 Task: In the event  named  Webinar: Advanced SEO and Organic Traffic Generation, Set a range of dates when you can accept meetings  '1 Jul â€" 31 Jul 2023'. Select a duration of  60 min. Select working hours  	_x000D_
MON- SAT 10:00am â€" 6:00pm. Add time before or after your events  as 10 min. Set the frequency of available time slots for invitees as  15 min. Set the minimum notice period and maximum events allowed per day as  45 hours and 2. , logged in from the account softage.4@softage.net and add another guest for the event, softage.5@softage.net
Action: Mouse pressed left at (499, 387)
Screenshot: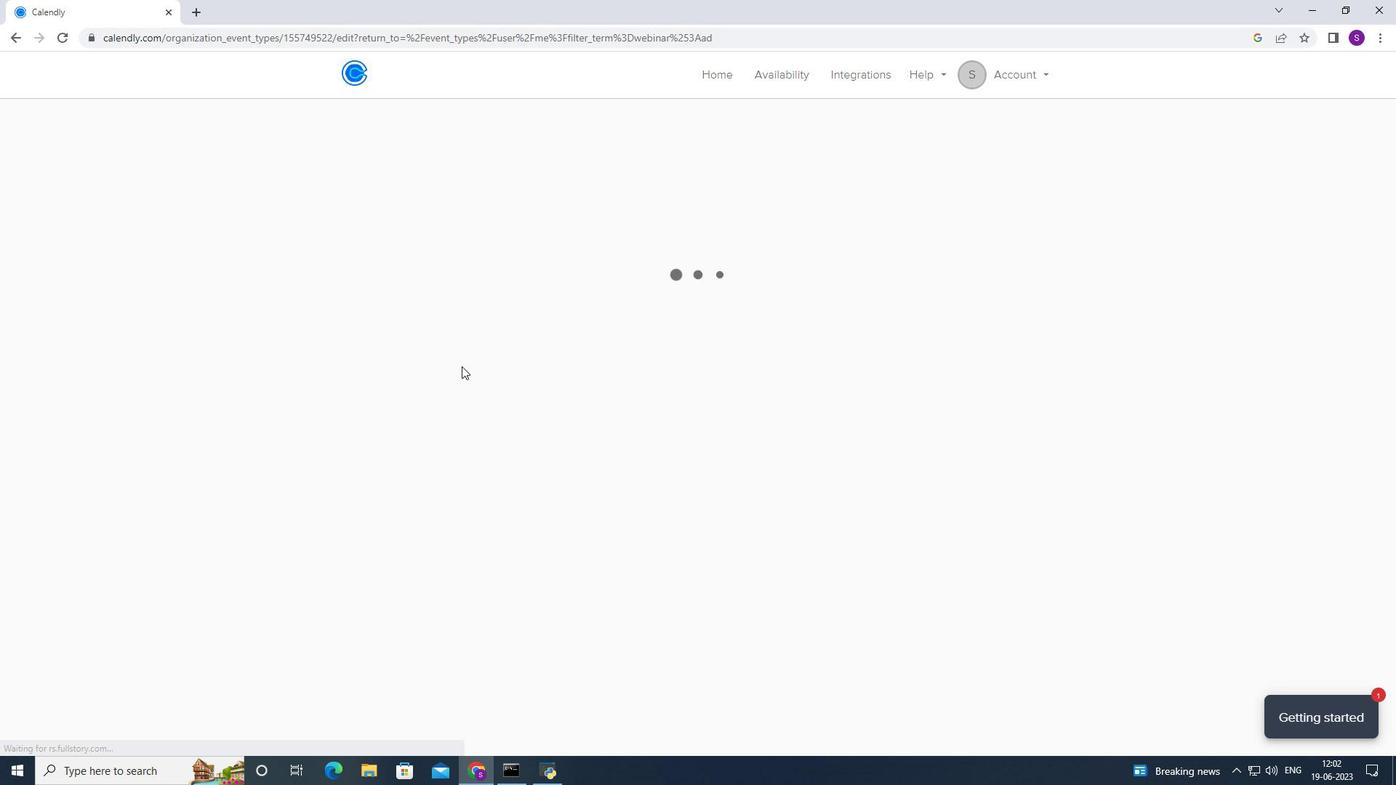 
Action: Mouse moved to (491, 380)
Screenshot: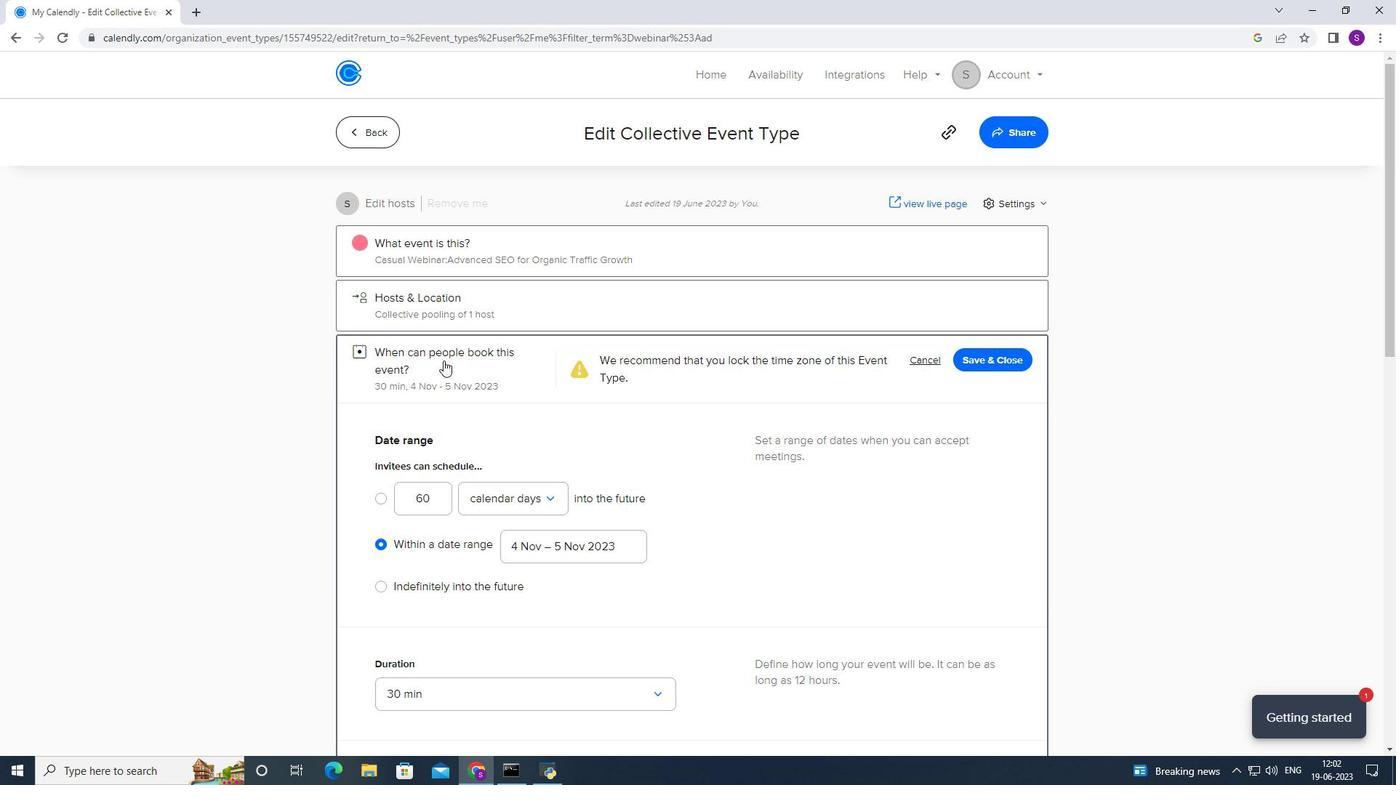 
Action: Mouse pressed left at (491, 380)
Screenshot: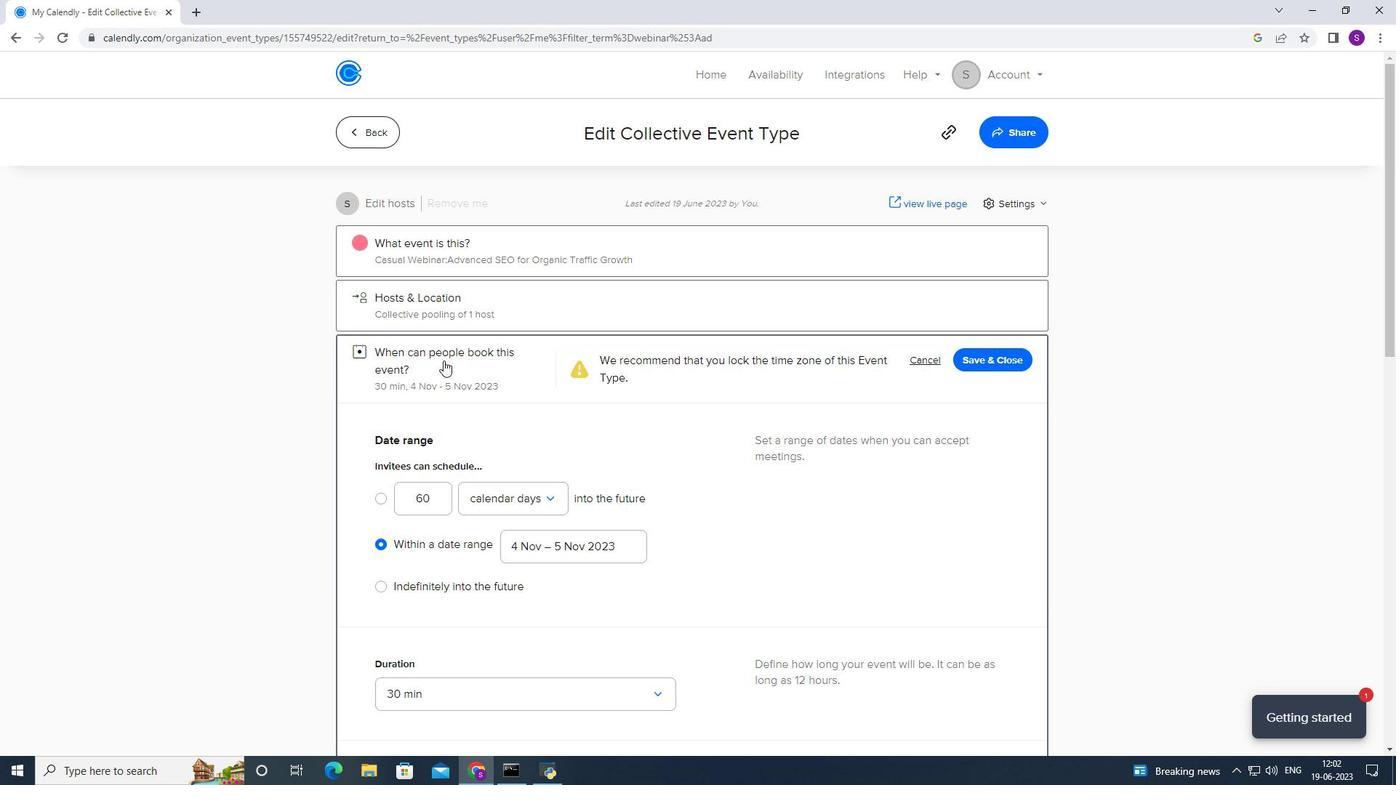 
Action: Mouse moved to (498, 427)
Screenshot: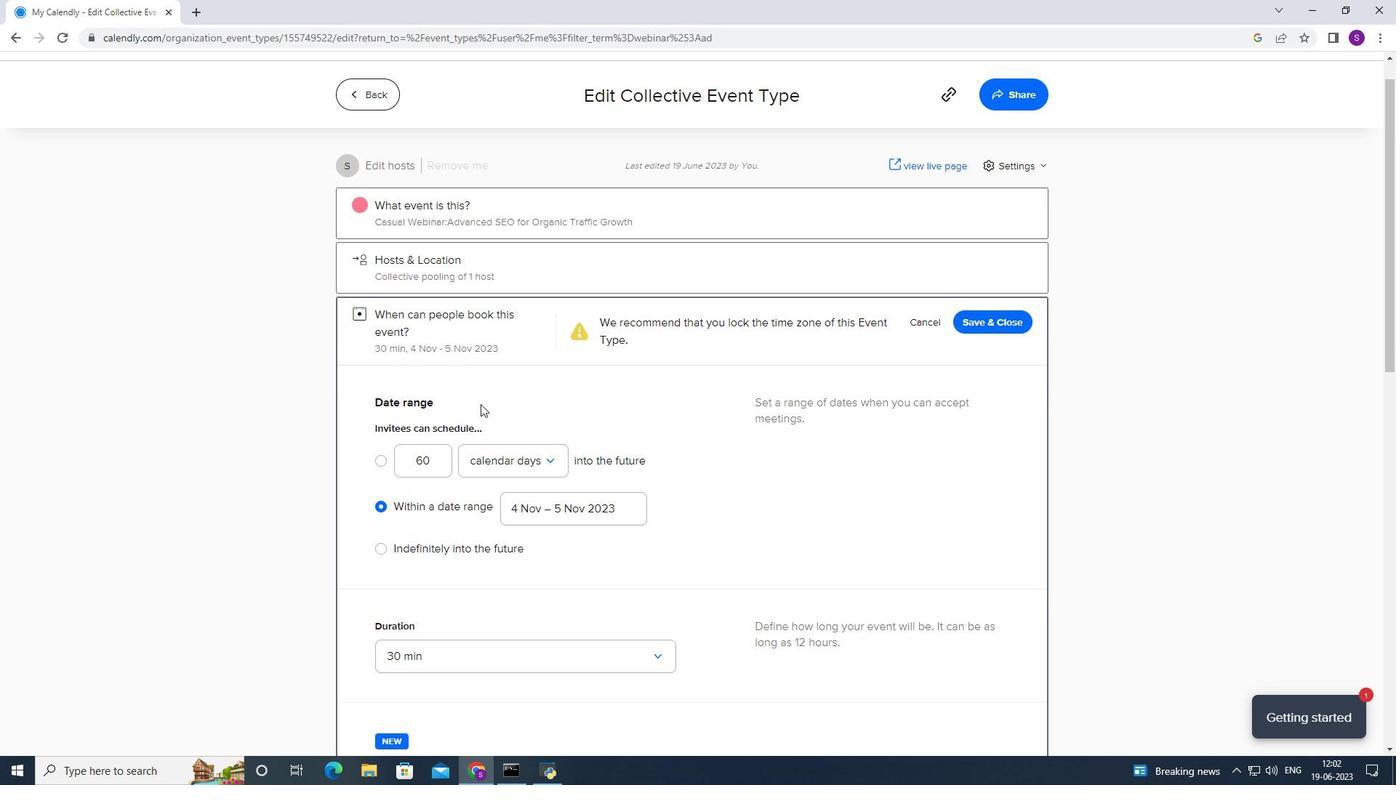 
Action: Mouse scrolled (498, 426) with delta (0, 0)
Screenshot: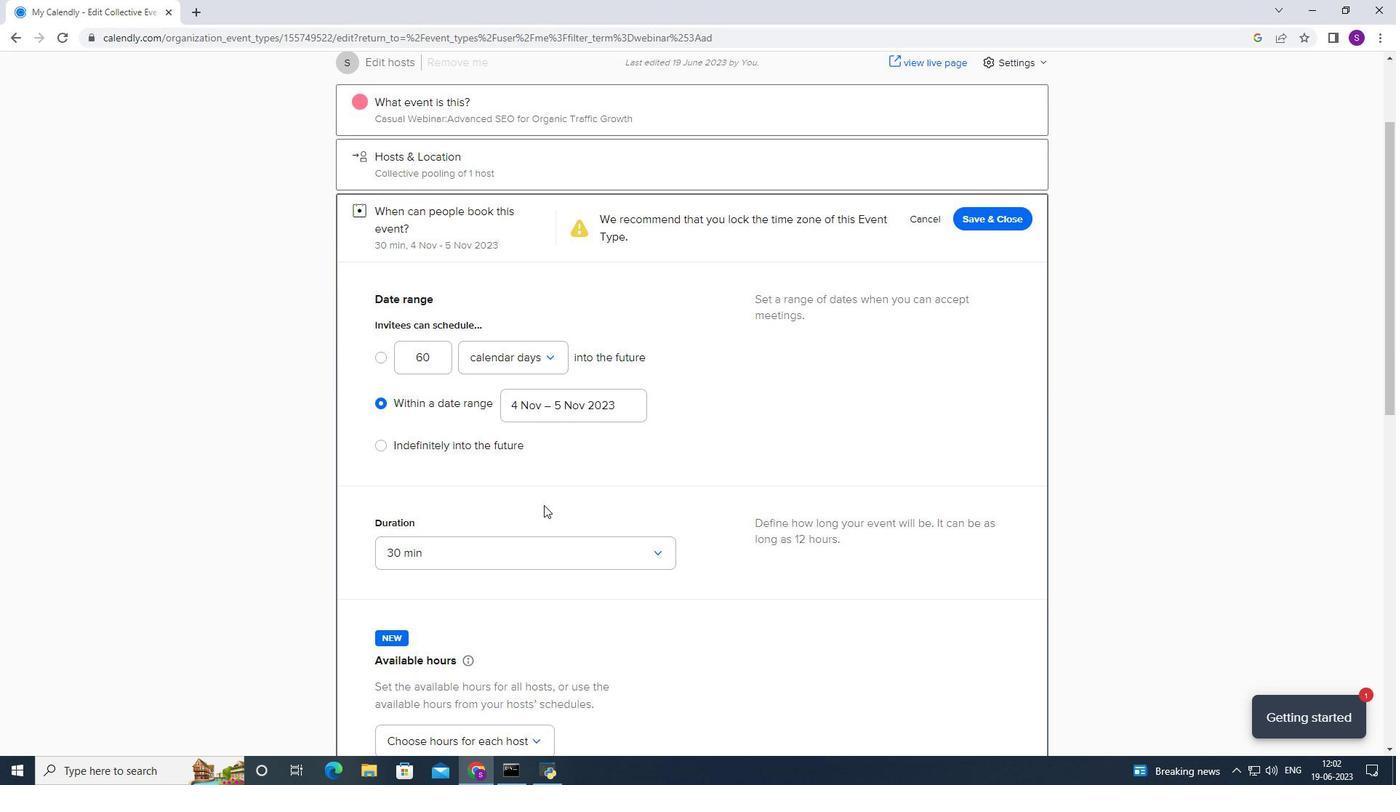 
Action: Mouse moved to (498, 426)
Screenshot: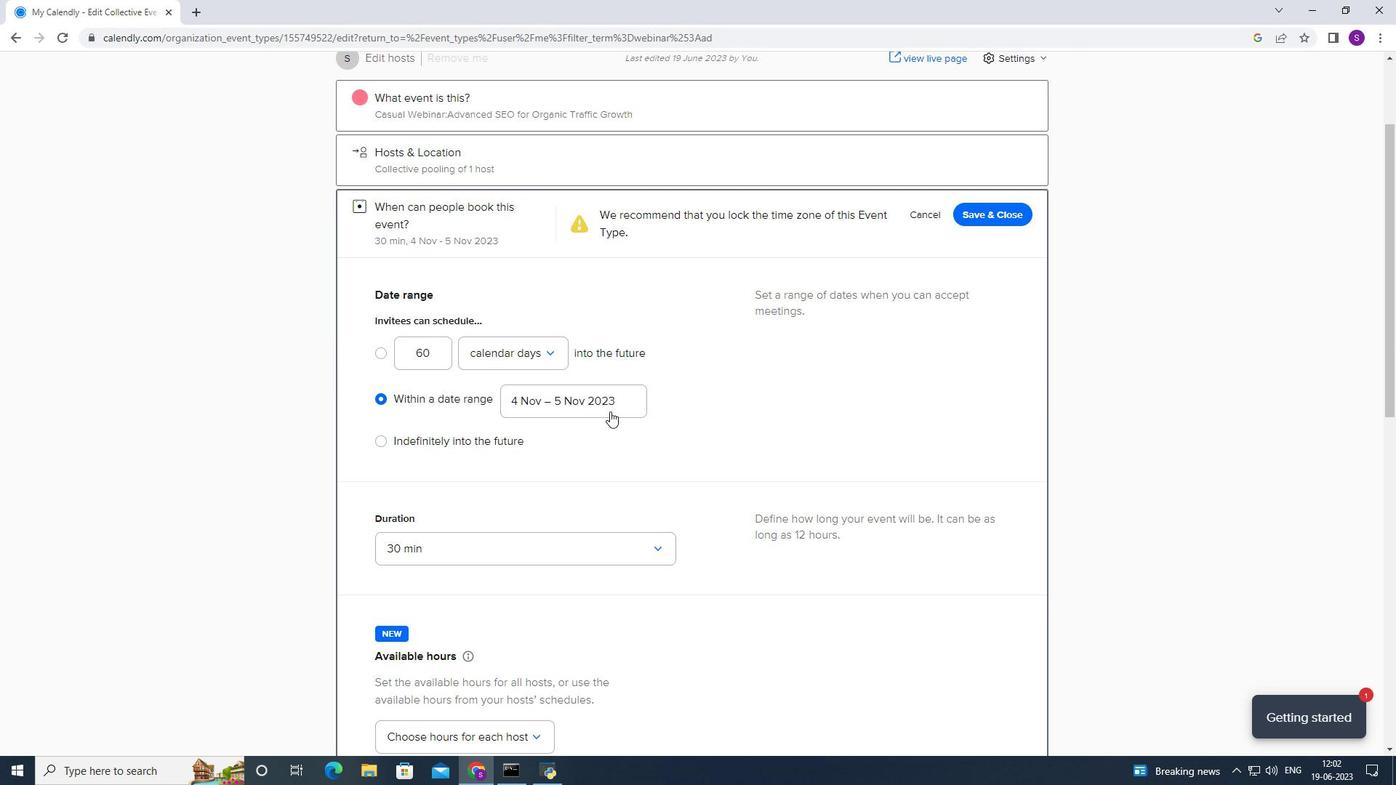 
Action: Mouse scrolled (498, 426) with delta (0, 0)
Screenshot: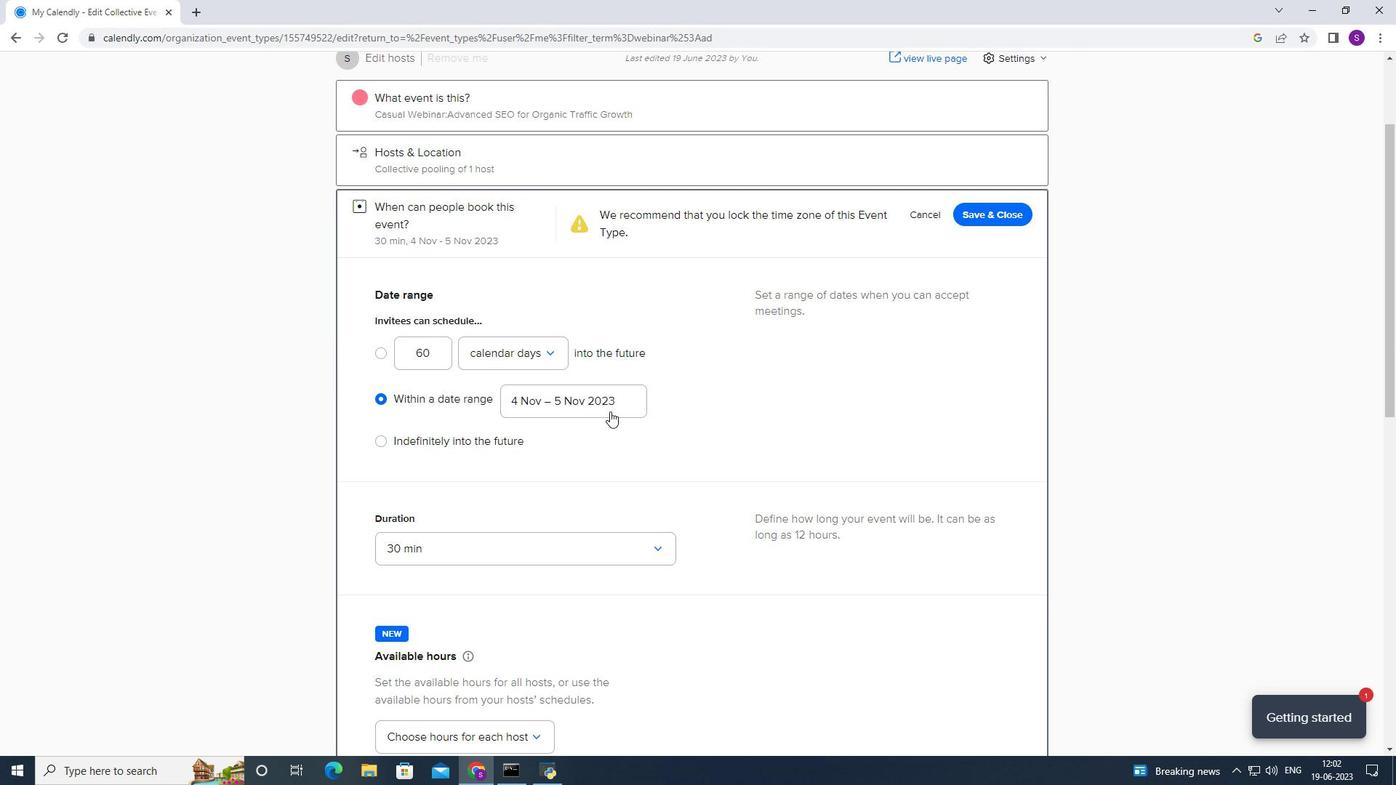 
Action: Mouse moved to (572, 428)
Screenshot: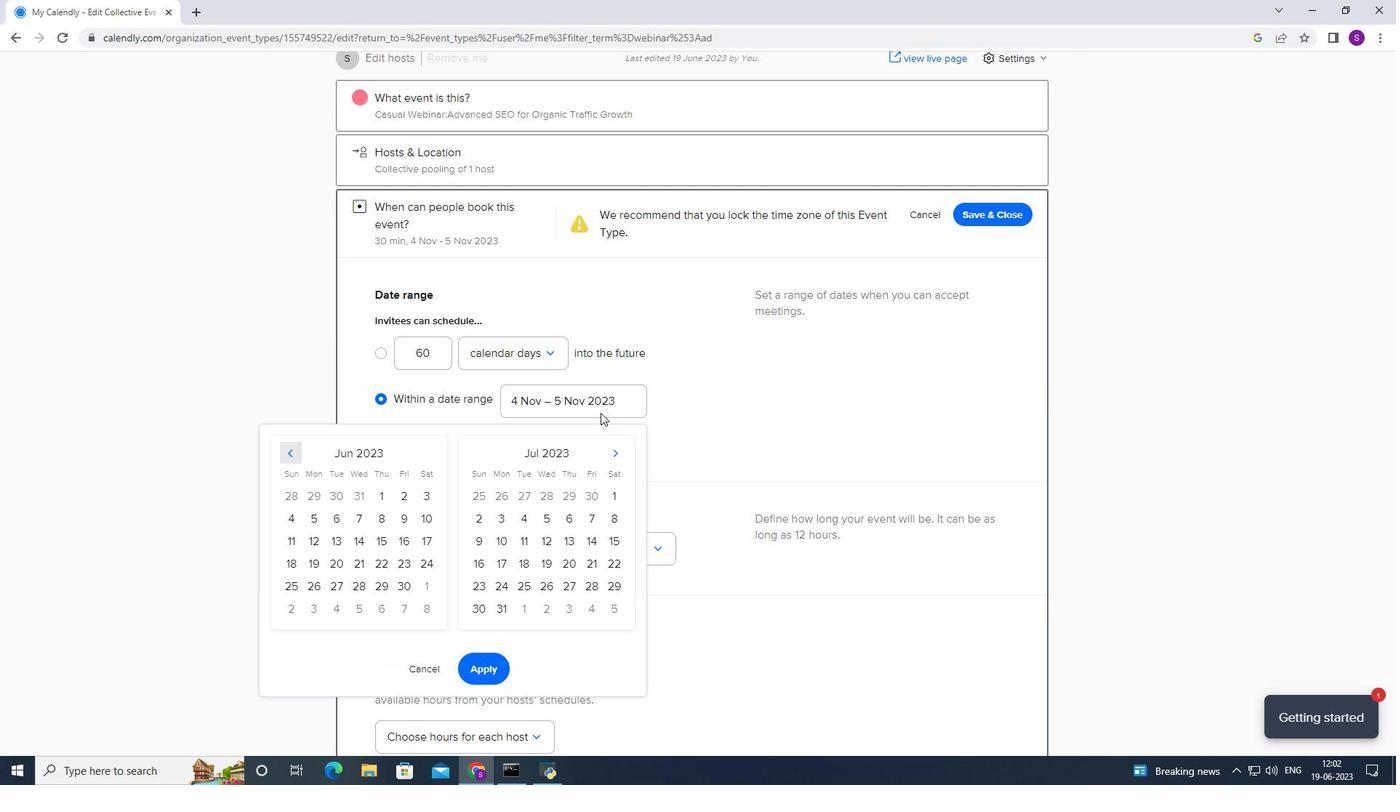 
Action: Mouse pressed left at (572, 428)
Screenshot: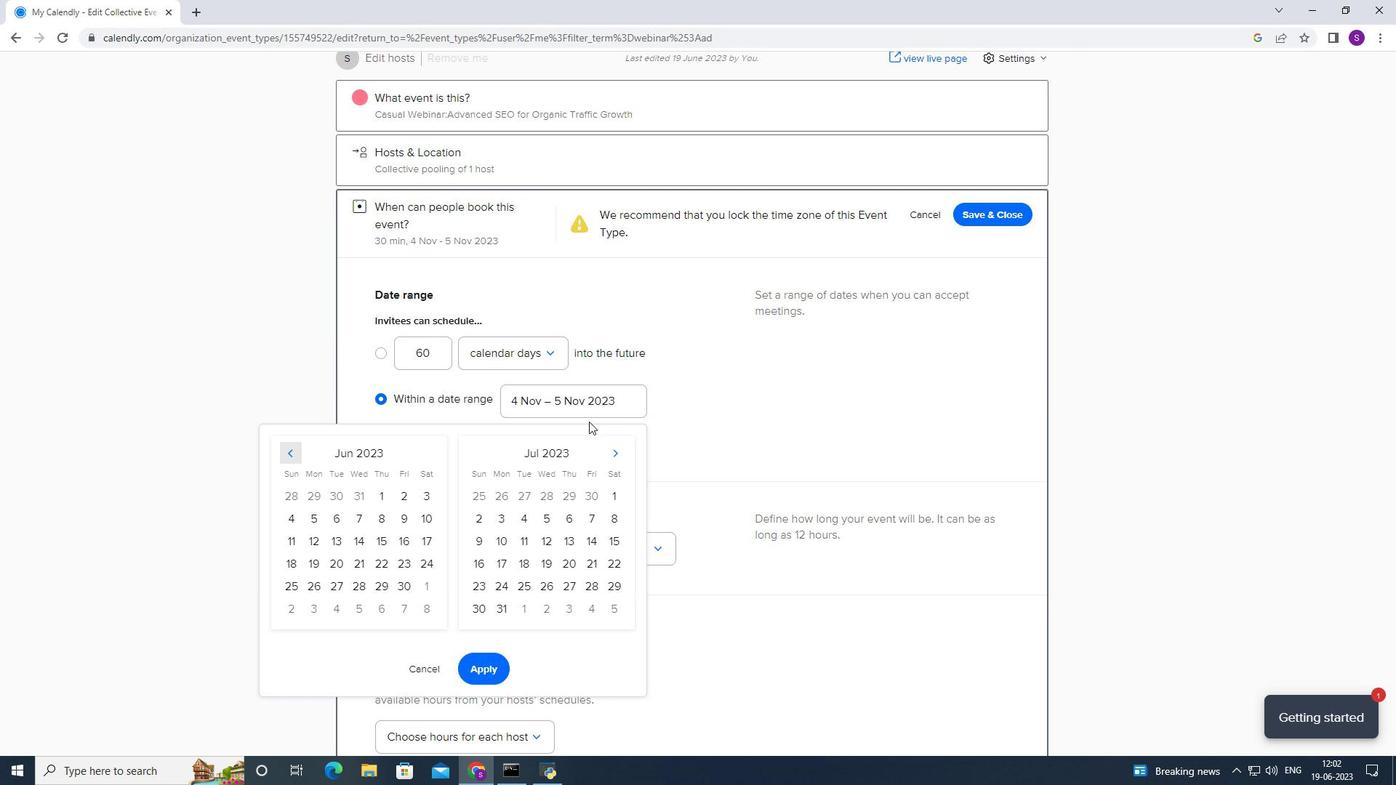 
Action: Mouse moved to (576, 514)
Screenshot: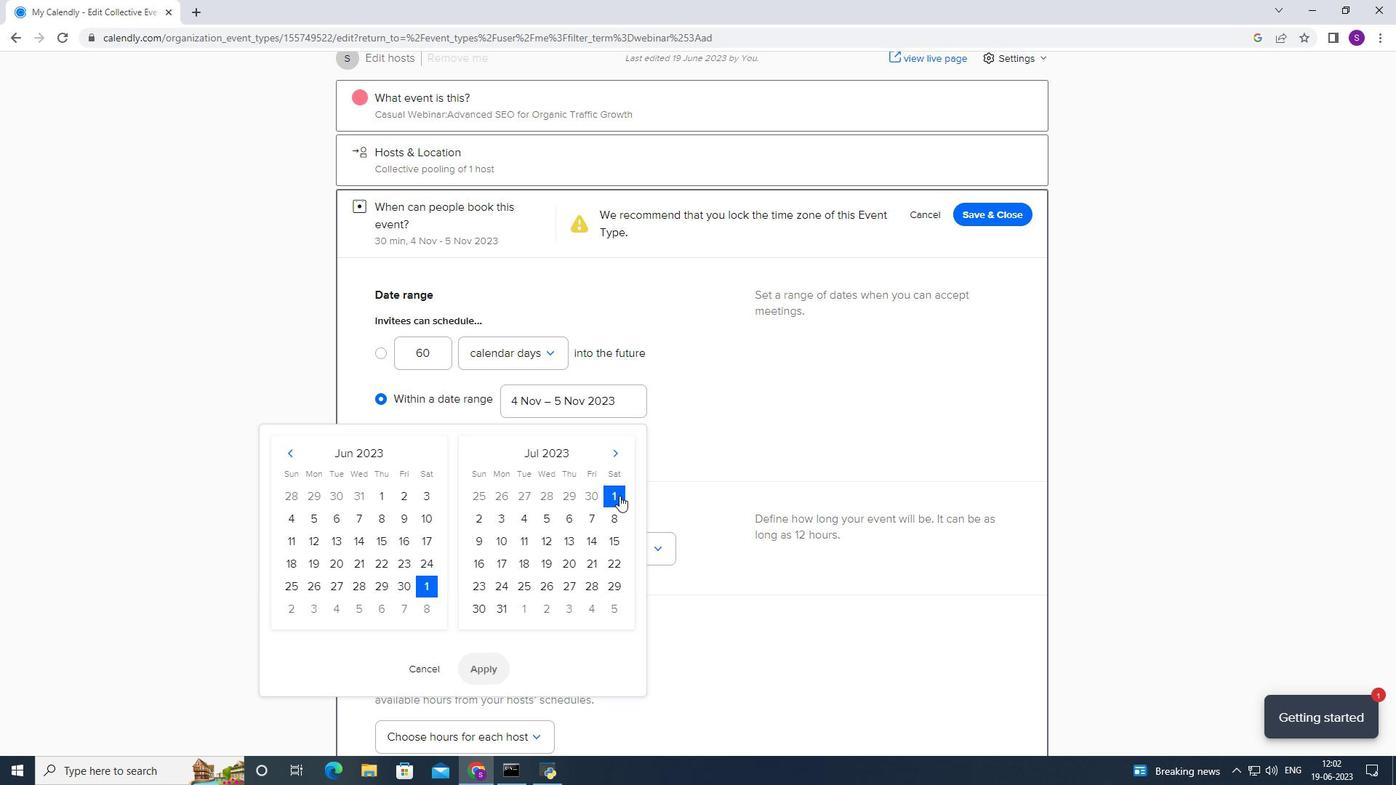 
Action: Mouse pressed left at (576, 514)
Screenshot: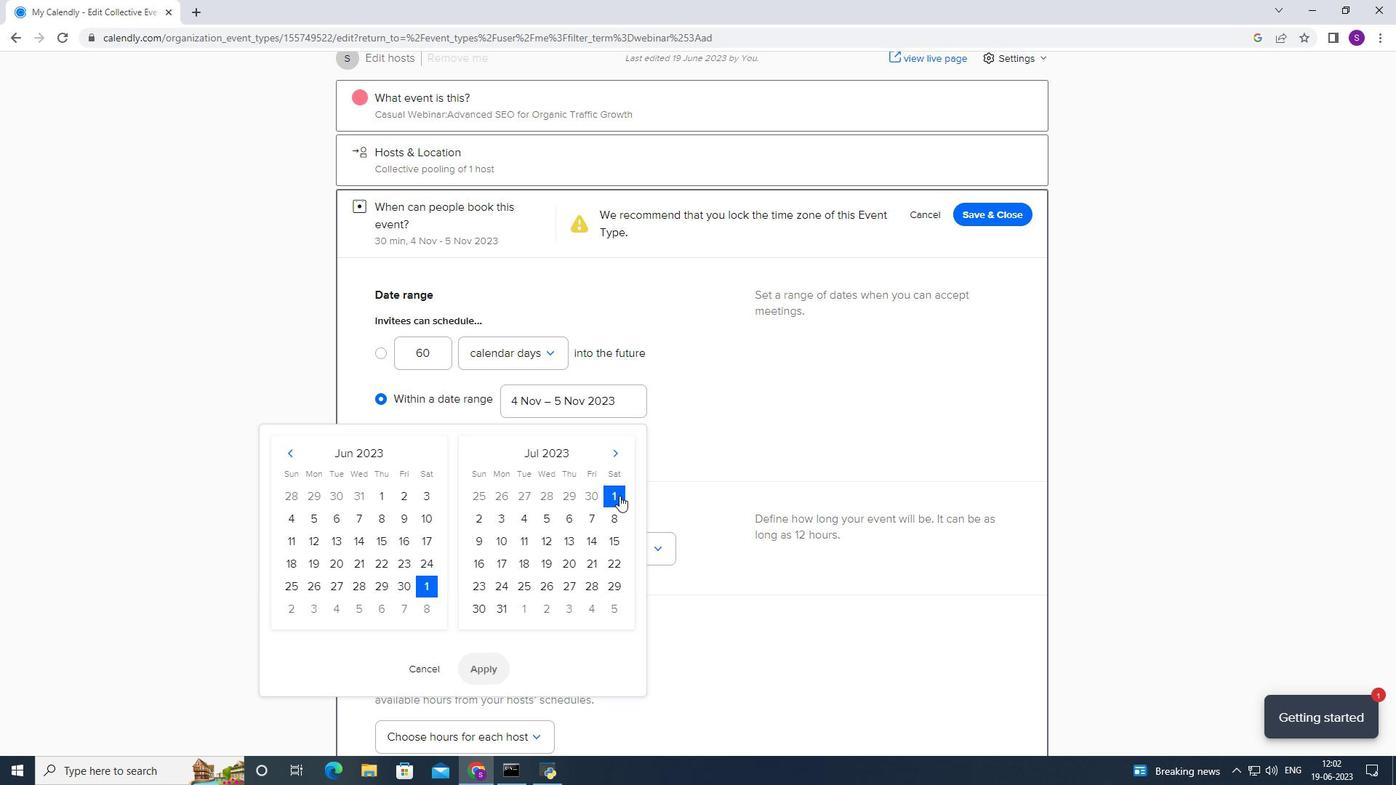
Action: Mouse moved to (519, 627)
Screenshot: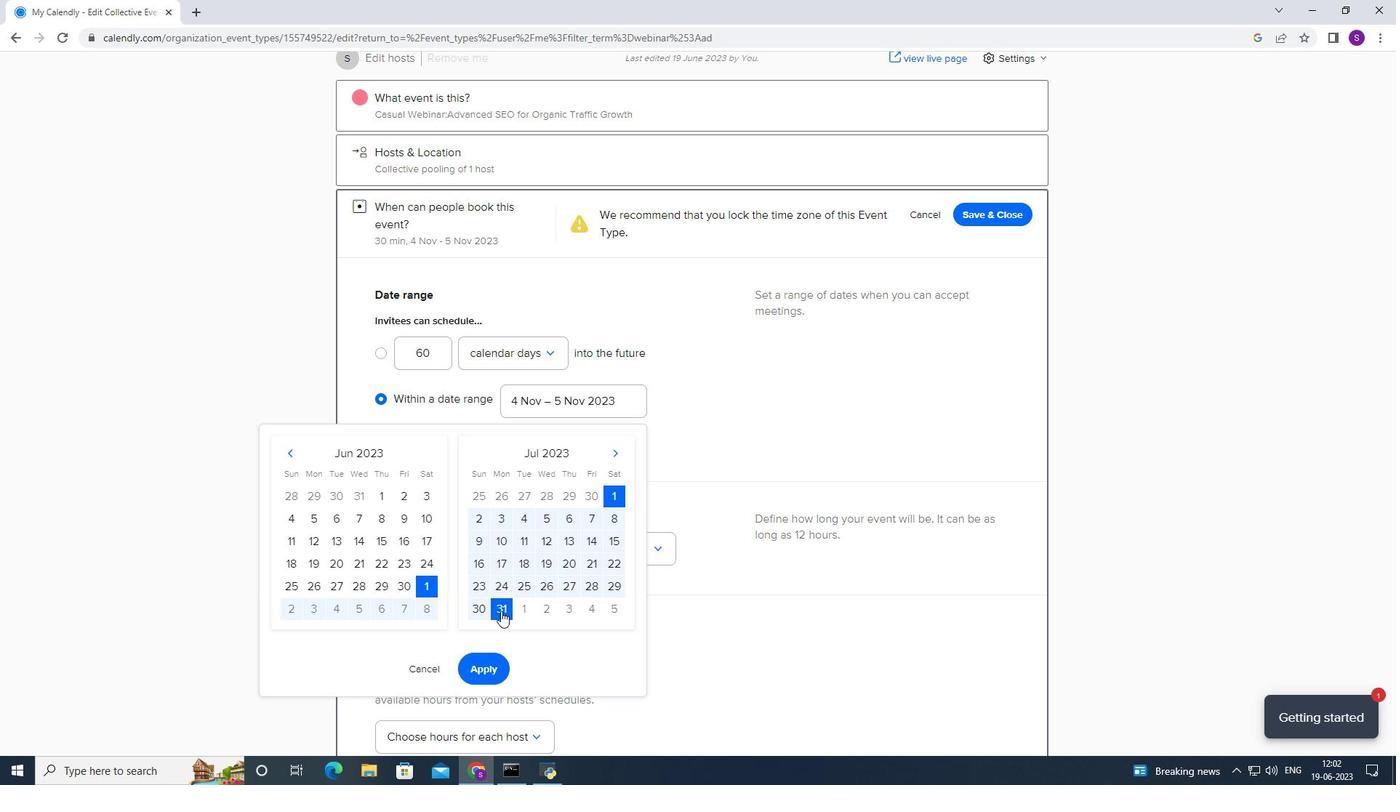 
Action: Mouse pressed left at (519, 627)
Screenshot: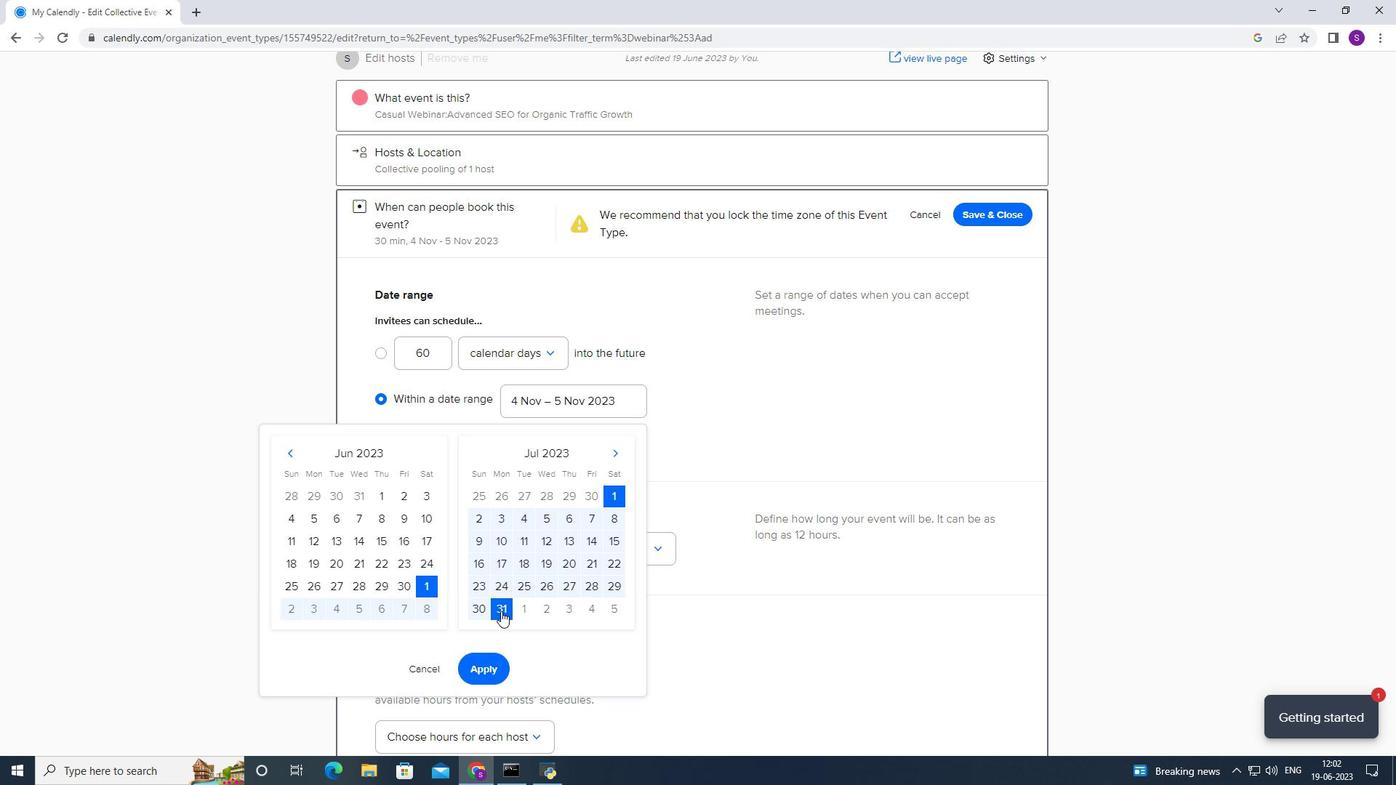 
Action: Mouse moved to (507, 692)
Screenshot: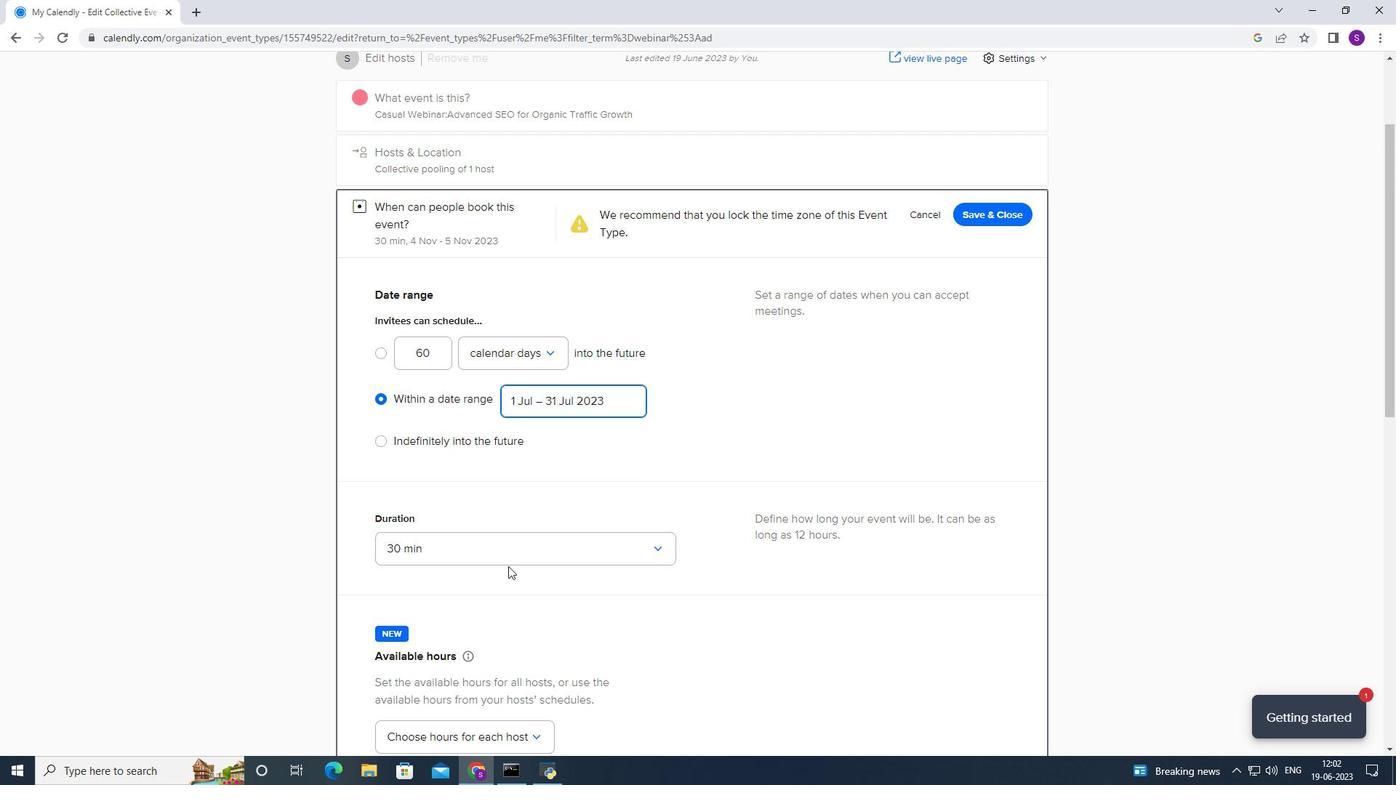 
Action: Mouse pressed left at (507, 692)
Screenshot: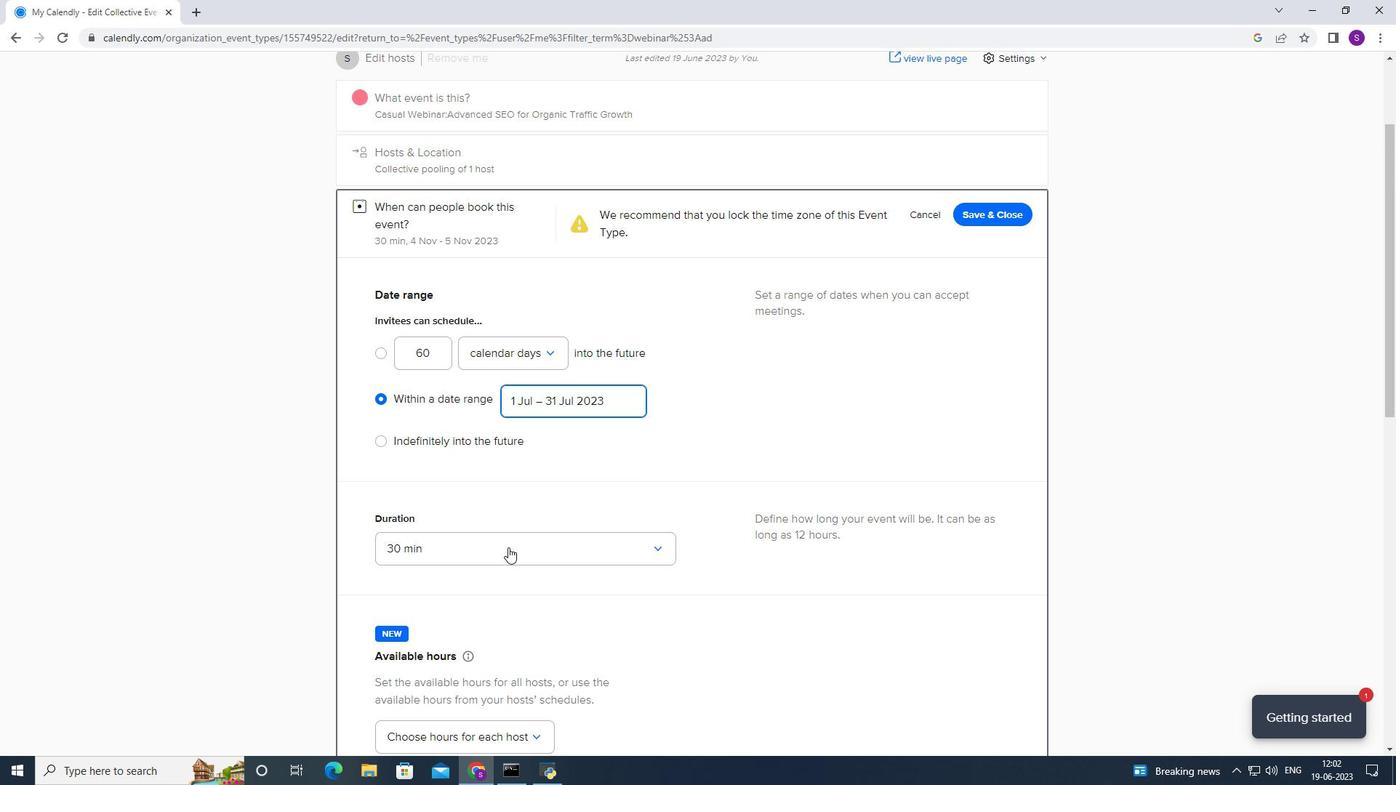 
Action: Mouse moved to (519, 553)
Screenshot: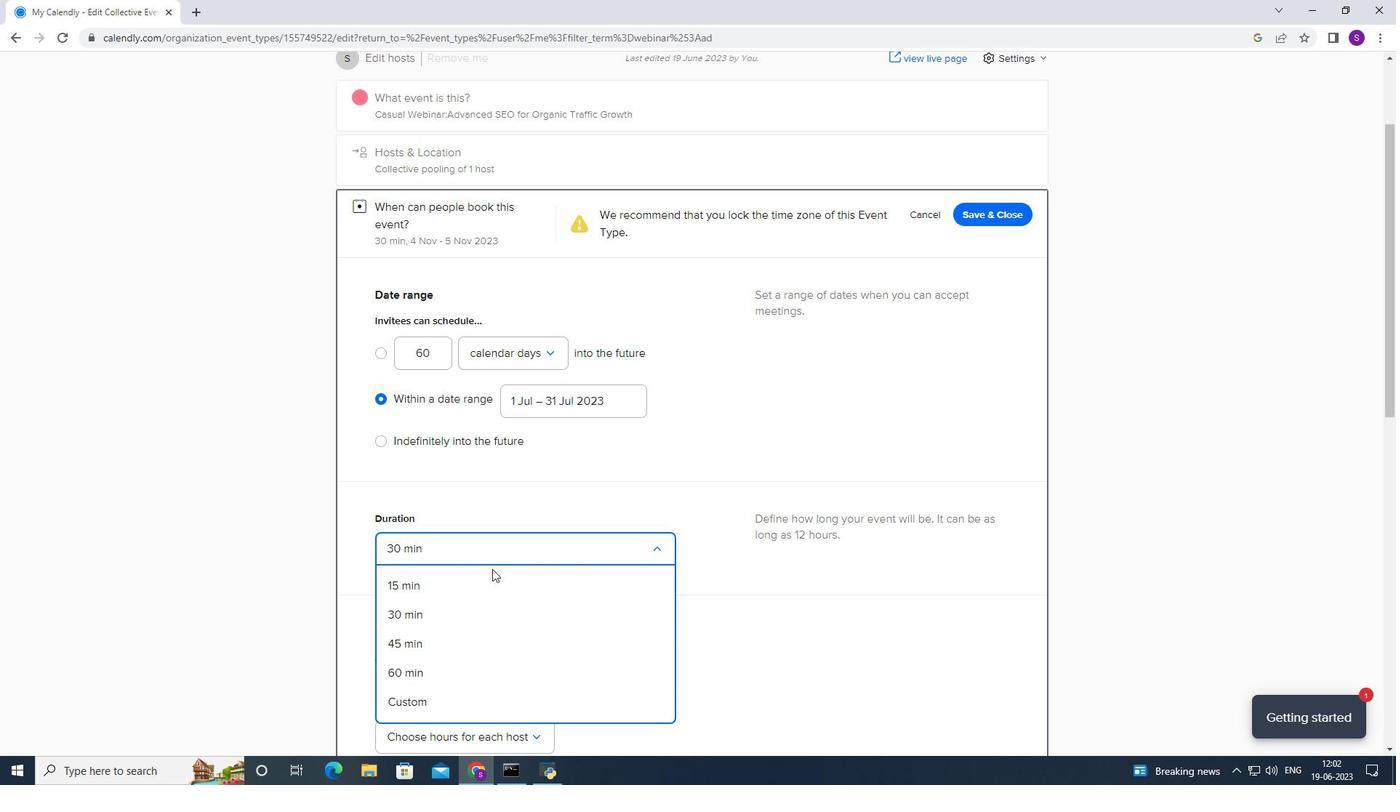 
Action: Mouse pressed left at (519, 553)
Screenshot: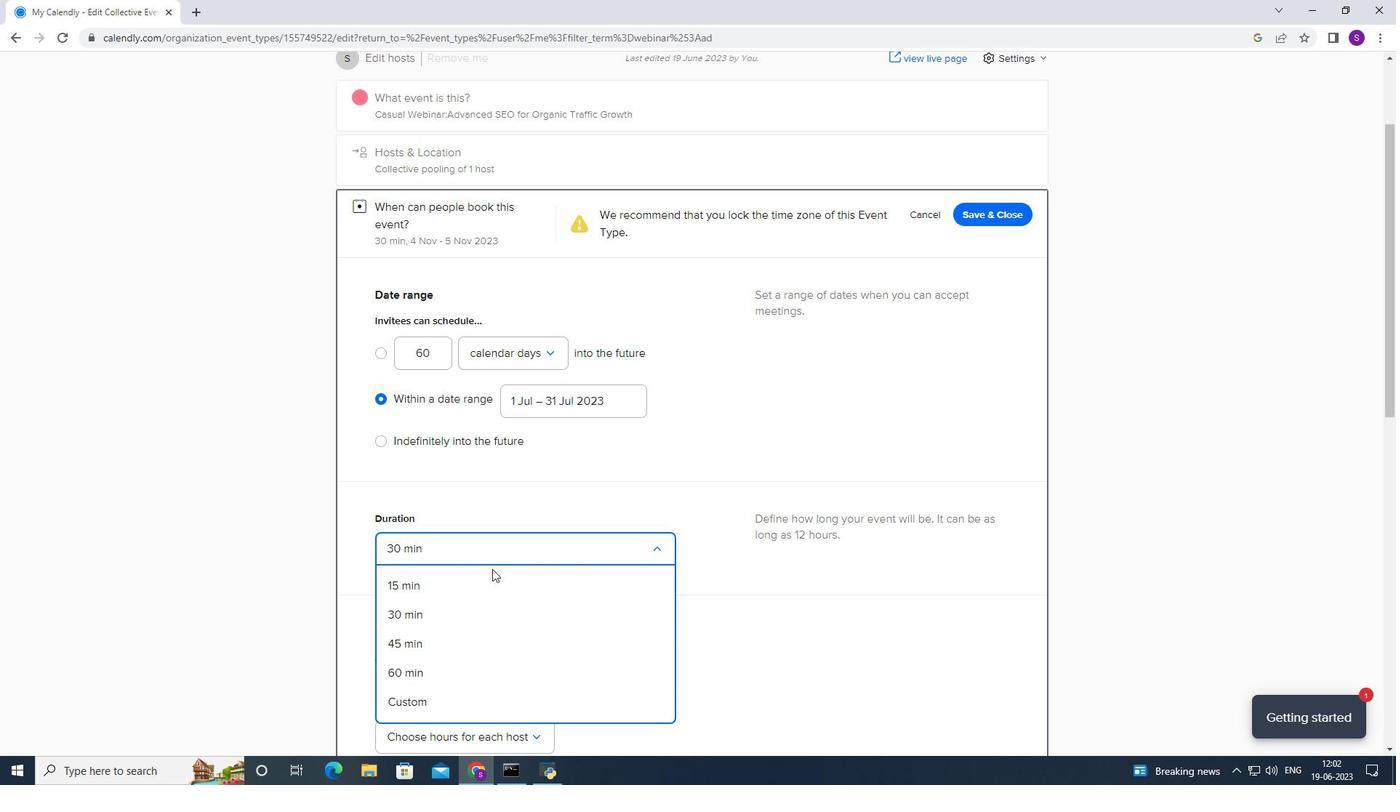 
Action: Mouse moved to (490, 675)
Screenshot: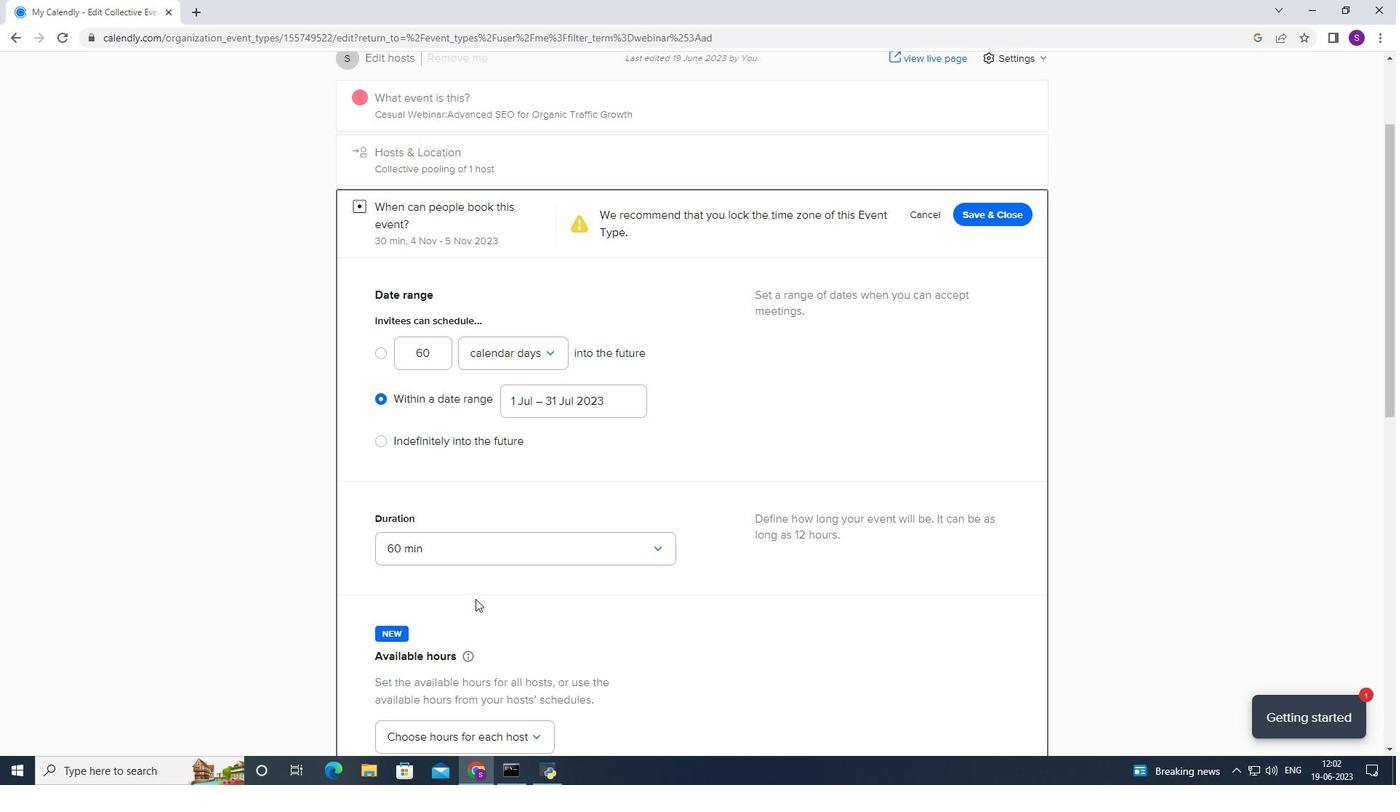 
Action: Mouse pressed left at (490, 675)
Screenshot: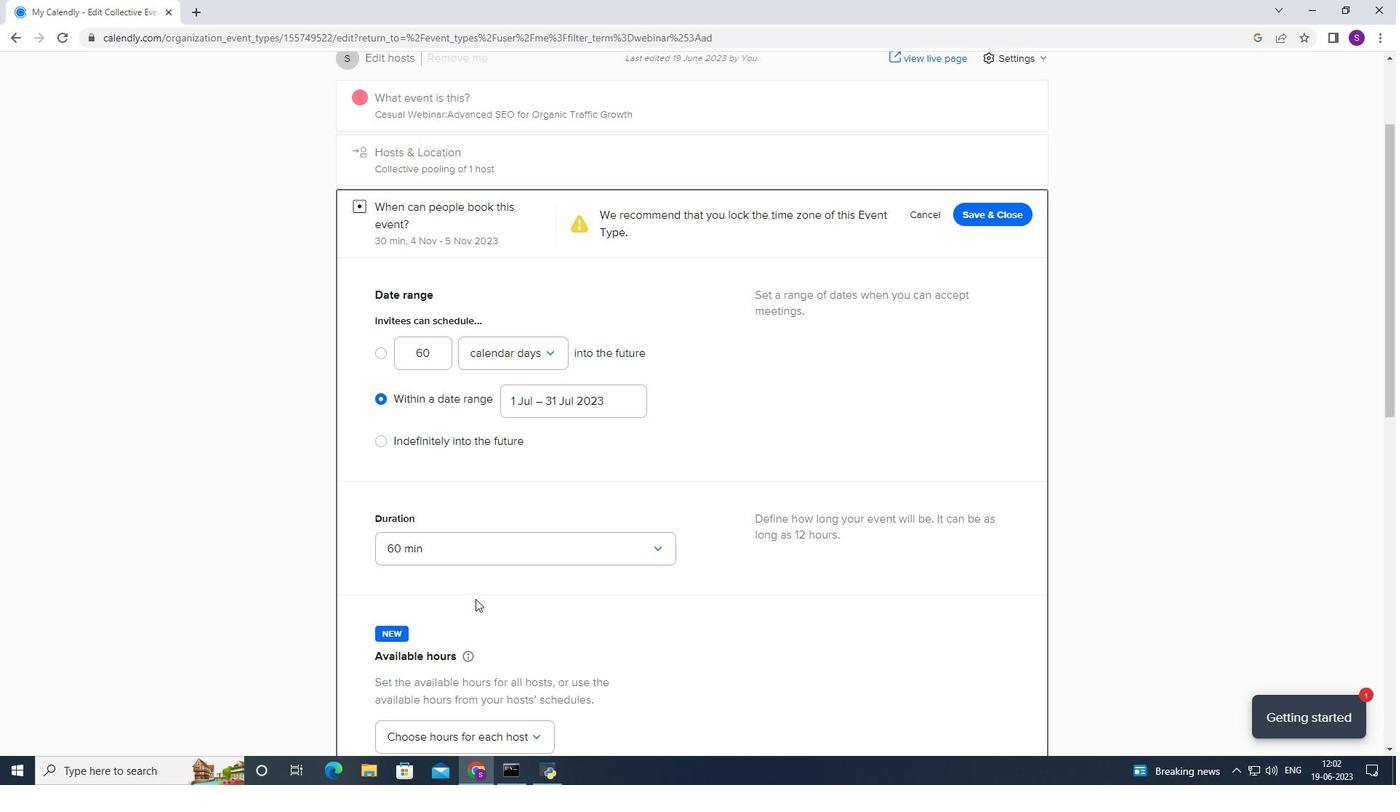 
Action: Mouse moved to (506, 615)
Screenshot: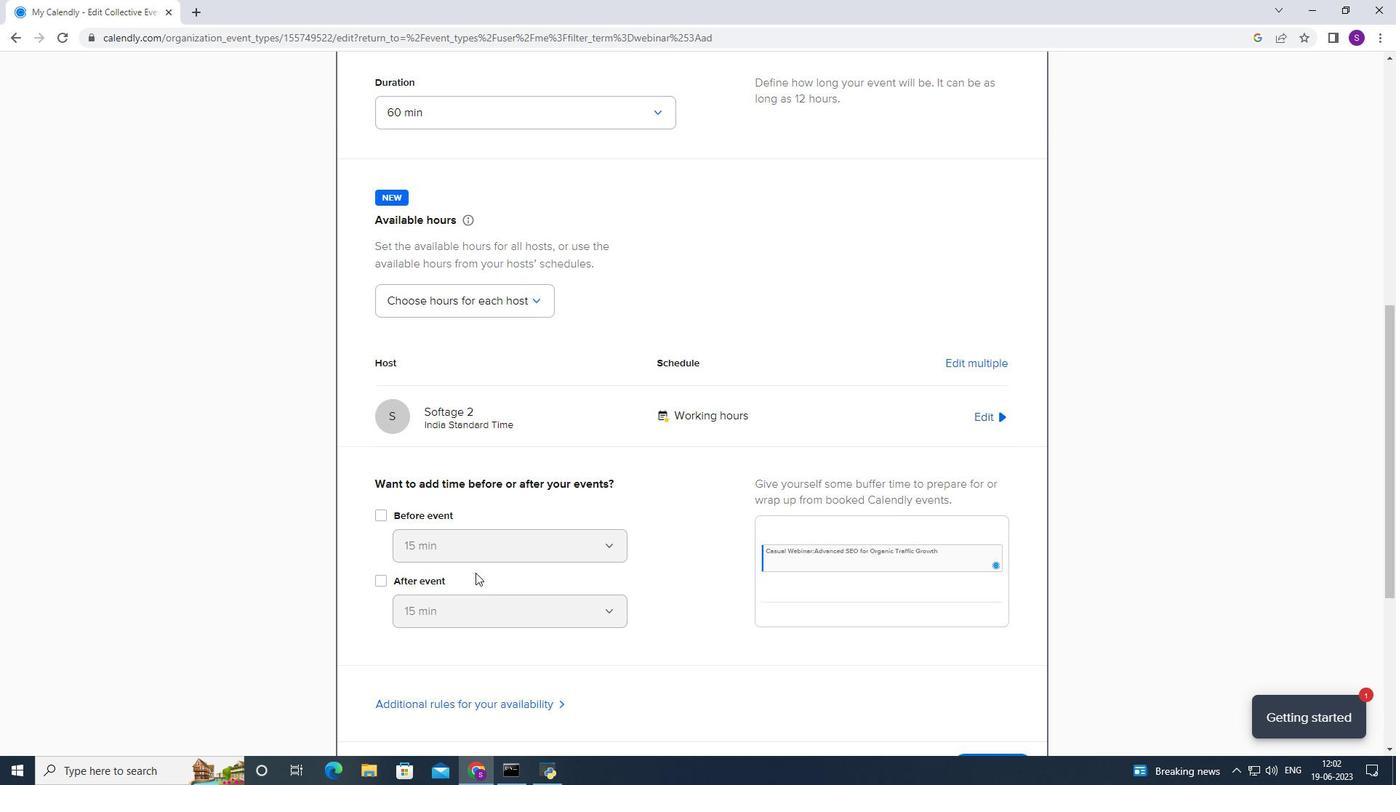 
Action: Mouse scrolled (506, 614) with delta (0, 0)
Screenshot: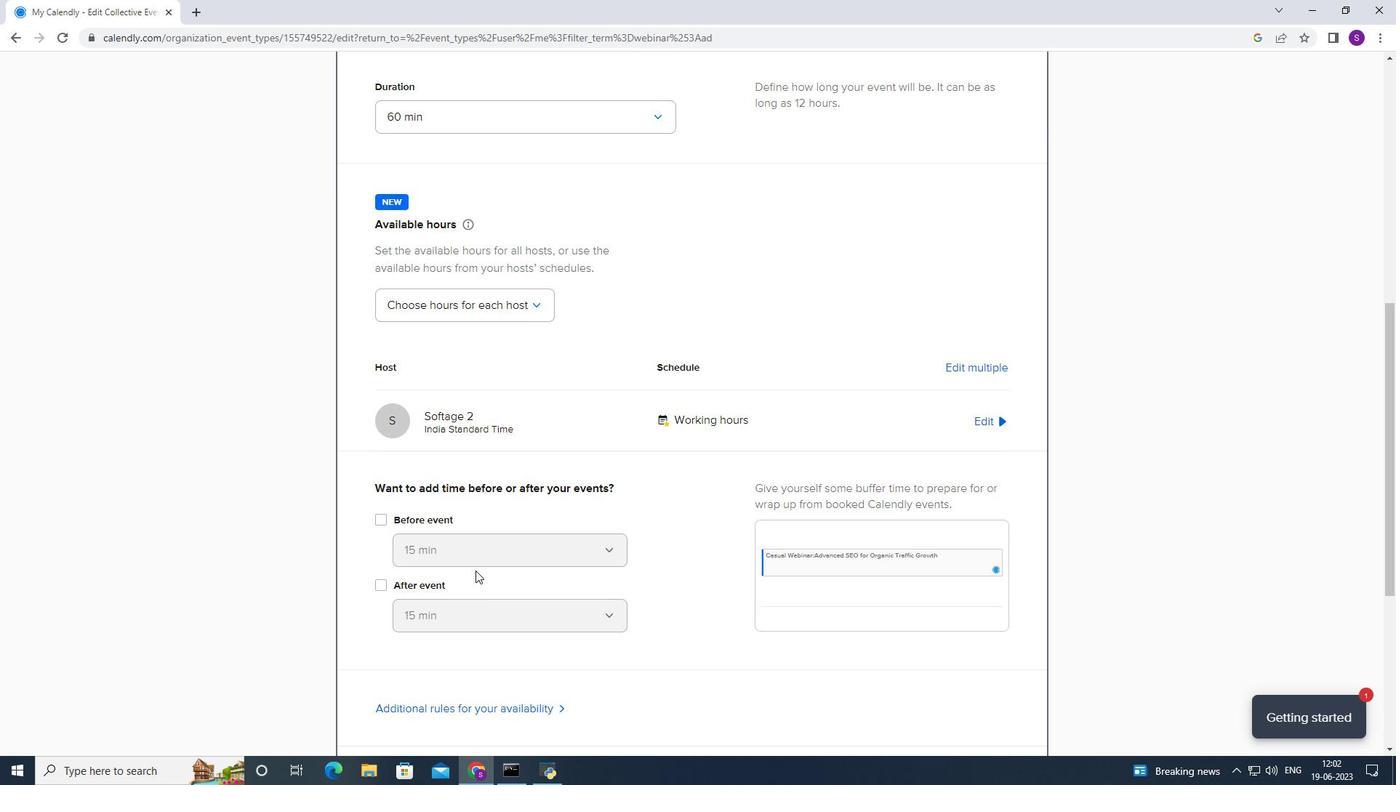 
Action: Mouse scrolled (506, 614) with delta (0, 0)
Screenshot: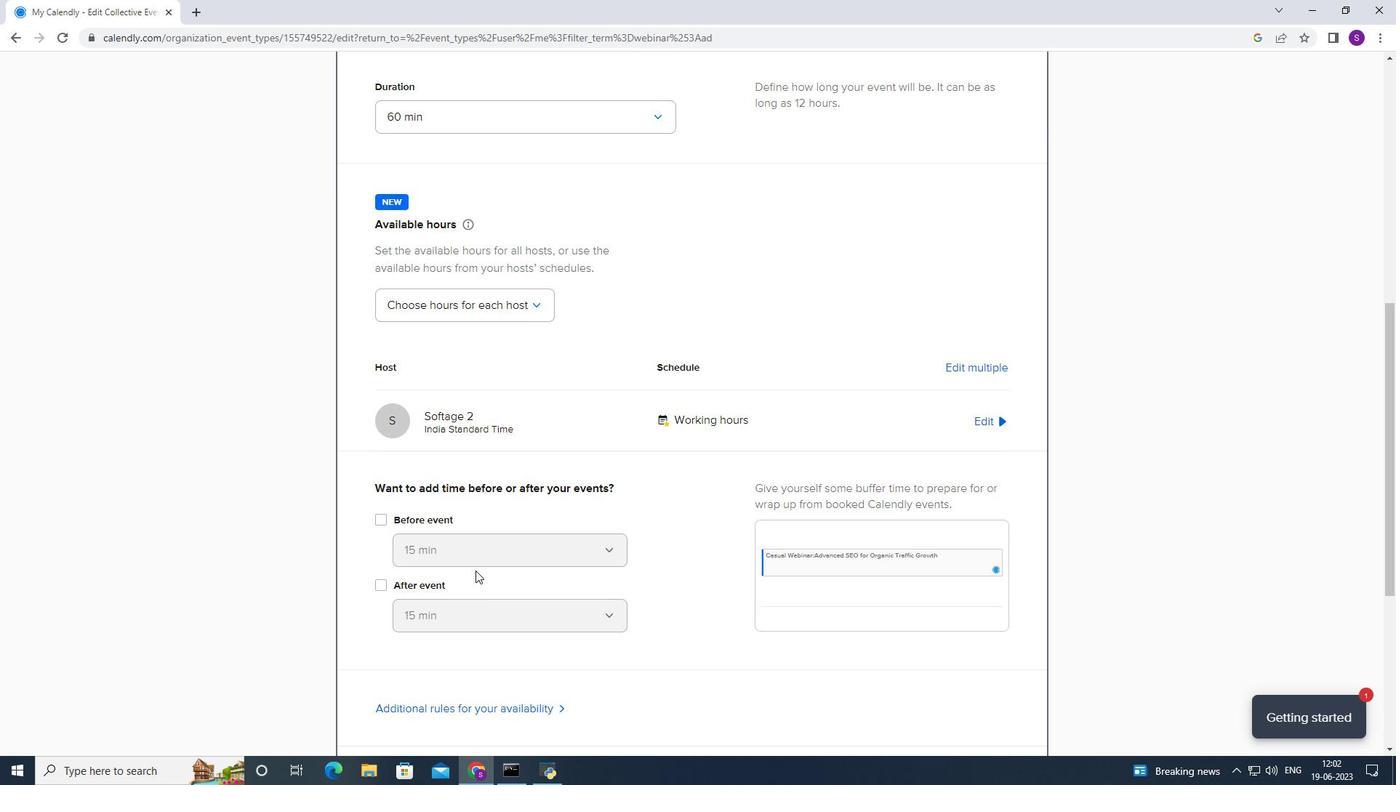 
Action: Mouse scrolled (506, 614) with delta (0, 0)
Screenshot: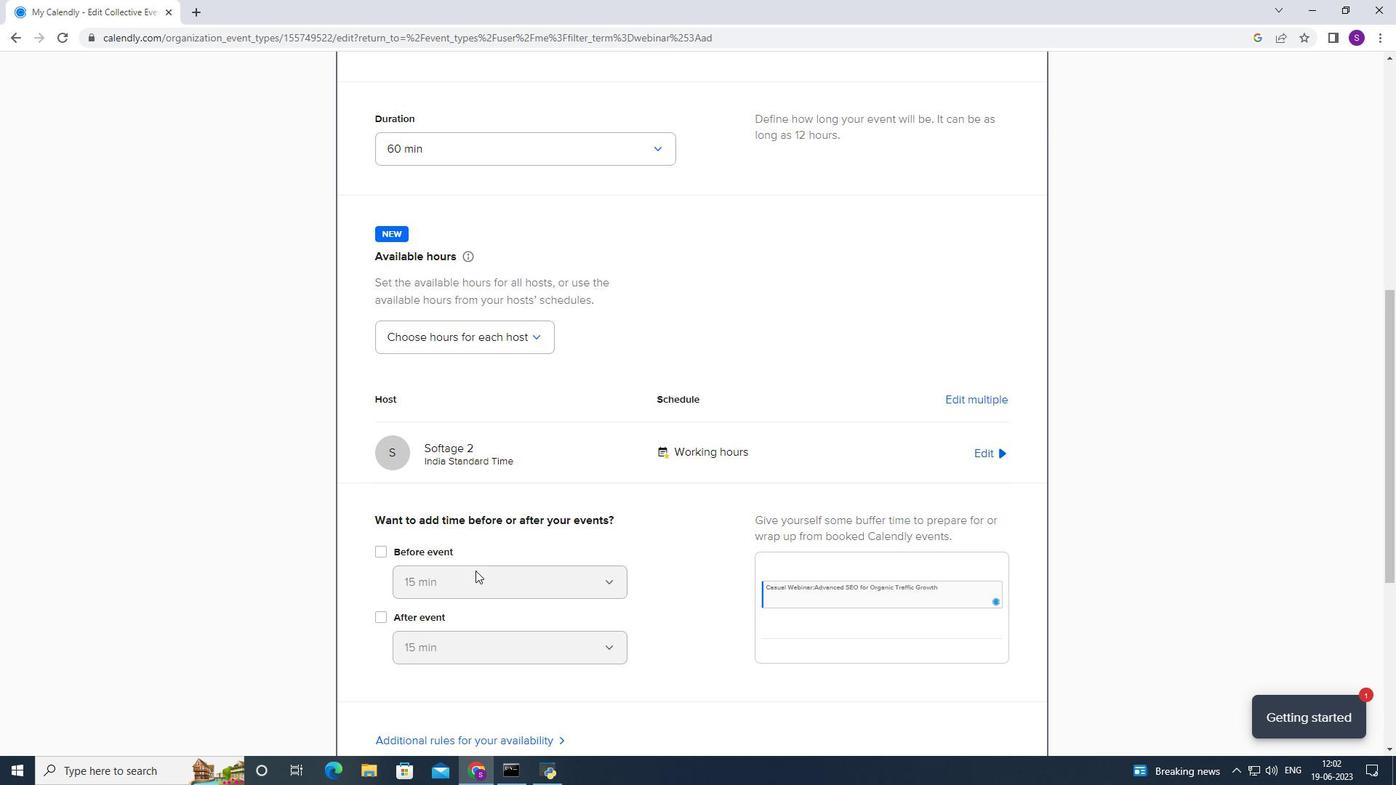 
Action: Mouse scrolled (506, 614) with delta (0, 0)
Screenshot: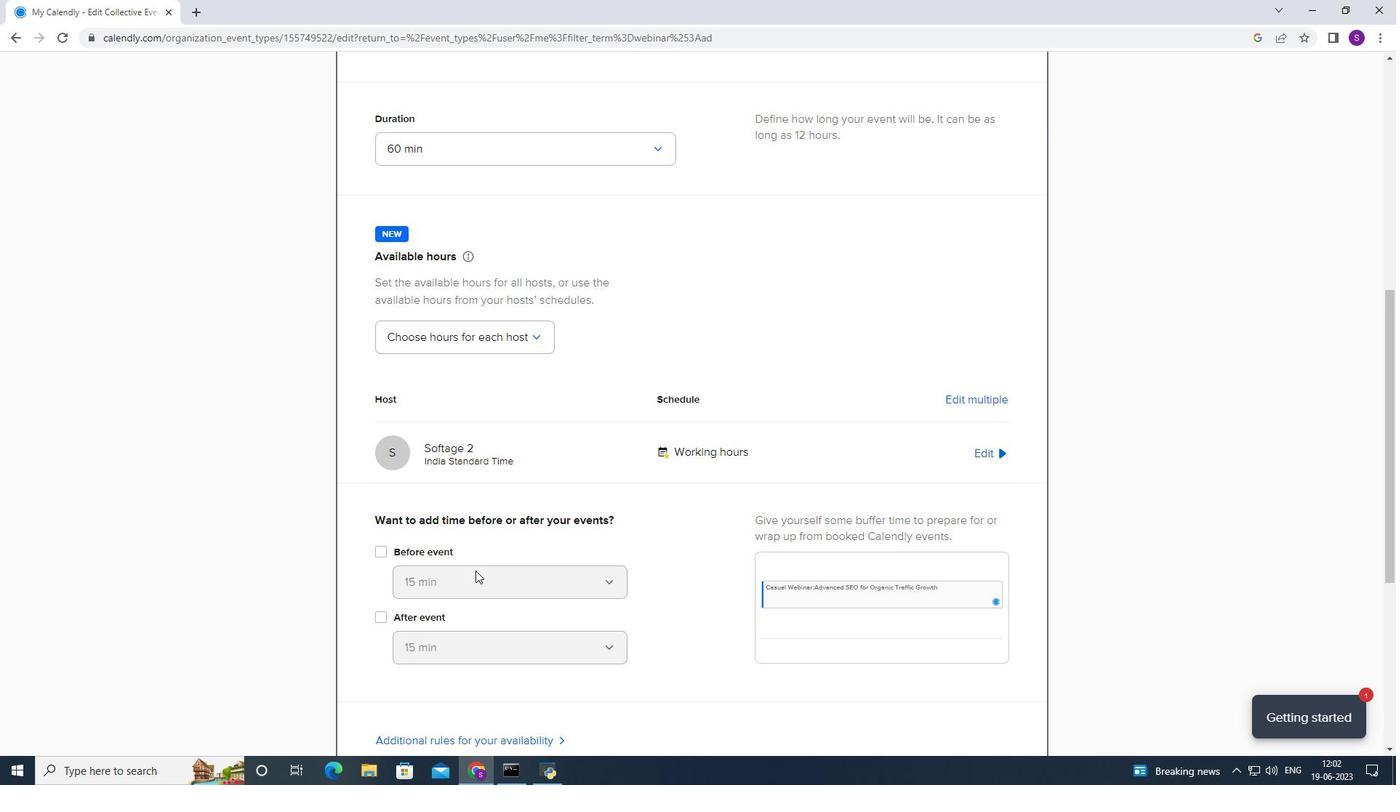 
Action: Mouse scrolled (506, 614) with delta (0, 0)
Screenshot: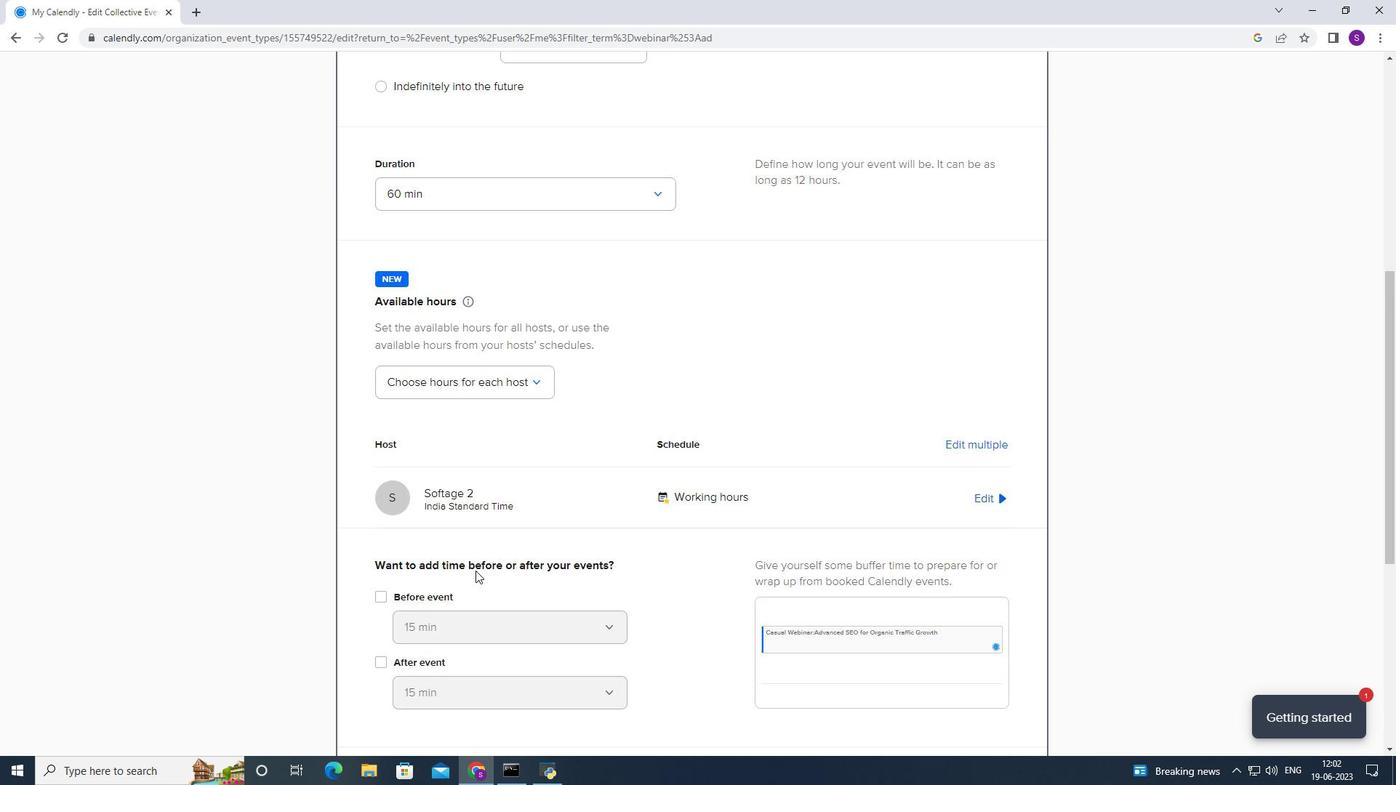 
Action: Mouse scrolled (506, 614) with delta (0, 0)
Screenshot: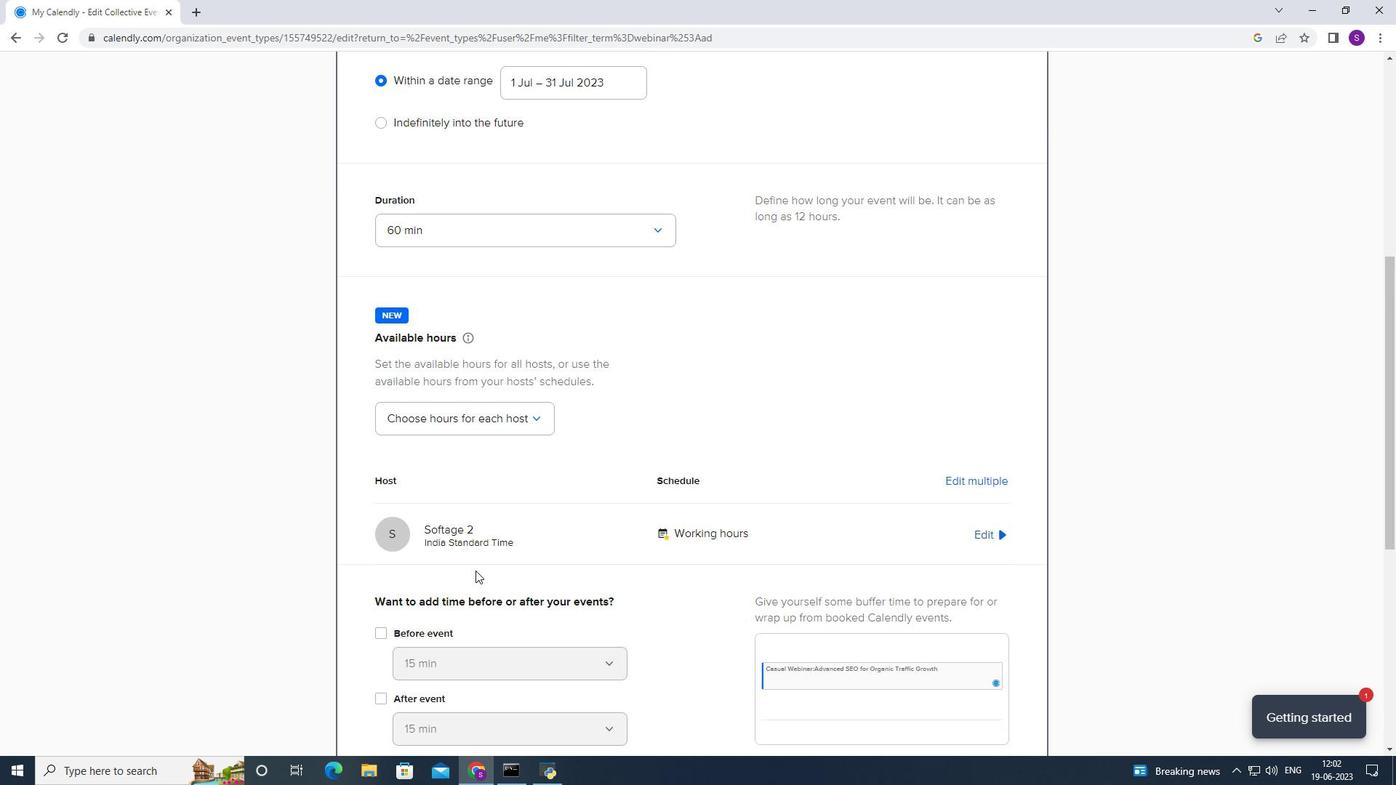 
Action: Mouse moved to (506, 587)
Screenshot: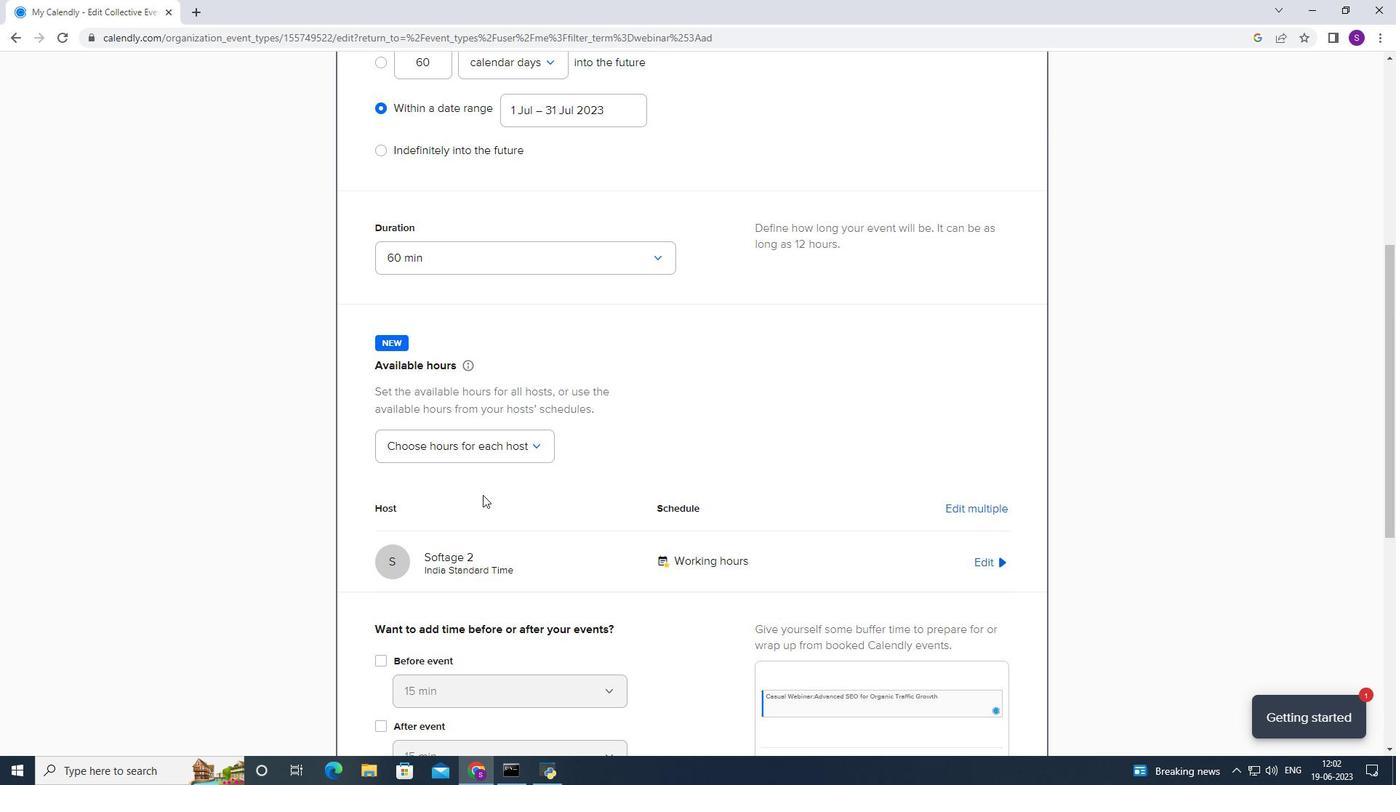 
Action: Mouse scrolled (506, 588) with delta (0, 0)
Screenshot: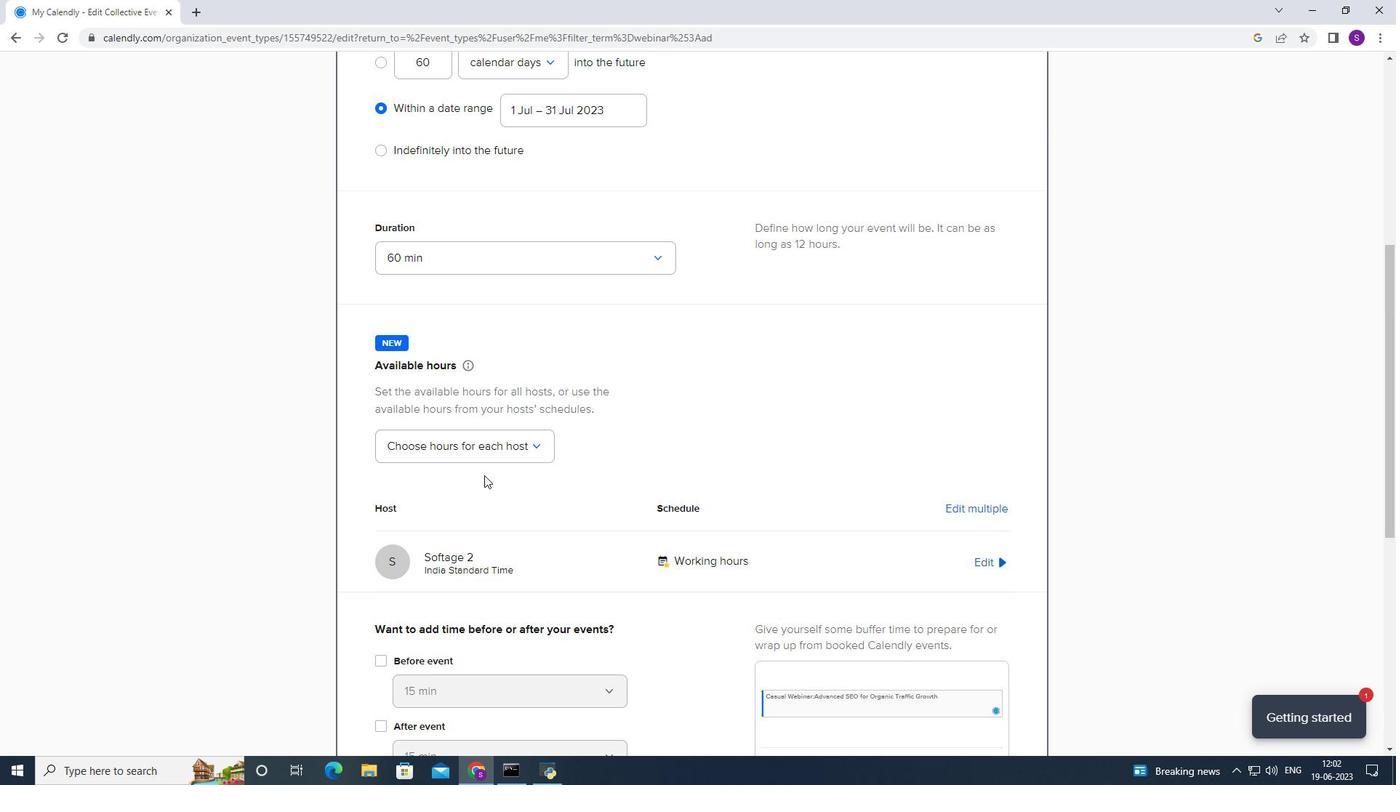 
Action: Mouse scrolled (506, 588) with delta (0, 0)
Screenshot: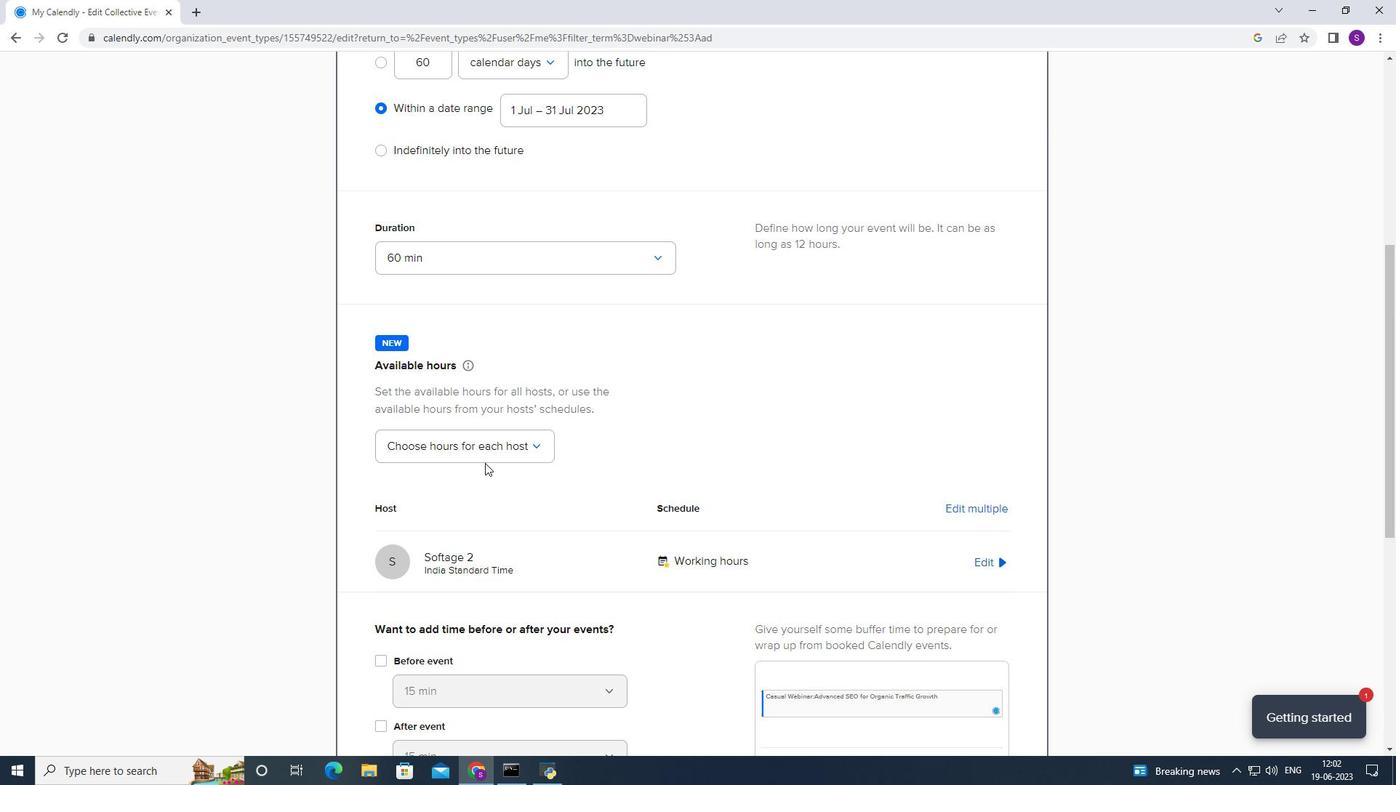 
Action: Mouse moved to (515, 487)
Screenshot: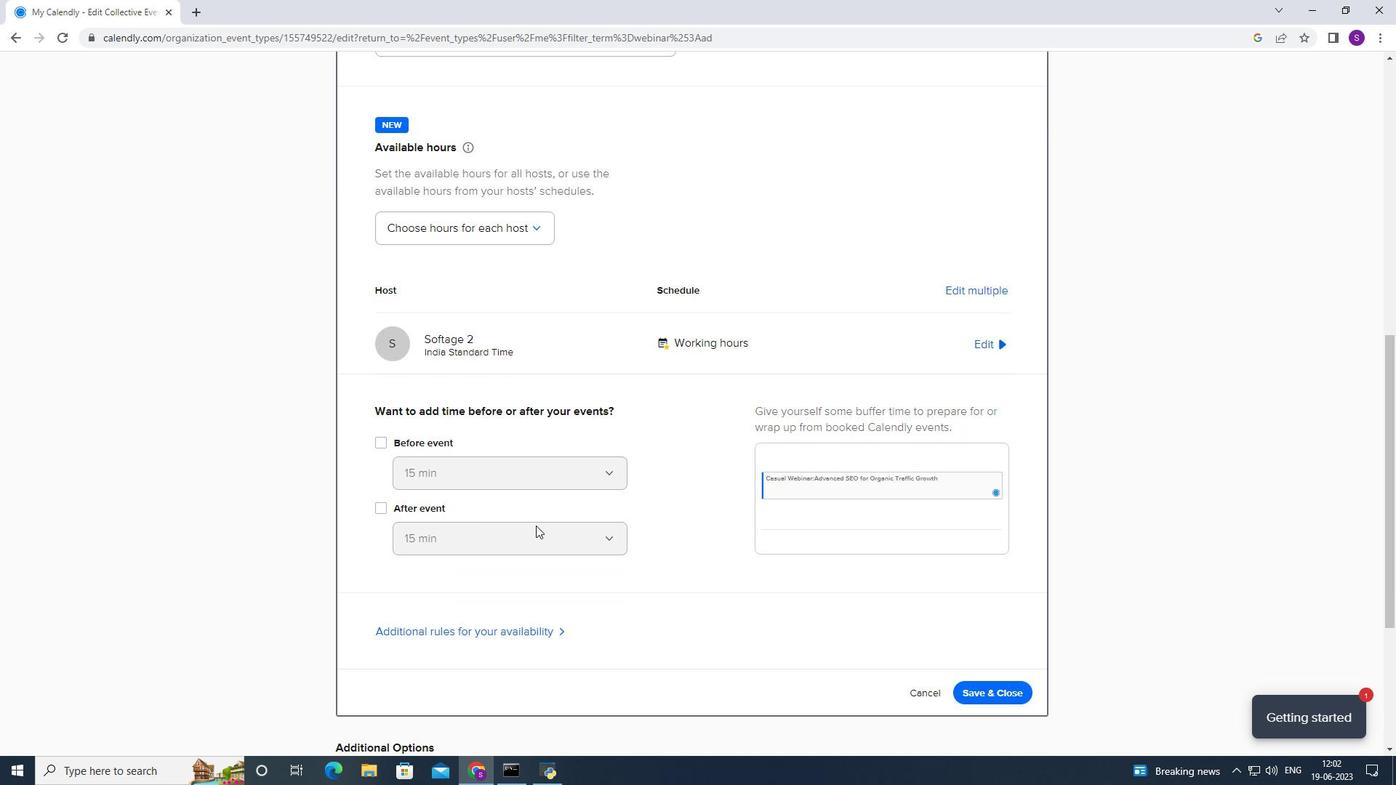
Action: Mouse scrolled (515, 487) with delta (0, 0)
Screenshot: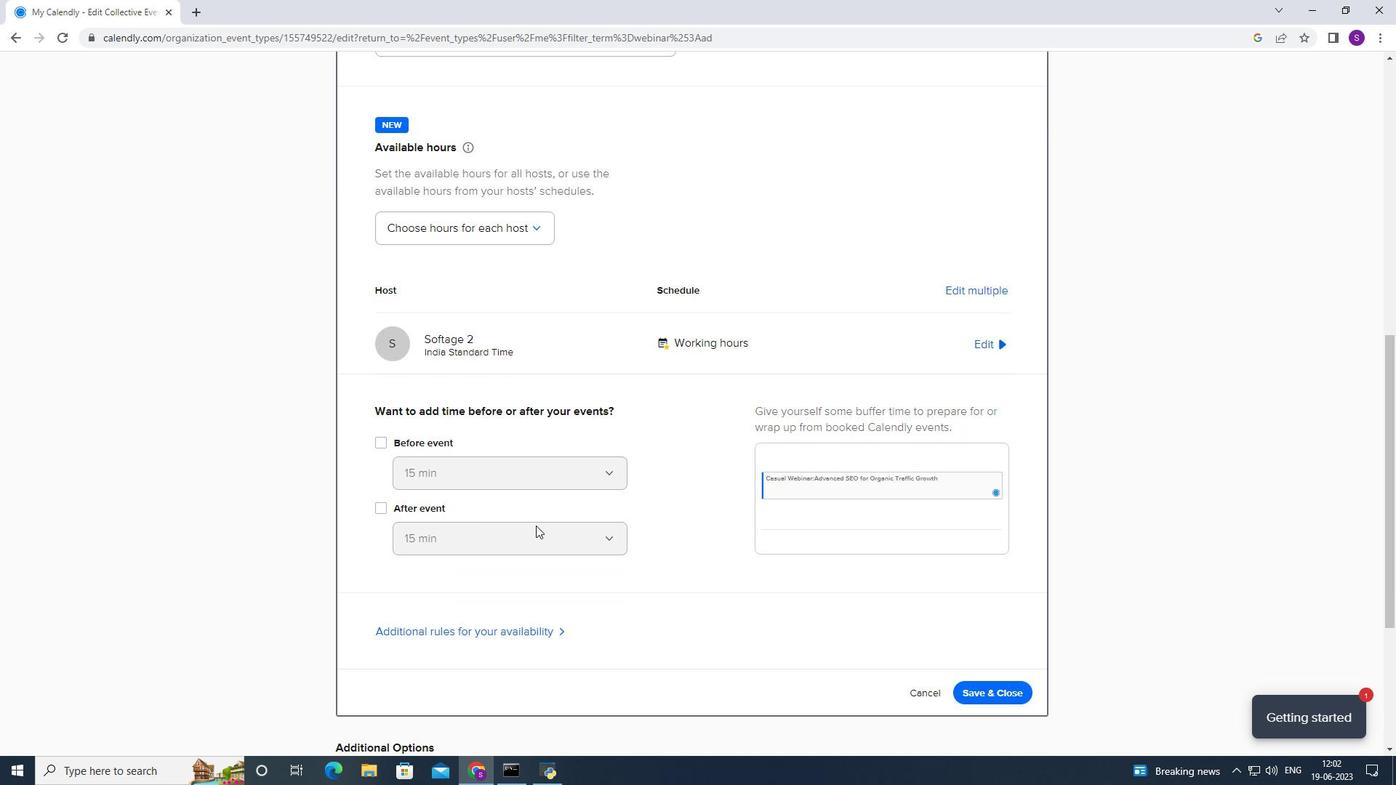 
Action: Mouse moved to (516, 567)
Screenshot: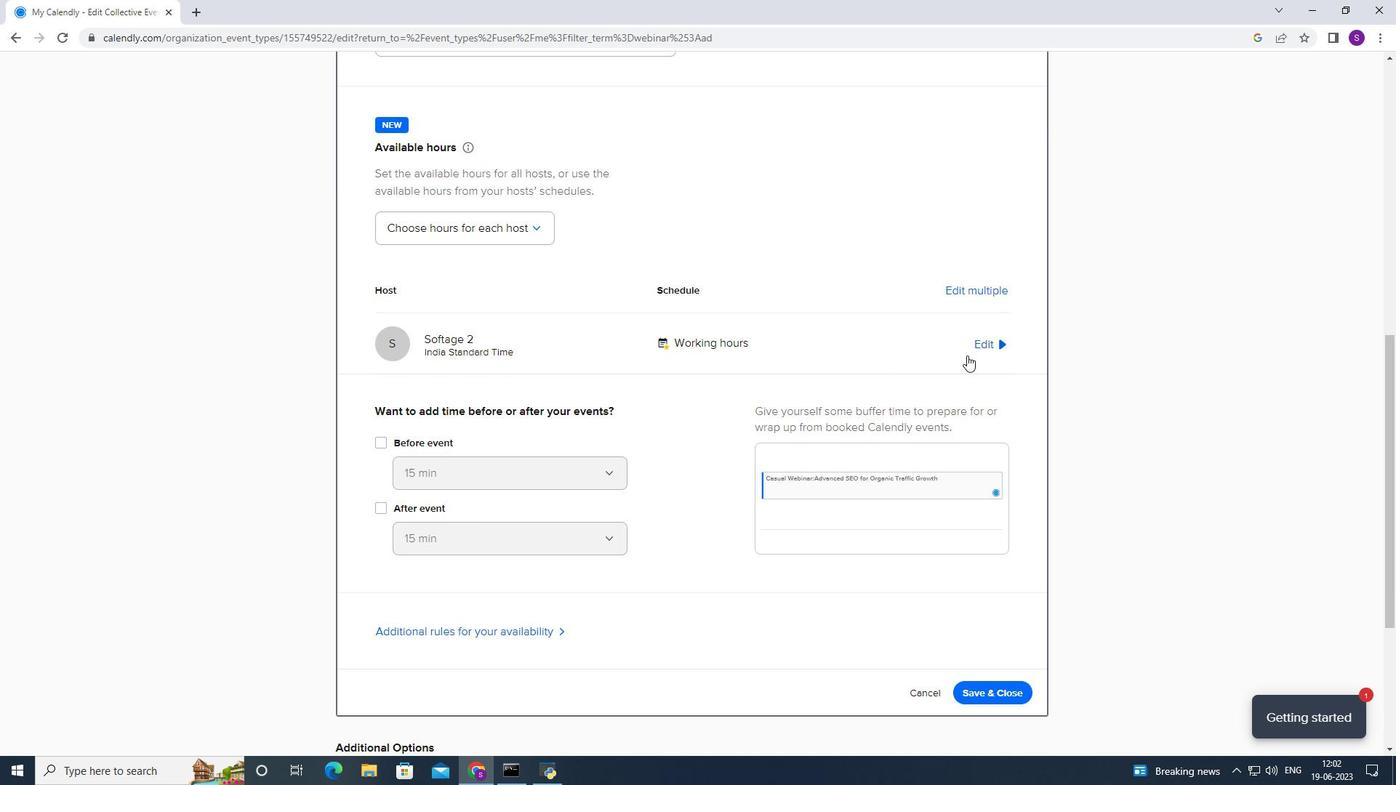 
Action: Mouse scrolled (516, 567) with delta (0, 0)
Screenshot: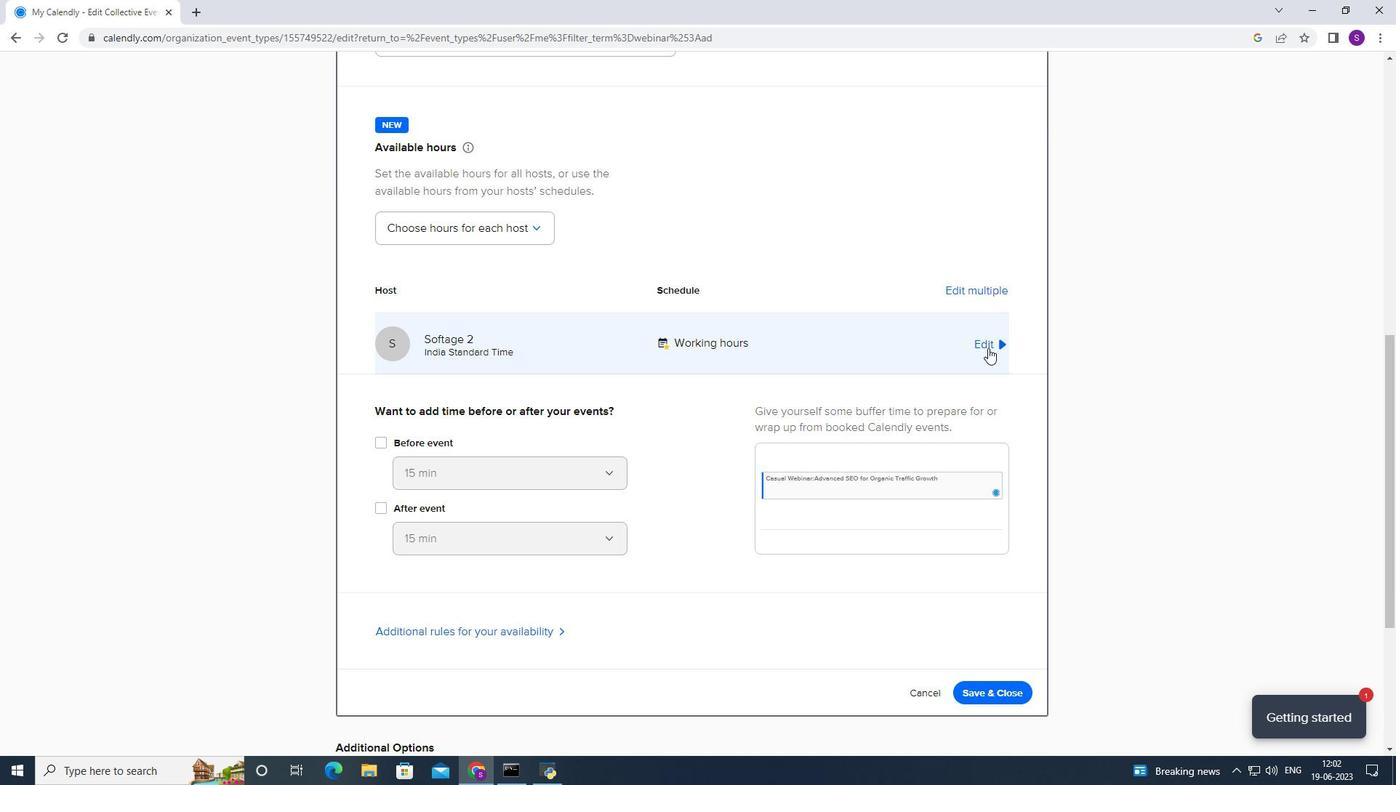 
Action: Mouse scrolled (516, 567) with delta (0, 0)
Screenshot: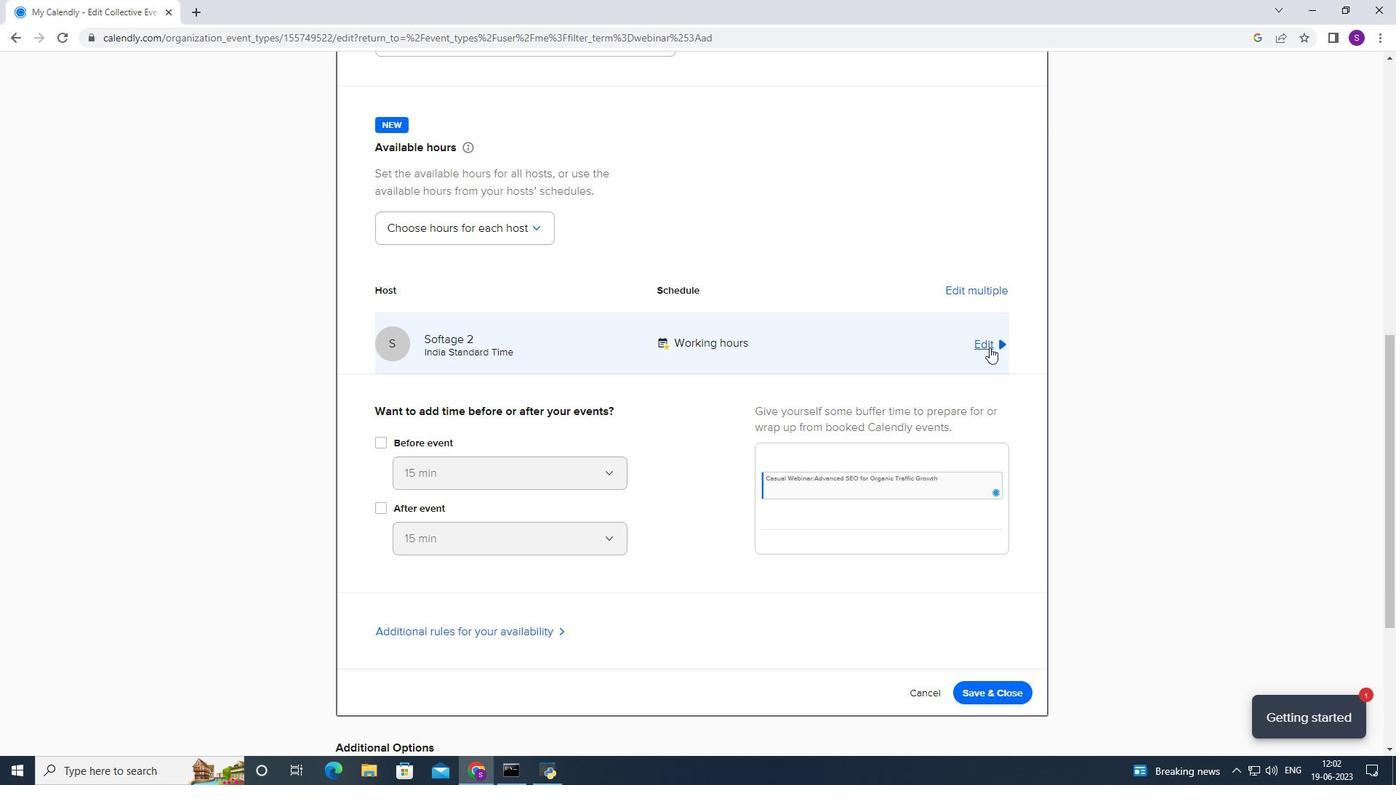 
Action: Mouse moved to (759, 367)
Screenshot: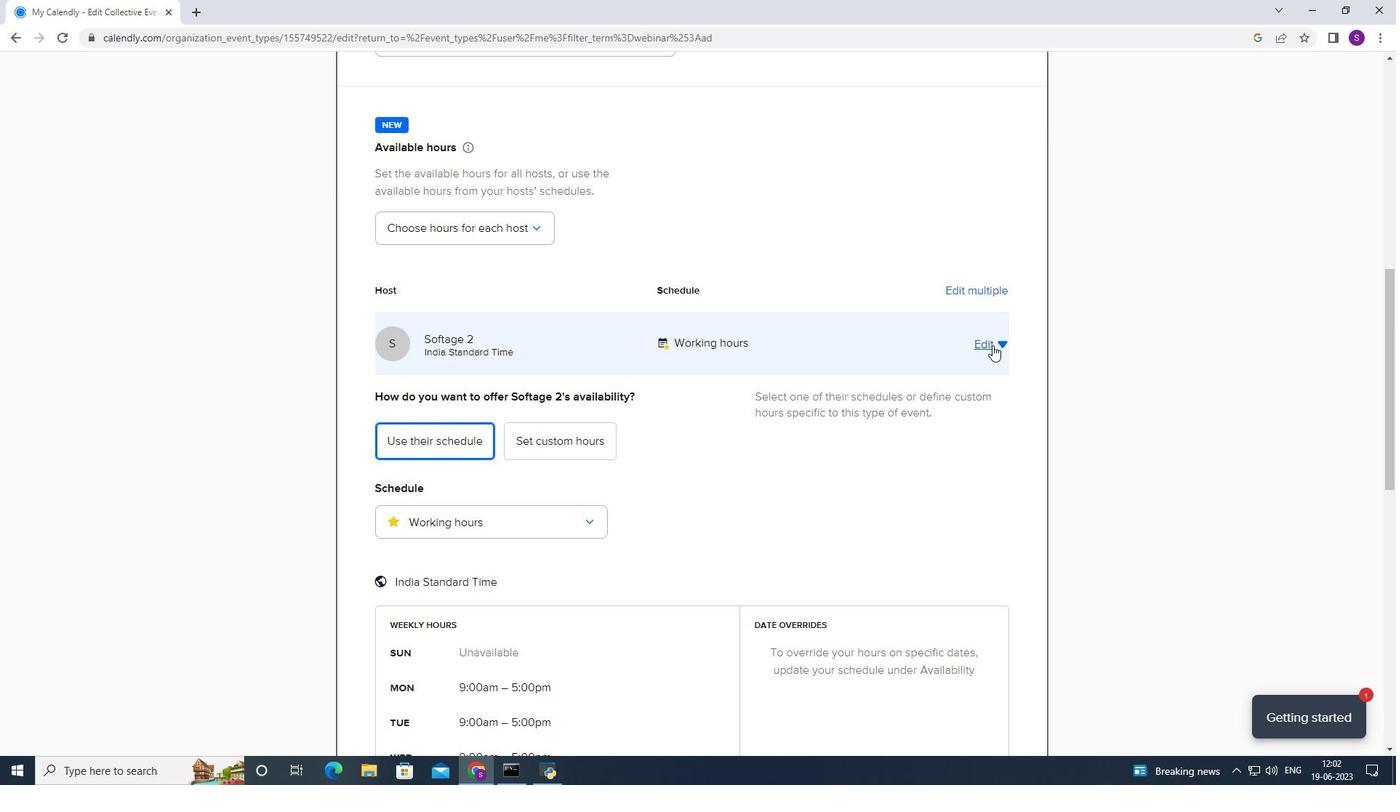 
Action: Mouse pressed left at (759, 367)
Screenshot: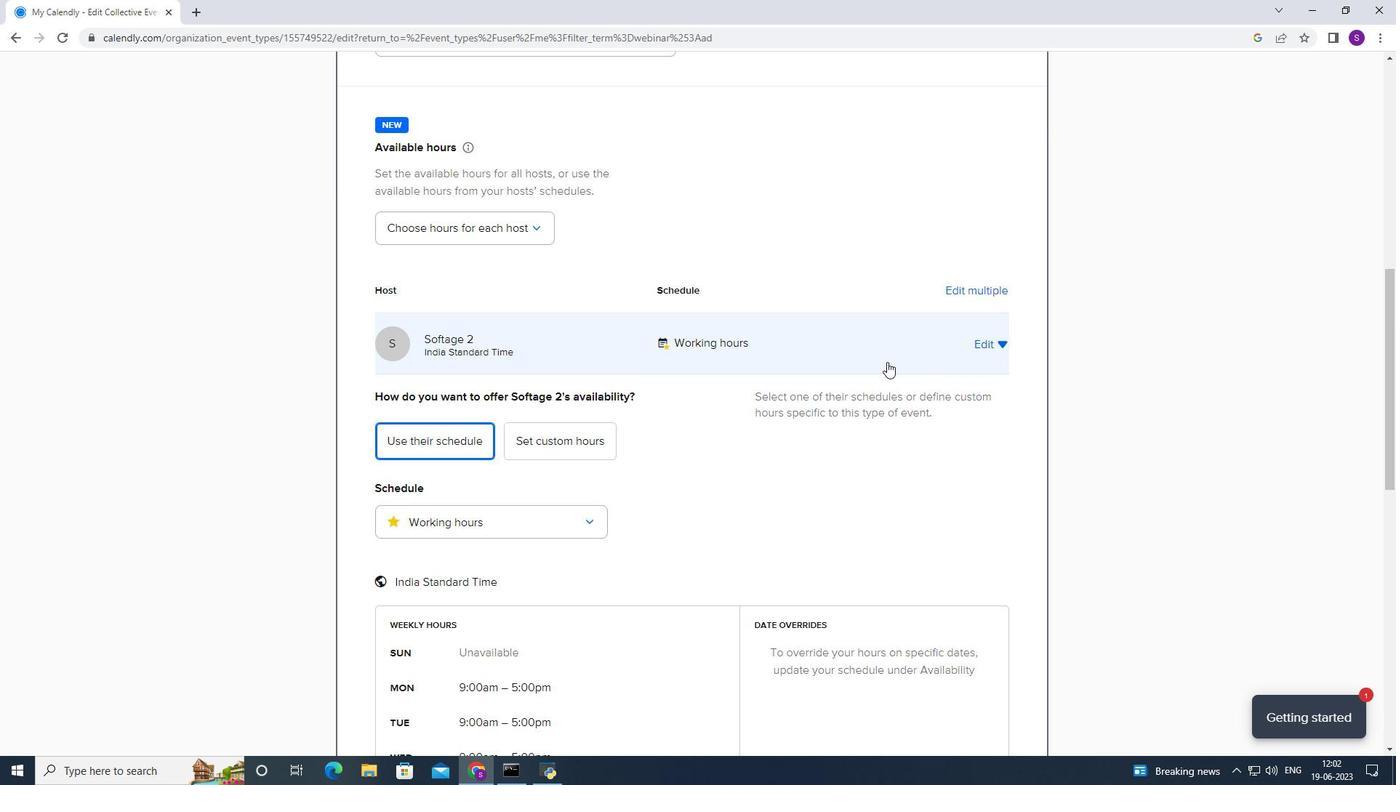 
Action: Mouse moved to (537, 463)
Screenshot: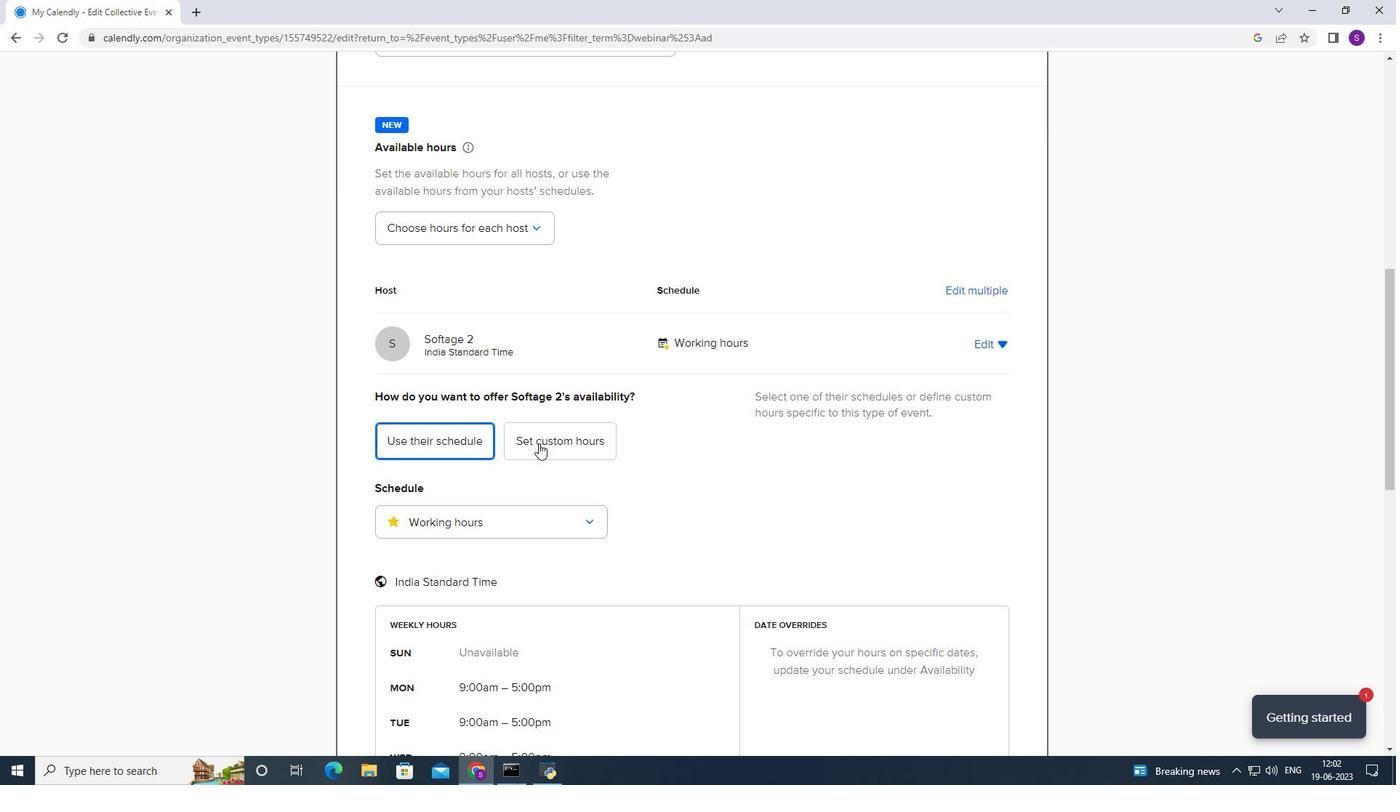 
Action: Mouse pressed left at (537, 463)
Screenshot: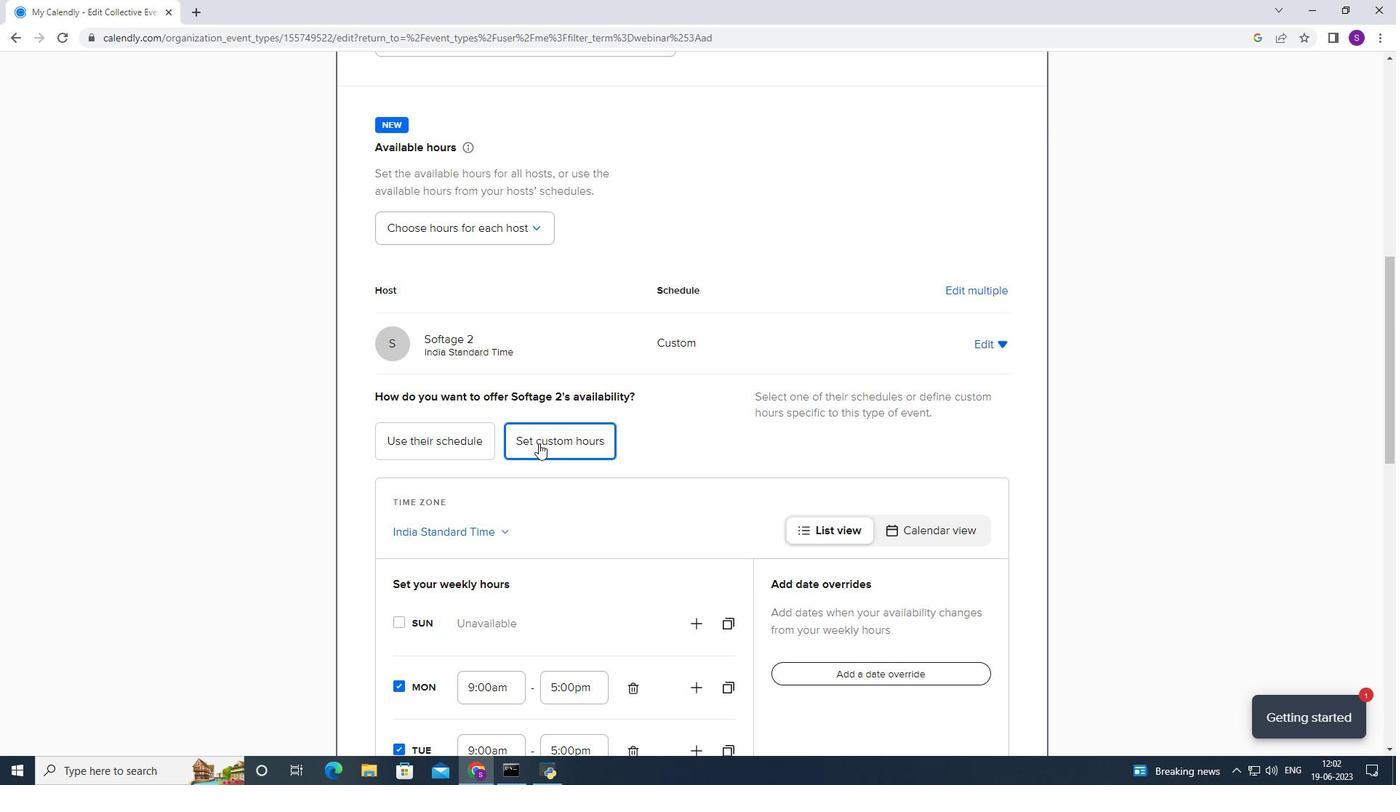 
Action: Mouse moved to (500, 541)
Screenshot: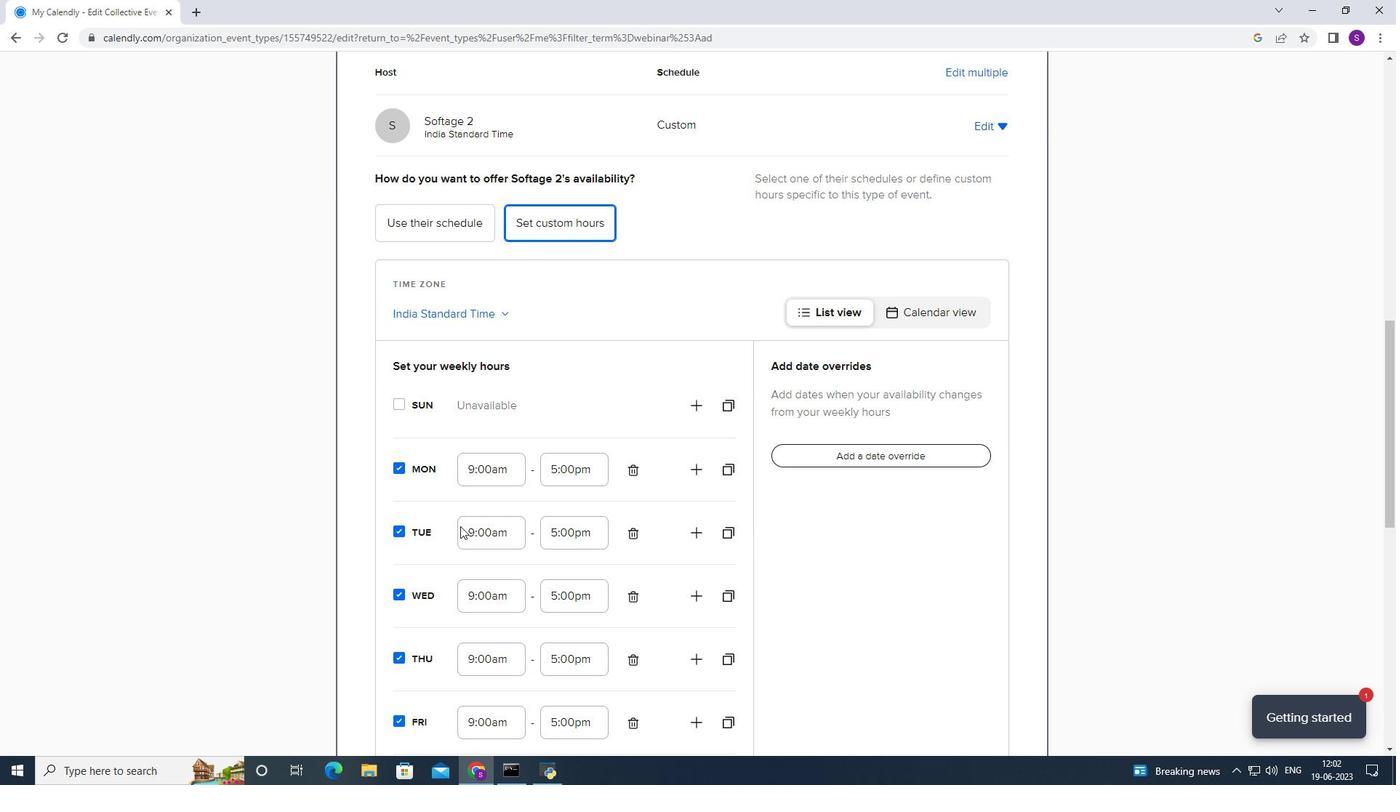 
Action: Mouse scrolled (500, 540) with delta (0, 0)
Screenshot: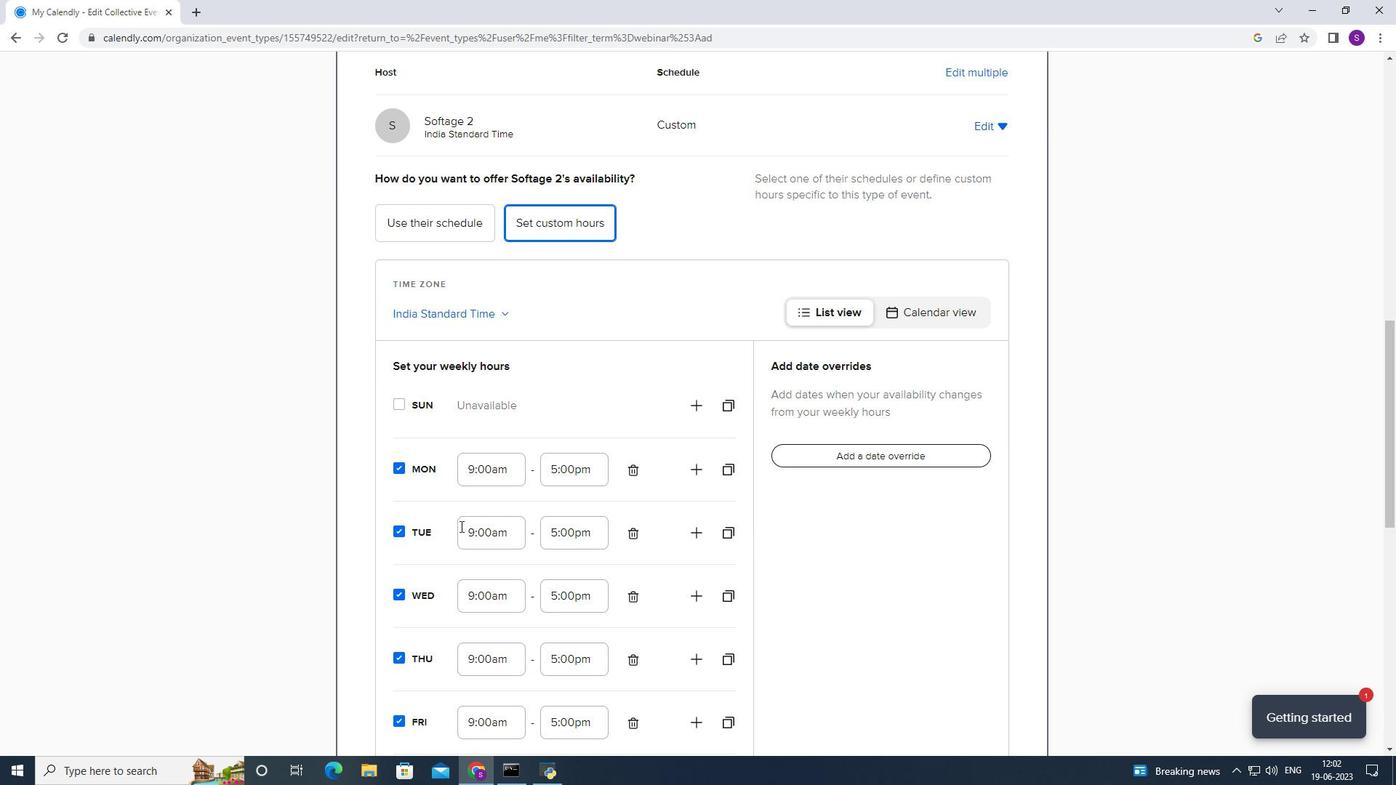 
Action: Mouse moved to (500, 541)
Screenshot: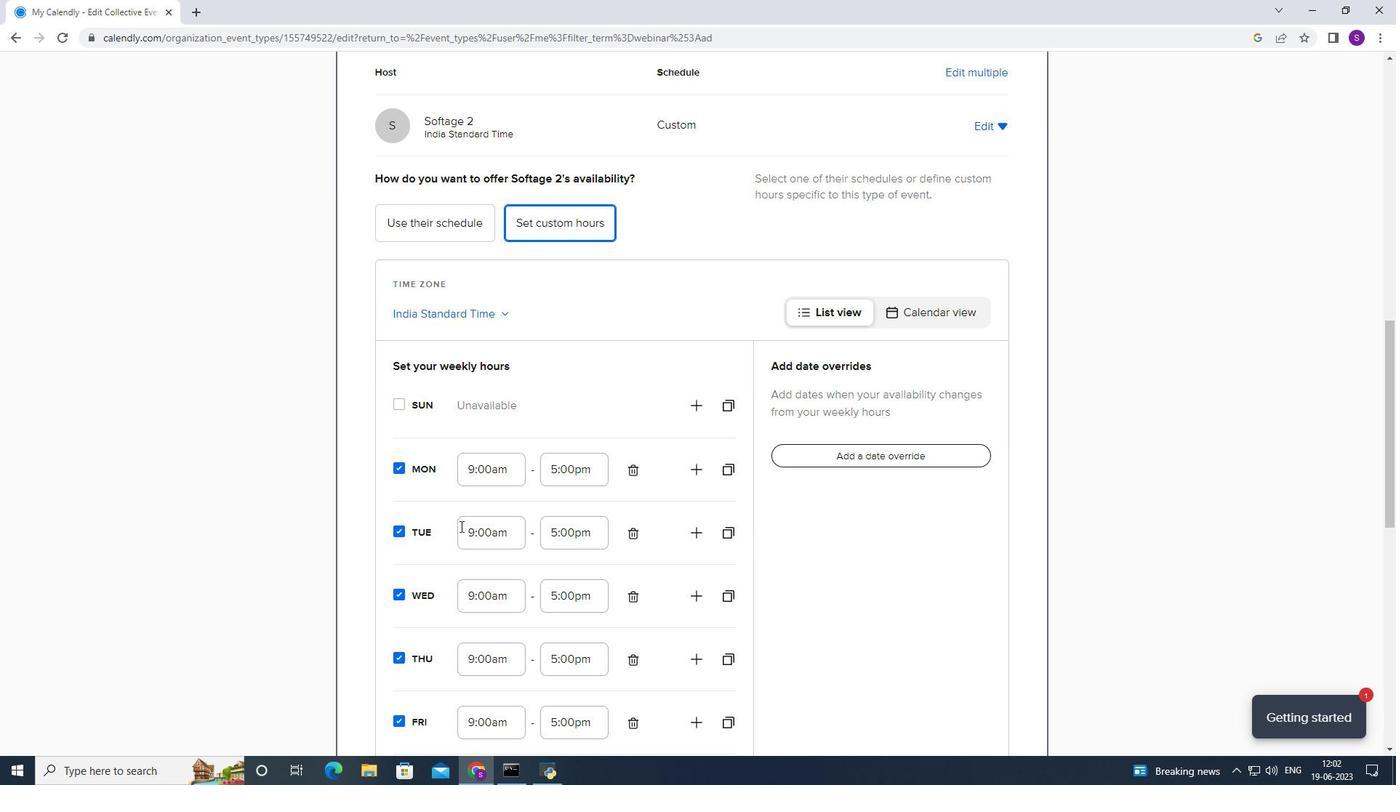 
Action: Mouse scrolled (500, 540) with delta (0, 0)
Screenshot: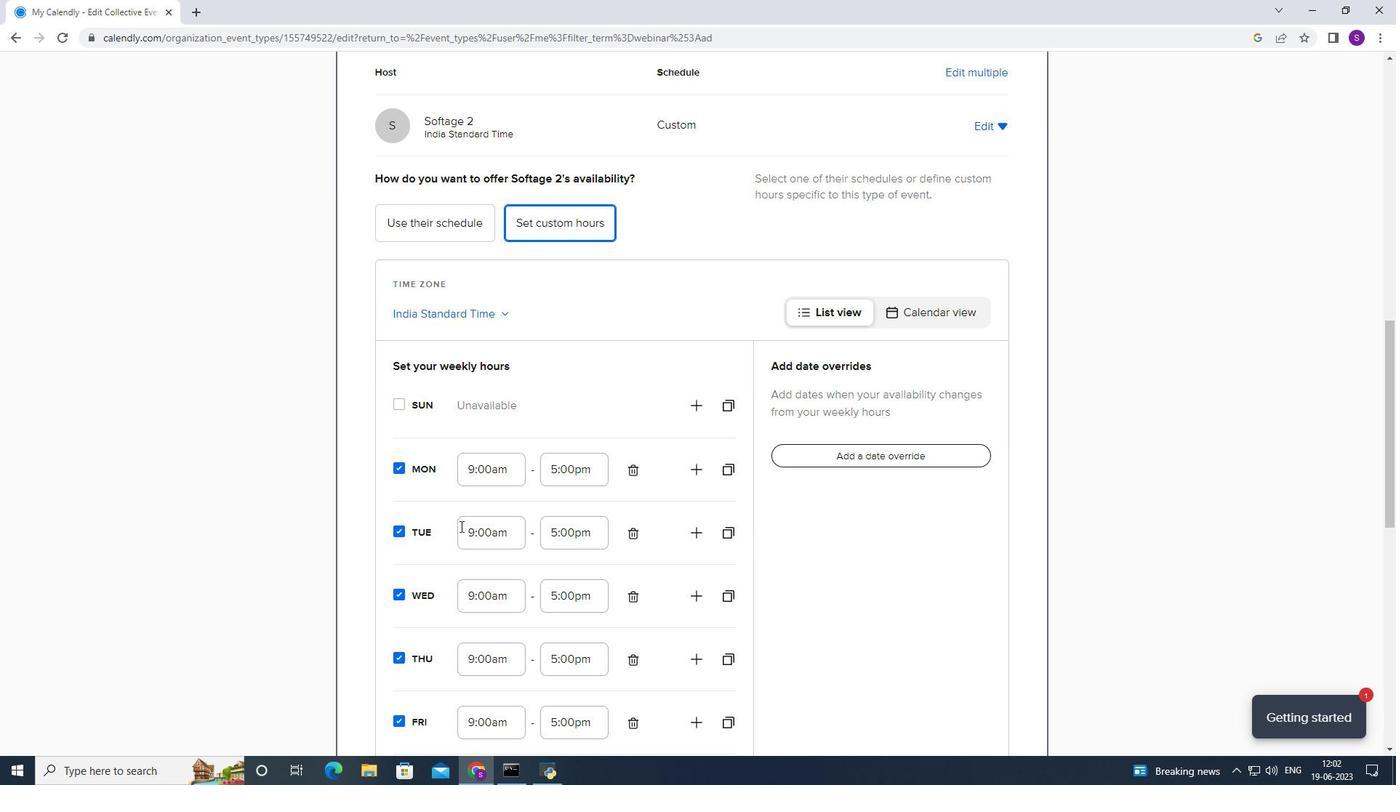 
Action: Mouse moved to (500, 542)
Screenshot: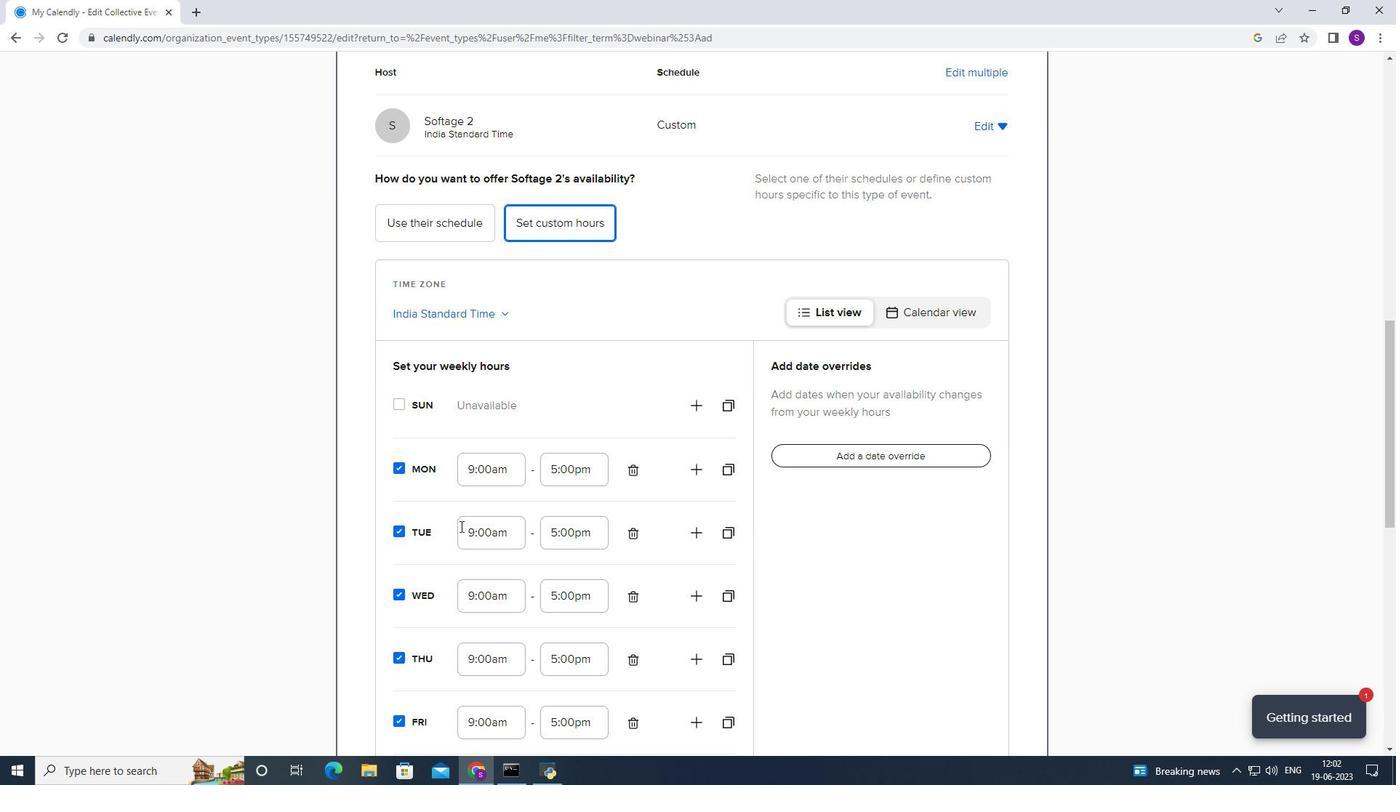 
Action: Mouse scrolled (500, 541) with delta (0, 0)
Screenshot: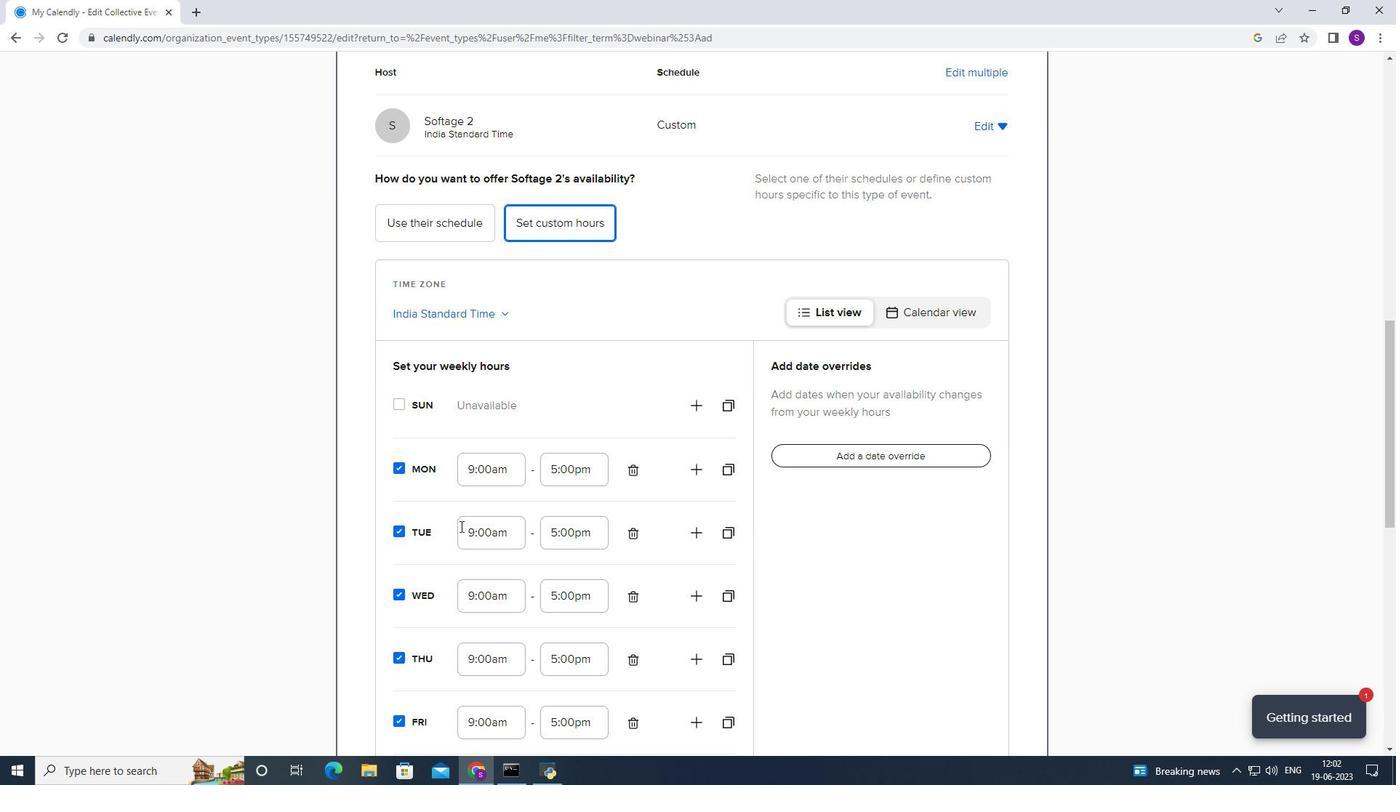 
Action: Mouse moved to (498, 543)
Screenshot: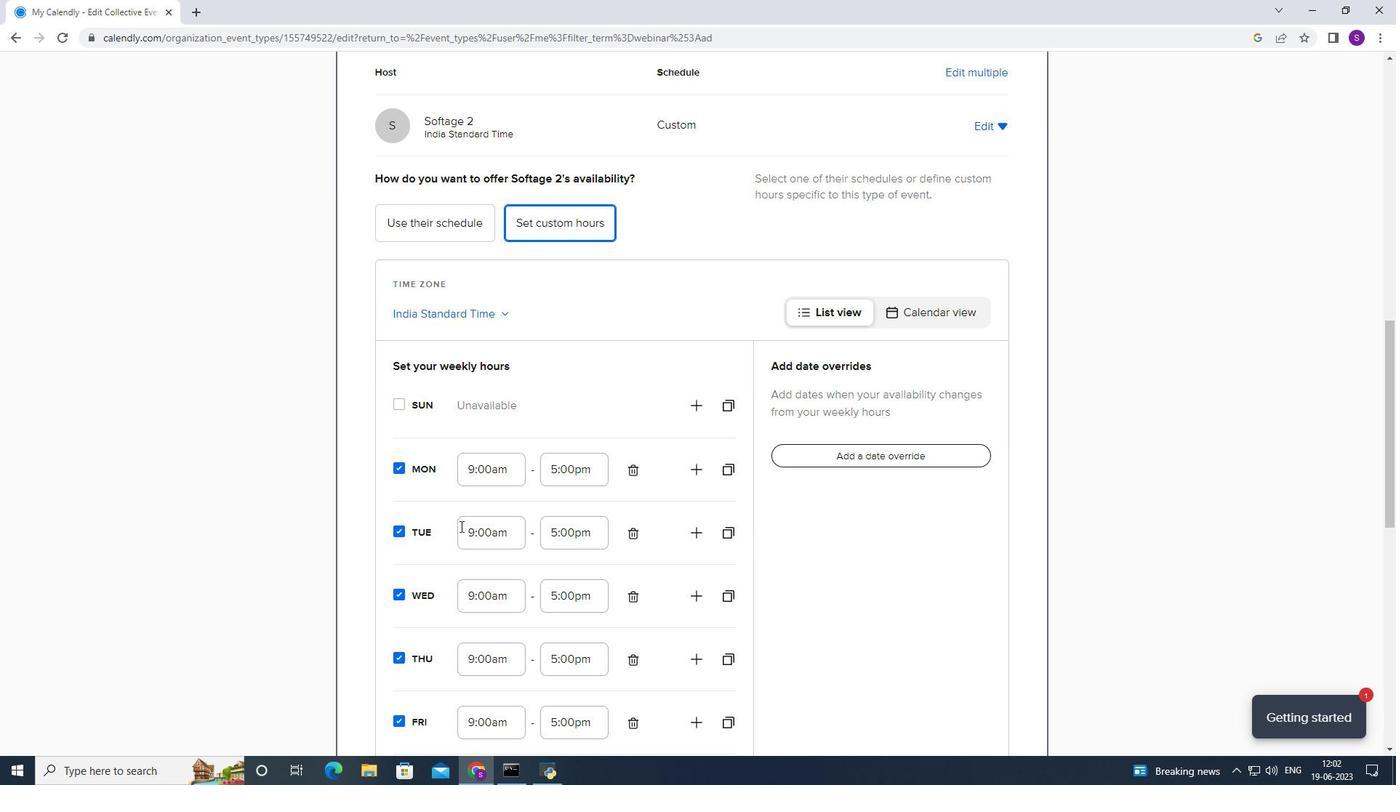 
Action: Mouse scrolled (498, 543) with delta (0, 0)
Screenshot: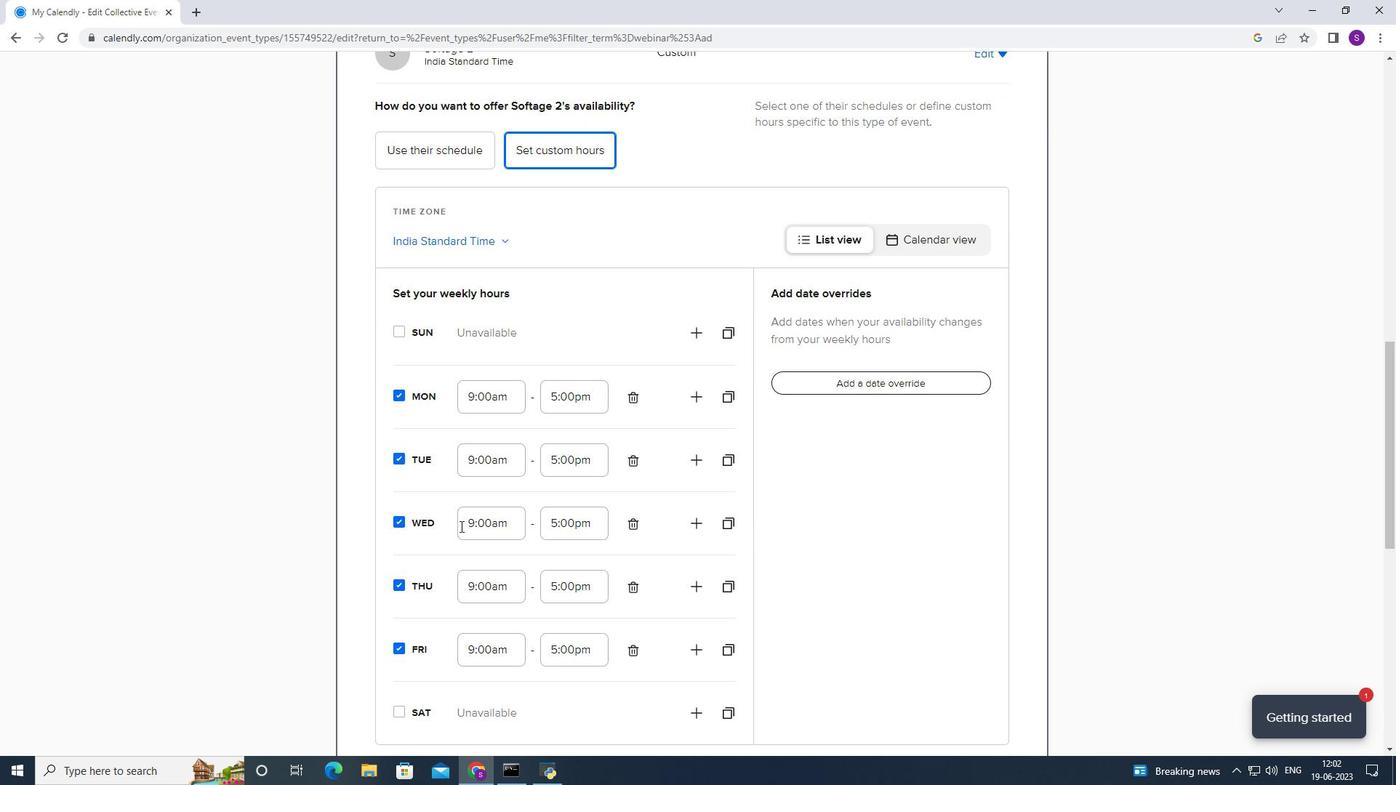 
Action: Mouse scrolled (498, 543) with delta (0, 0)
Screenshot: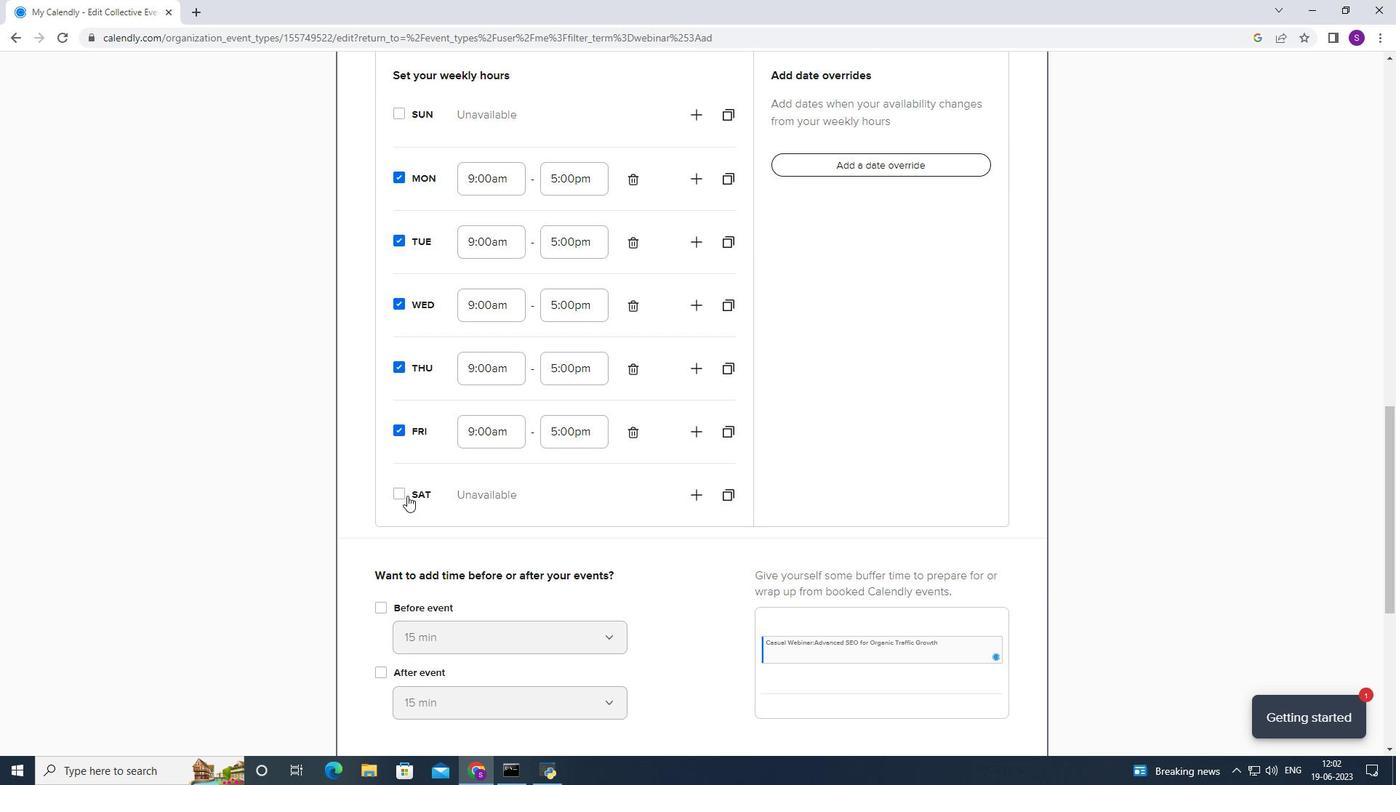 
Action: Mouse scrolled (498, 543) with delta (0, 0)
Screenshot: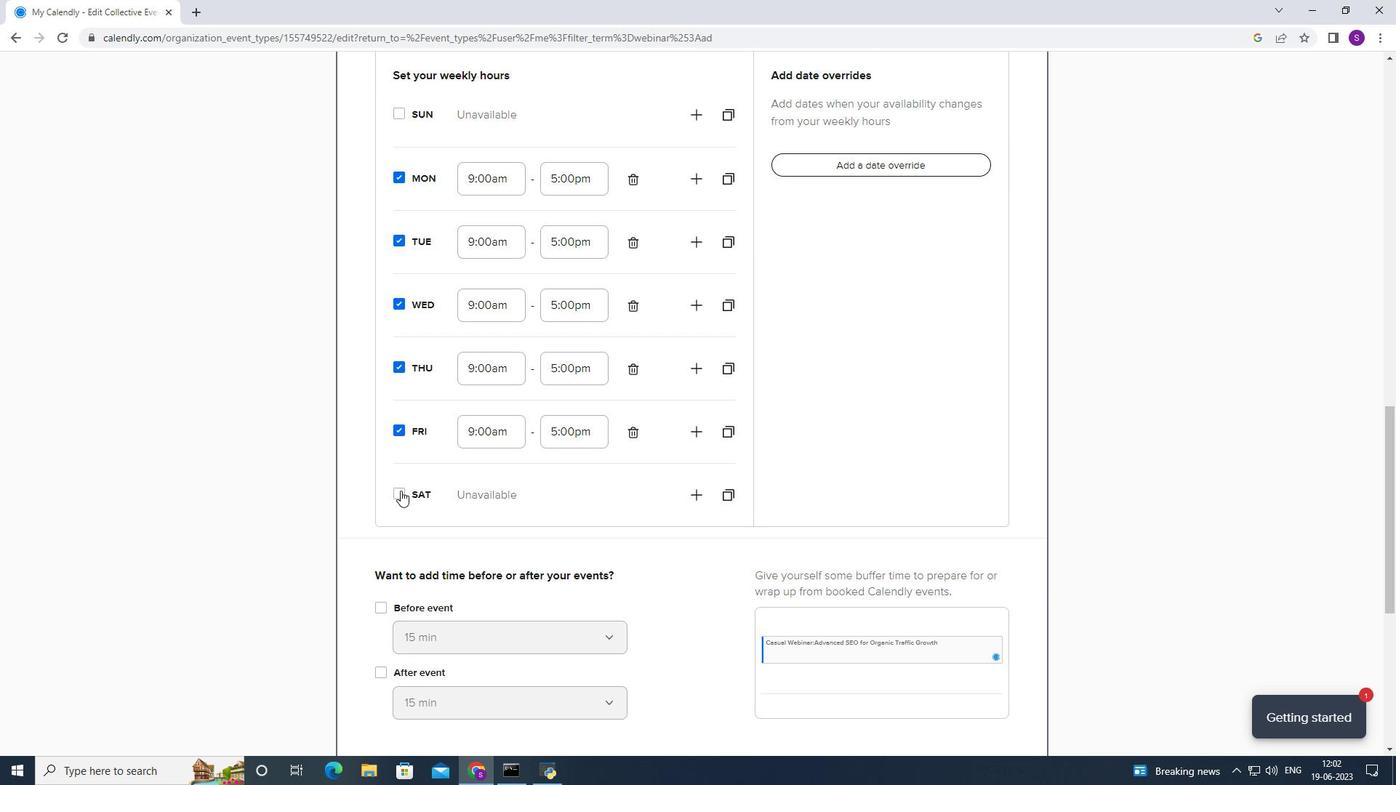 
Action: Mouse scrolled (498, 543) with delta (0, 0)
Screenshot: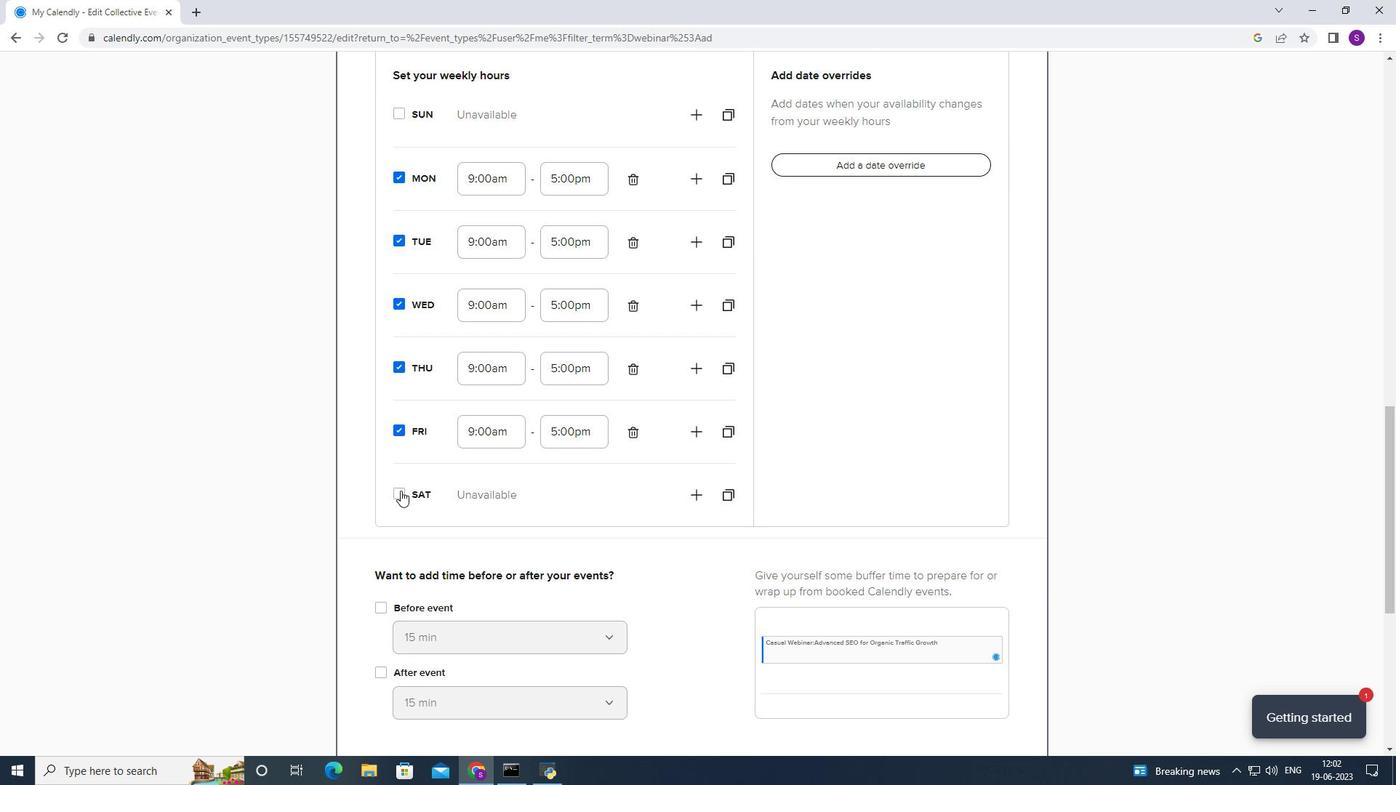 
Action: Mouse moved to (469, 508)
Screenshot: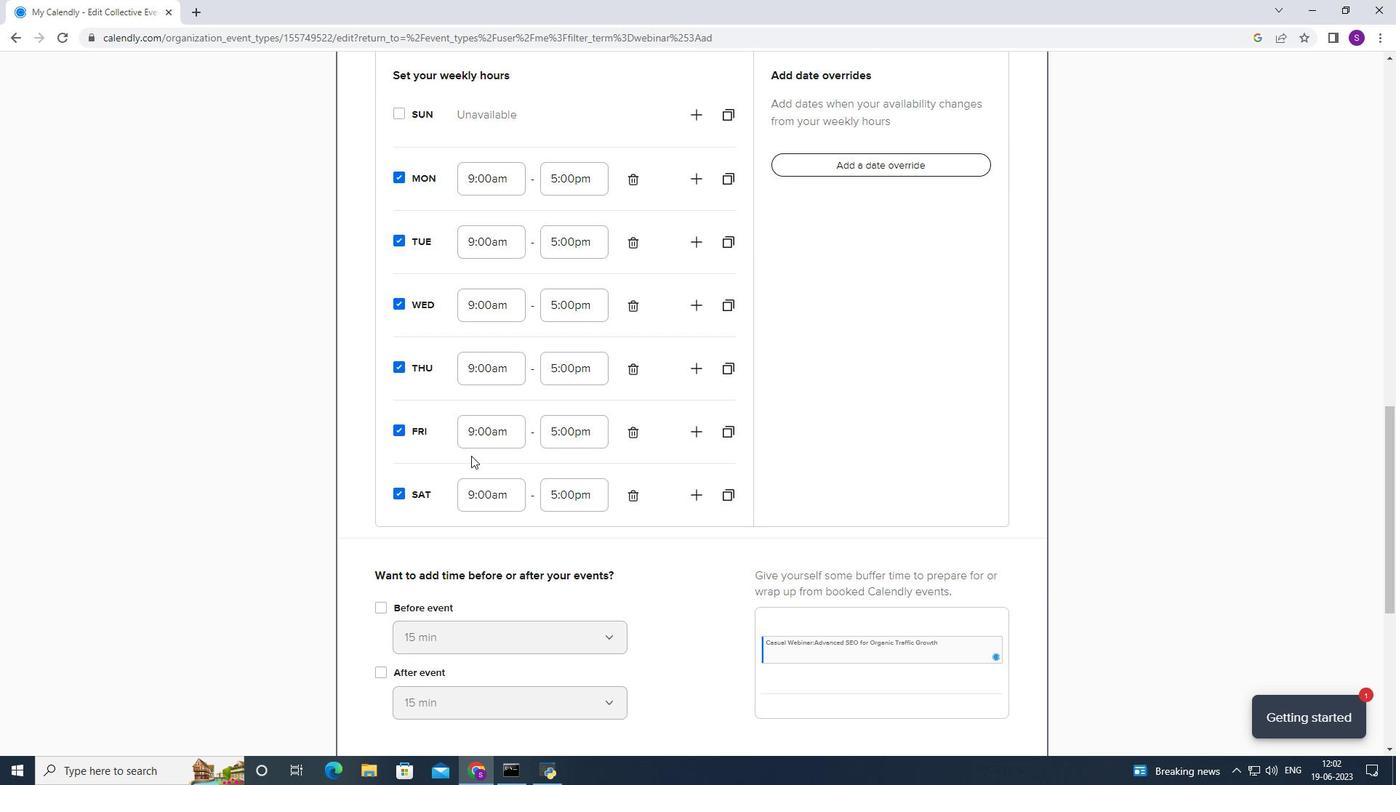 
Action: Mouse pressed left at (469, 508)
Screenshot: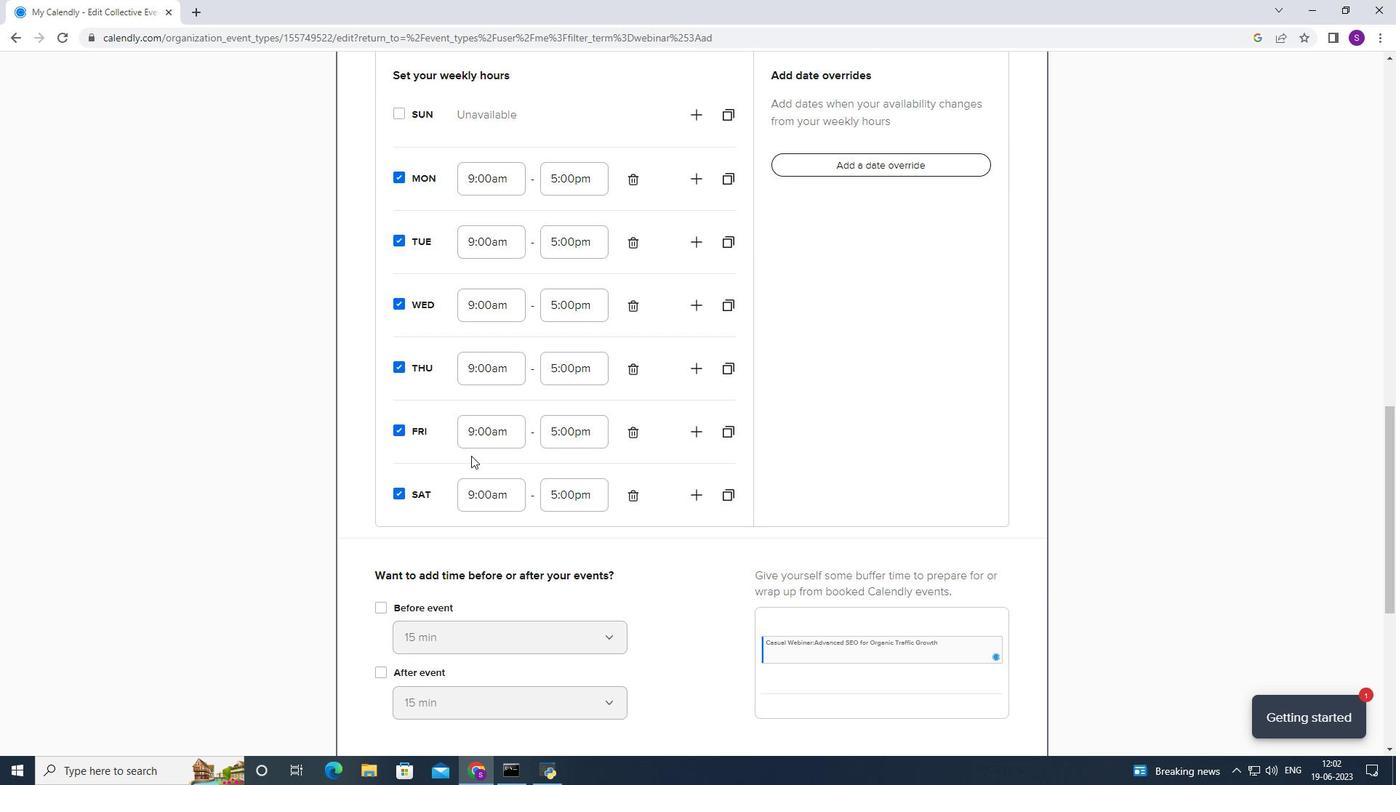 
Action: Mouse moved to (504, 474)
Screenshot: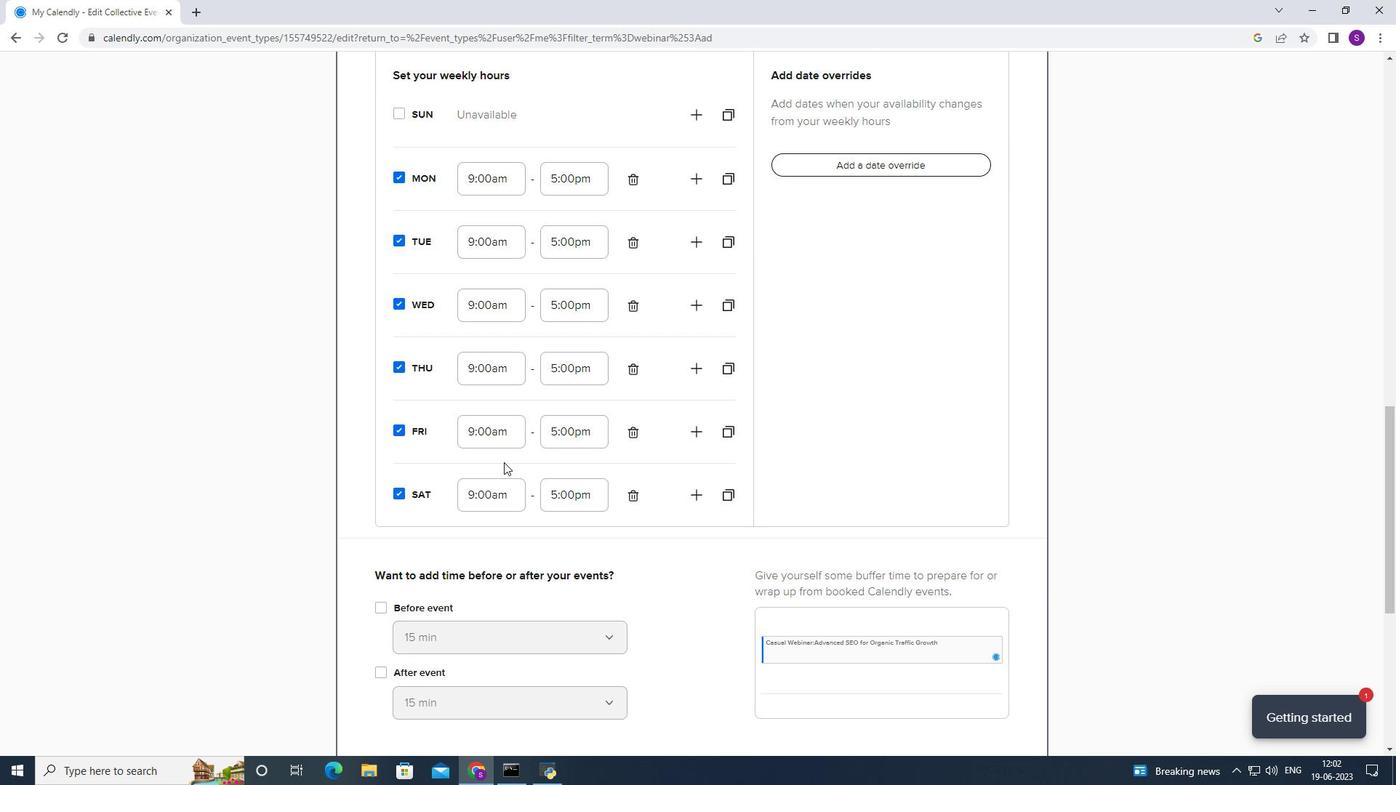 
Action: Mouse pressed left at (504, 474)
Screenshot: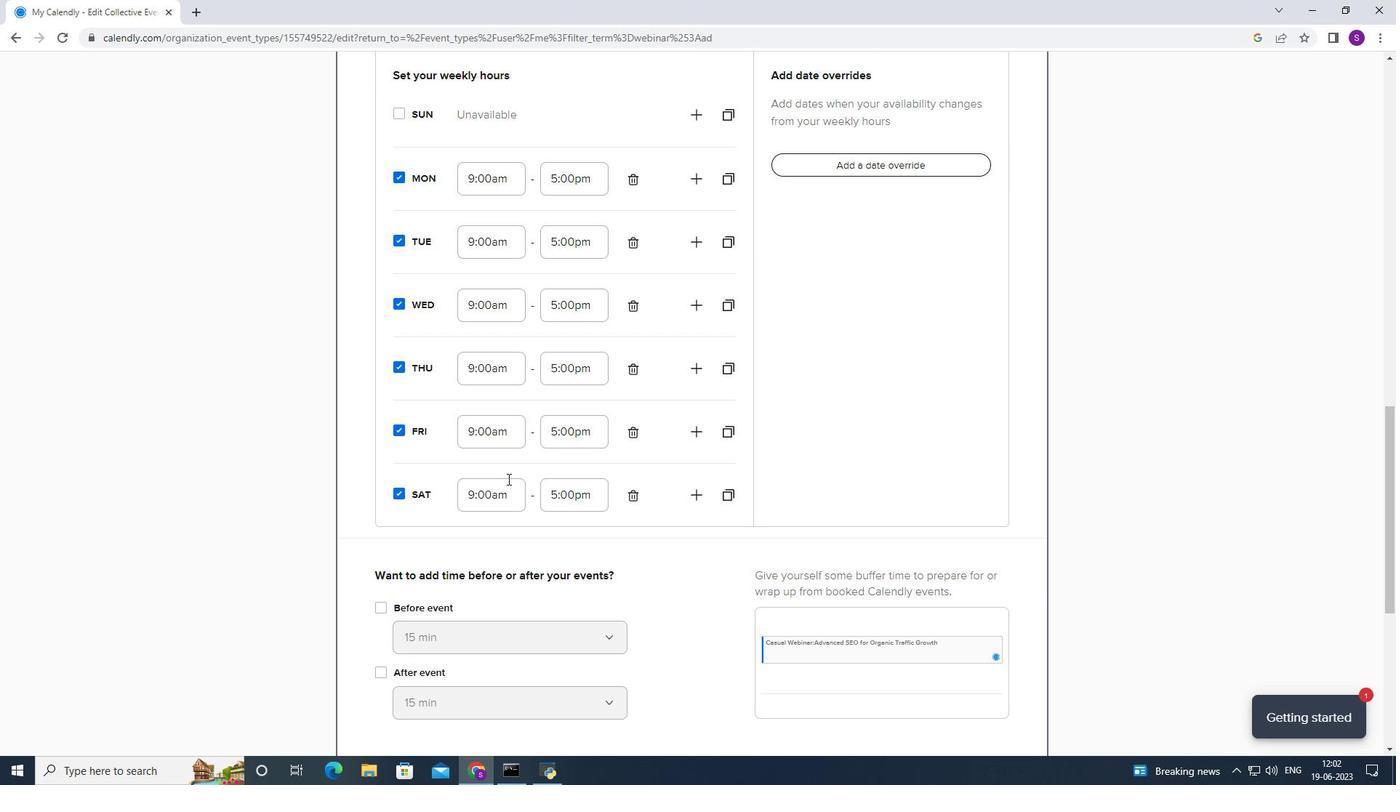 
Action: Mouse moved to (522, 498)
Screenshot: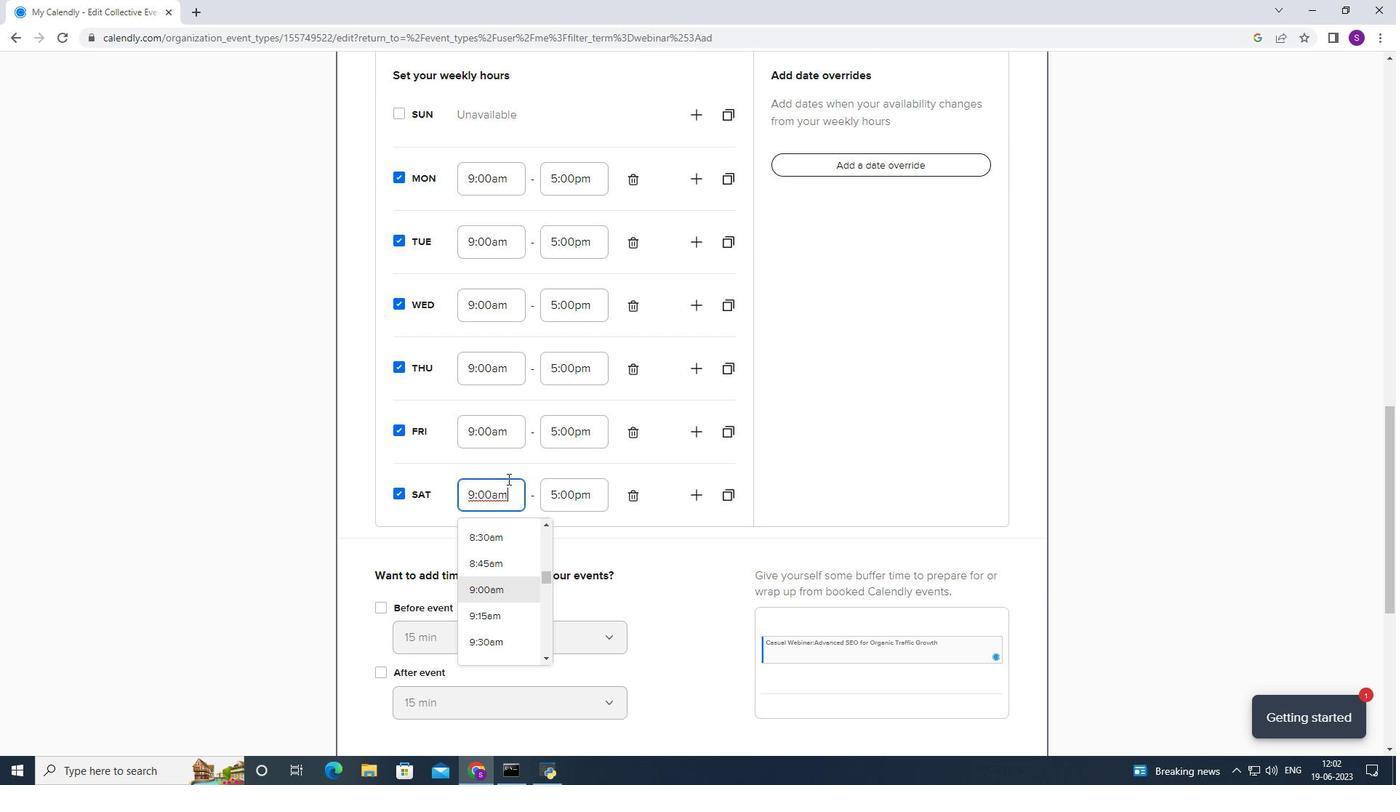 
Action: Mouse pressed left at (522, 498)
Screenshot: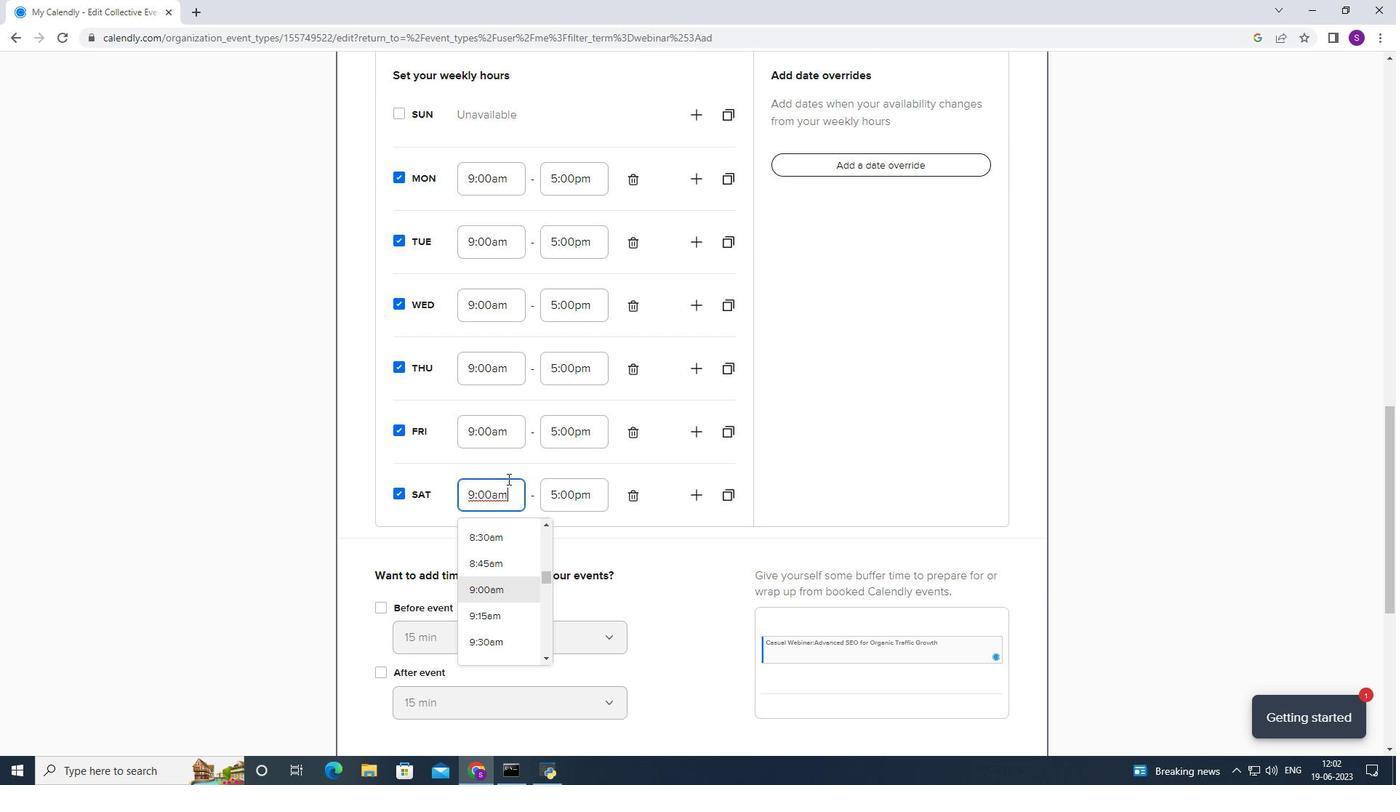 
Action: Mouse moved to (516, 535)
Screenshot: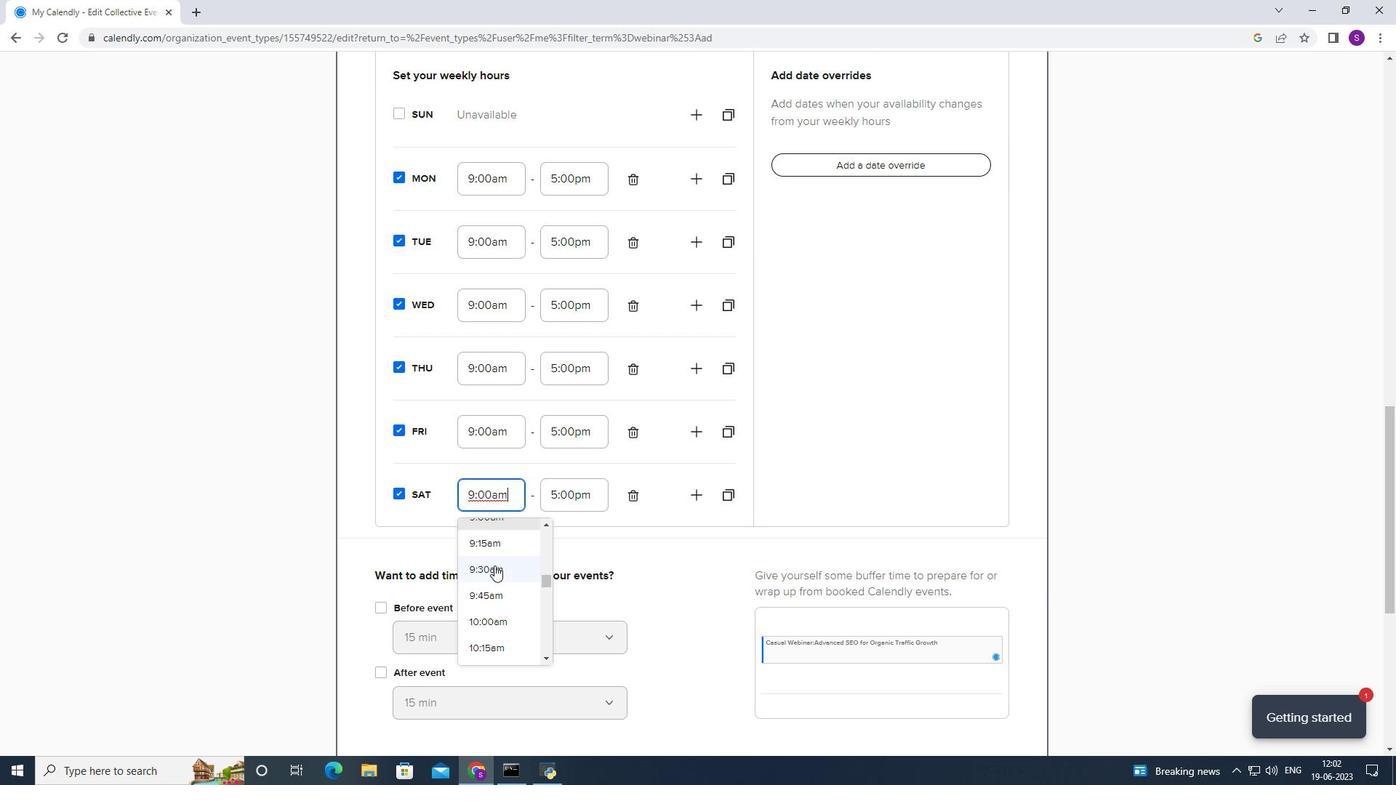 
Action: Mouse scrolled (516, 535) with delta (0, 0)
Screenshot: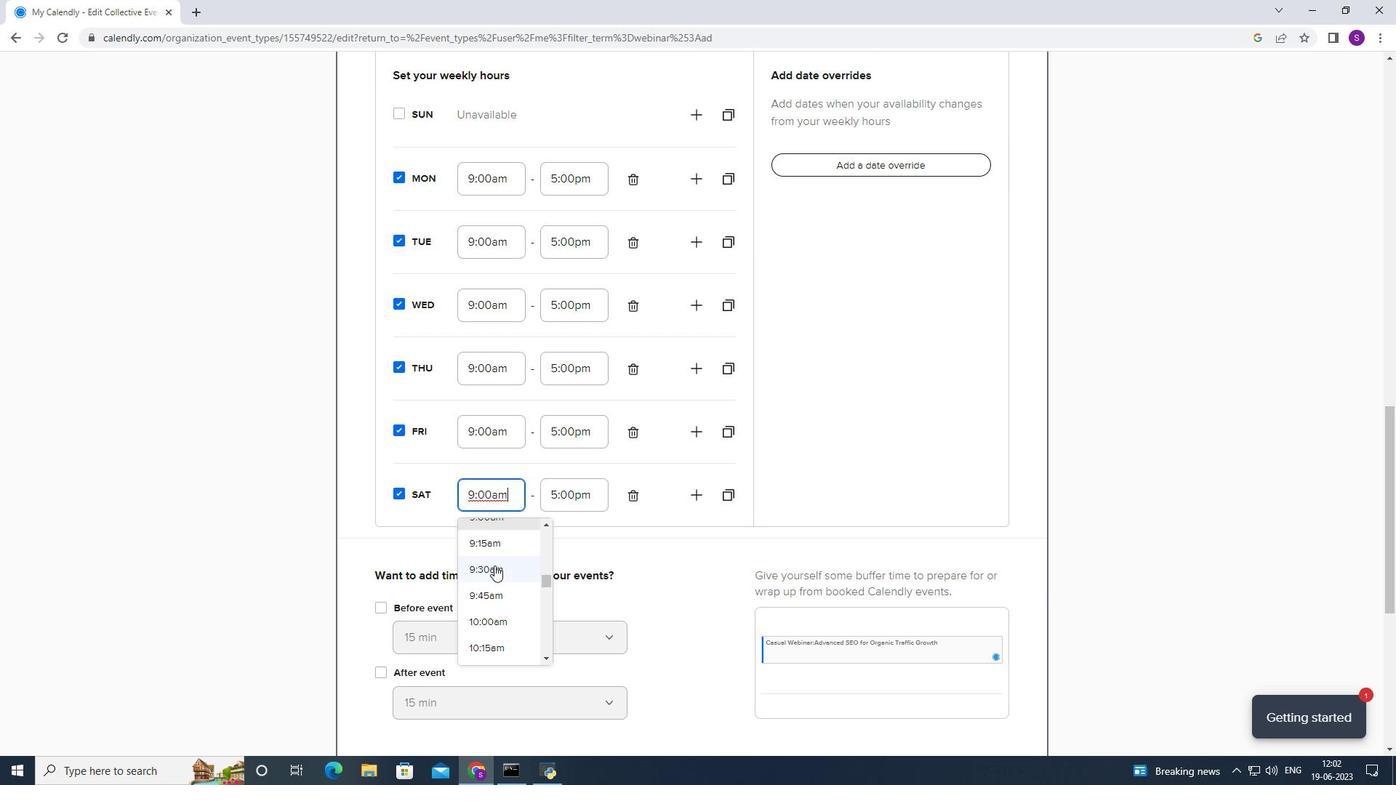 
Action: Mouse moved to (505, 641)
Screenshot: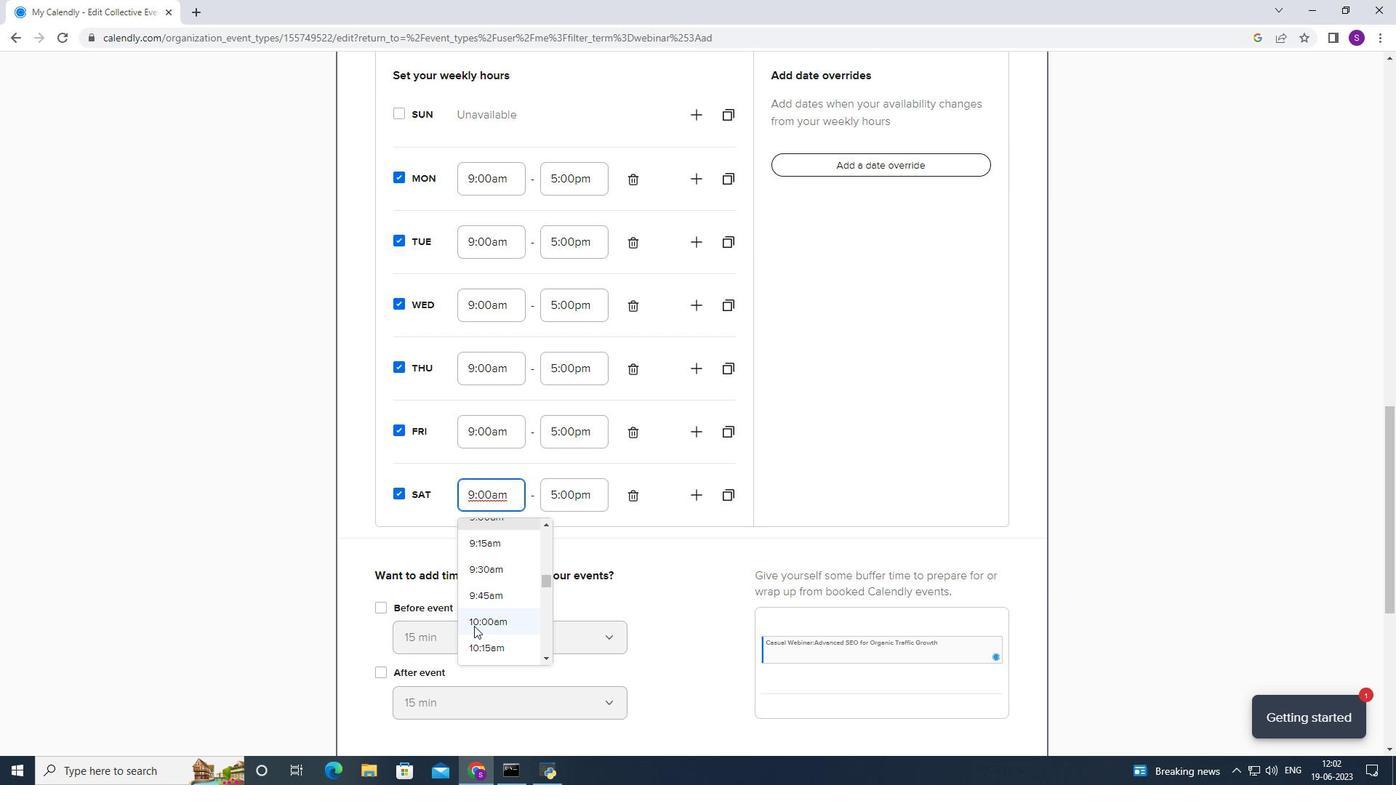 
Action: Mouse pressed left at (505, 641)
Screenshot: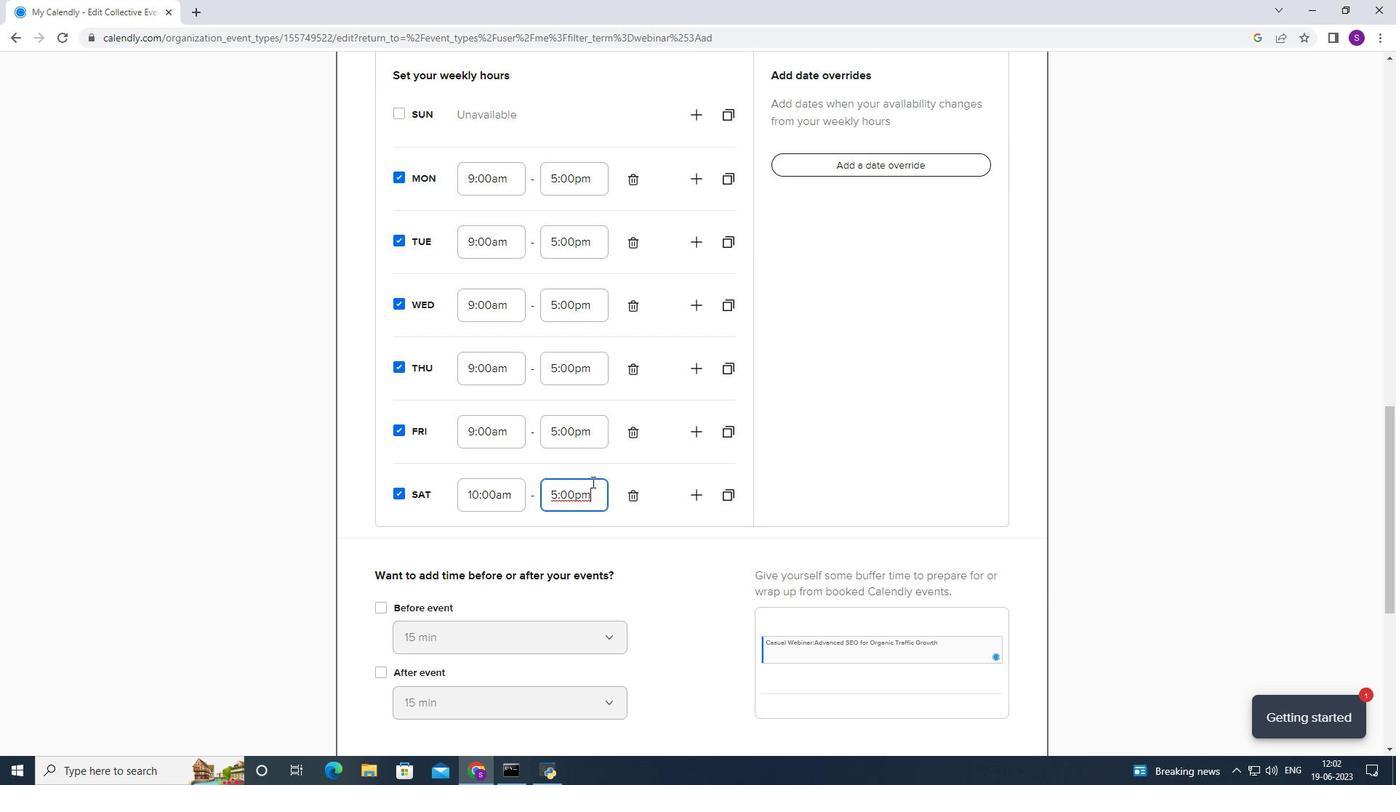 
Action: Mouse moved to (563, 500)
Screenshot: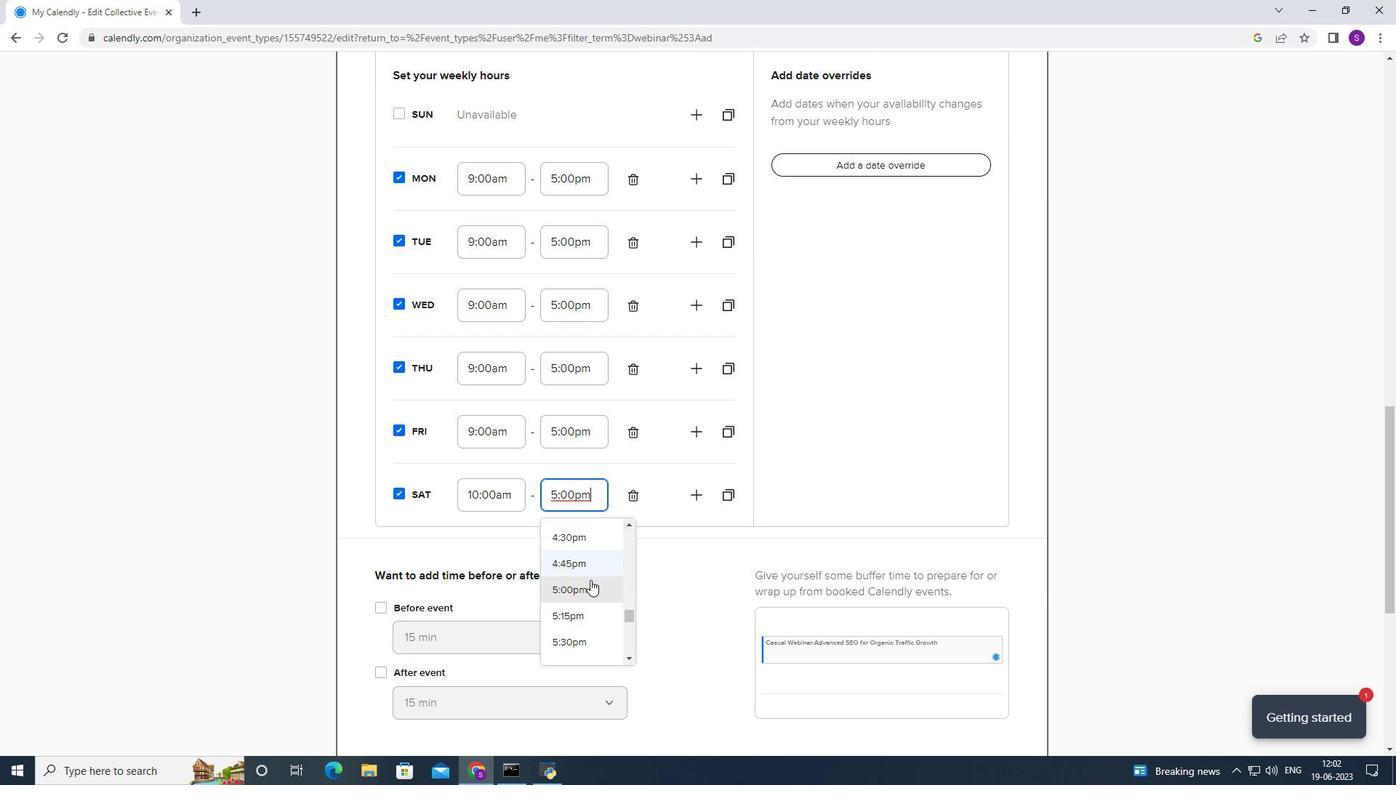
Action: Mouse pressed left at (563, 500)
Screenshot: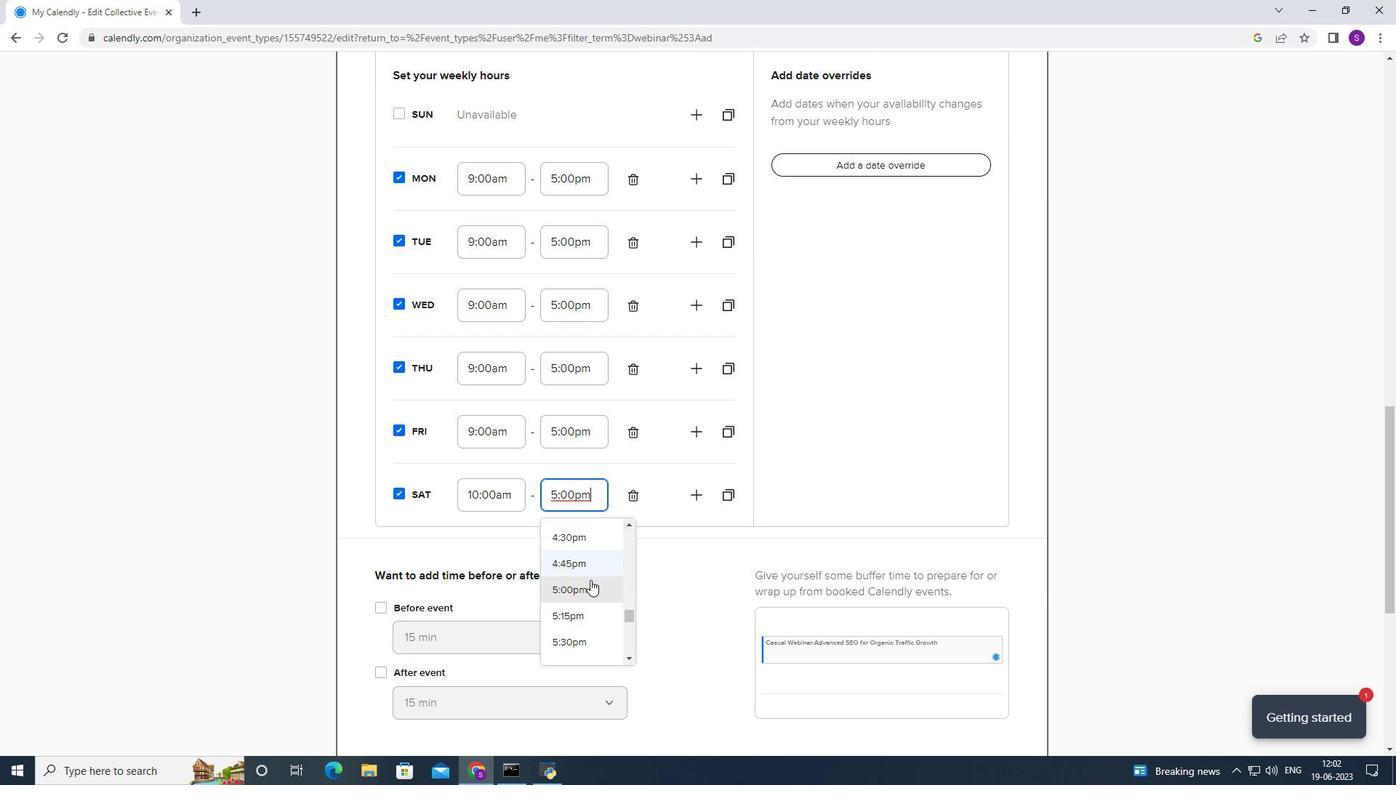 
Action: Mouse moved to (551, 630)
Screenshot: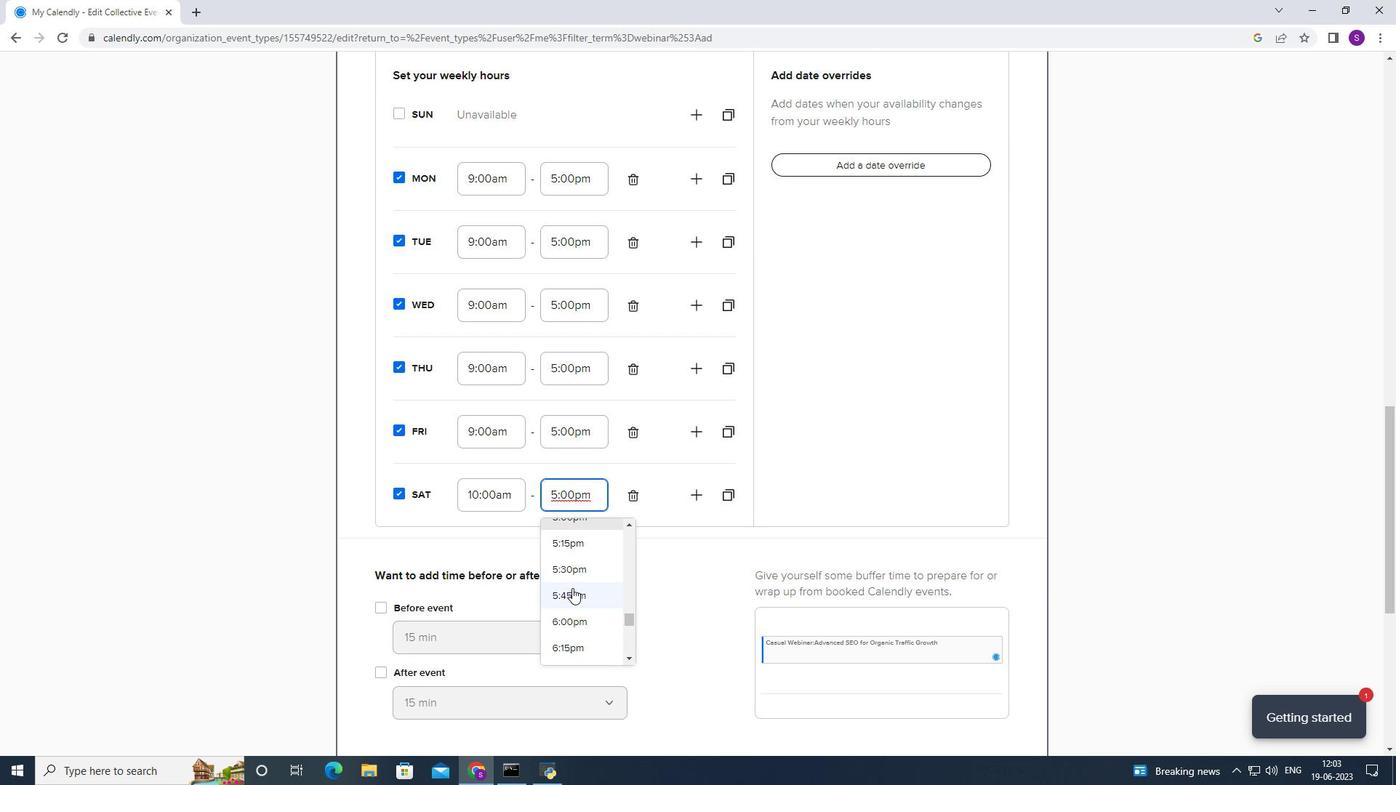 
Action: Mouse scrolled (551, 629) with delta (0, 0)
Screenshot: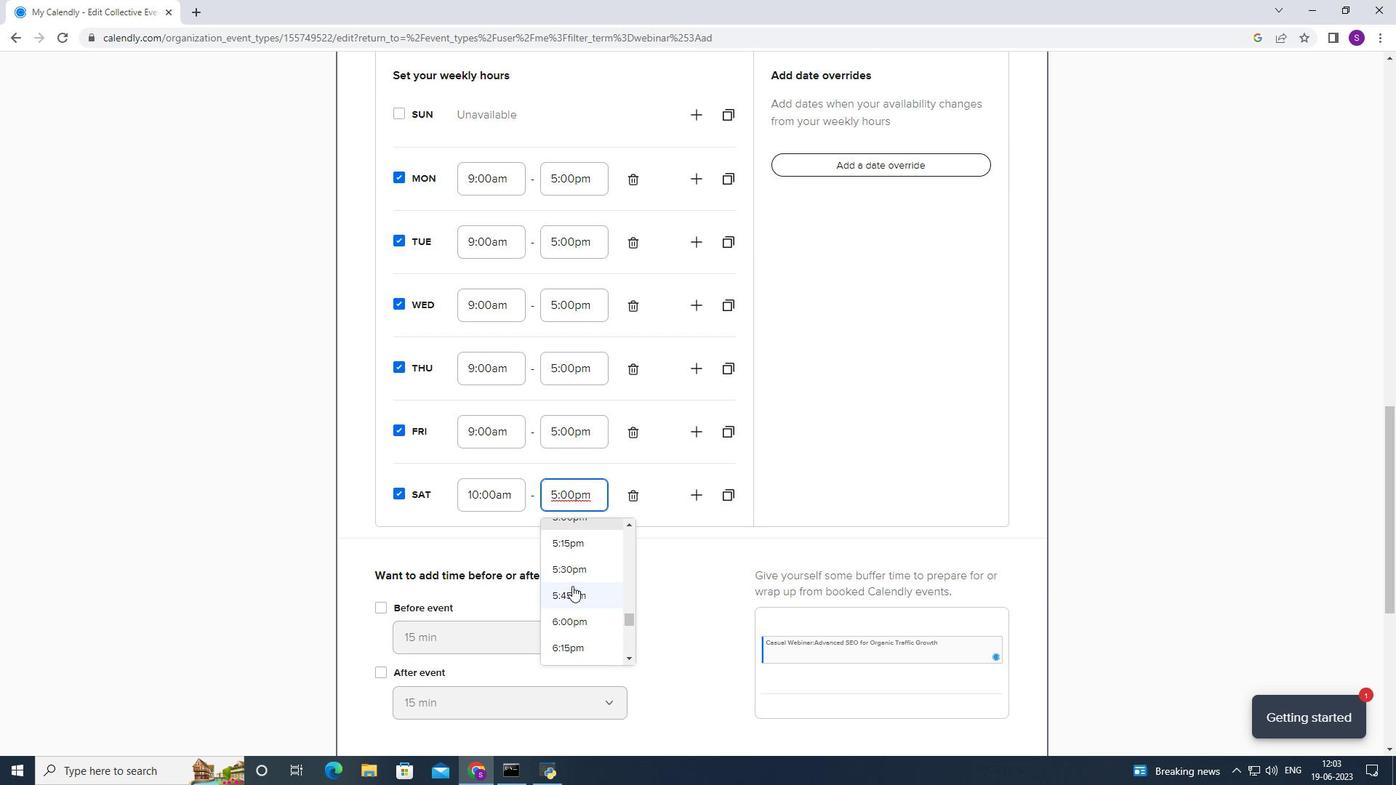 
Action: Mouse moved to (552, 640)
Screenshot: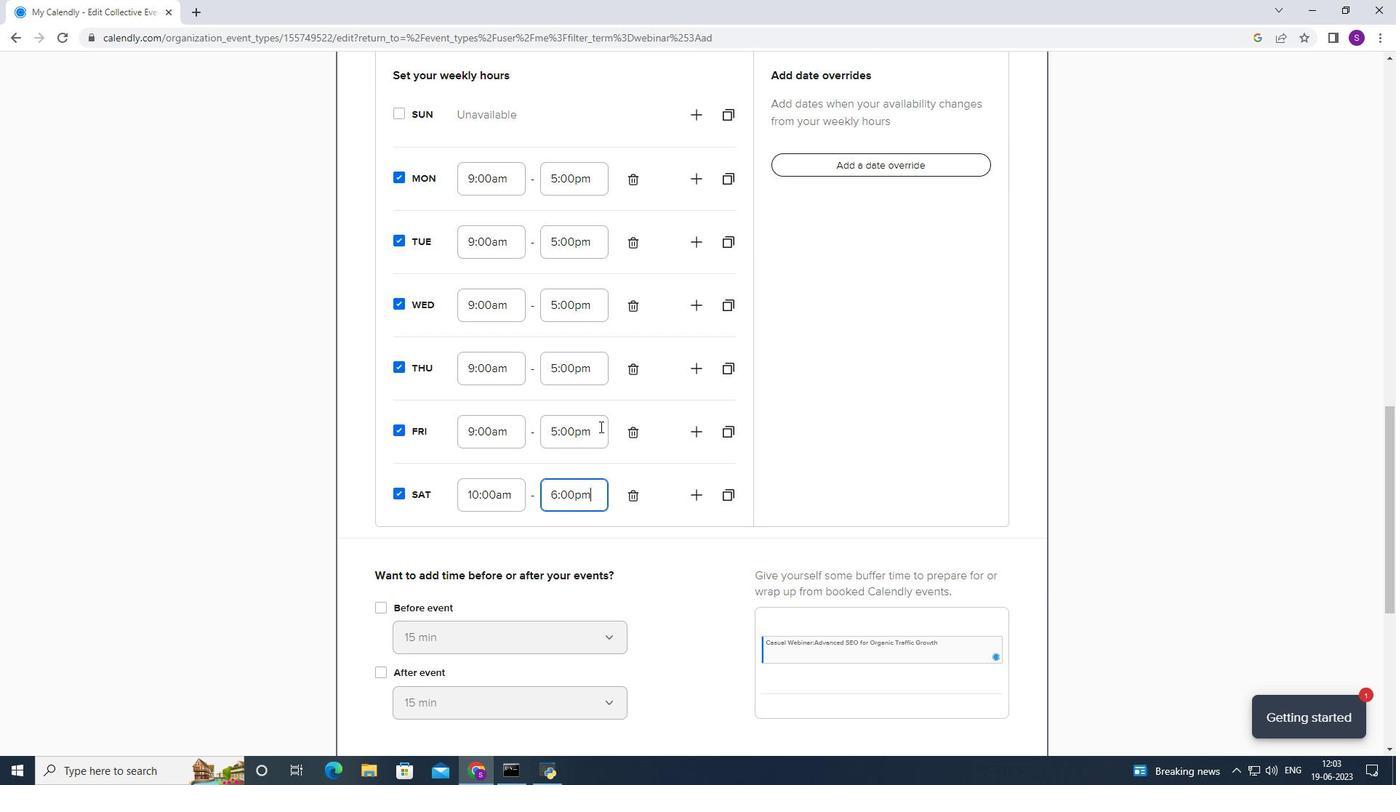 
Action: Mouse pressed left at (552, 640)
Screenshot: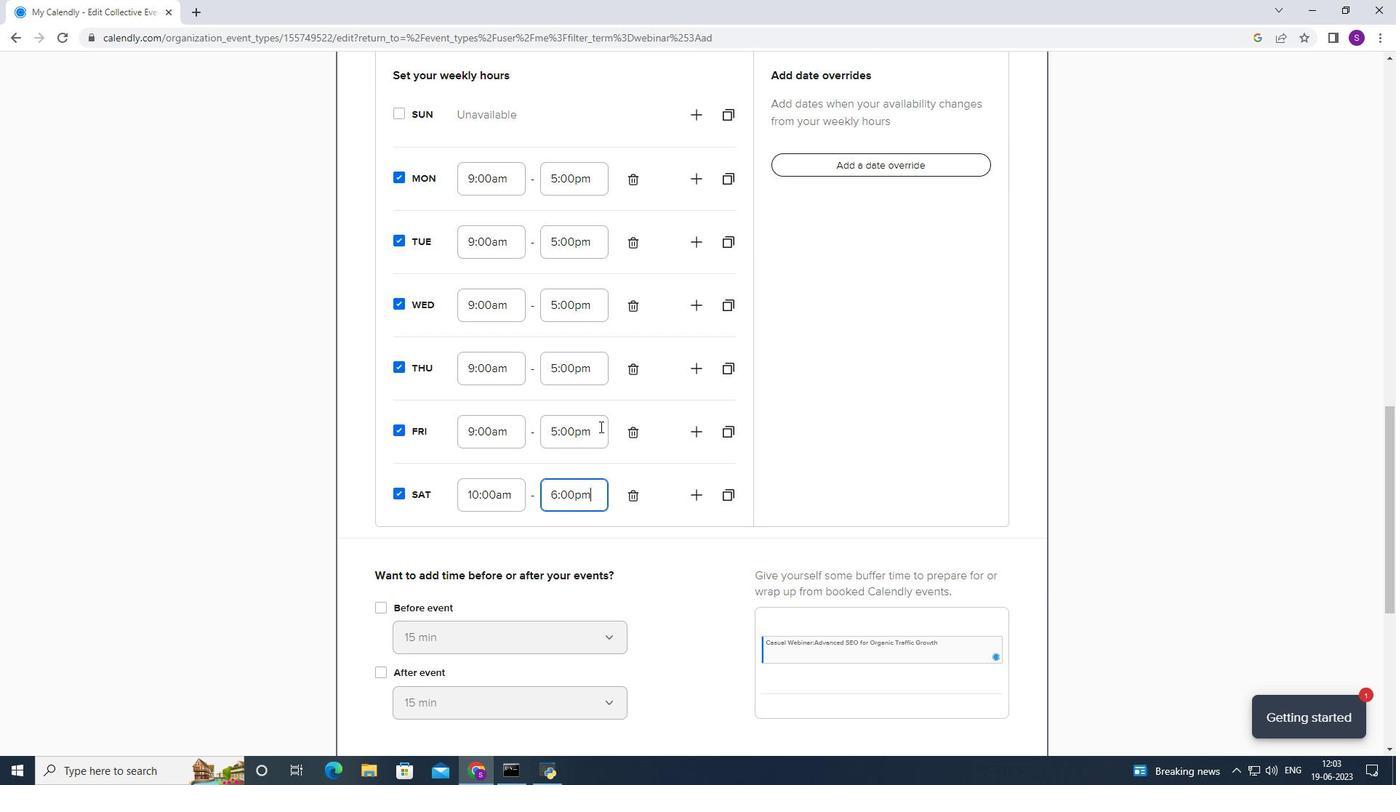 
Action: Mouse moved to (570, 462)
Screenshot: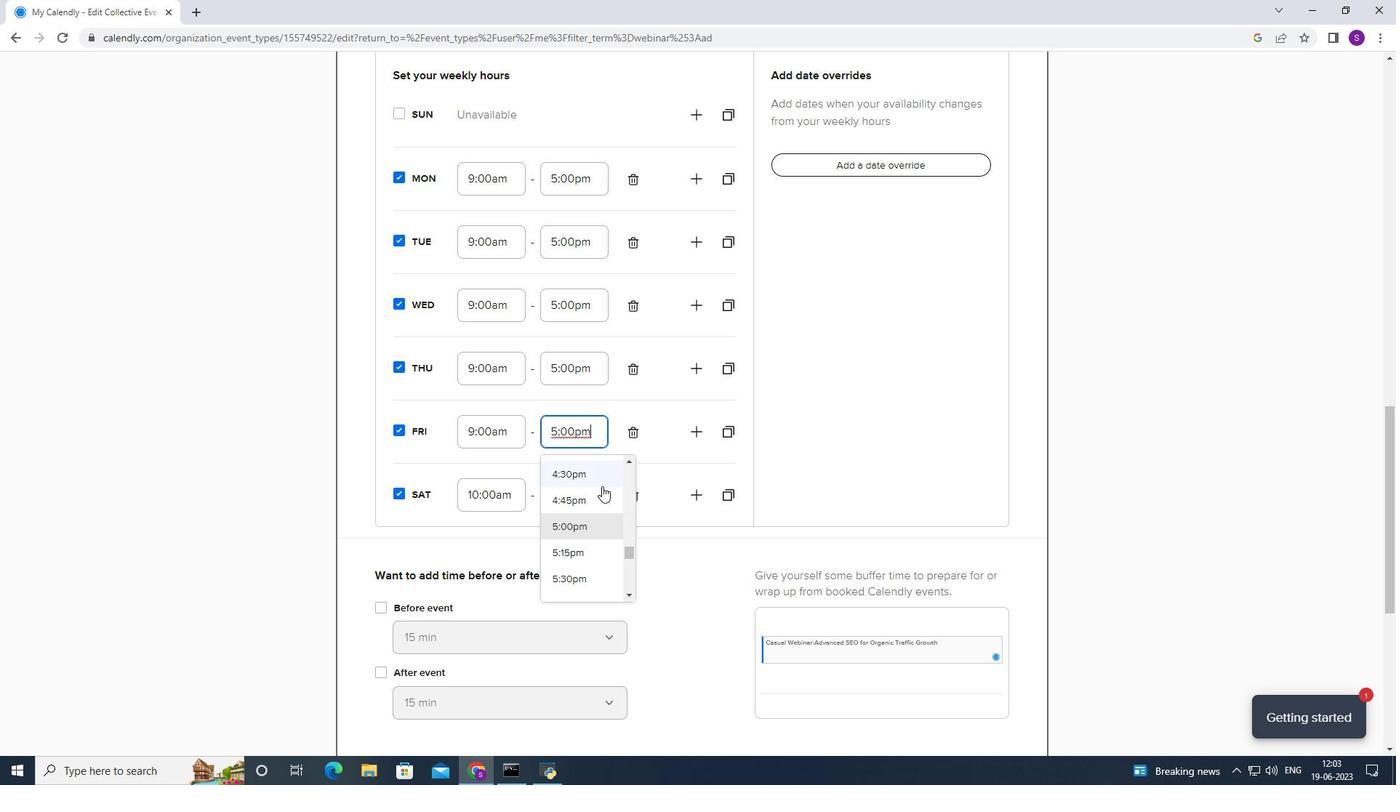 
Action: Mouse pressed left at (570, 462)
Screenshot: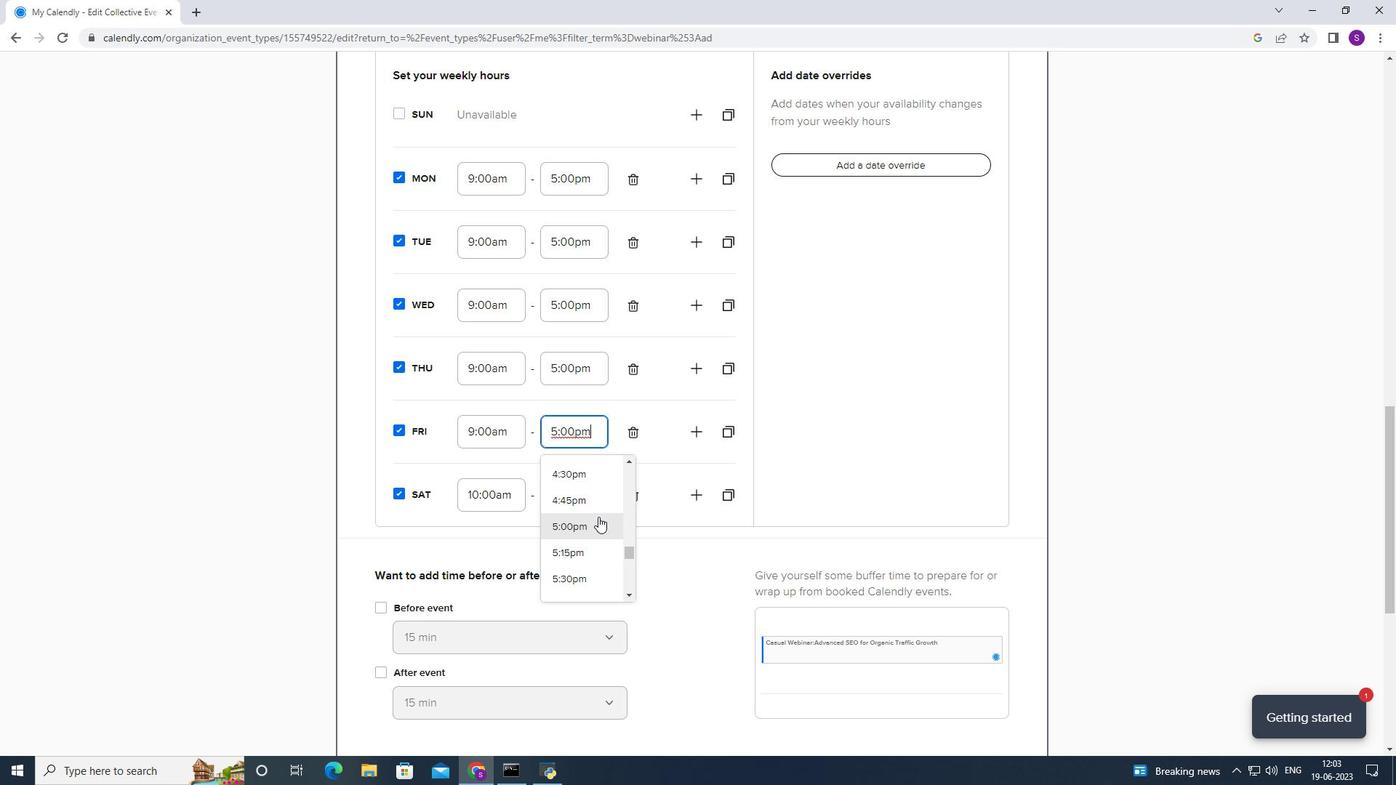
Action: Mouse moved to (563, 539)
Screenshot: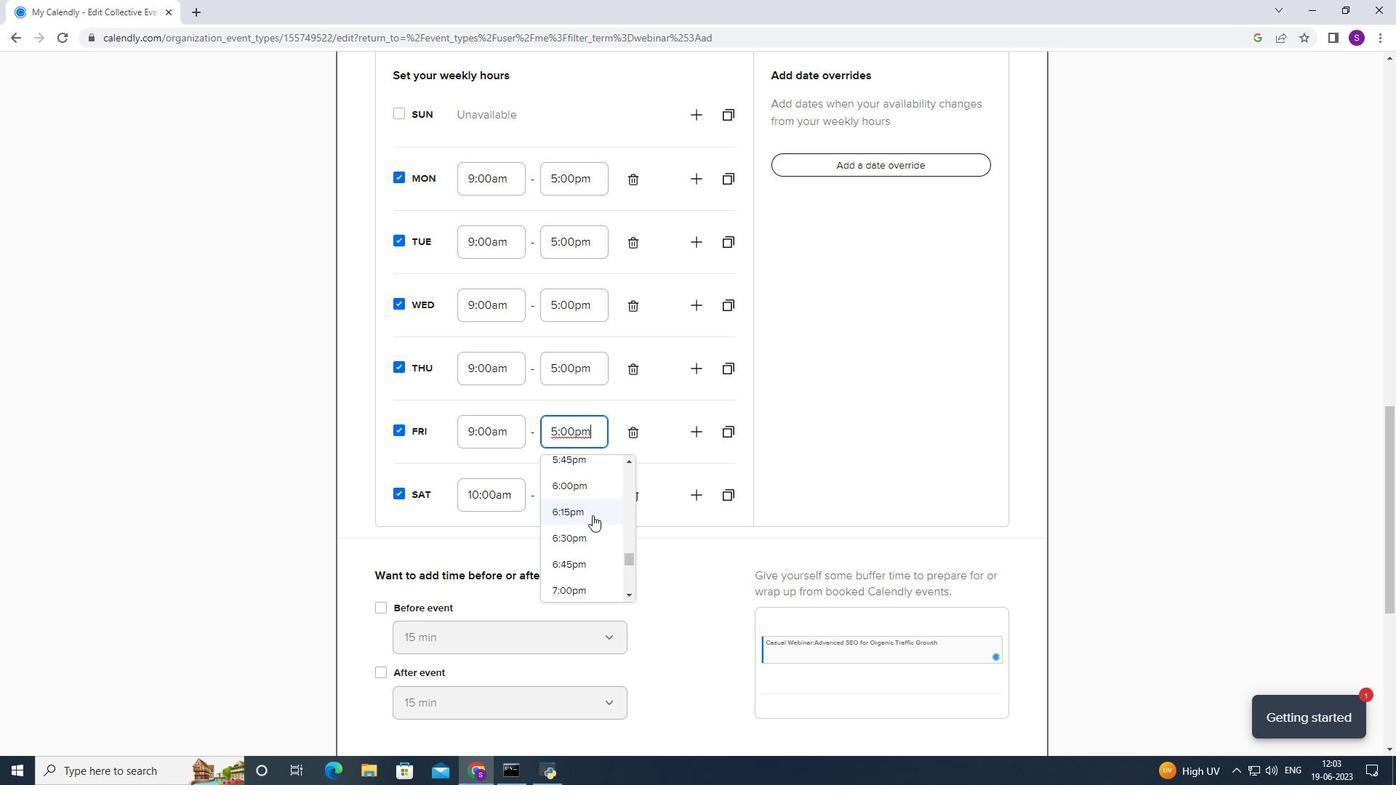 
Action: Mouse scrolled (563, 538) with delta (0, 0)
Screenshot: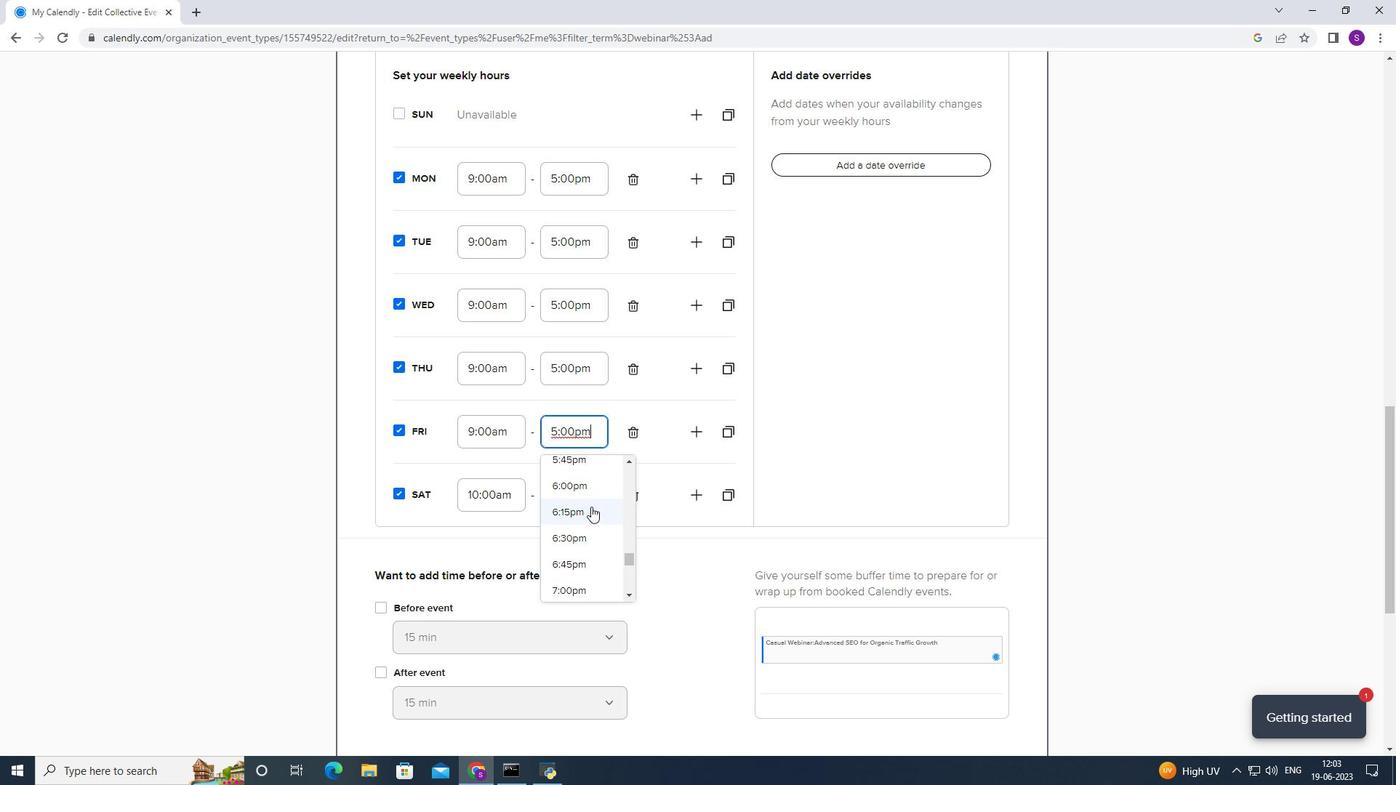 
Action: Mouse scrolled (563, 538) with delta (0, 0)
Screenshot: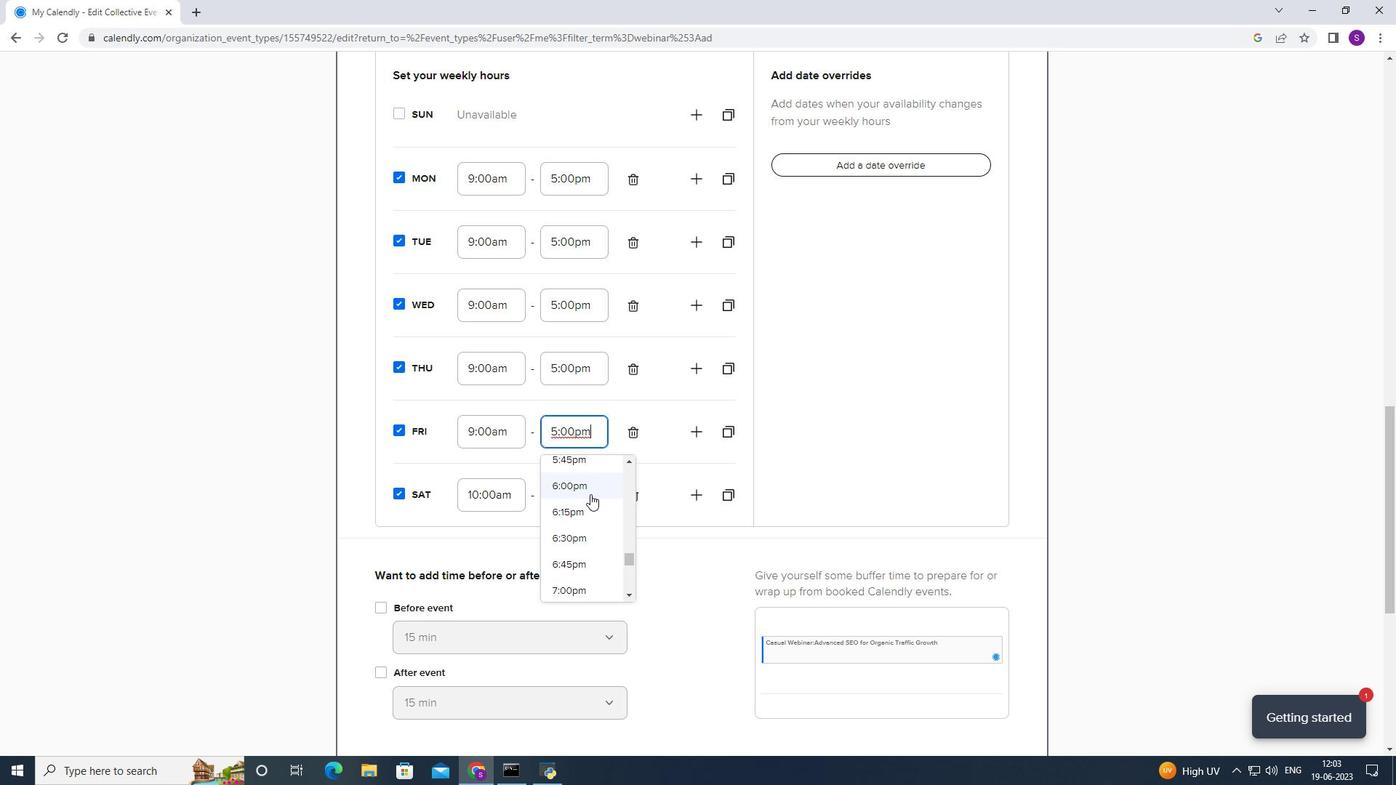 
Action: Mouse moved to (565, 498)
Screenshot: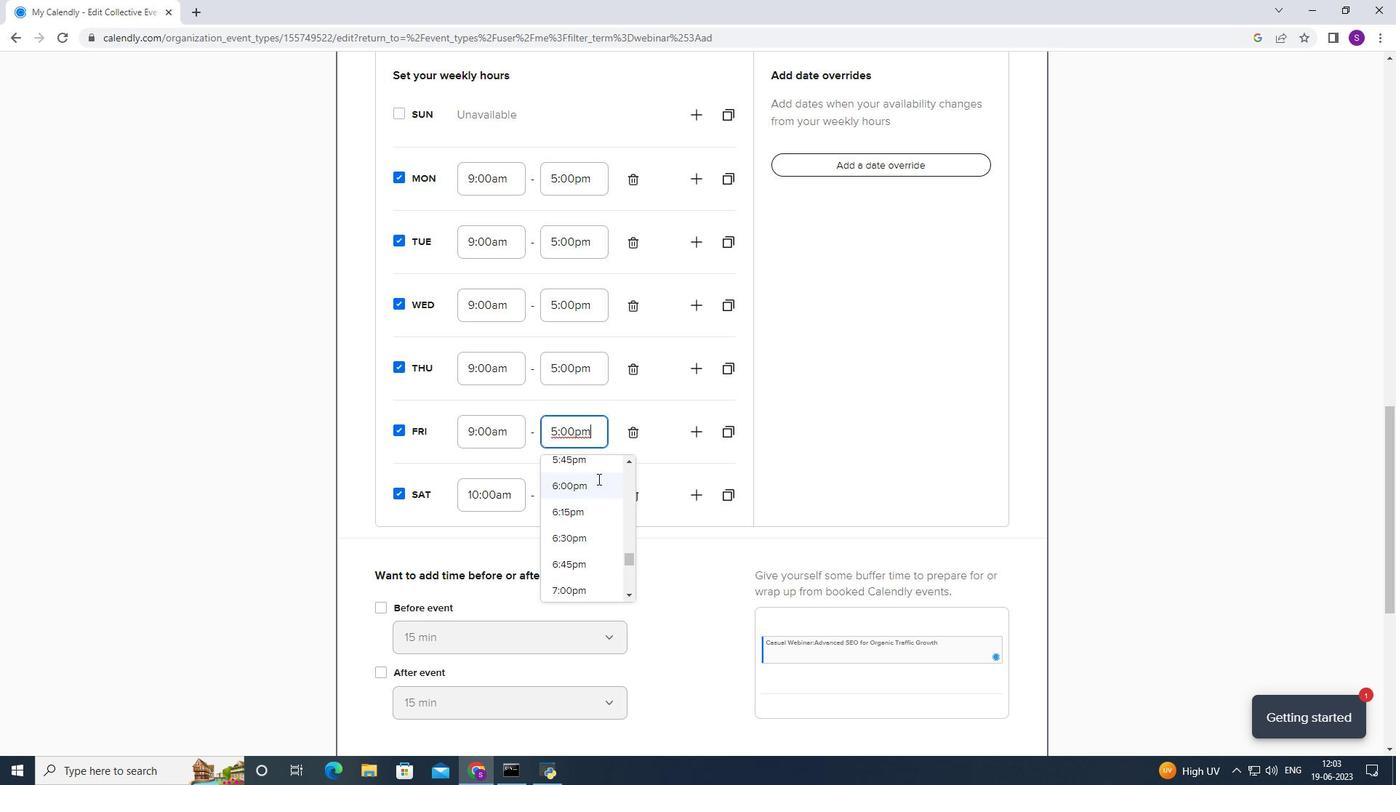 
Action: Mouse pressed left at (565, 498)
Screenshot: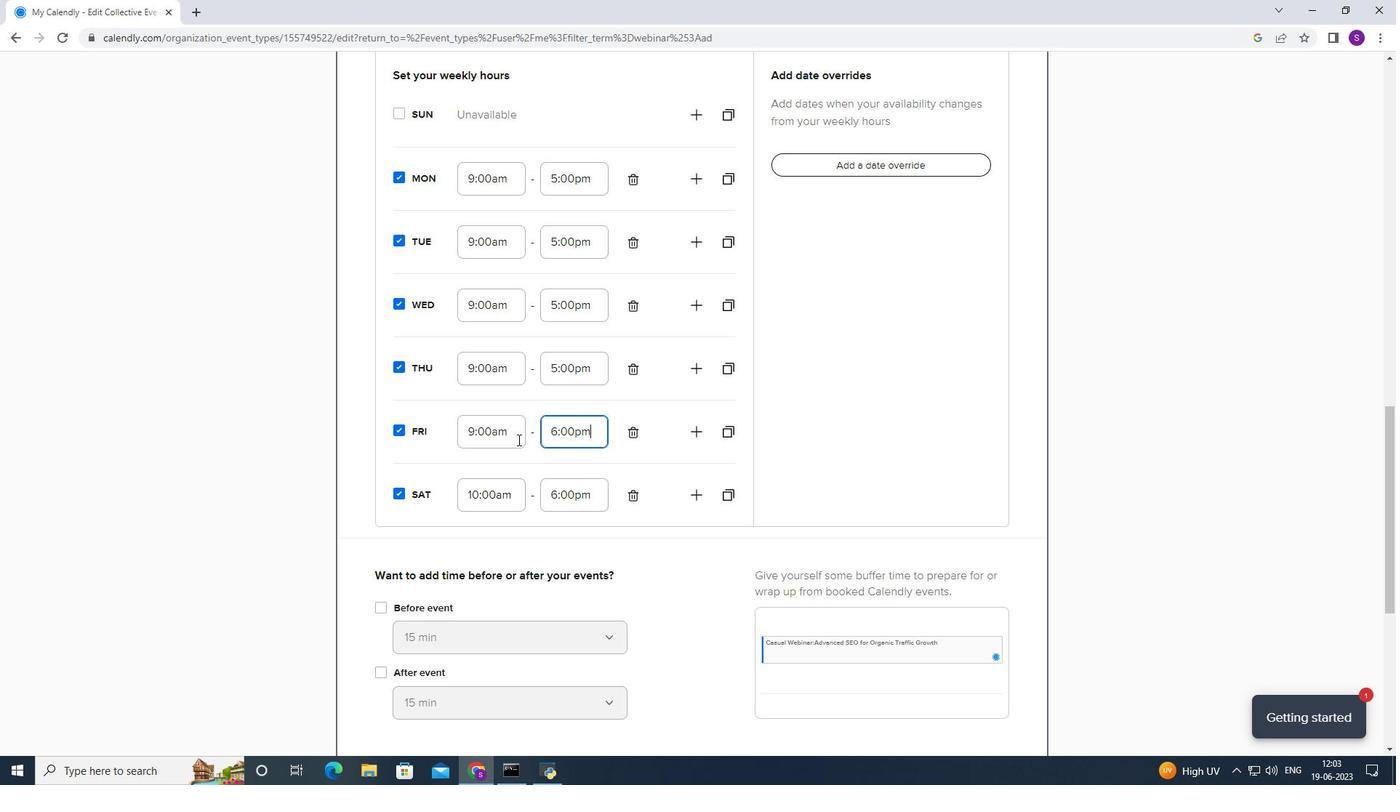 
Action: Mouse moved to (527, 459)
Screenshot: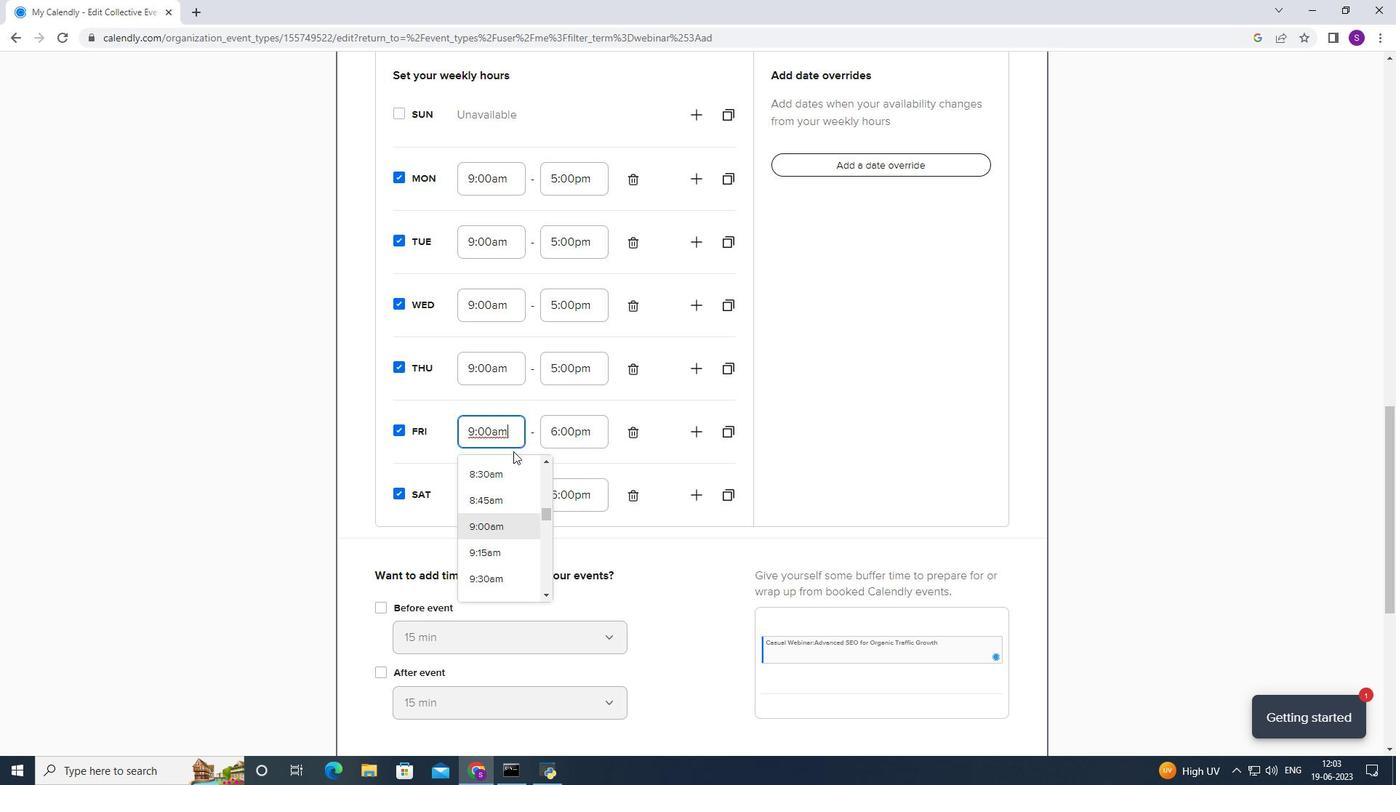 
Action: Mouse pressed left at (527, 459)
Screenshot: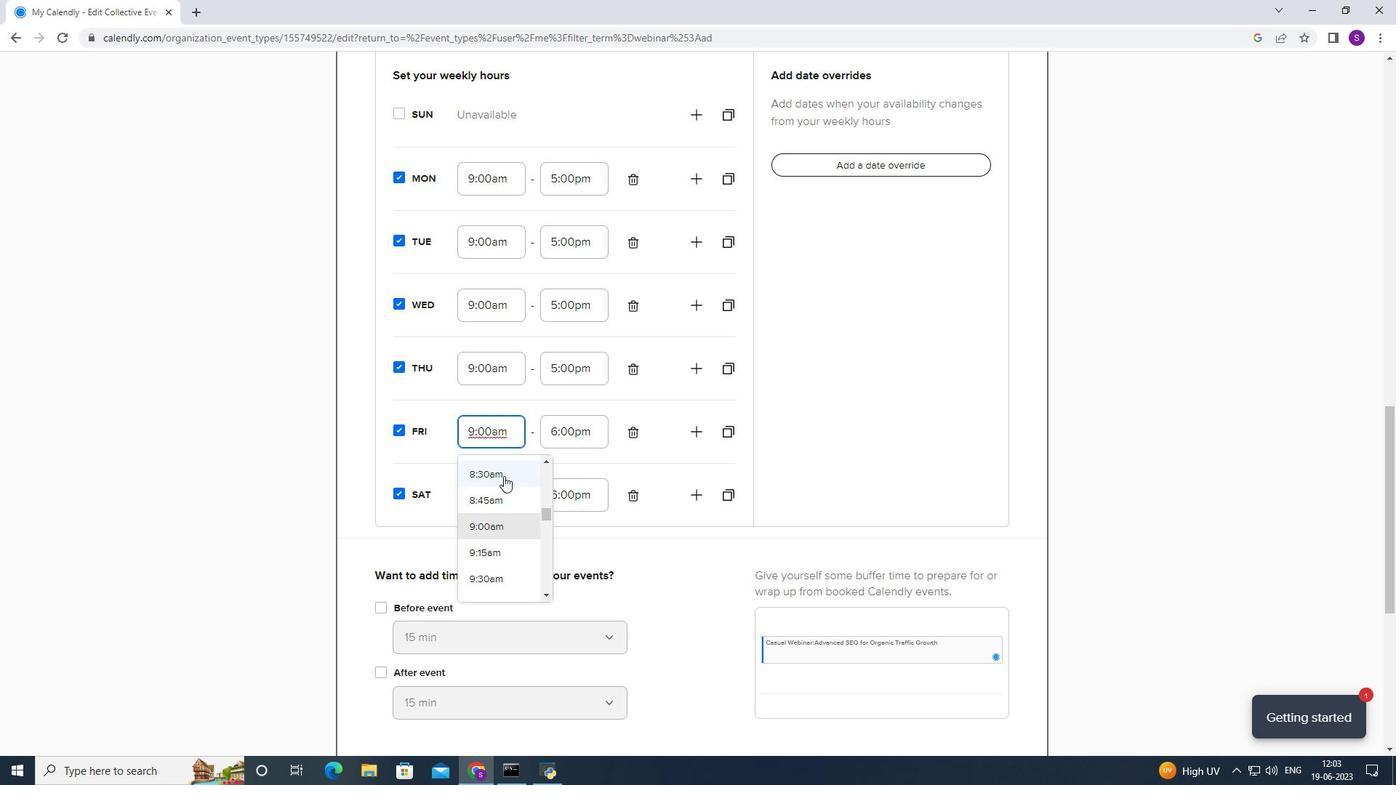 
Action: Mouse moved to (509, 570)
Screenshot: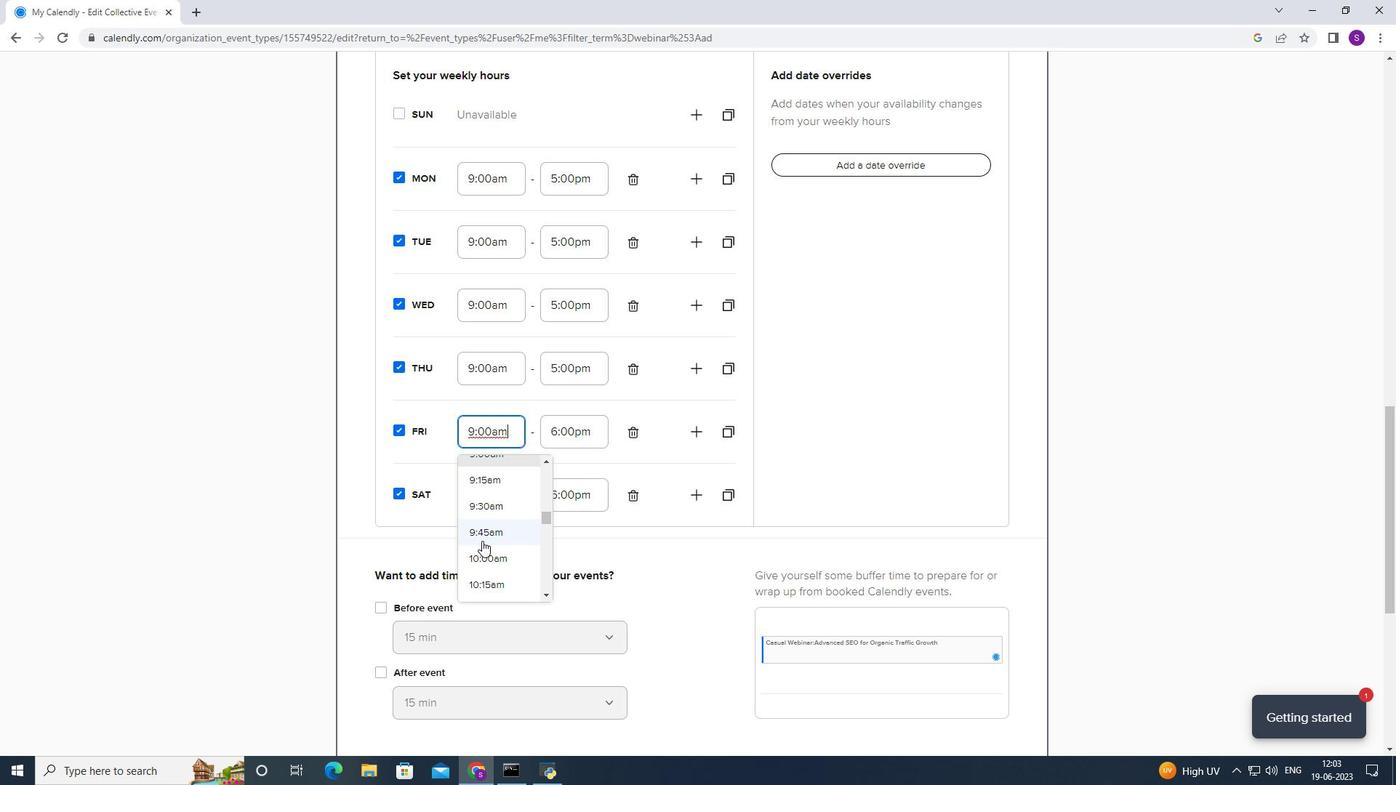 
Action: Mouse scrolled (509, 569) with delta (0, 0)
Screenshot: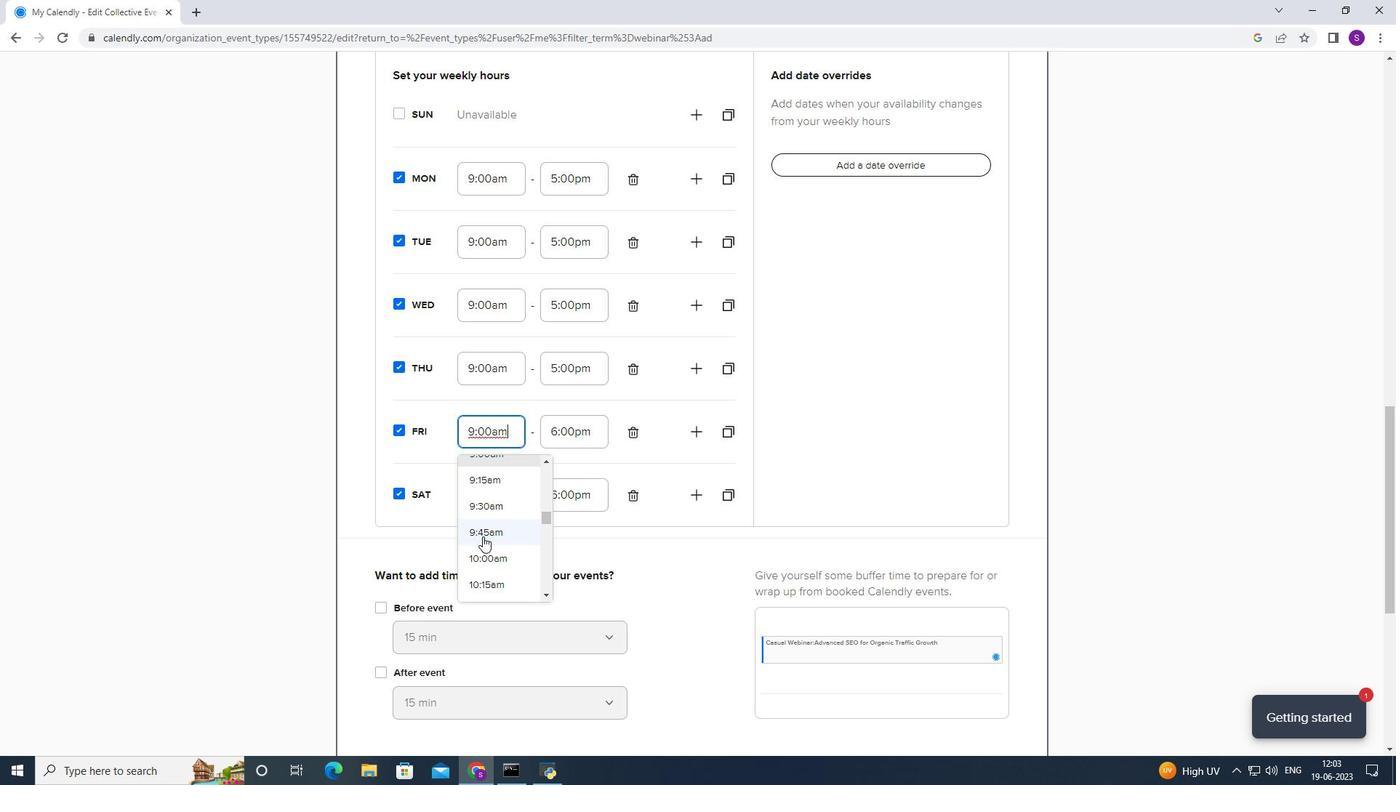 
Action: Mouse moved to (511, 575)
Screenshot: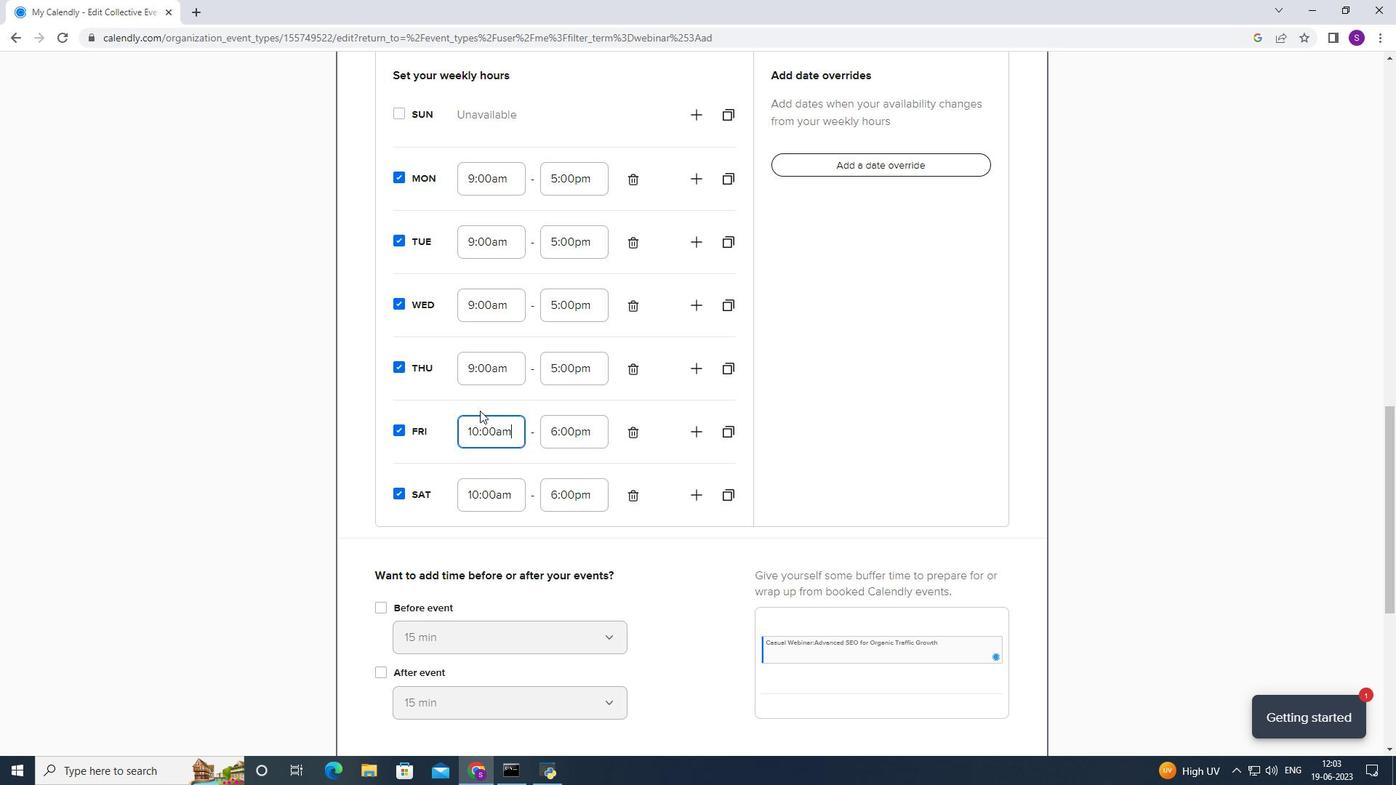 
Action: Mouse pressed left at (511, 575)
Screenshot: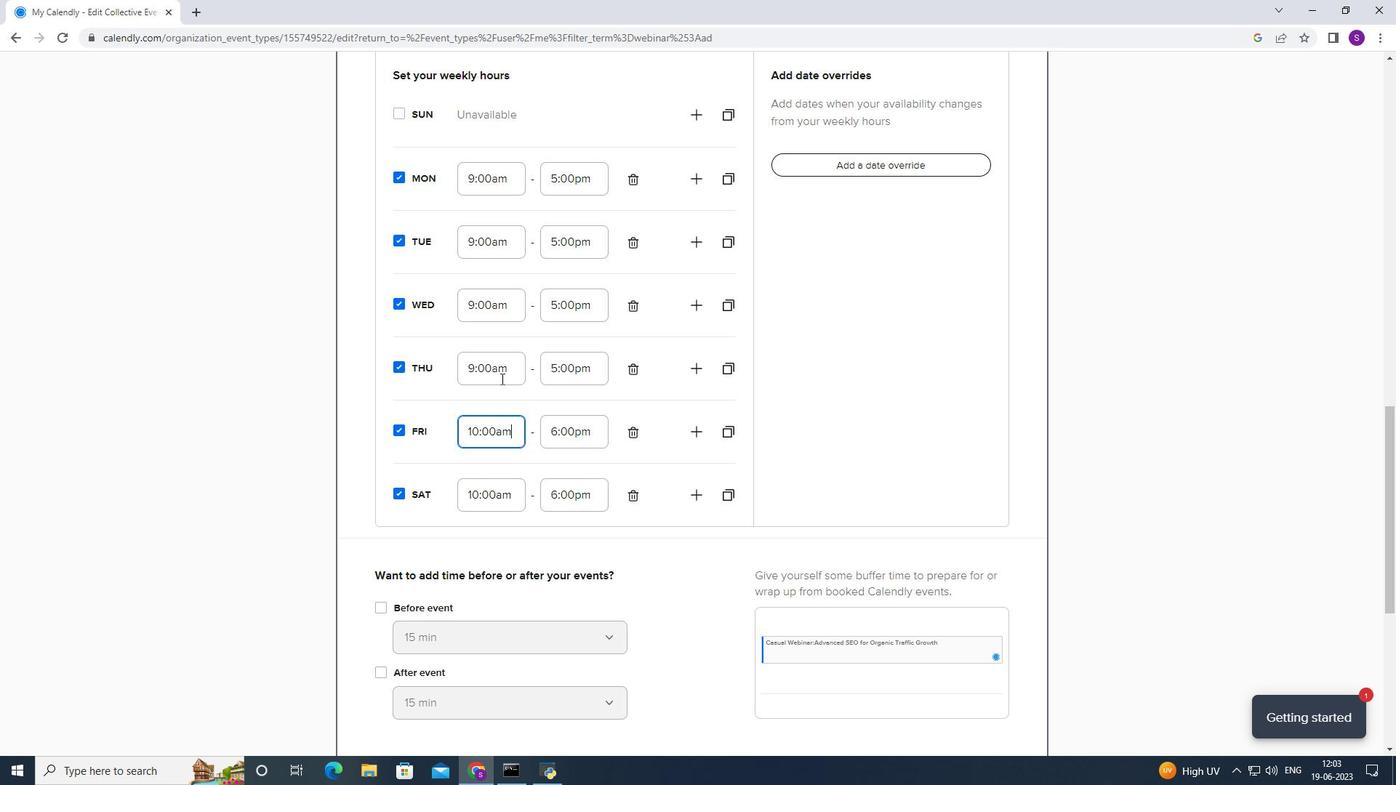
Action: Mouse moved to (519, 399)
Screenshot: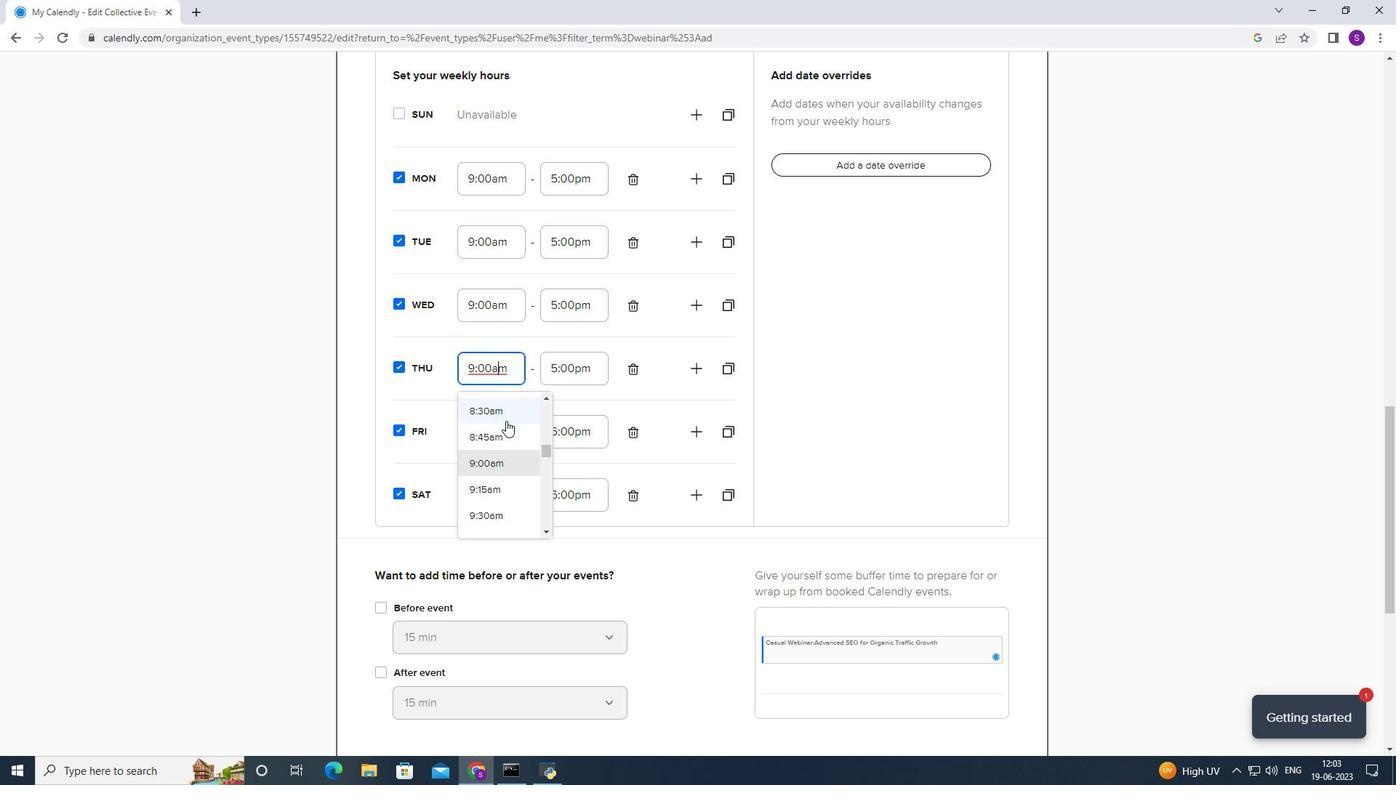 
Action: Mouse pressed left at (519, 399)
Screenshot: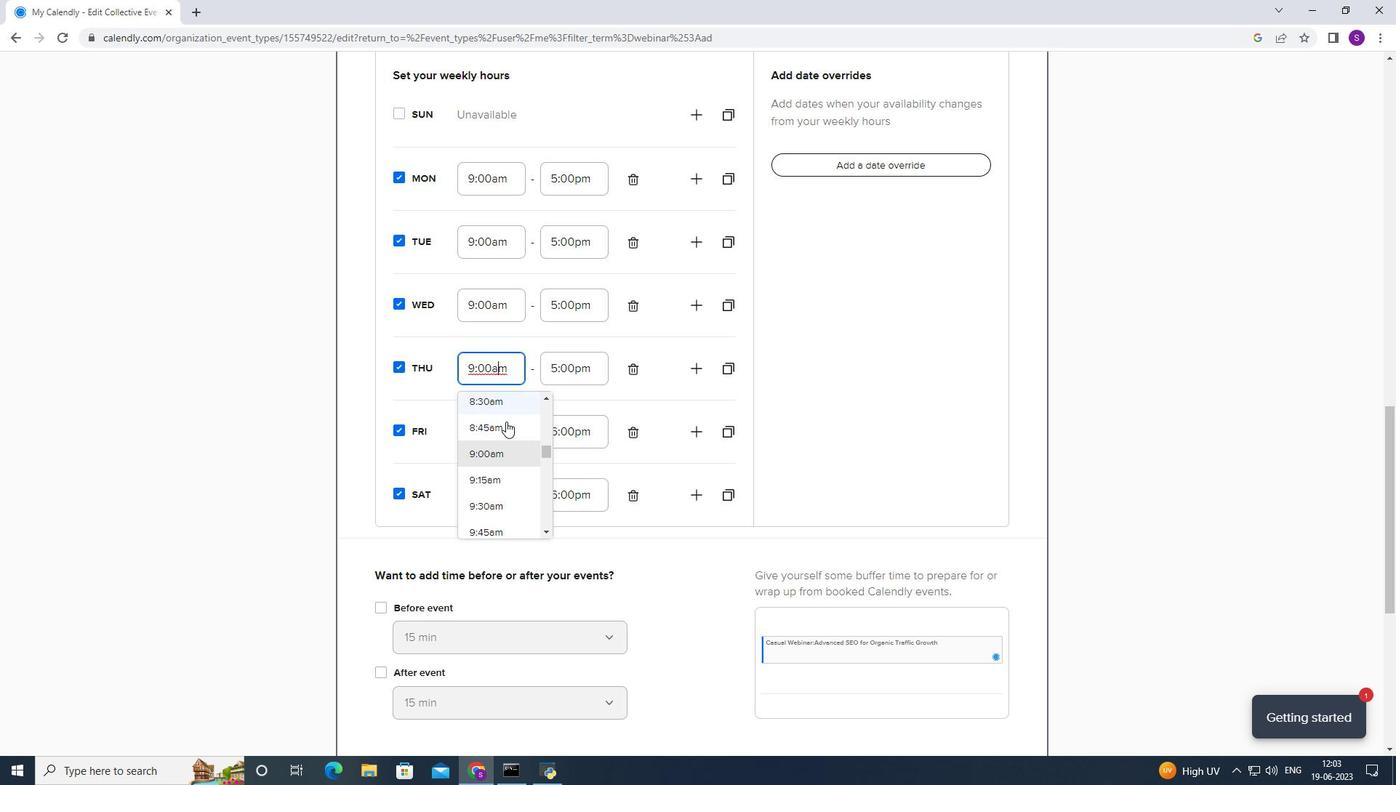 
Action: Mouse moved to (521, 441)
Screenshot: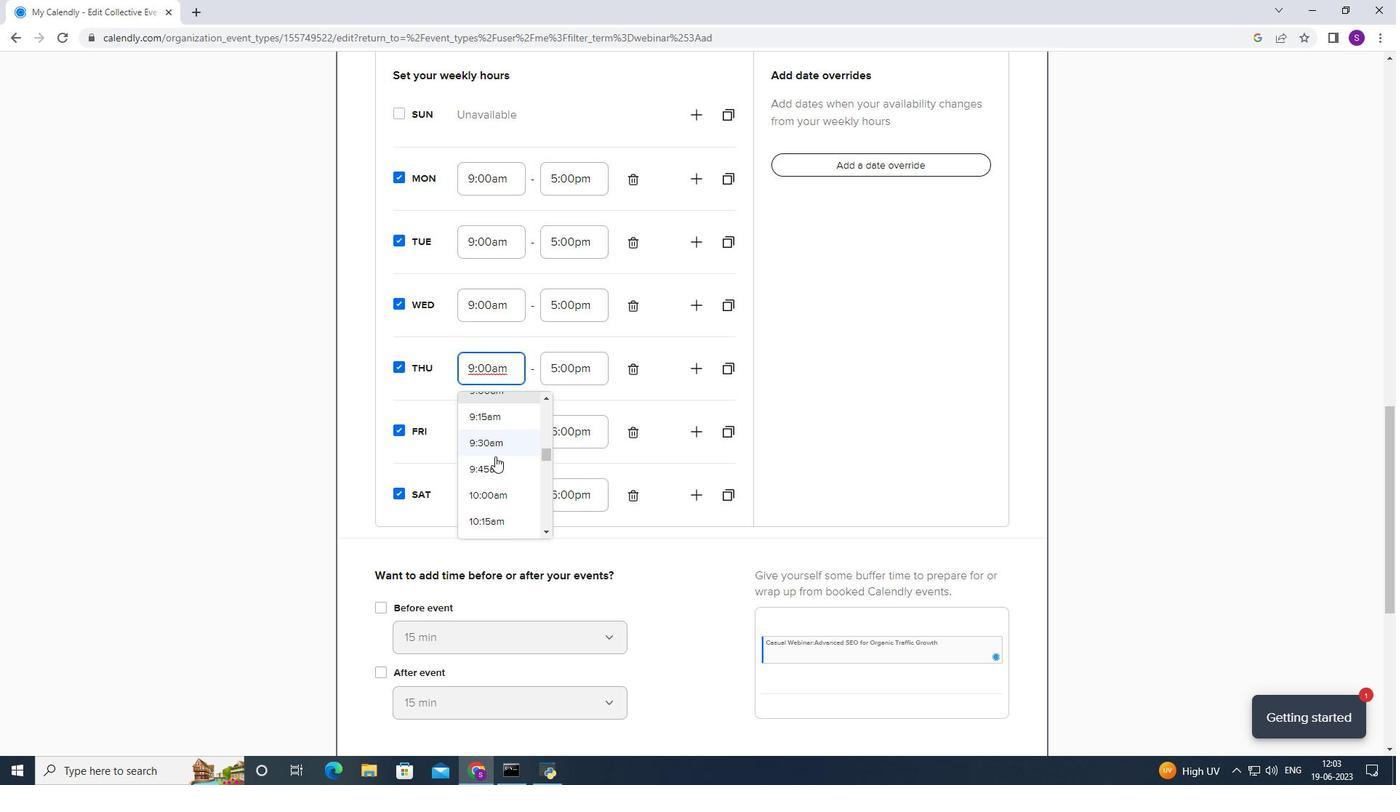 
Action: Mouse scrolled (521, 440) with delta (0, 0)
Screenshot: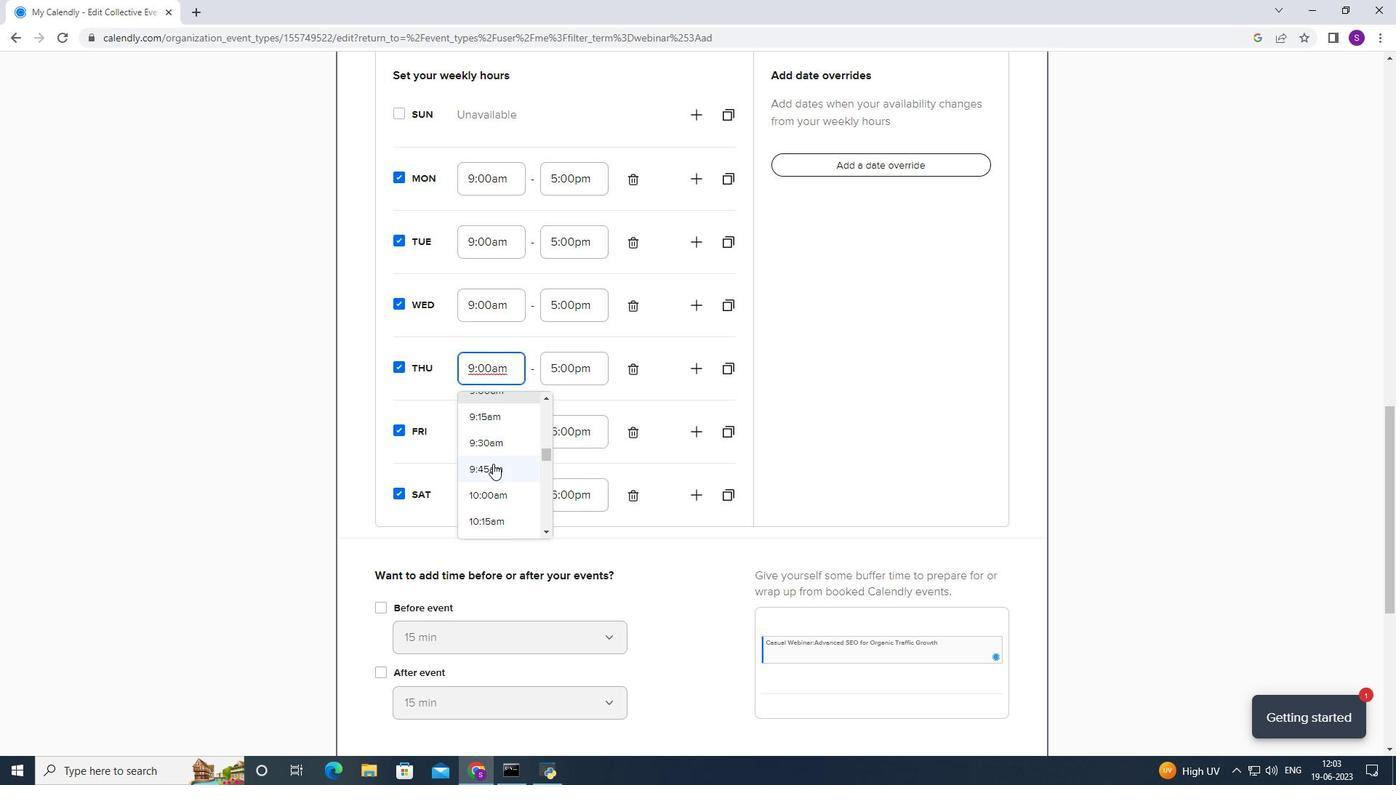 
Action: Mouse moved to (511, 508)
Screenshot: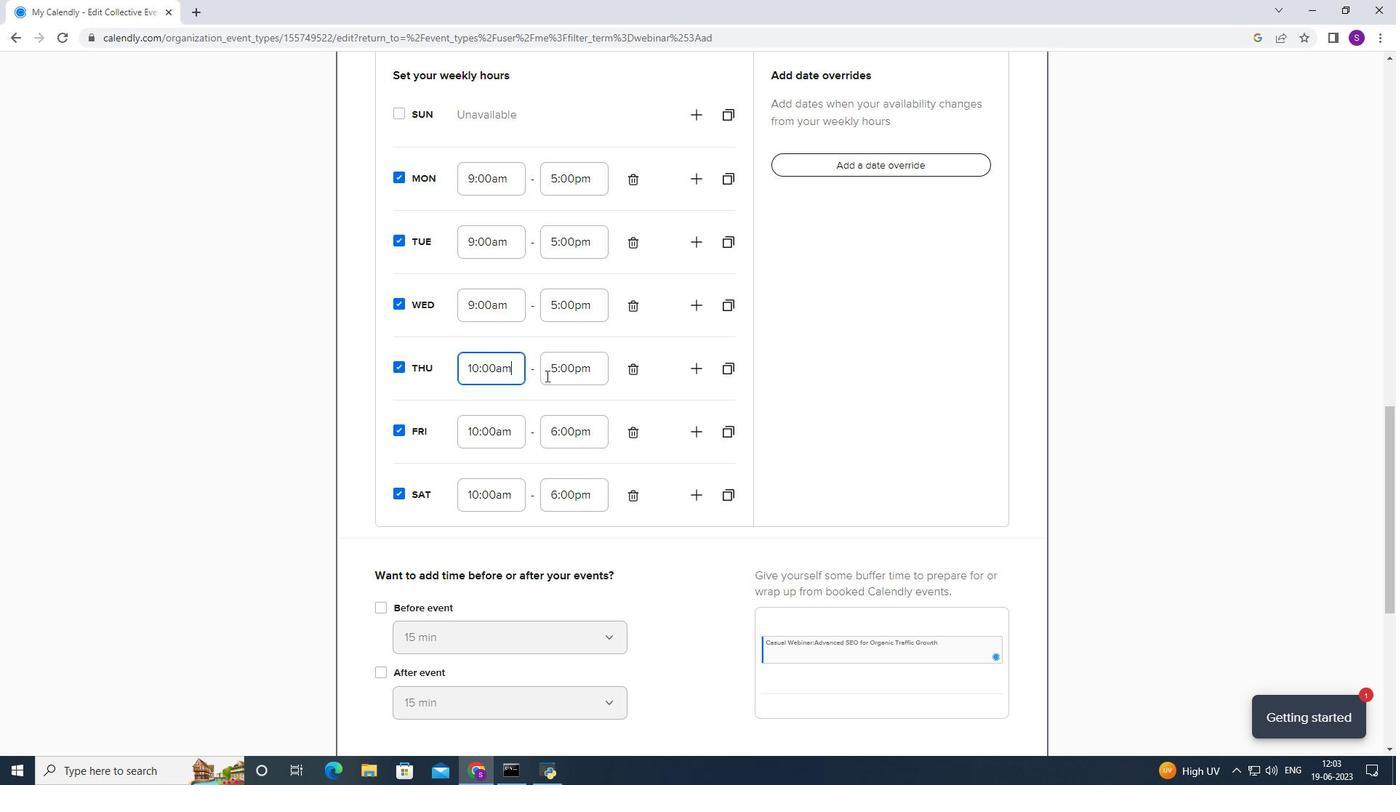 
Action: Mouse pressed left at (511, 508)
Screenshot: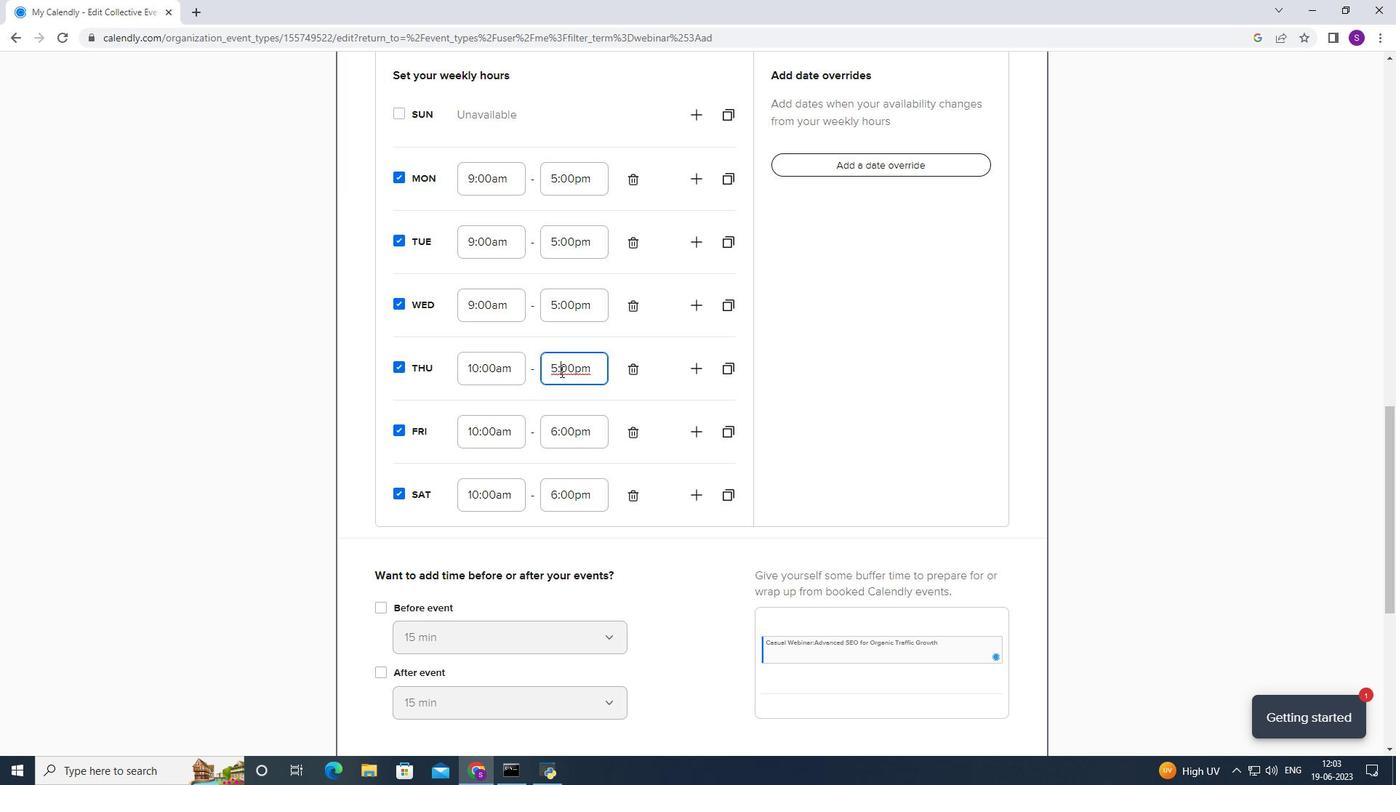 
Action: Mouse moved to (548, 392)
Screenshot: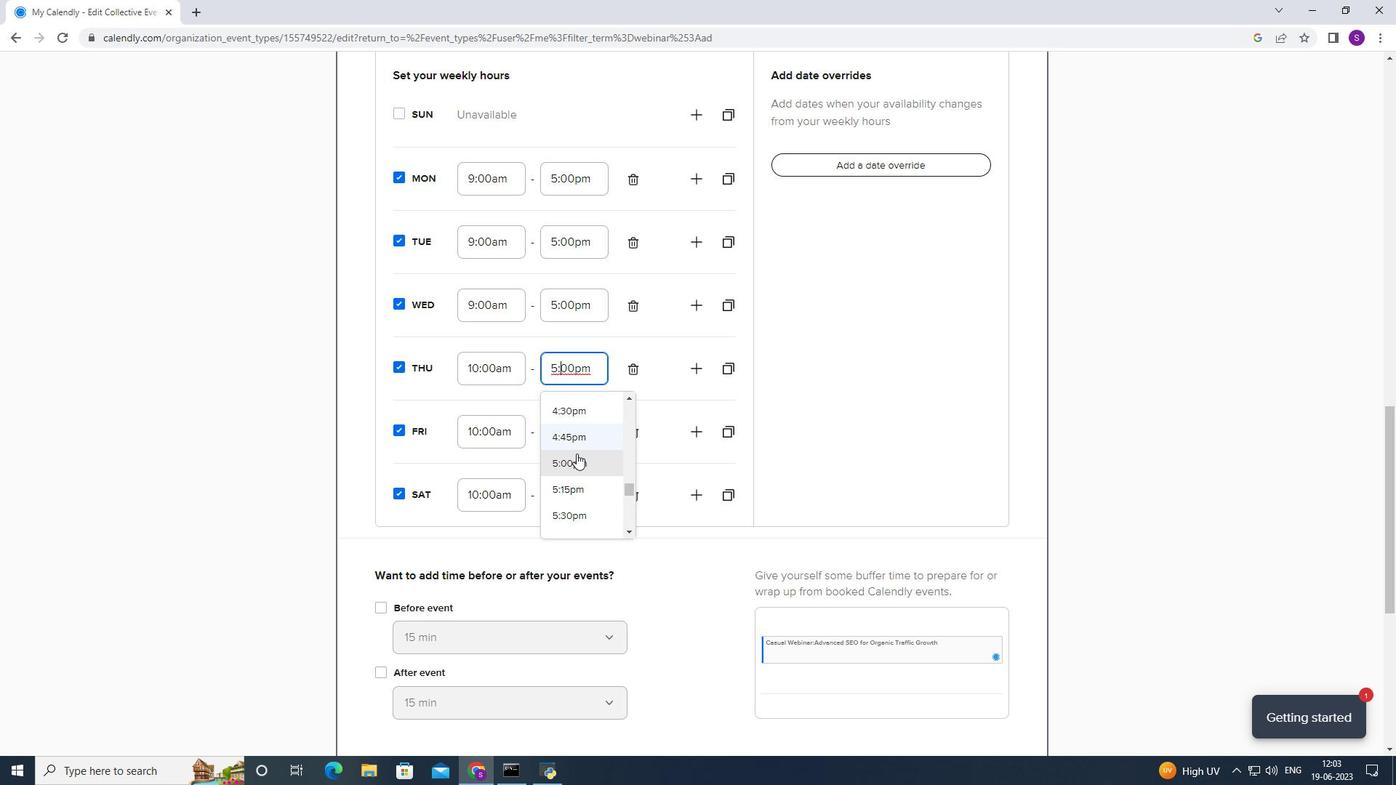 
Action: Mouse pressed left at (548, 392)
Screenshot: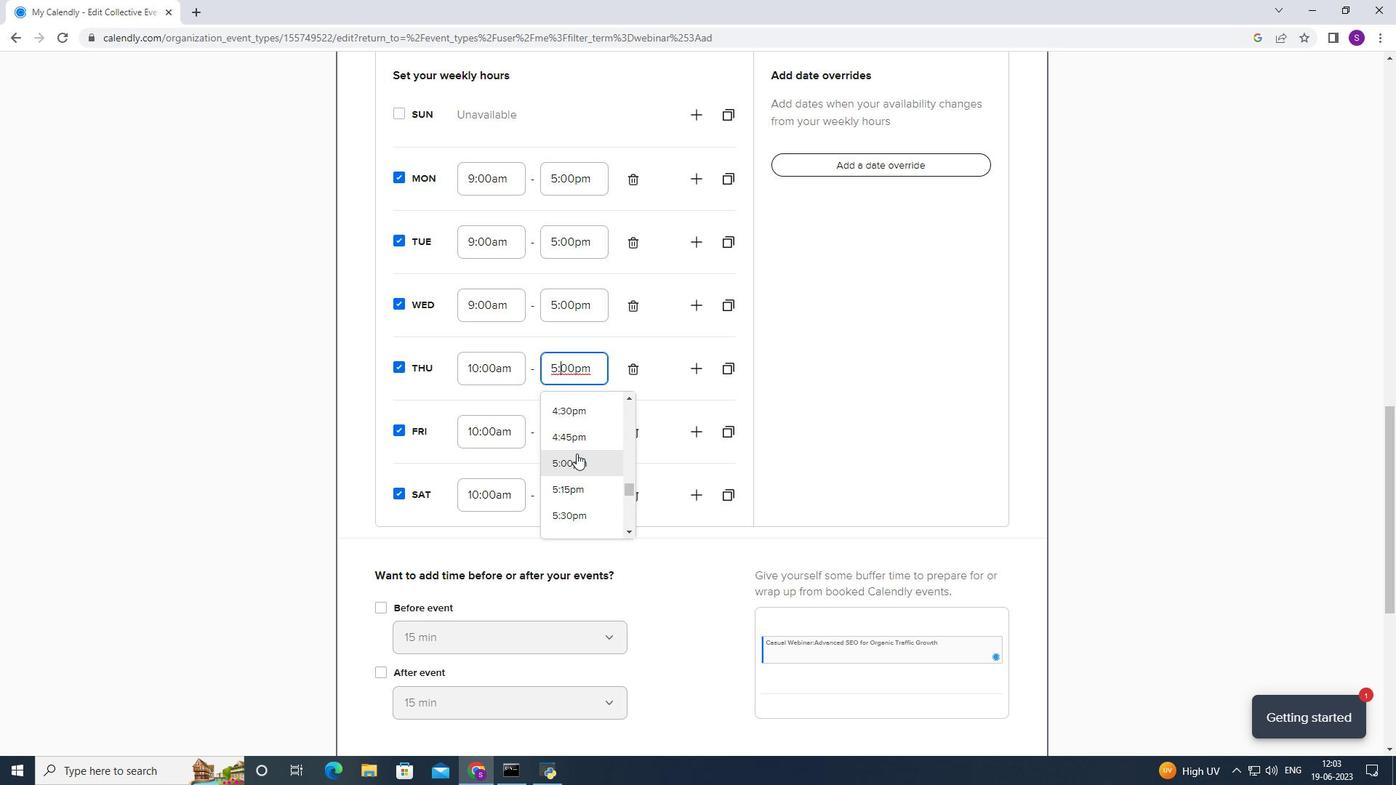 
Action: Mouse moved to (555, 476)
Screenshot: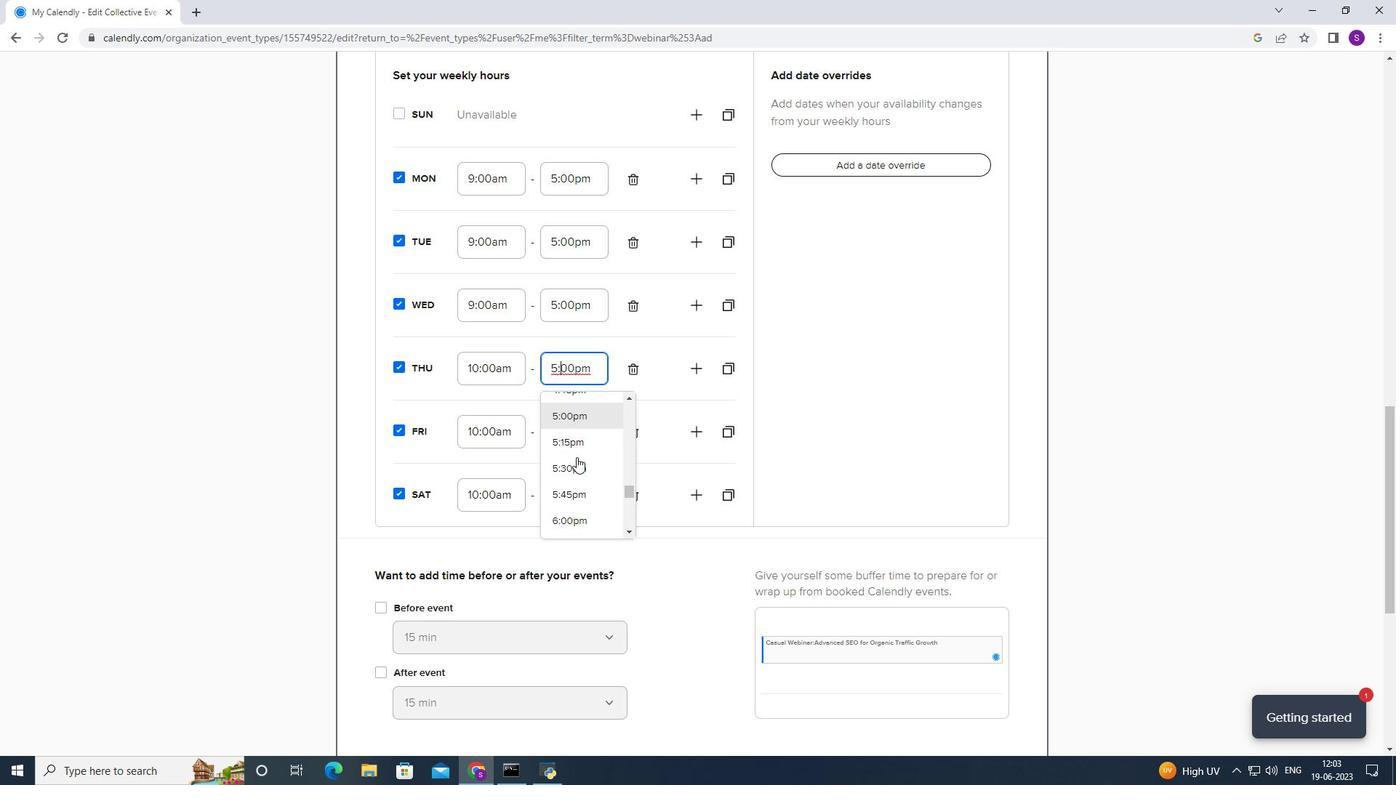 
Action: Mouse scrolled (555, 475) with delta (0, 0)
Screenshot: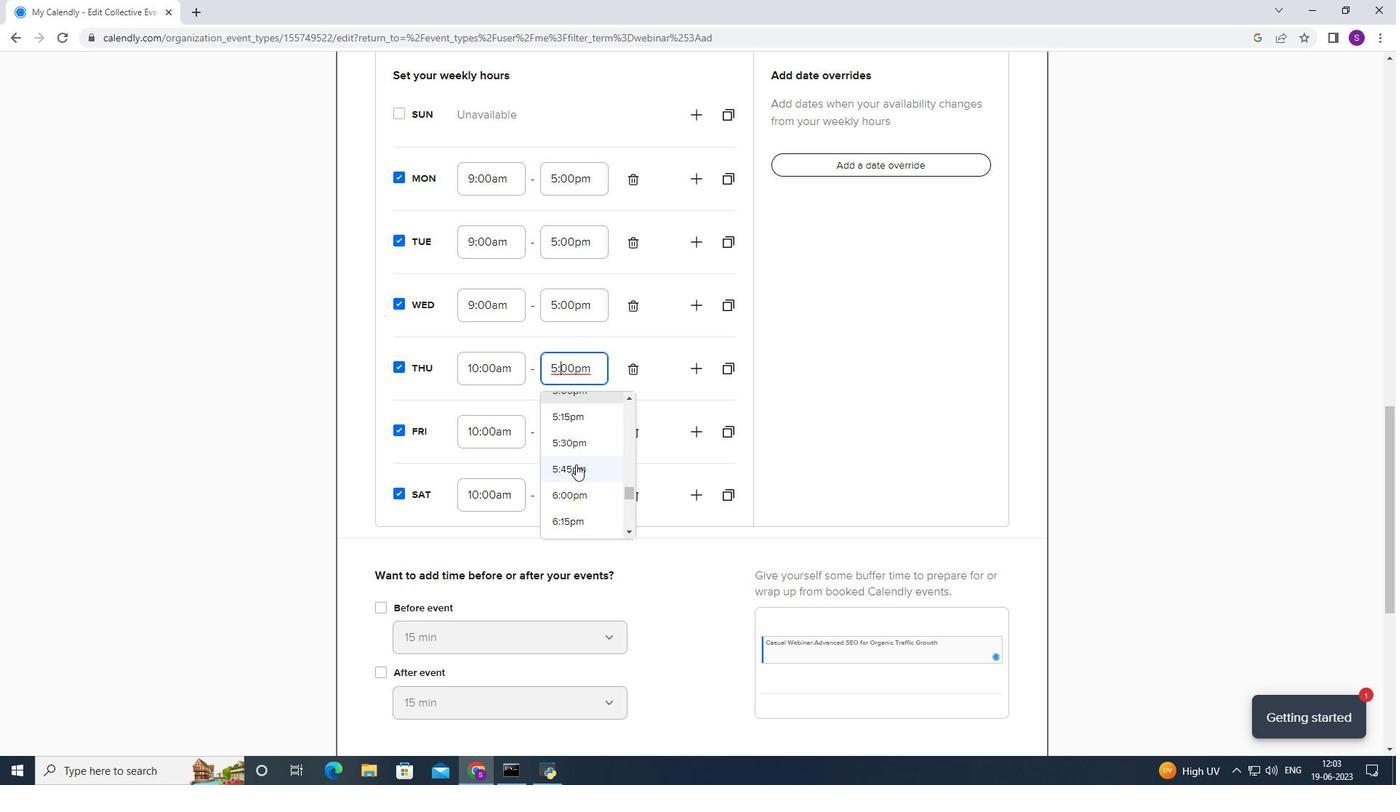 
Action: Mouse moved to (550, 505)
Screenshot: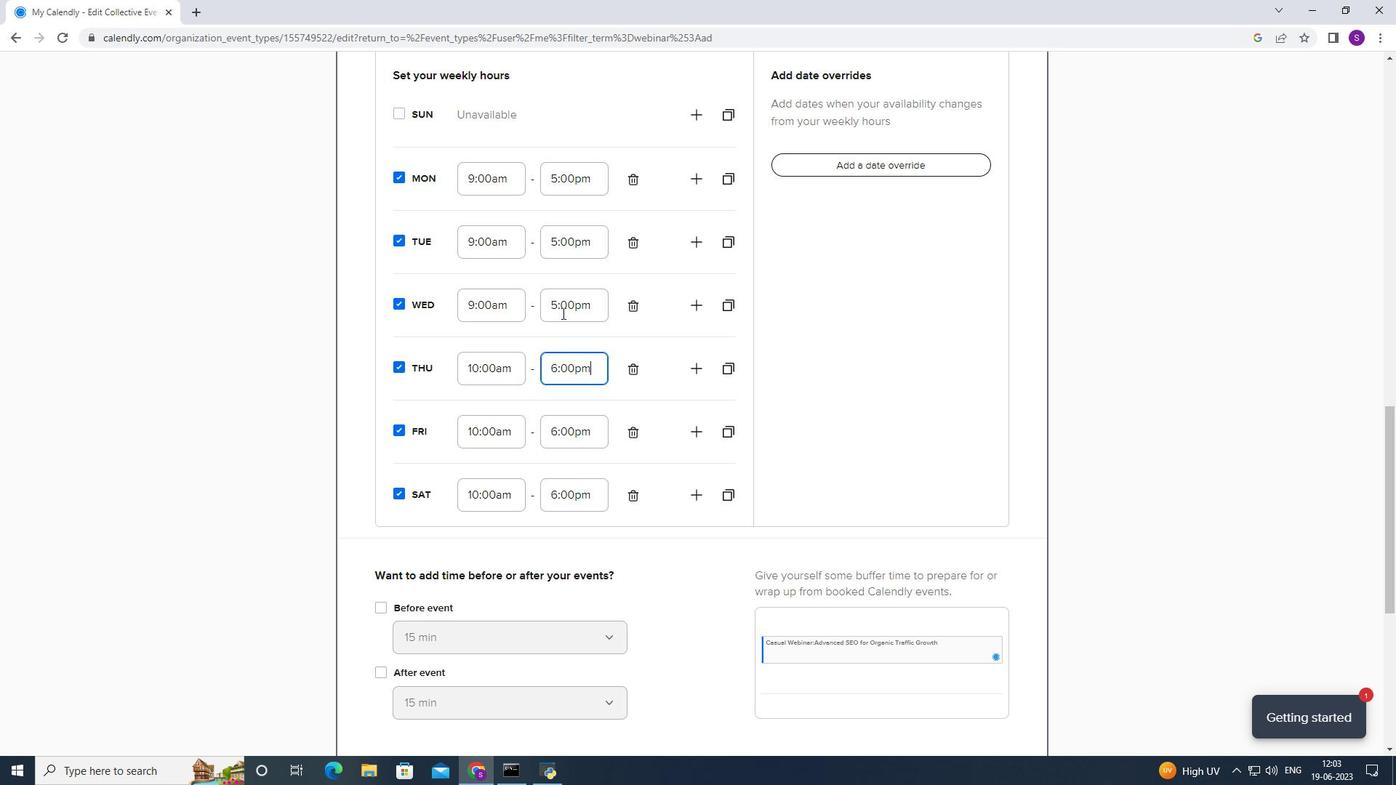 
Action: Mouse pressed left at (550, 505)
Screenshot: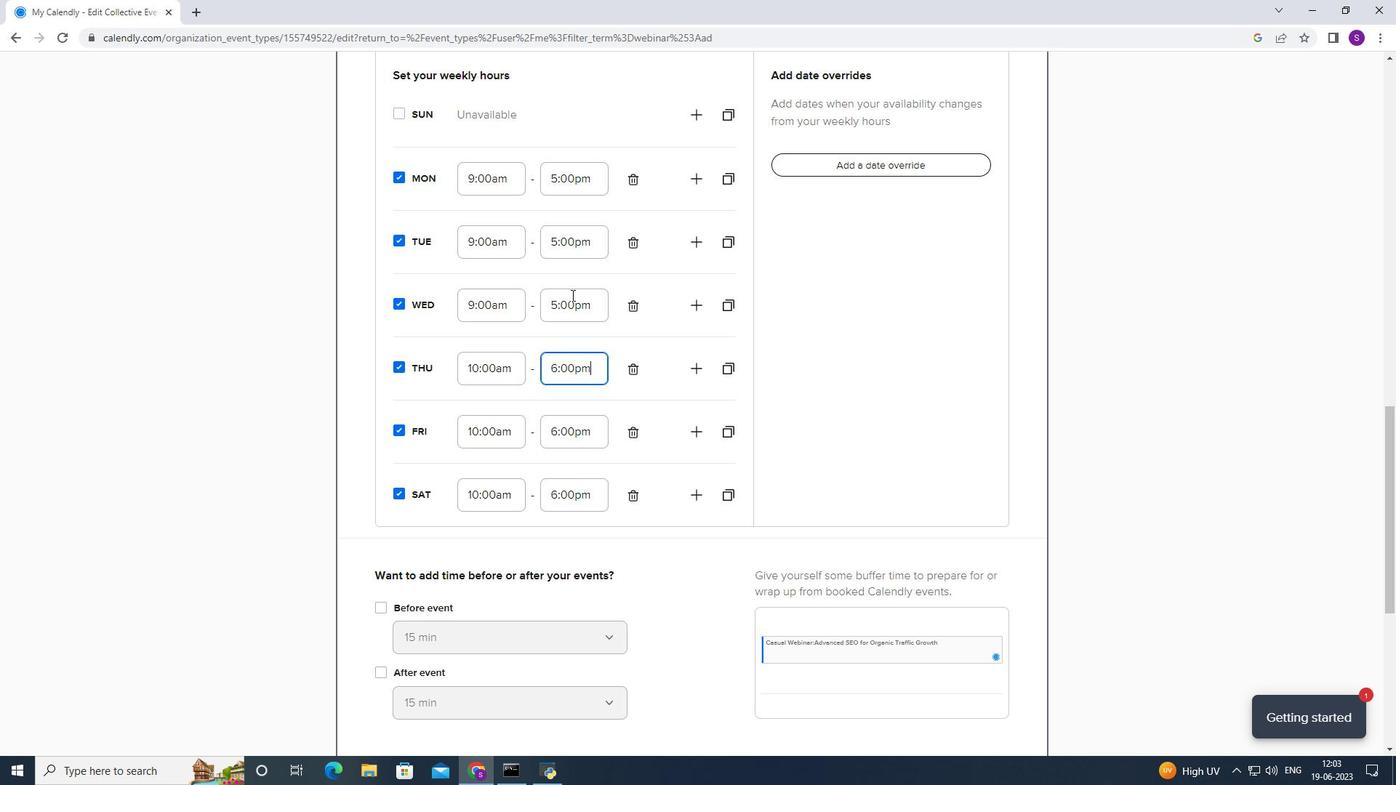 
Action: Mouse moved to (553, 317)
Screenshot: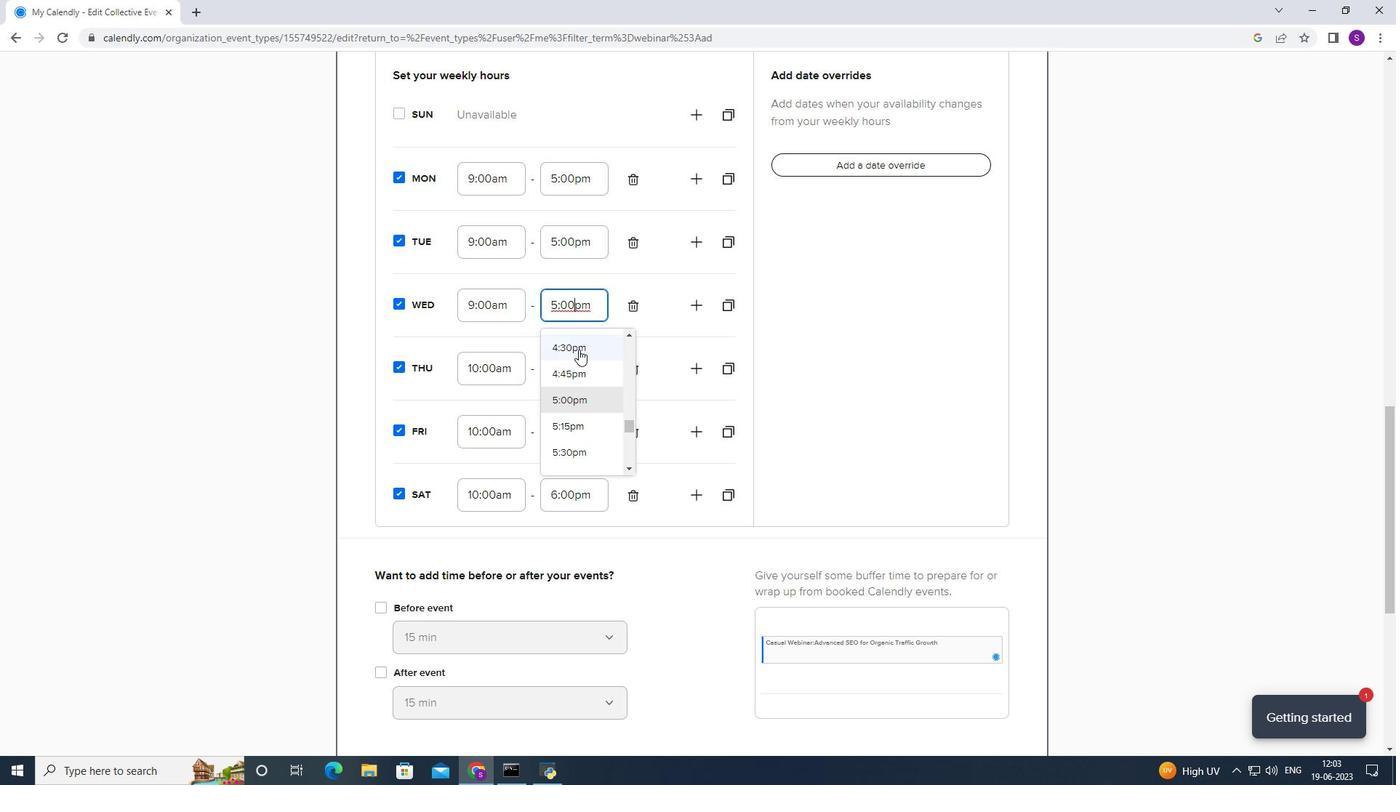 
Action: Mouse pressed left at (553, 317)
Screenshot: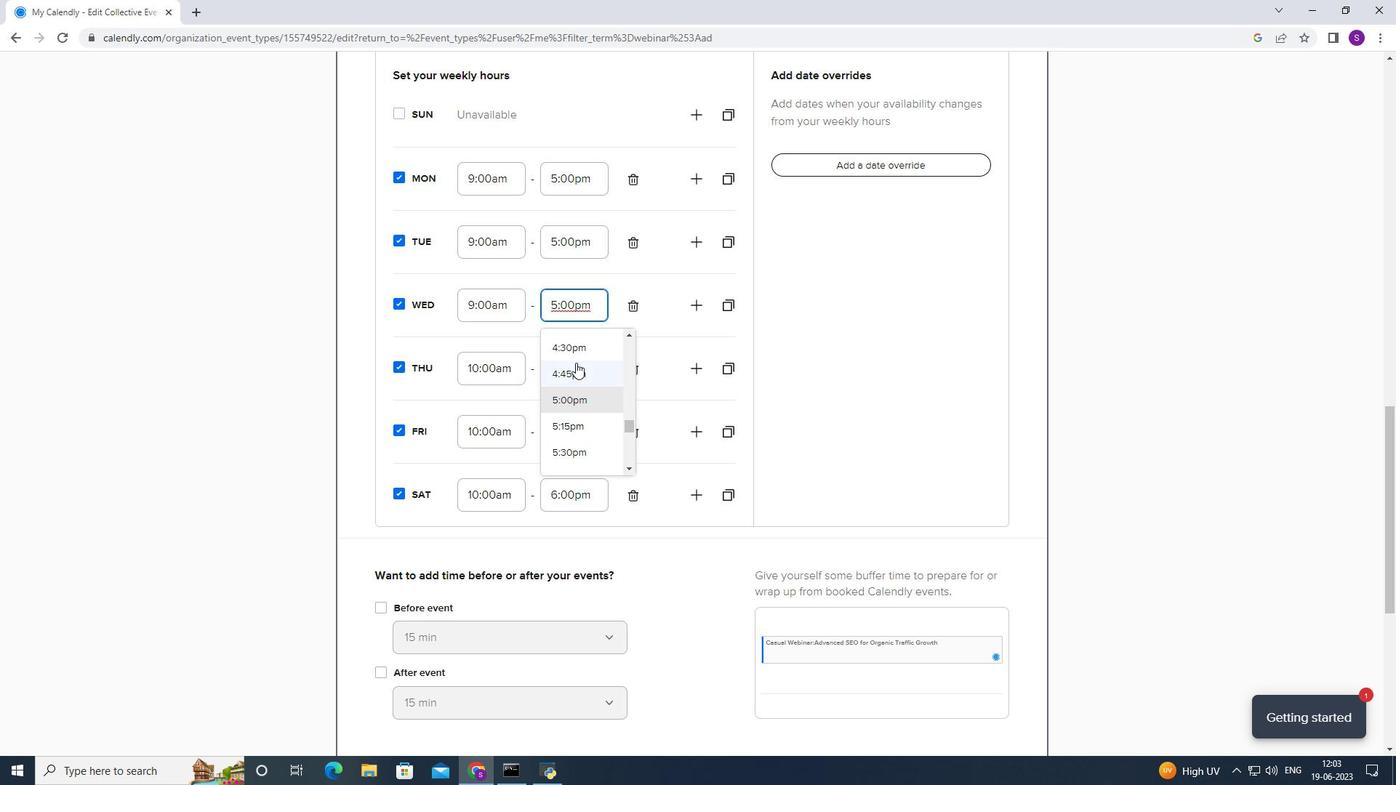 
Action: Mouse moved to (555, 386)
Screenshot: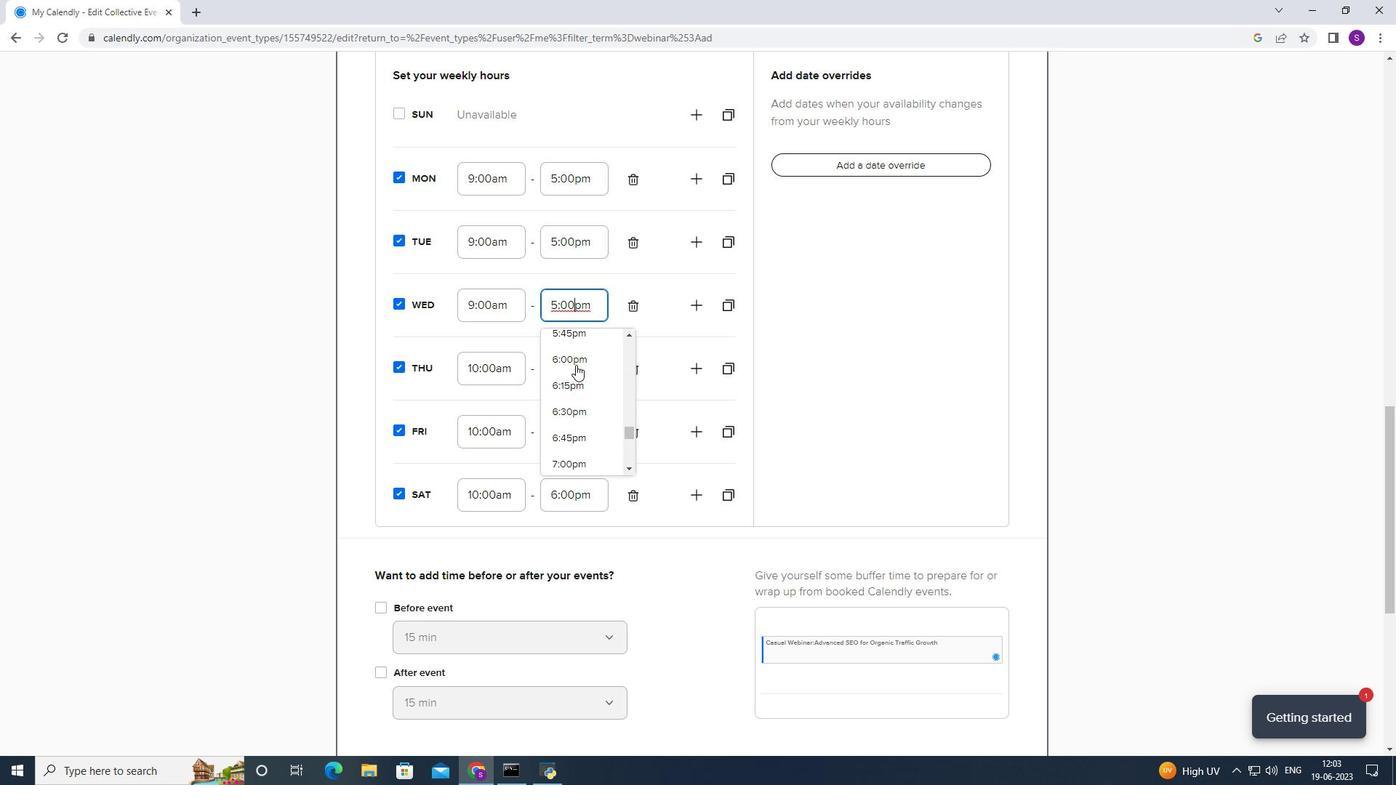 
Action: Mouse scrolled (555, 385) with delta (0, 0)
Screenshot: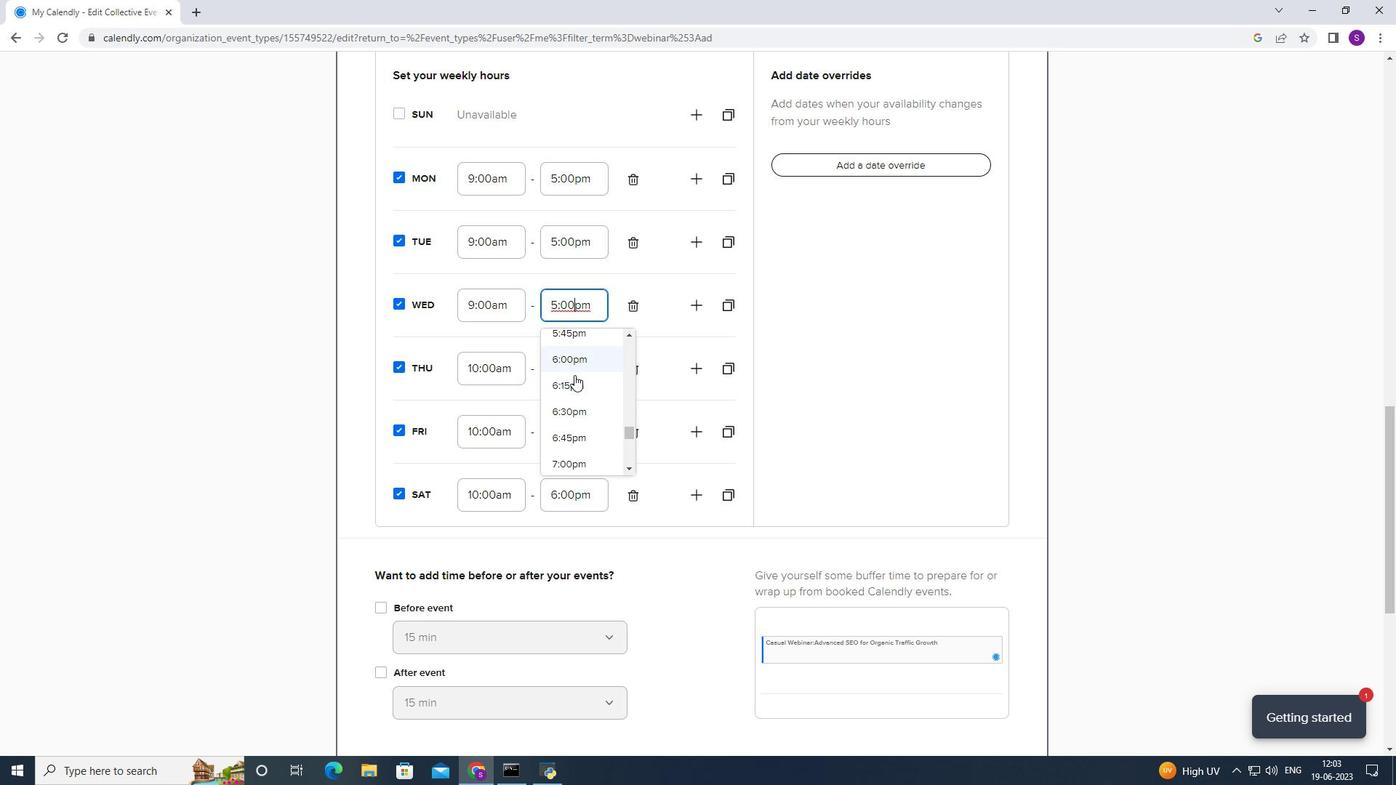 
Action: Mouse scrolled (555, 385) with delta (0, 0)
Screenshot: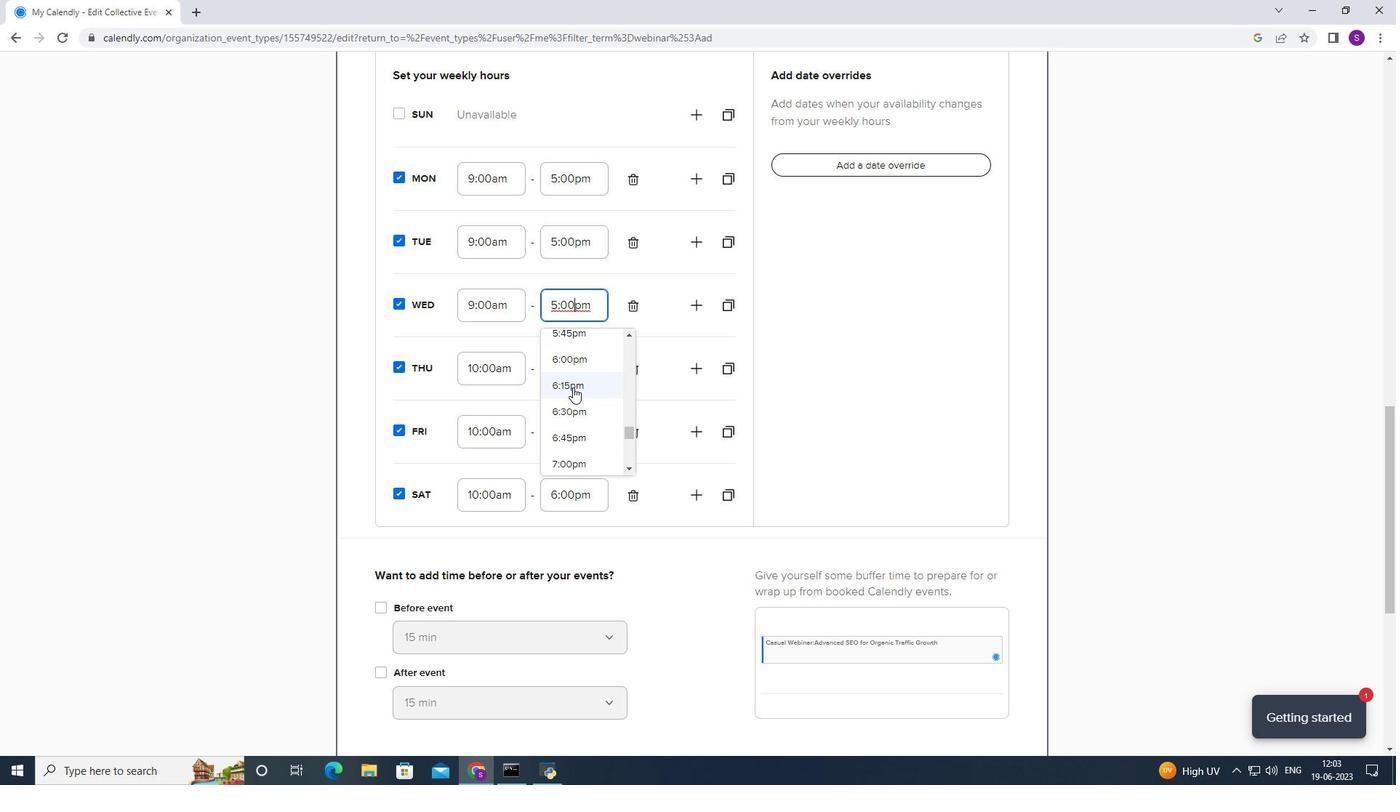 
Action: Mouse moved to (564, 385)
Screenshot: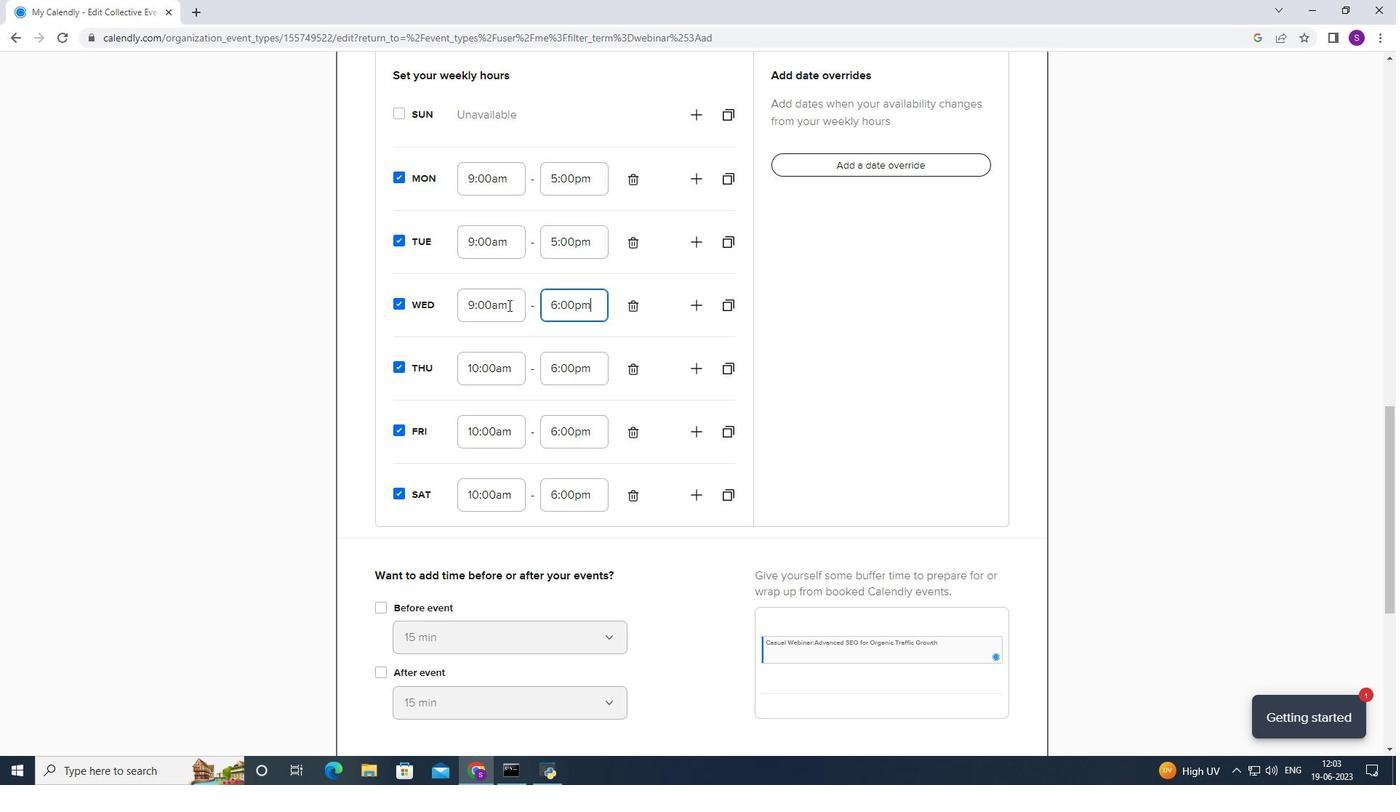 
Action: Mouse pressed left at (564, 385)
Screenshot: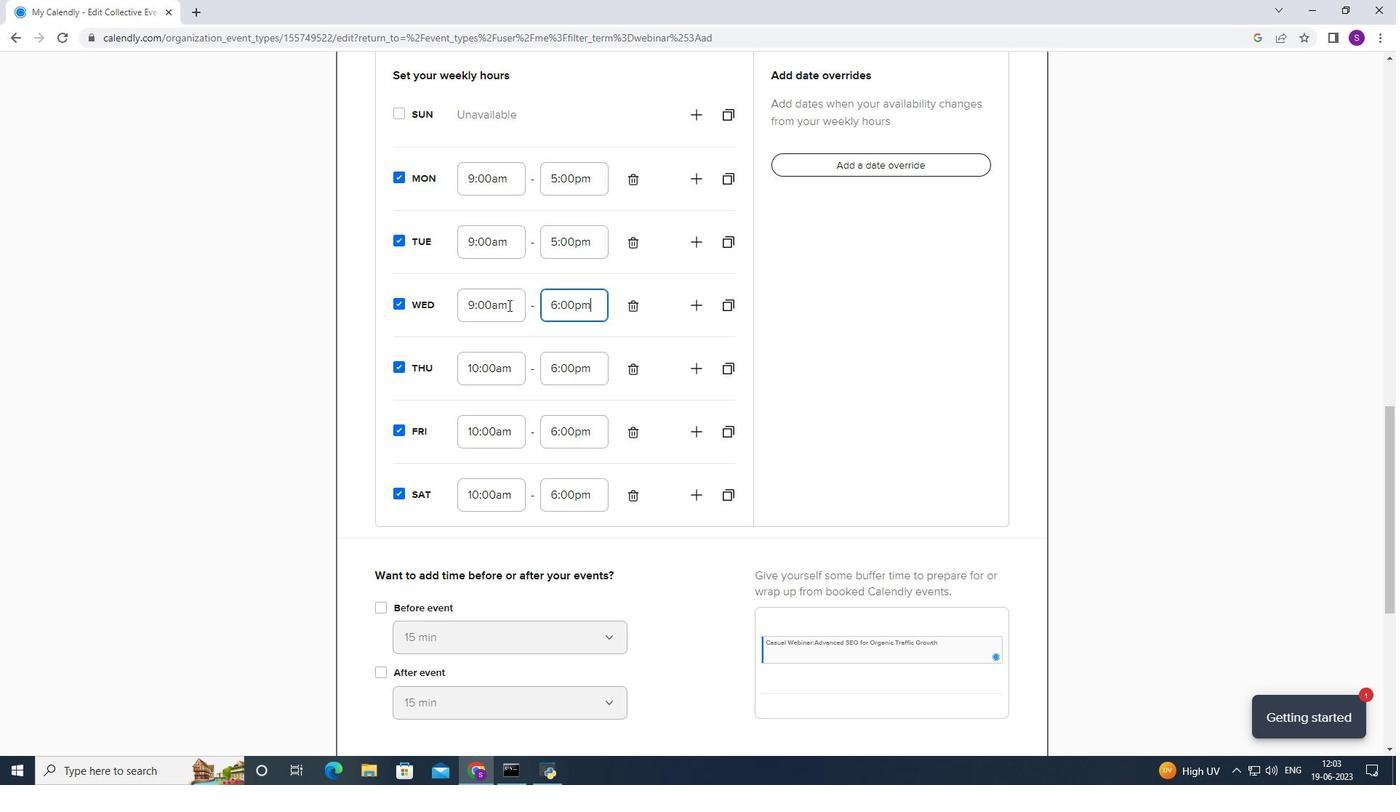 
Action: Mouse moved to (522, 327)
Screenshot: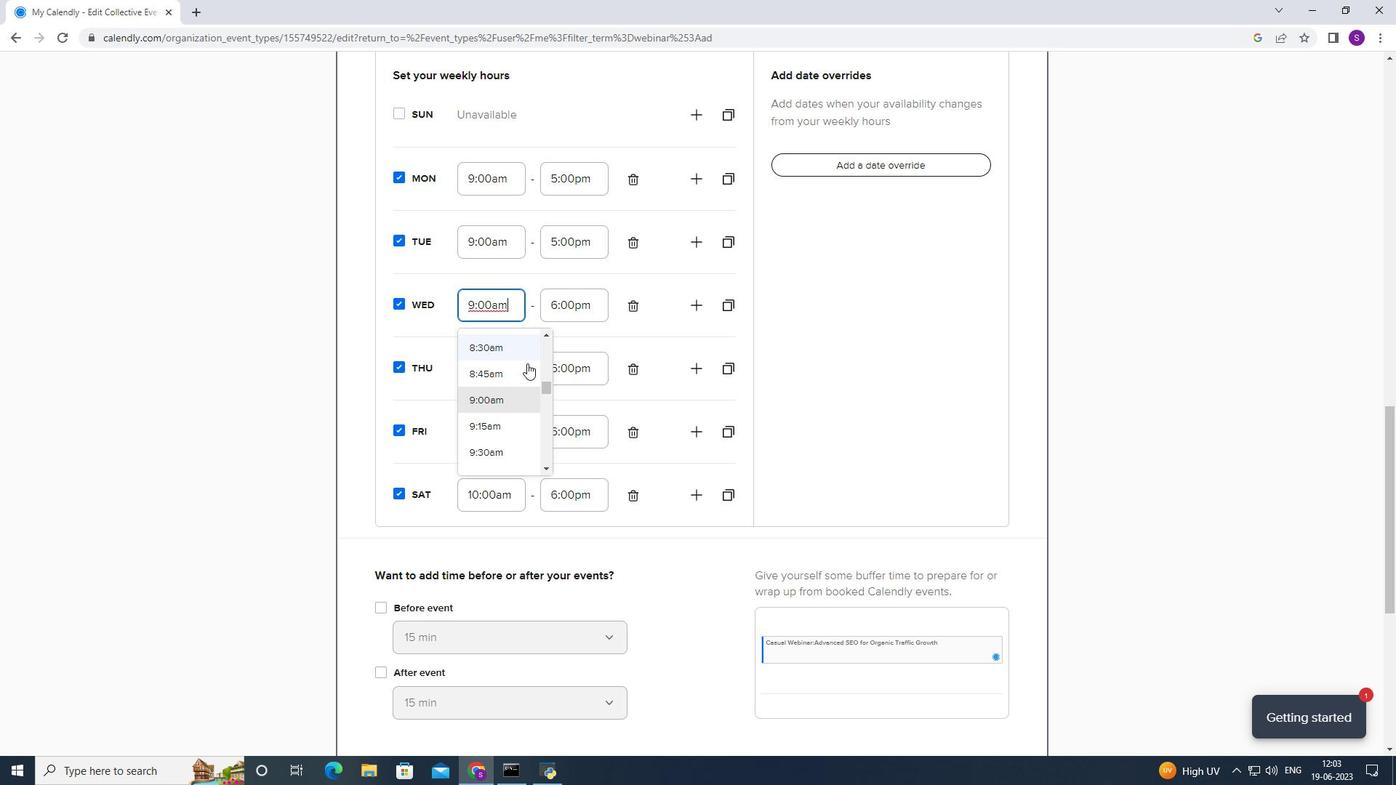 
Action: Mouse pressed left at (522, 327)
Screenshot: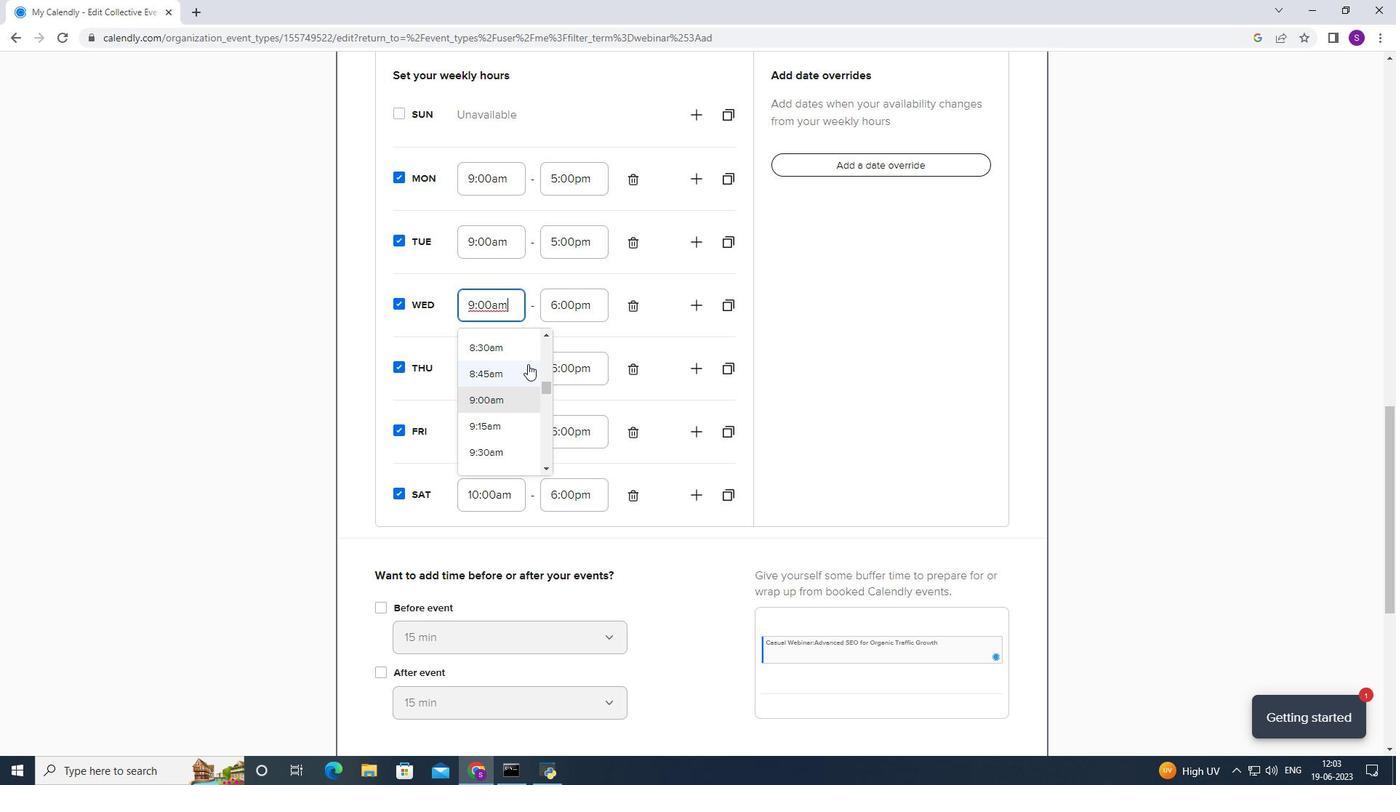
Action: Mouse moved to (532, 385)
Screenshot: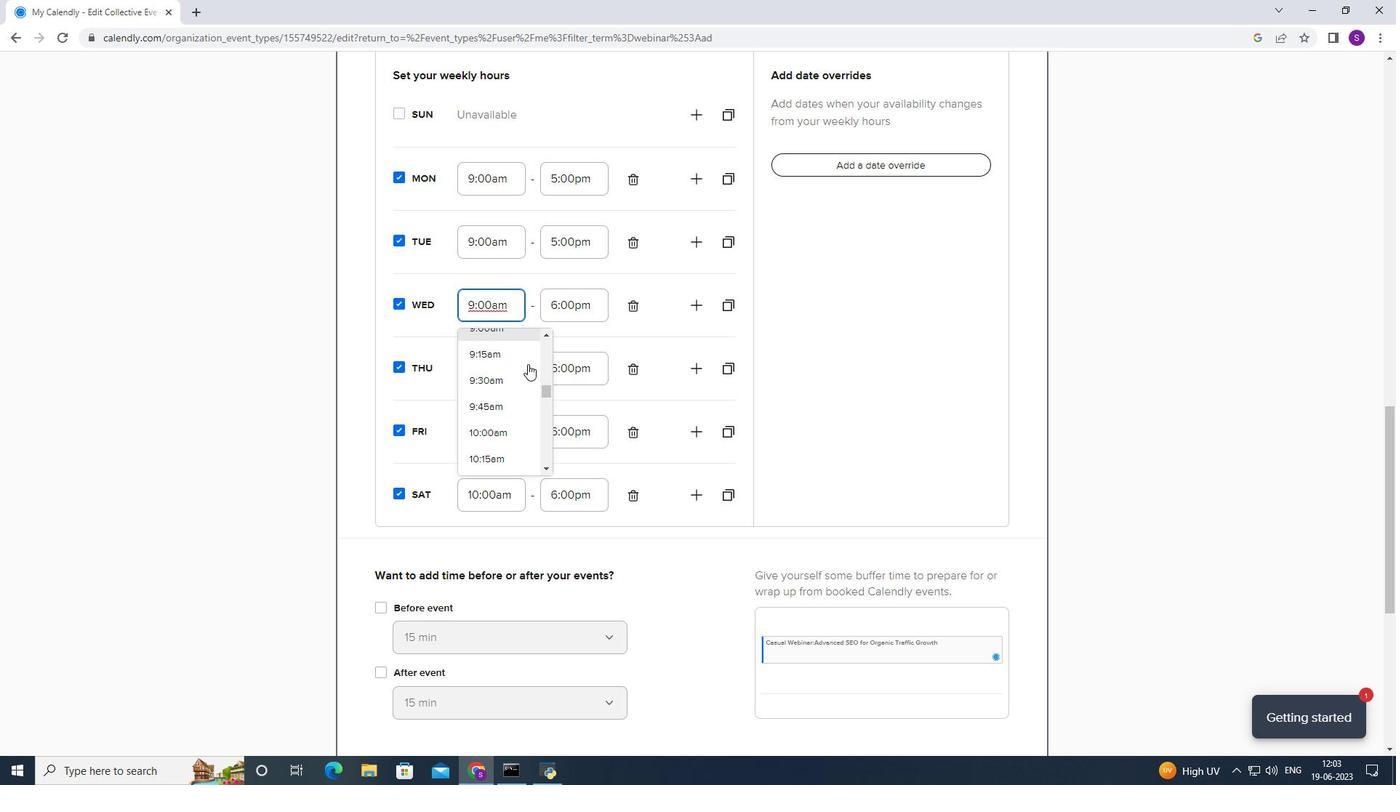 
Action: Mouse scrolled (532, 384) with delta (0, 0)
Screenshot: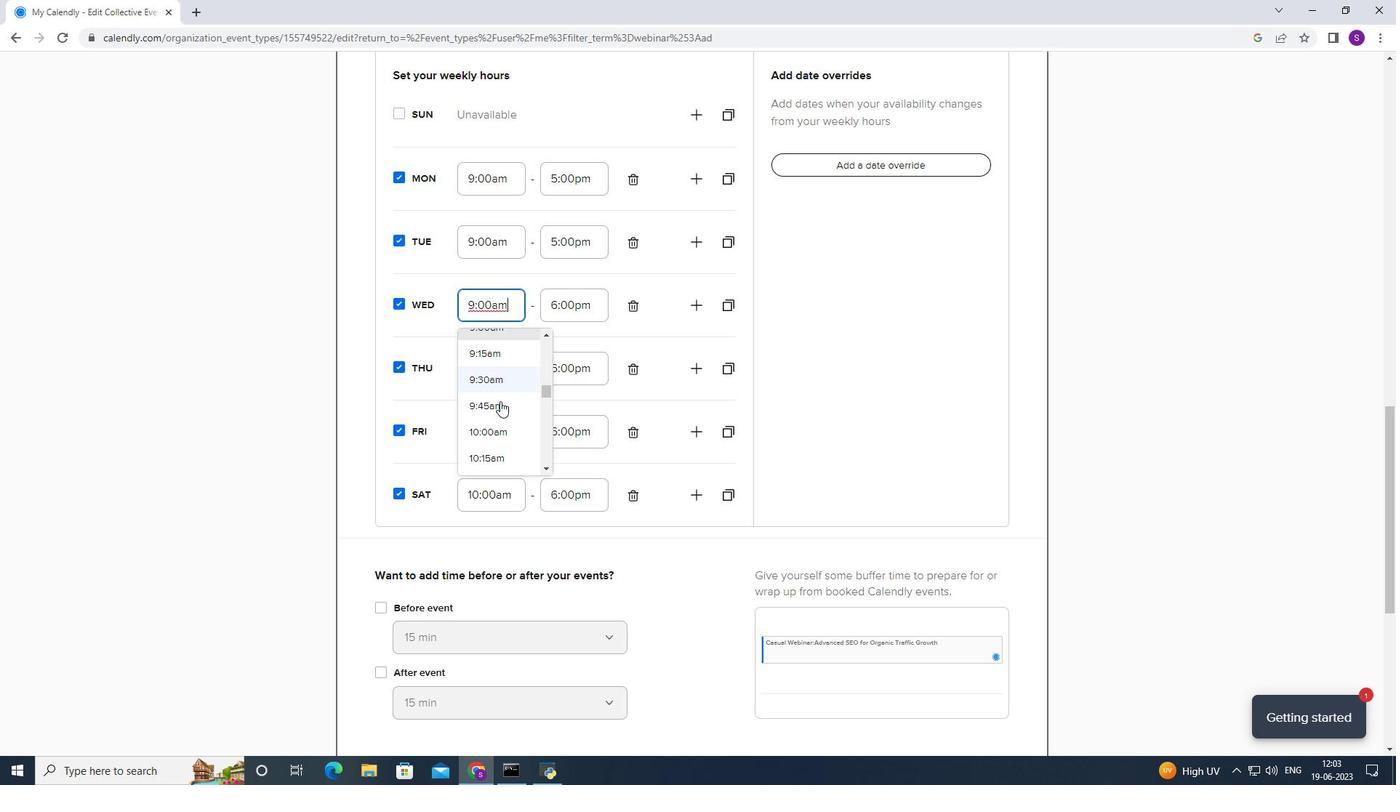 
Action: Mouse moved to (510, 460)
Screenshot: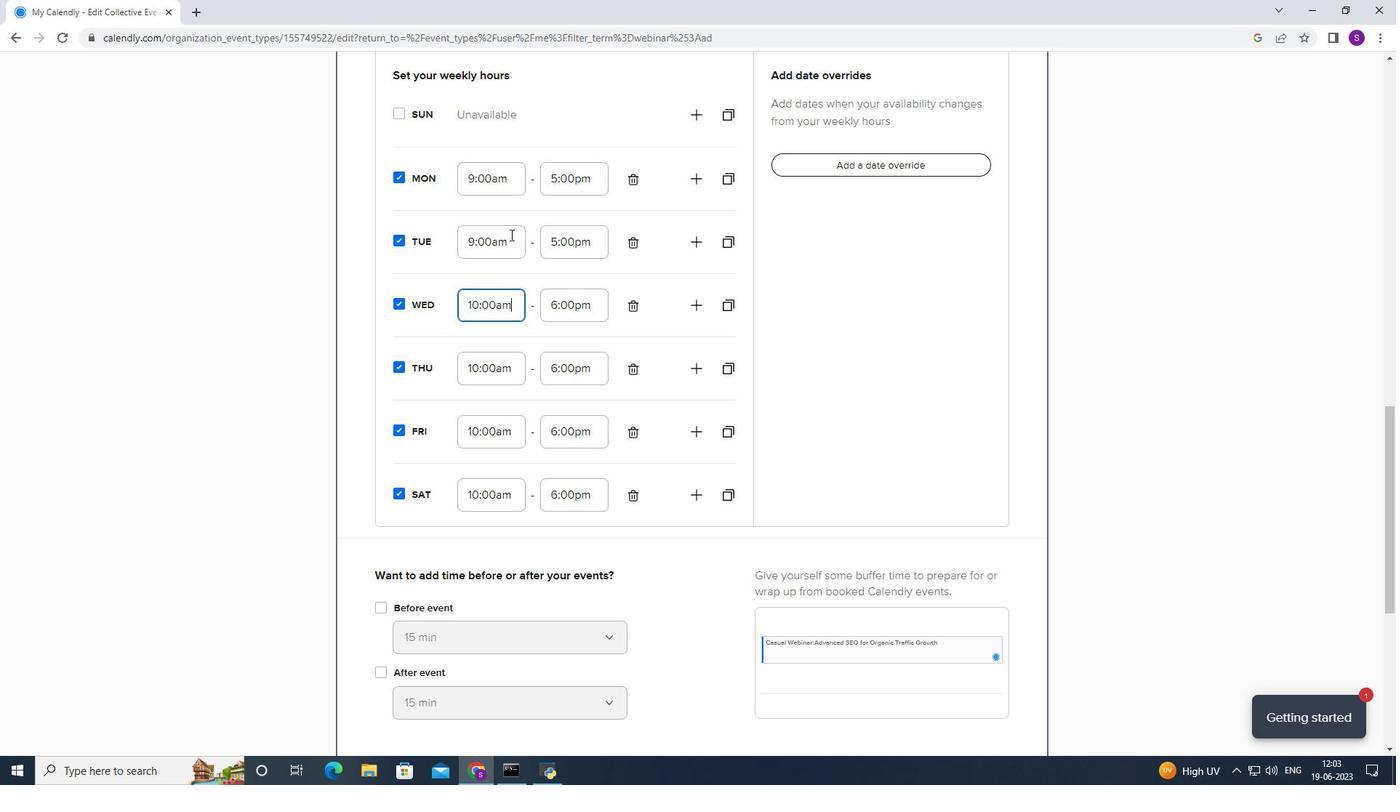 
Action: Mouse pressed left at (510, 460)
Screenshot: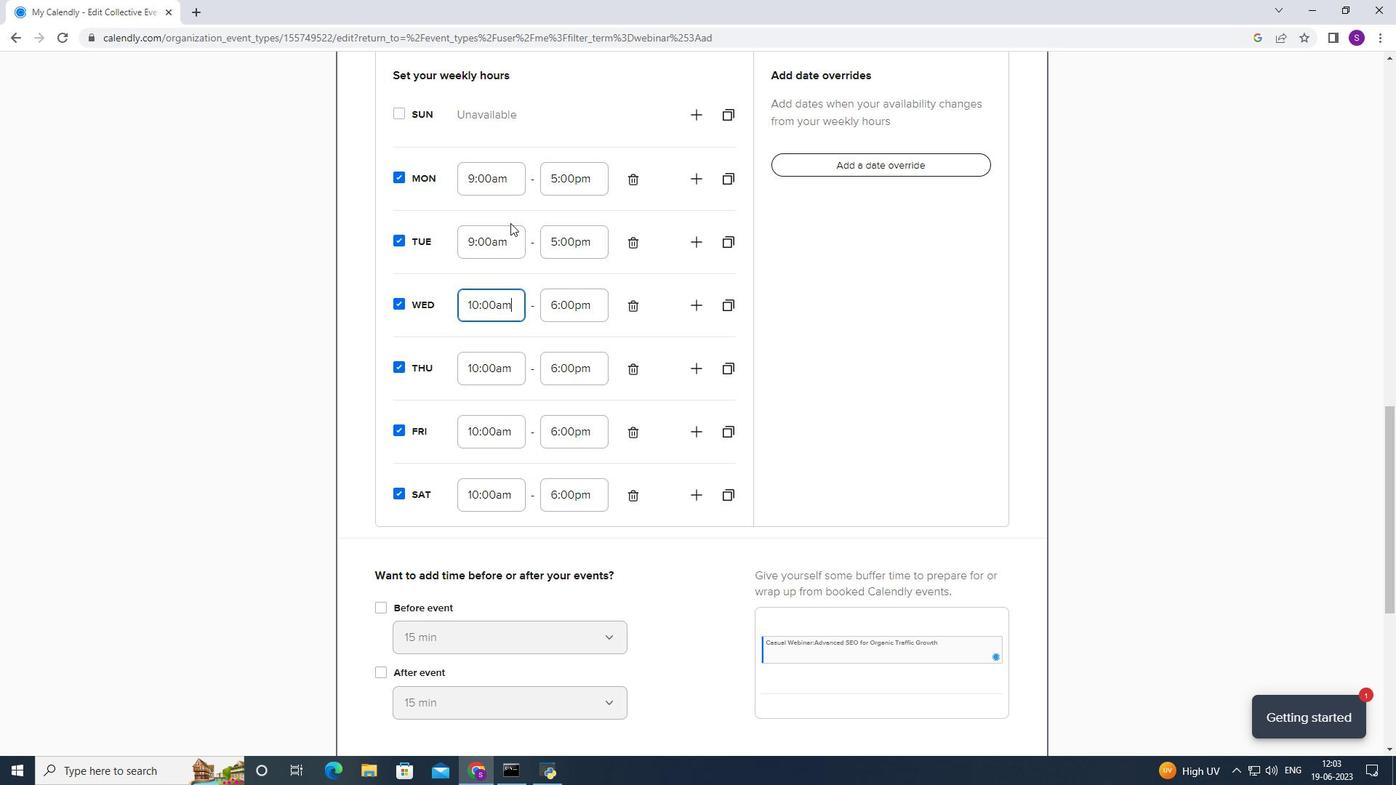 
Action: Mouse moved to (523, 247)
Screenshot: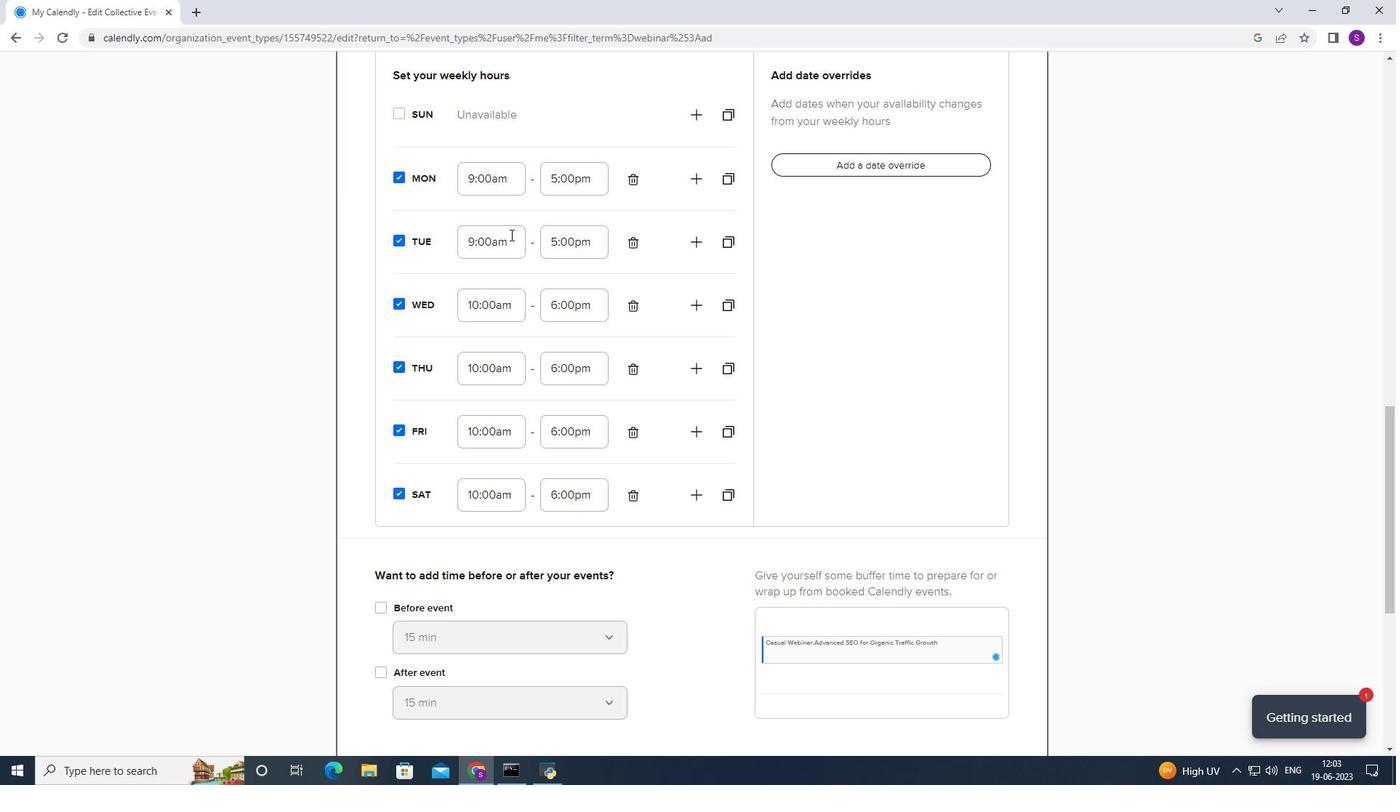 
Action: Mouse pressed left at (523, 247)
Screenshot: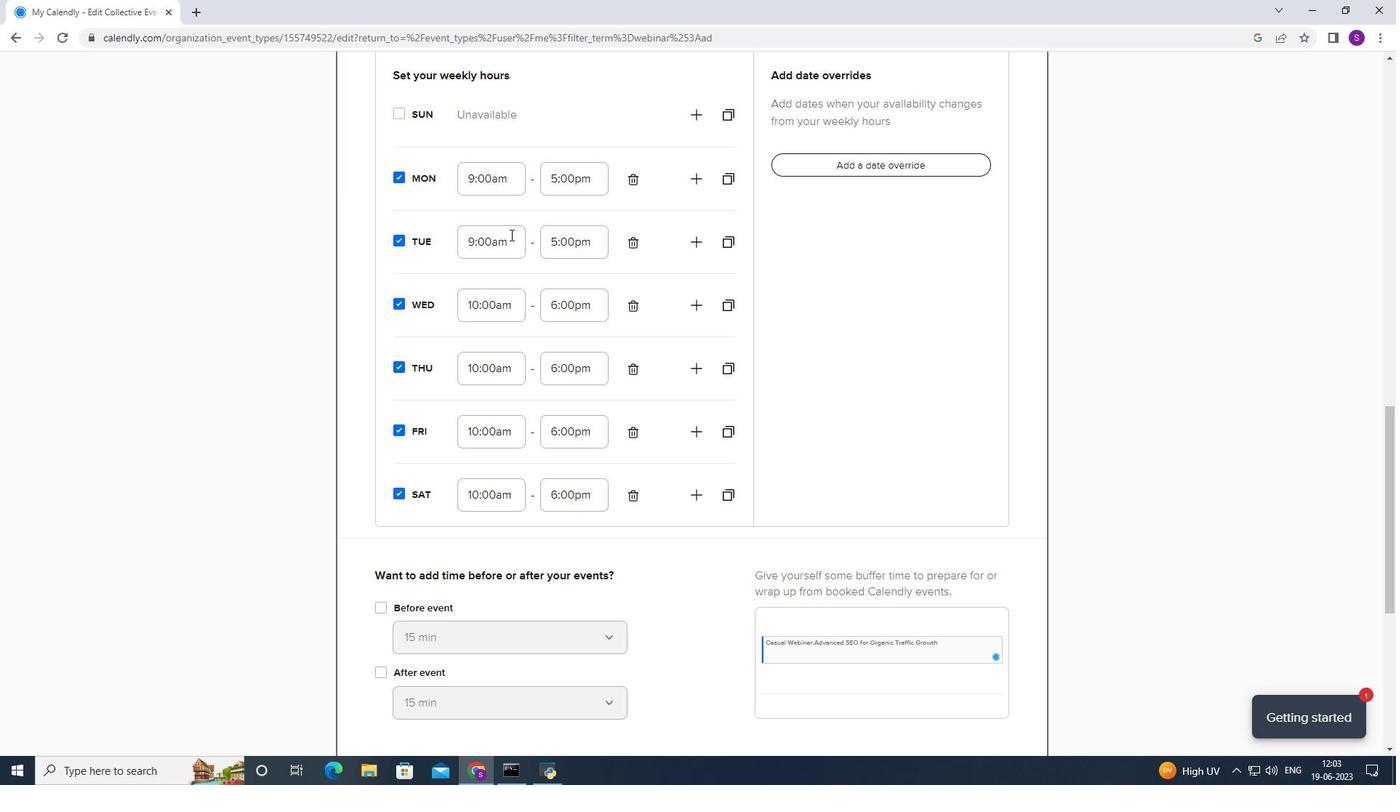 
Action: Mouse moved to (523, 258)
Screenshot: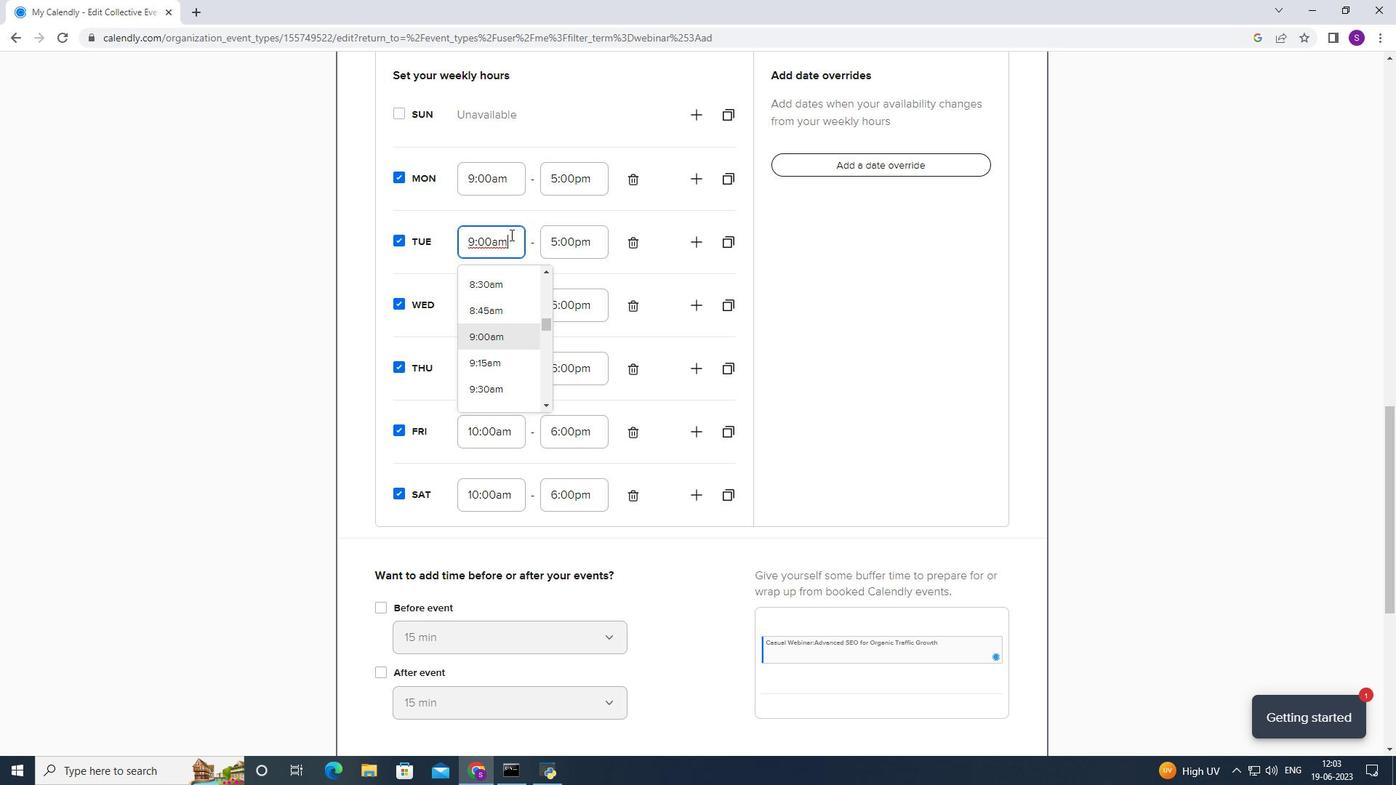 
Action: Mouse pressed left at (523, 258)
Screenshot: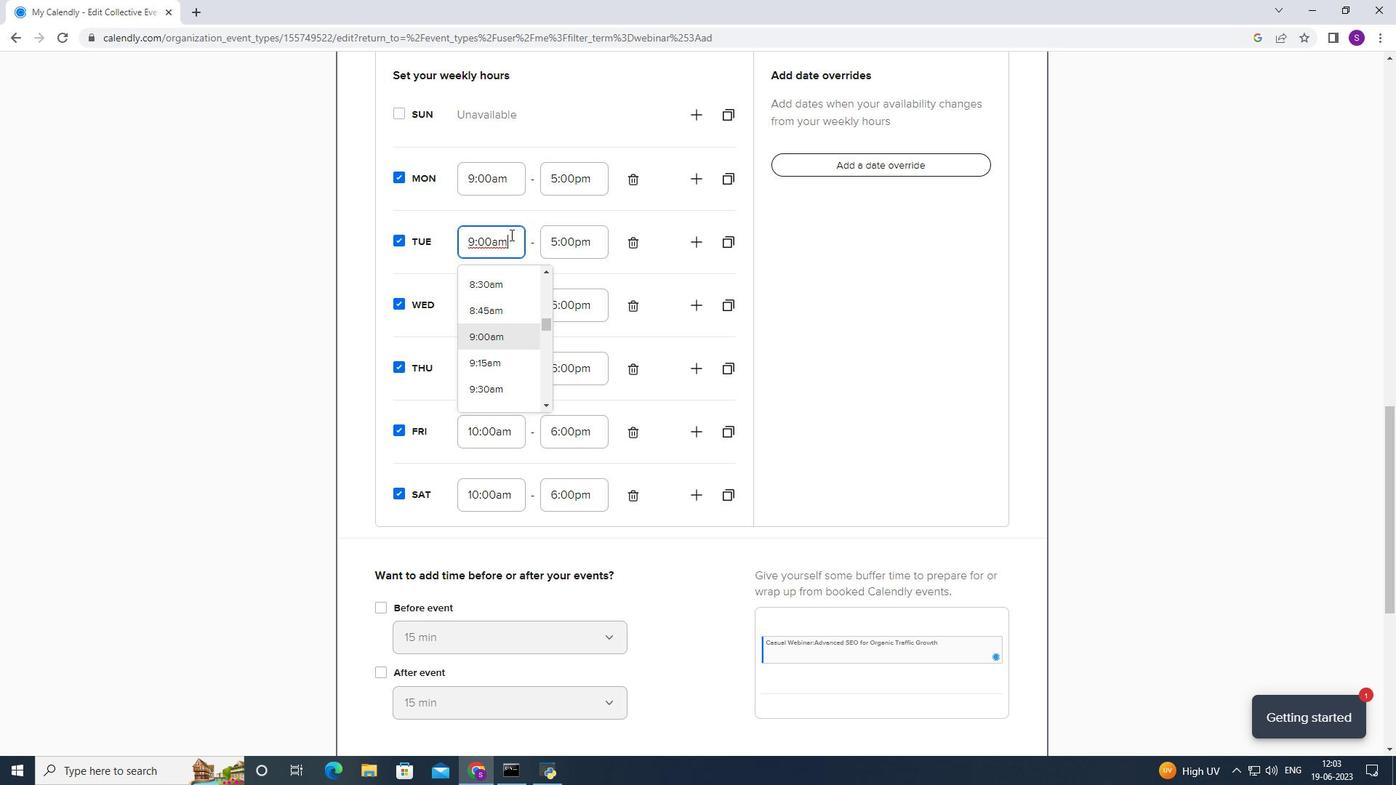 
Action: Mouse moved to (518, 284)
Screenshot: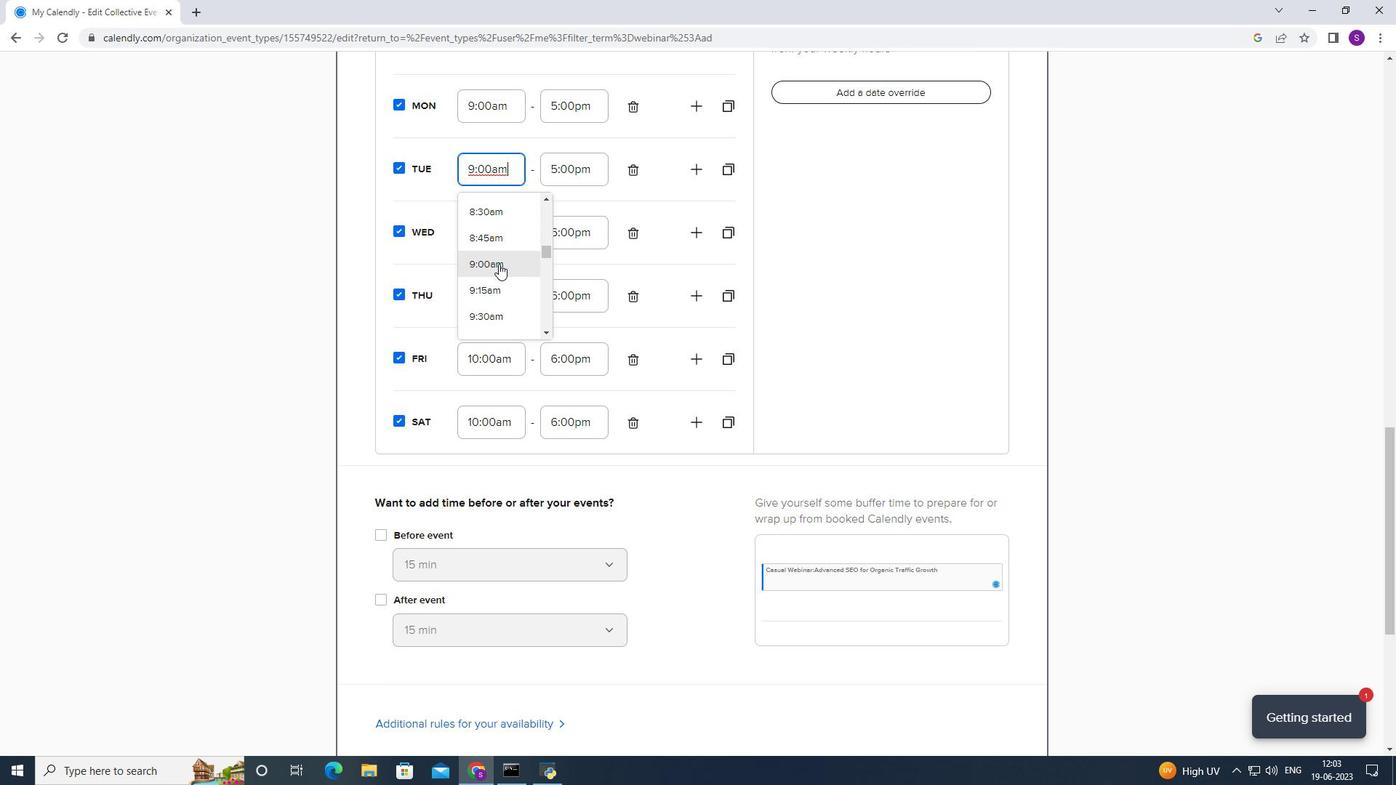 
Action: Mouse scrolled (518, 283) with delta (0, 0)
Screenshot: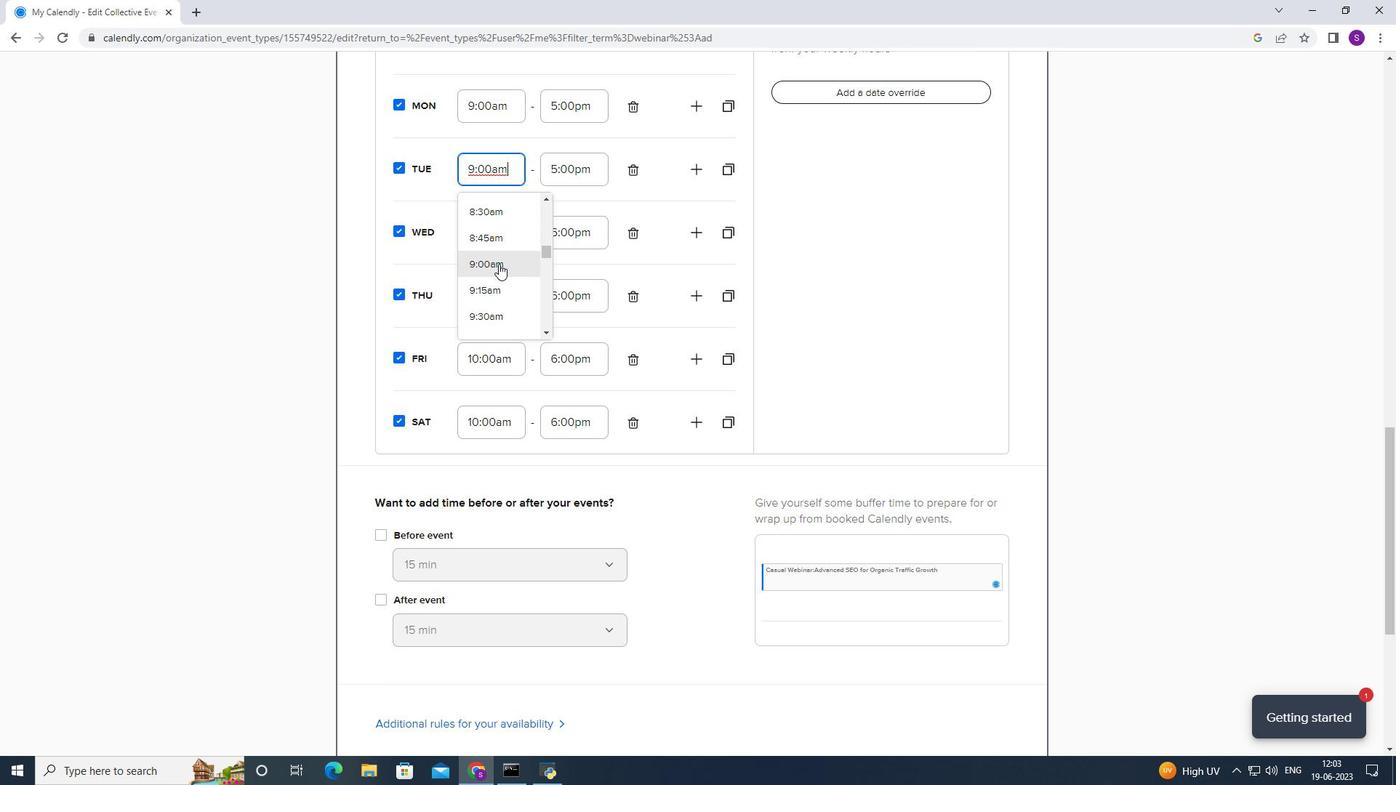 
Action: Mouse moved to (517, 287)
Screenshot: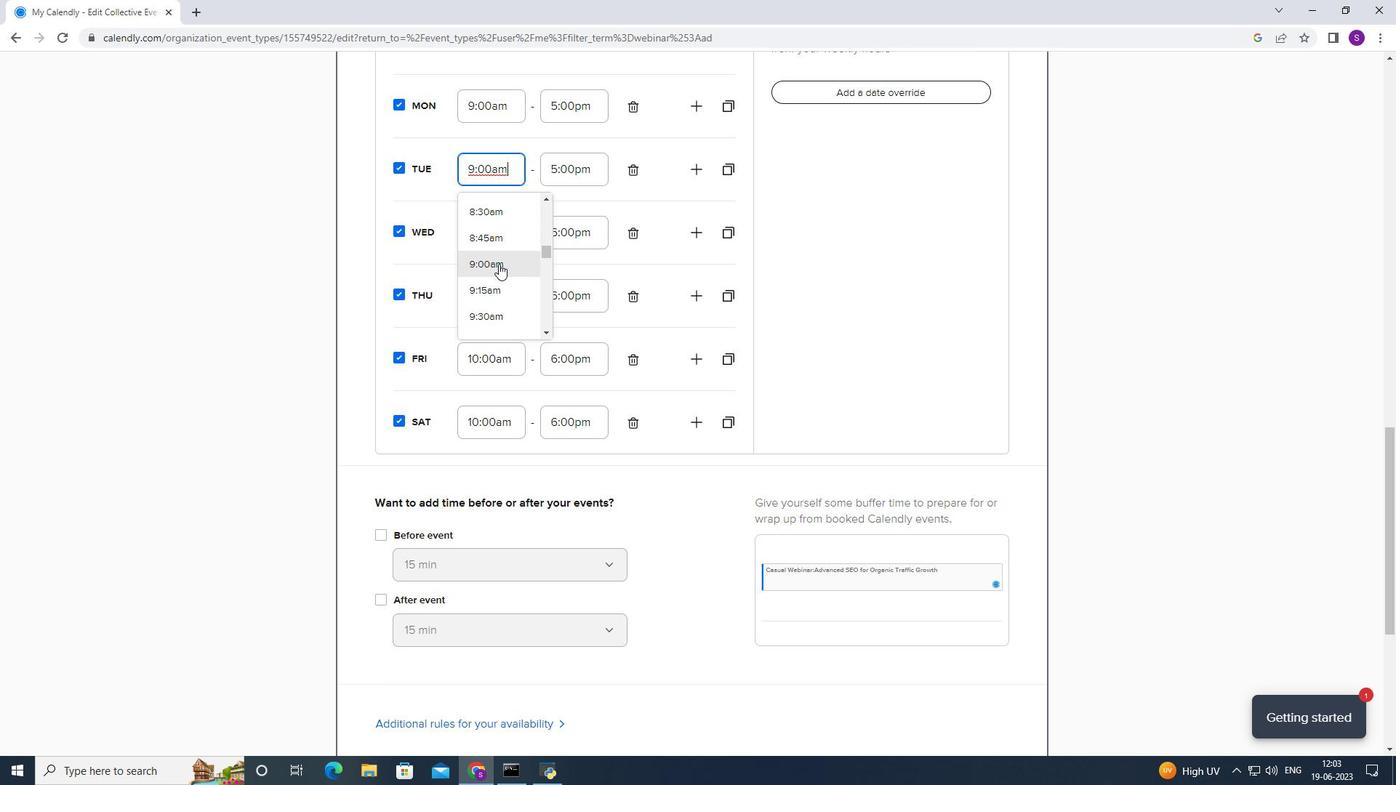 
Action: Mouse scrolled (517, 286) with delta (0, 0)
Screenshot: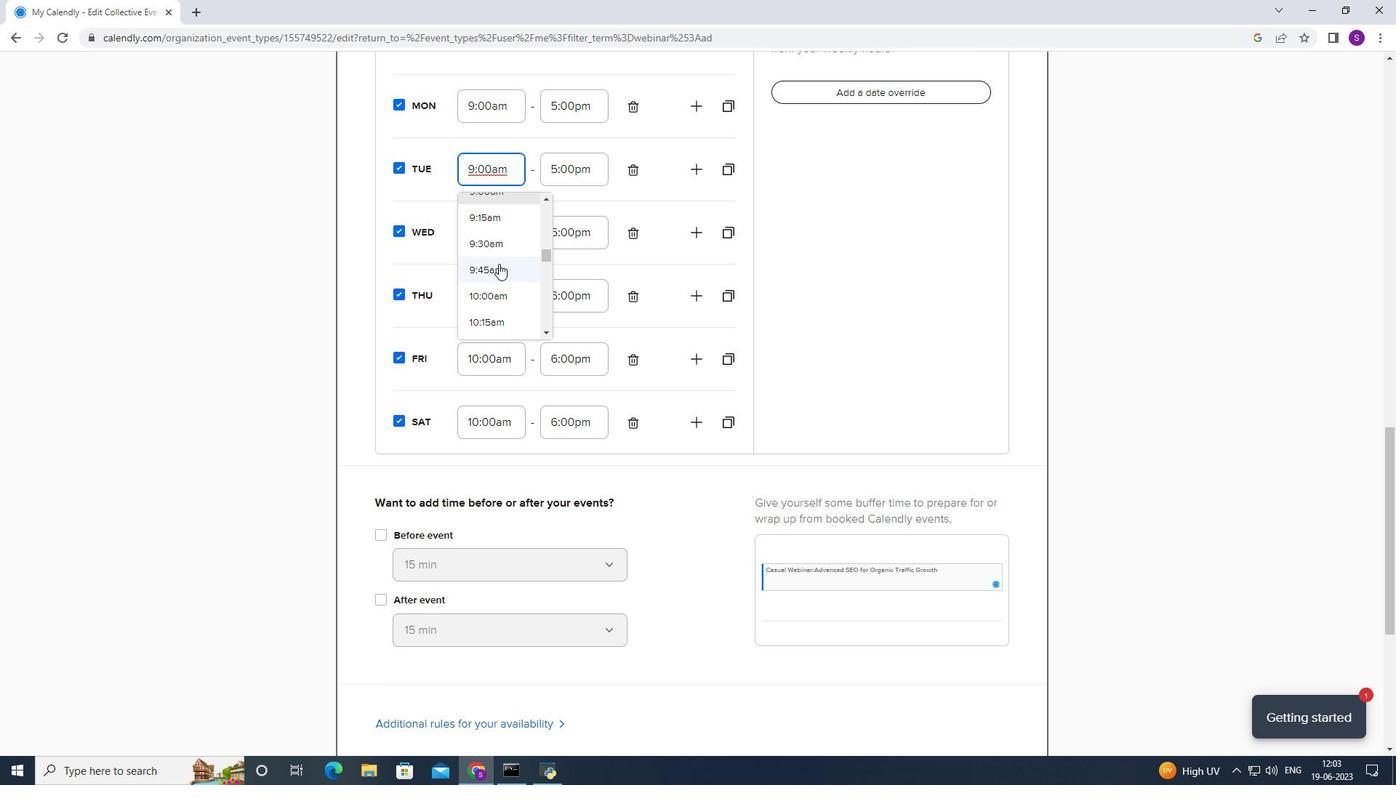
Action: Mouse moved to (513, 317)
Screenshot: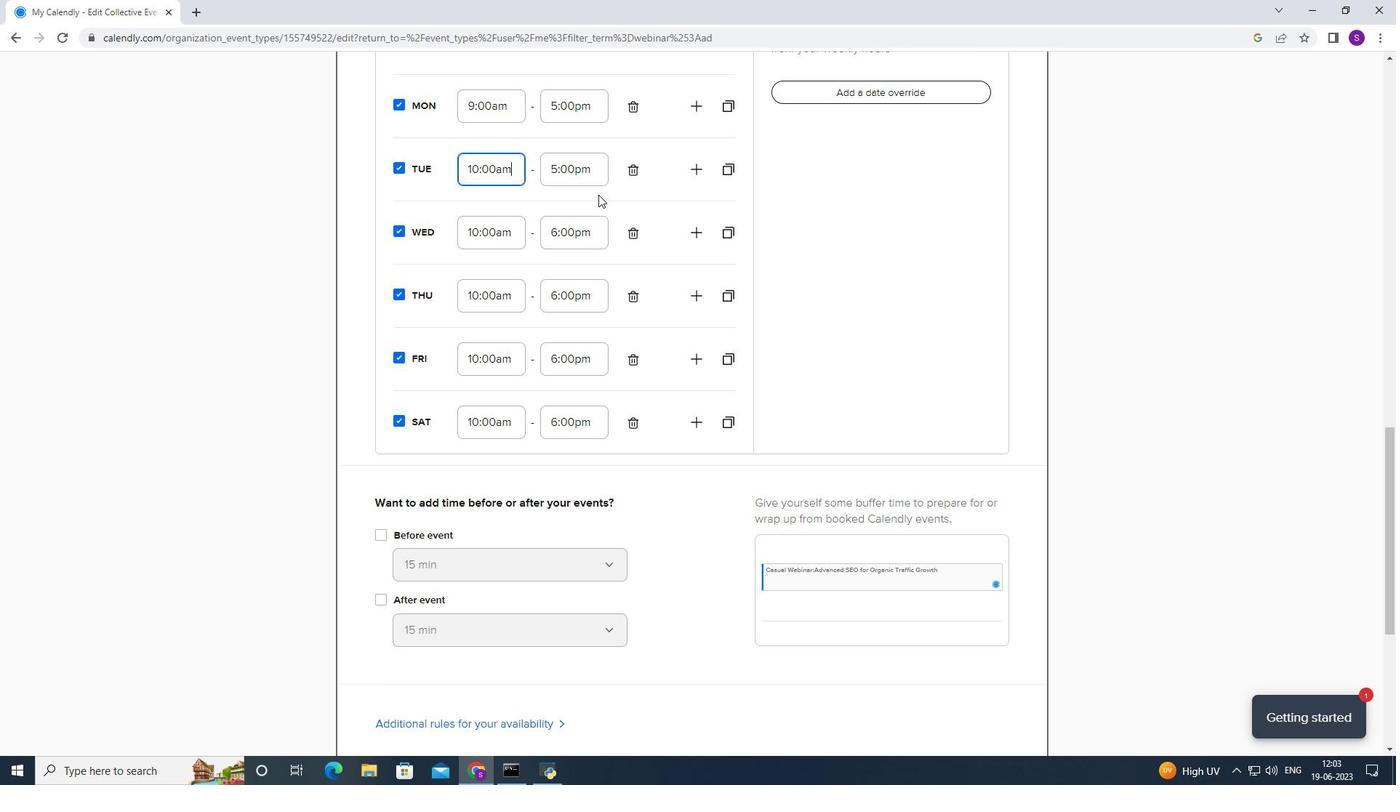 
Action: Mouse pressed left at (513, 317)
Screenshot: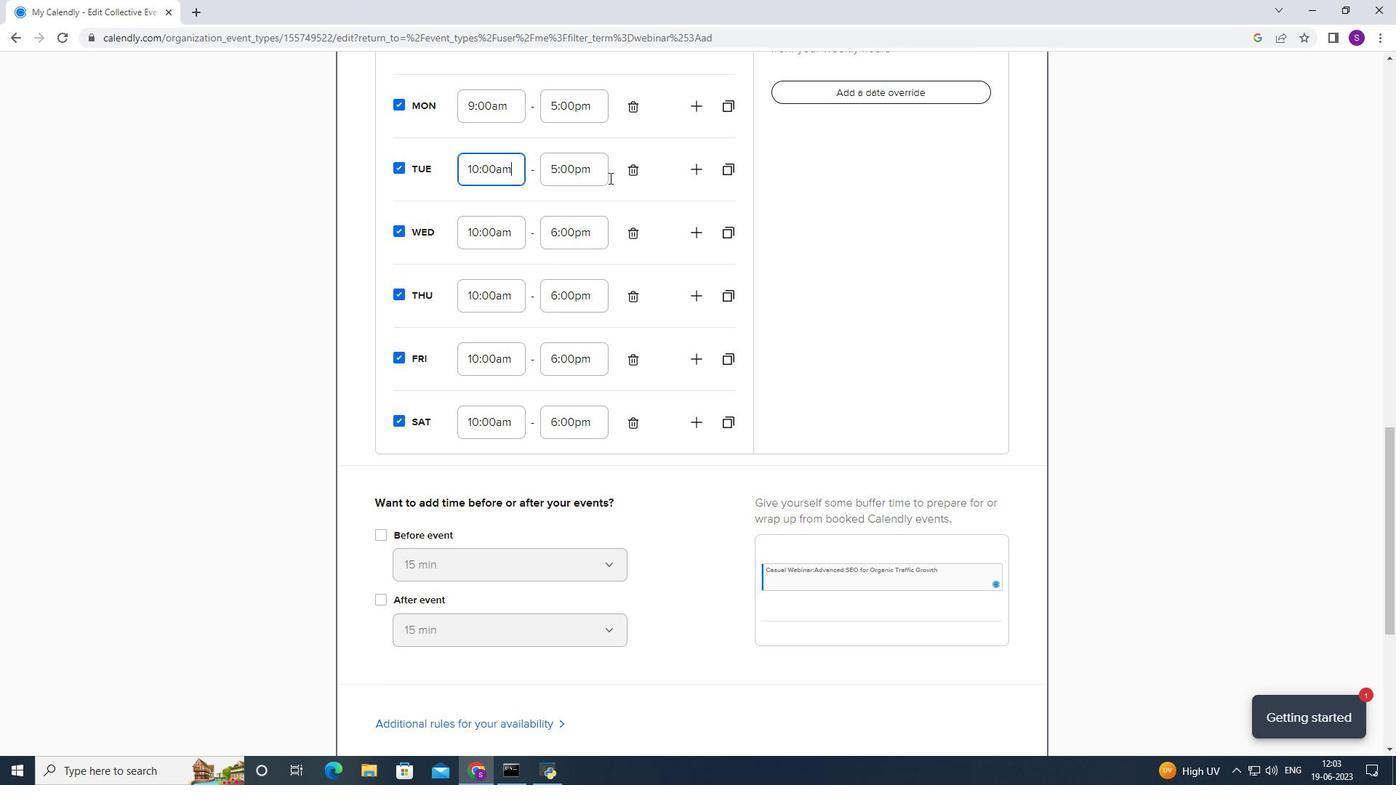 
Action: Mouse moved to (572, 199)
Screenshot: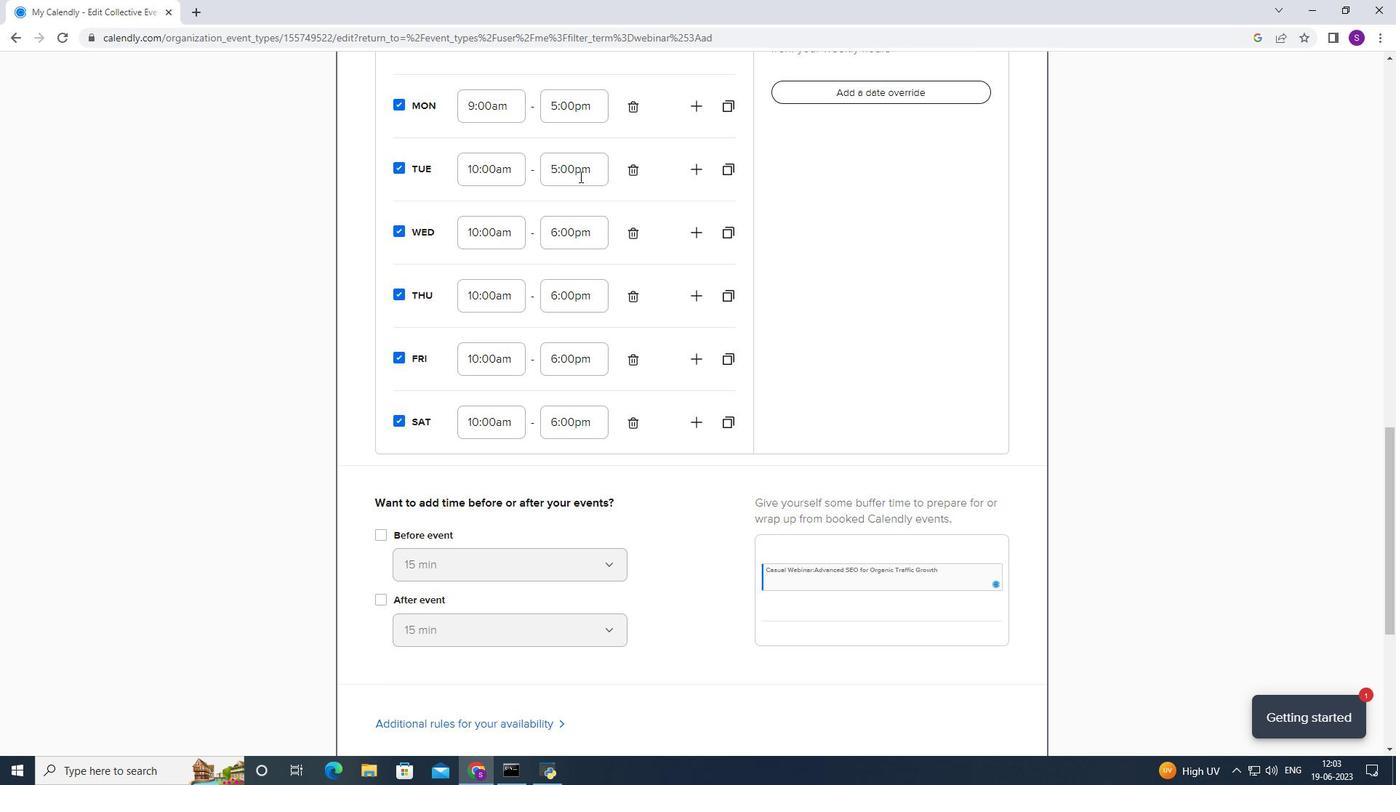 
Action: Mouse pressed left at (572, 199)
Screenshot: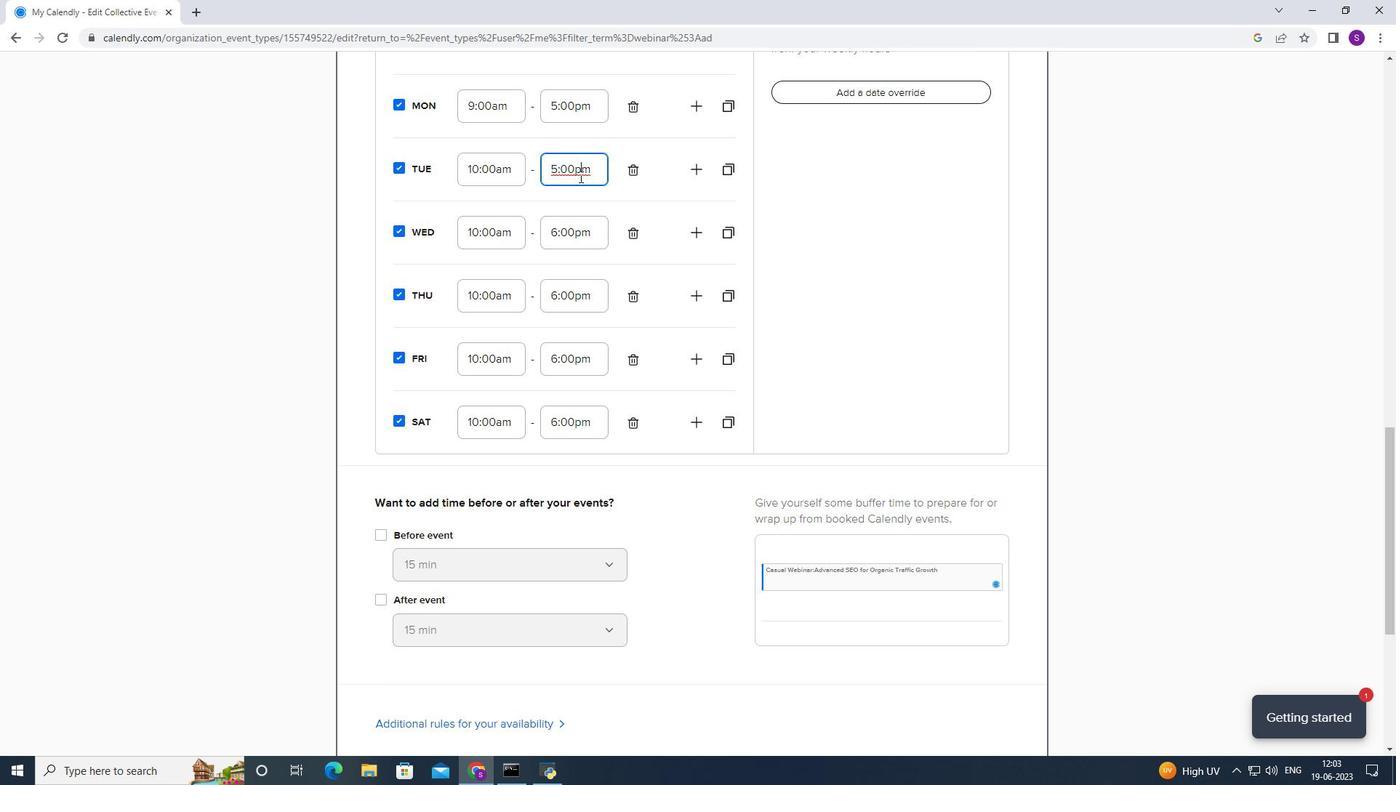 
Action: Mouse moved to (556, 201)
Screenshot: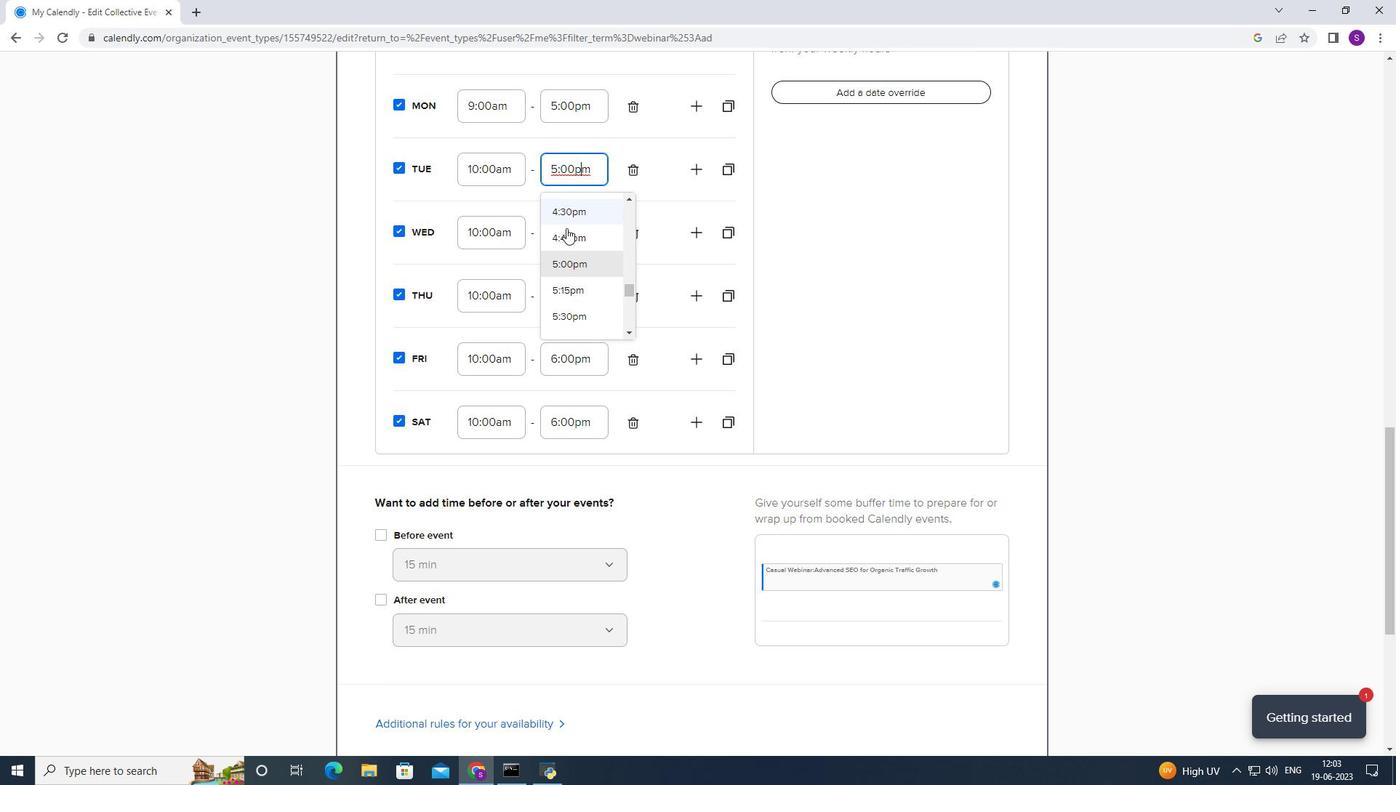 
Action: Mouse pressed left at (556, 201)
Screenshot: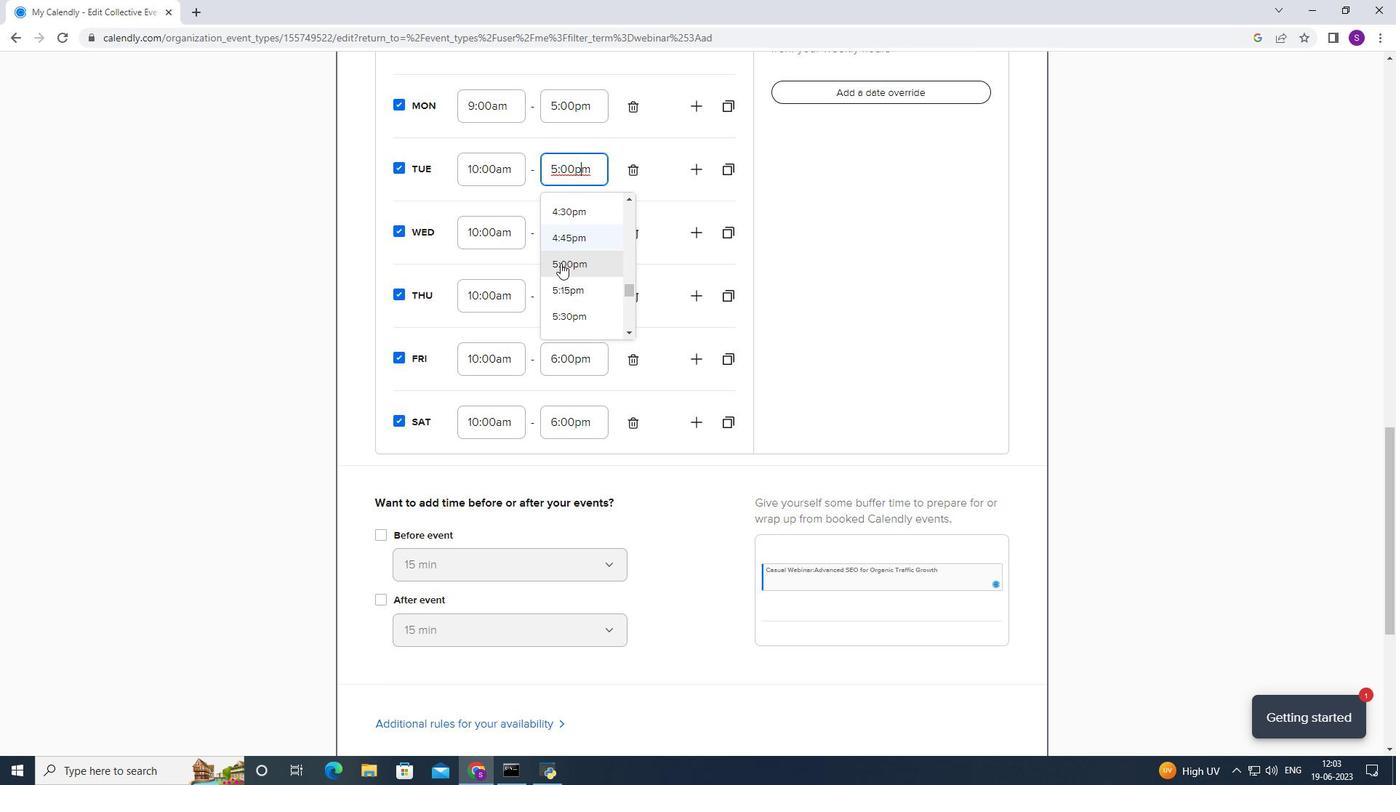 
Action: Mouse moved to (562, 323)
Screenshot: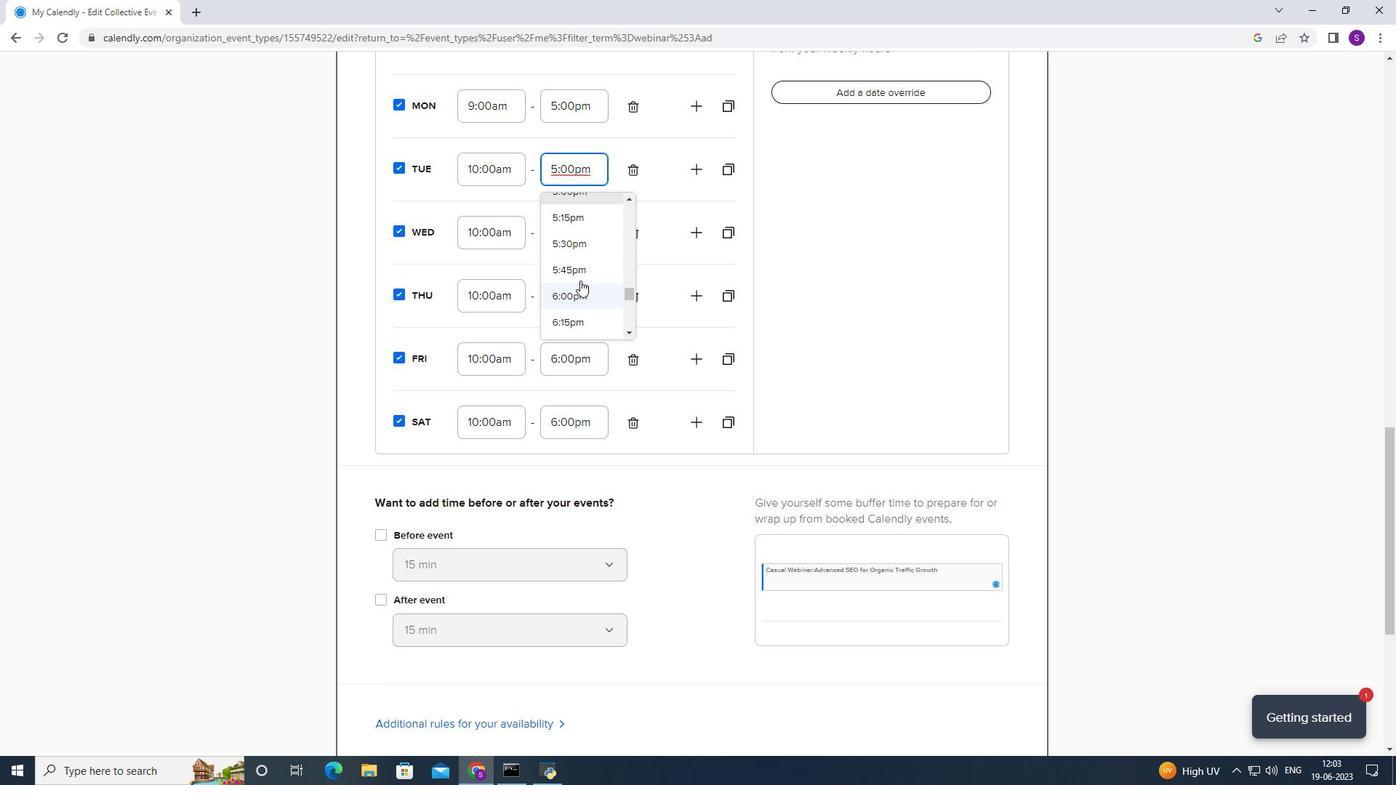
Action: Mouse scrolled (562, 322) with delta (0, 0)
Screenshot: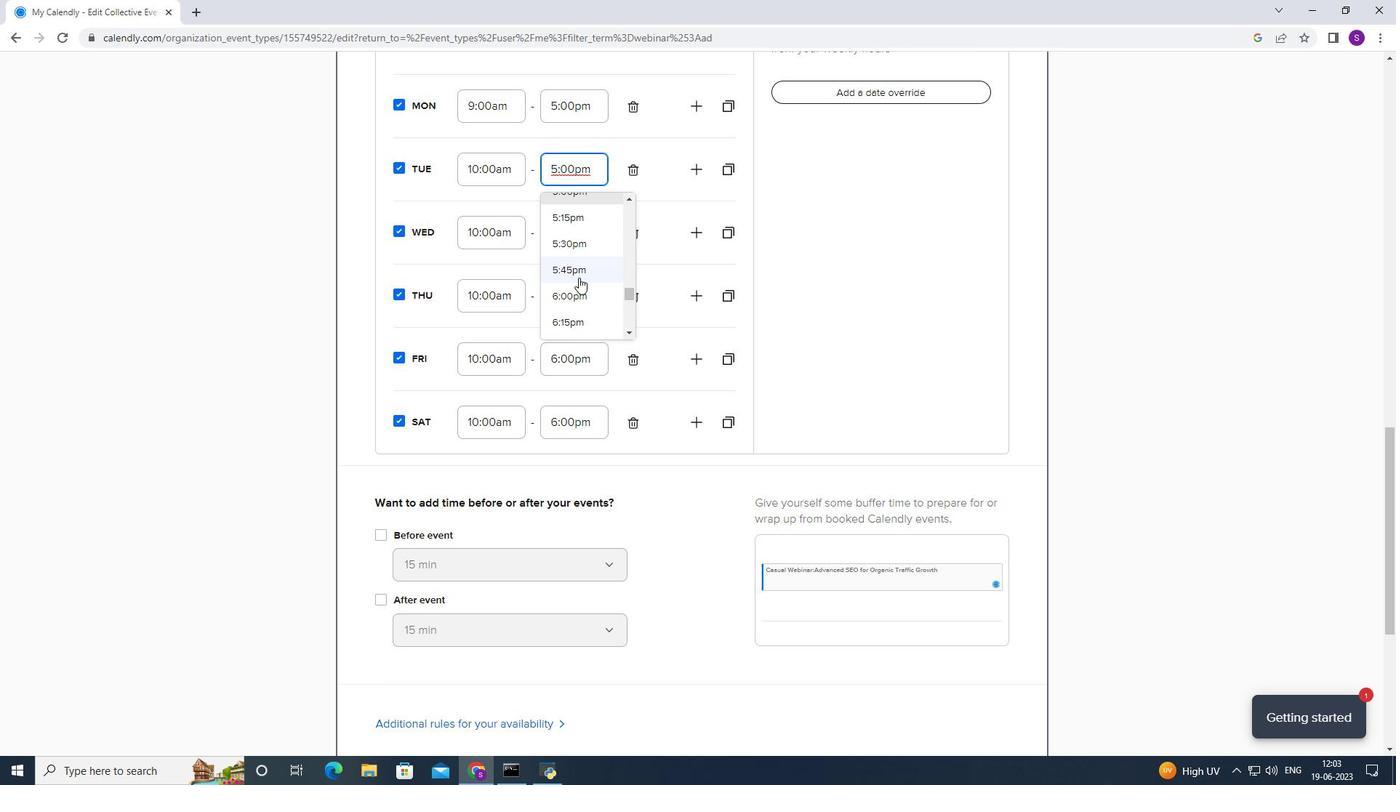 
Action: Mouse moved to (554, 317)
Screenshot: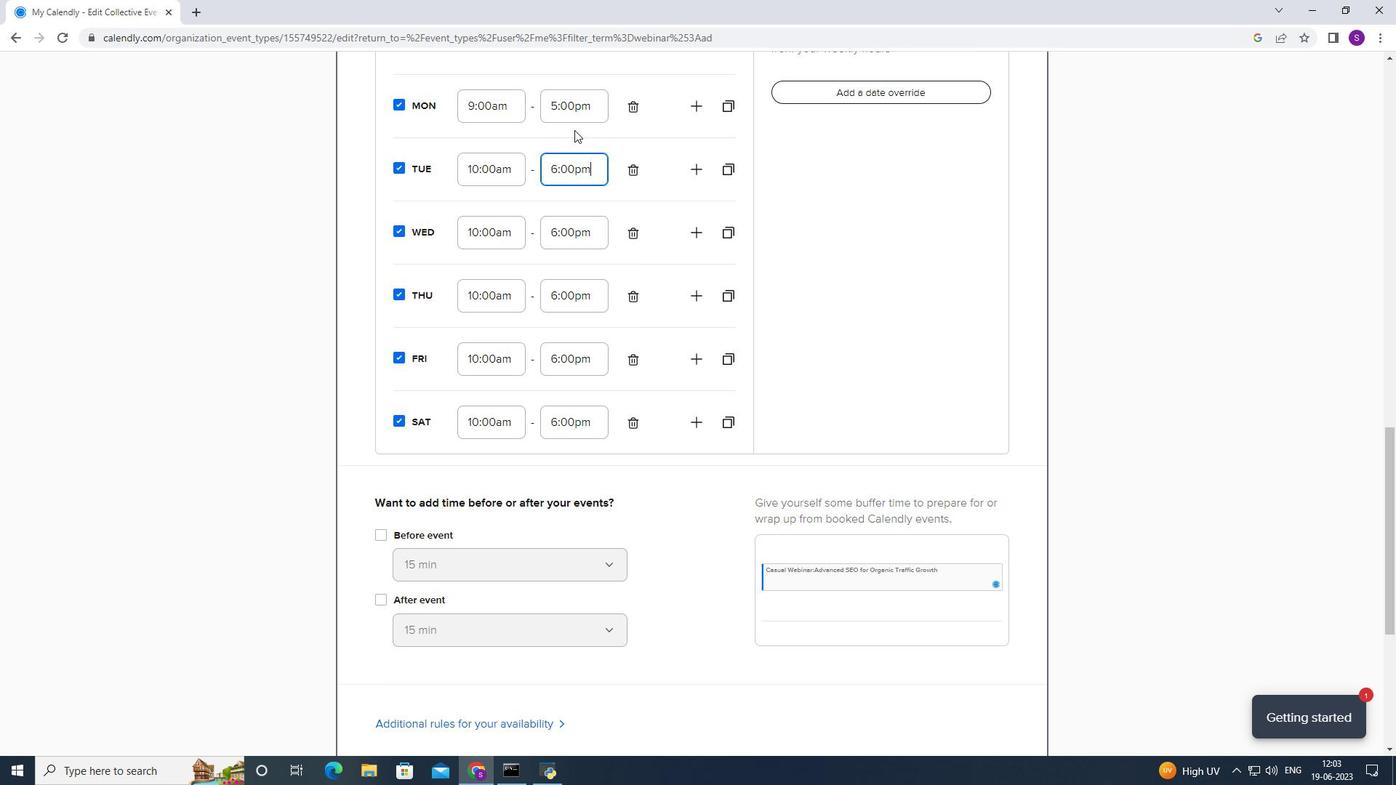 
Action: Mouse pressed left at (554, 317)
Screenshot: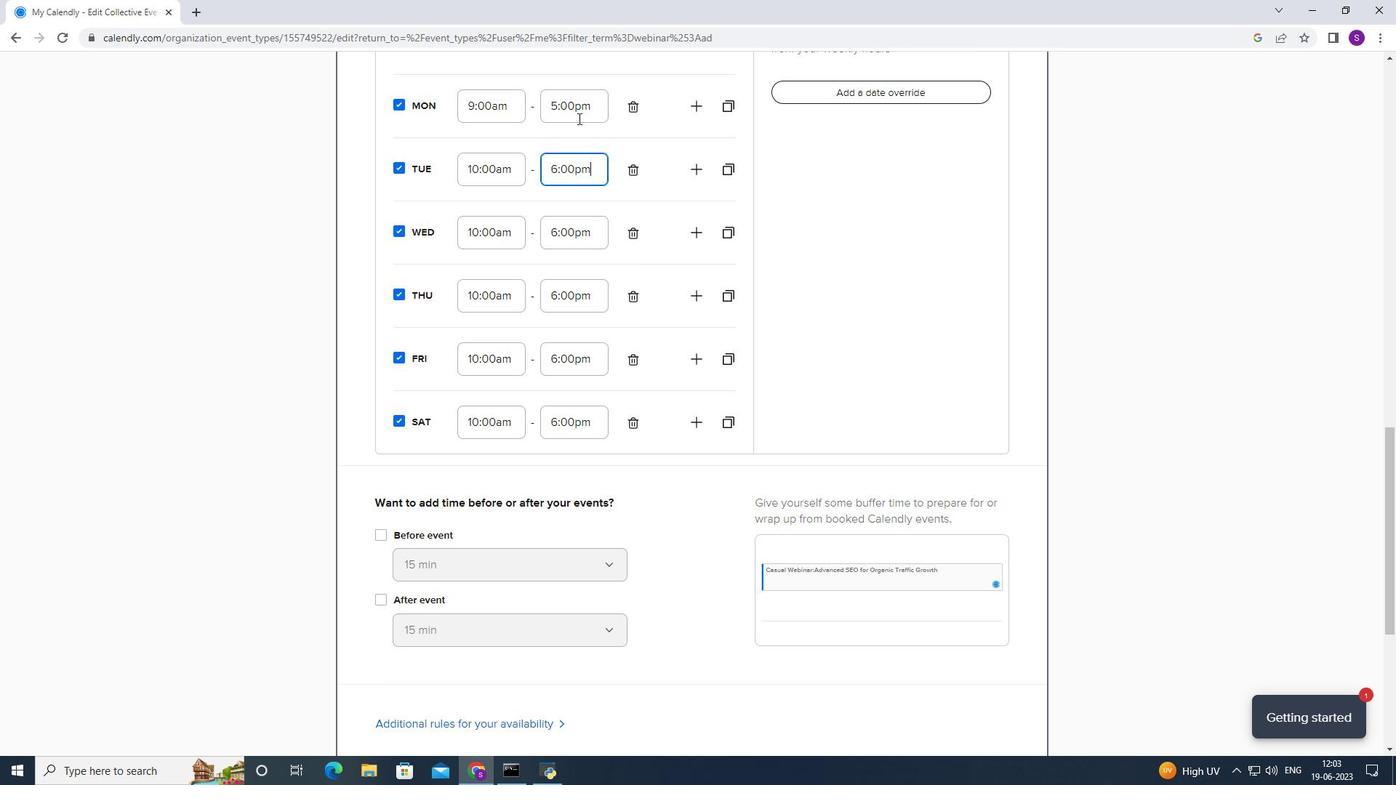 
Action: Mouse moved to (557, 141)
Screenshot: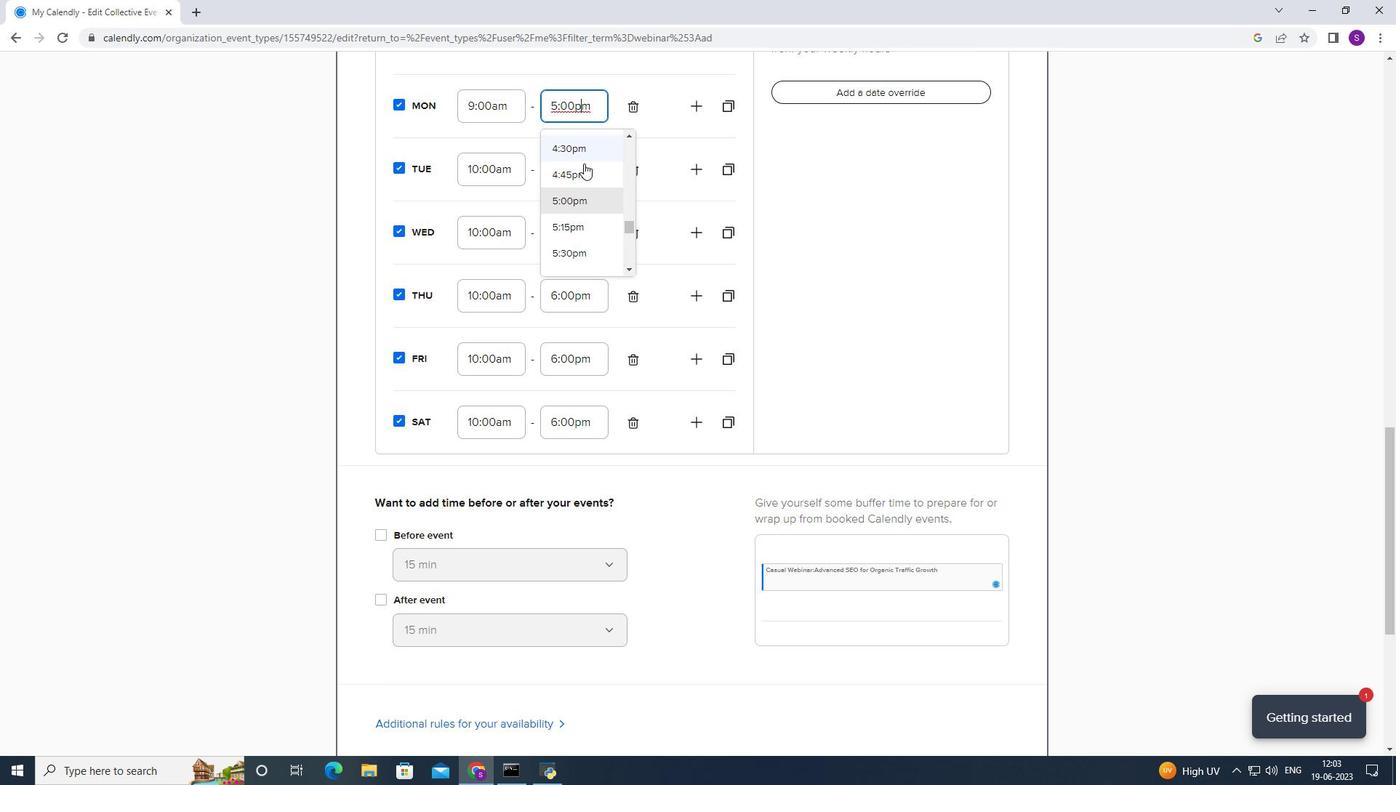 
Action: Mouse pressed left at (557, 141)
Screenshot: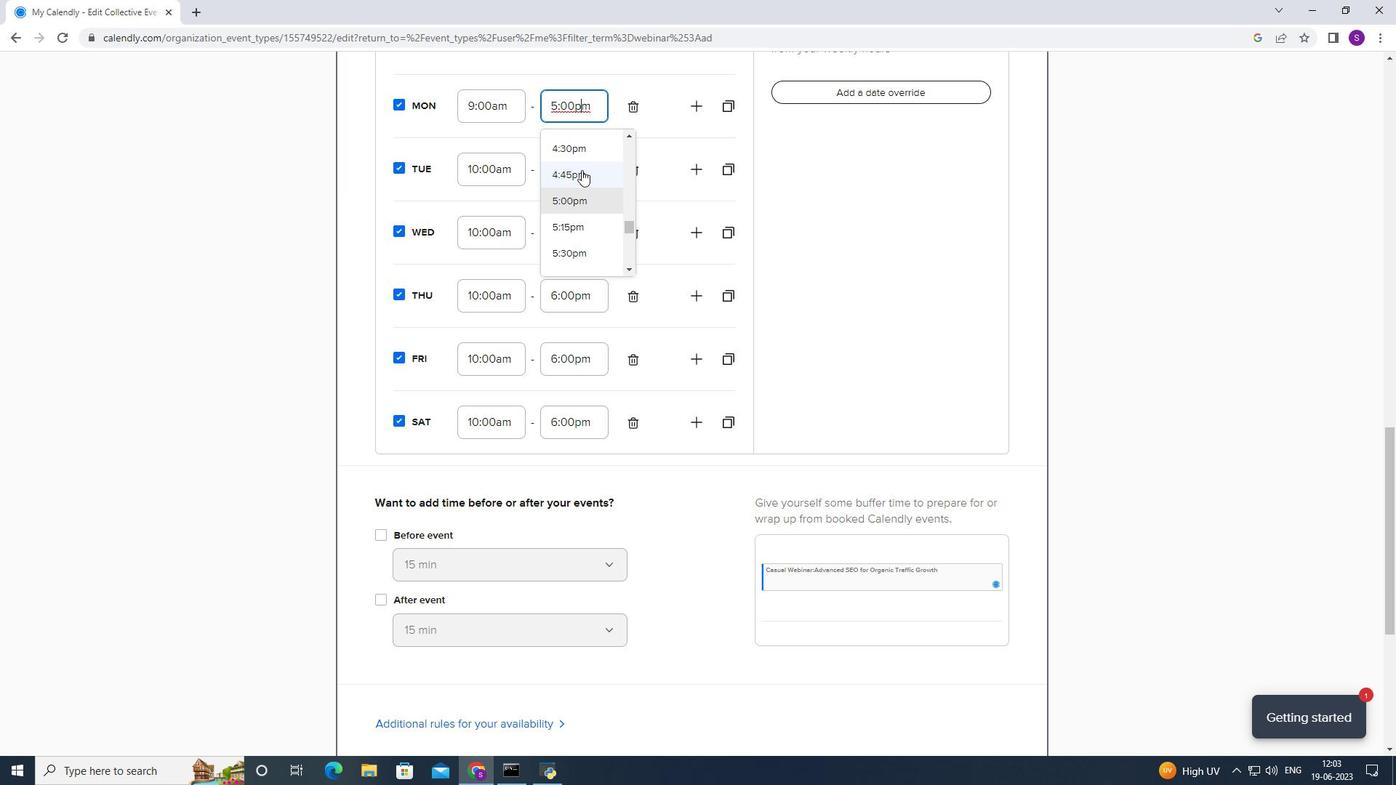 
Action: Mouse moved to (556, 203)
Screenshot: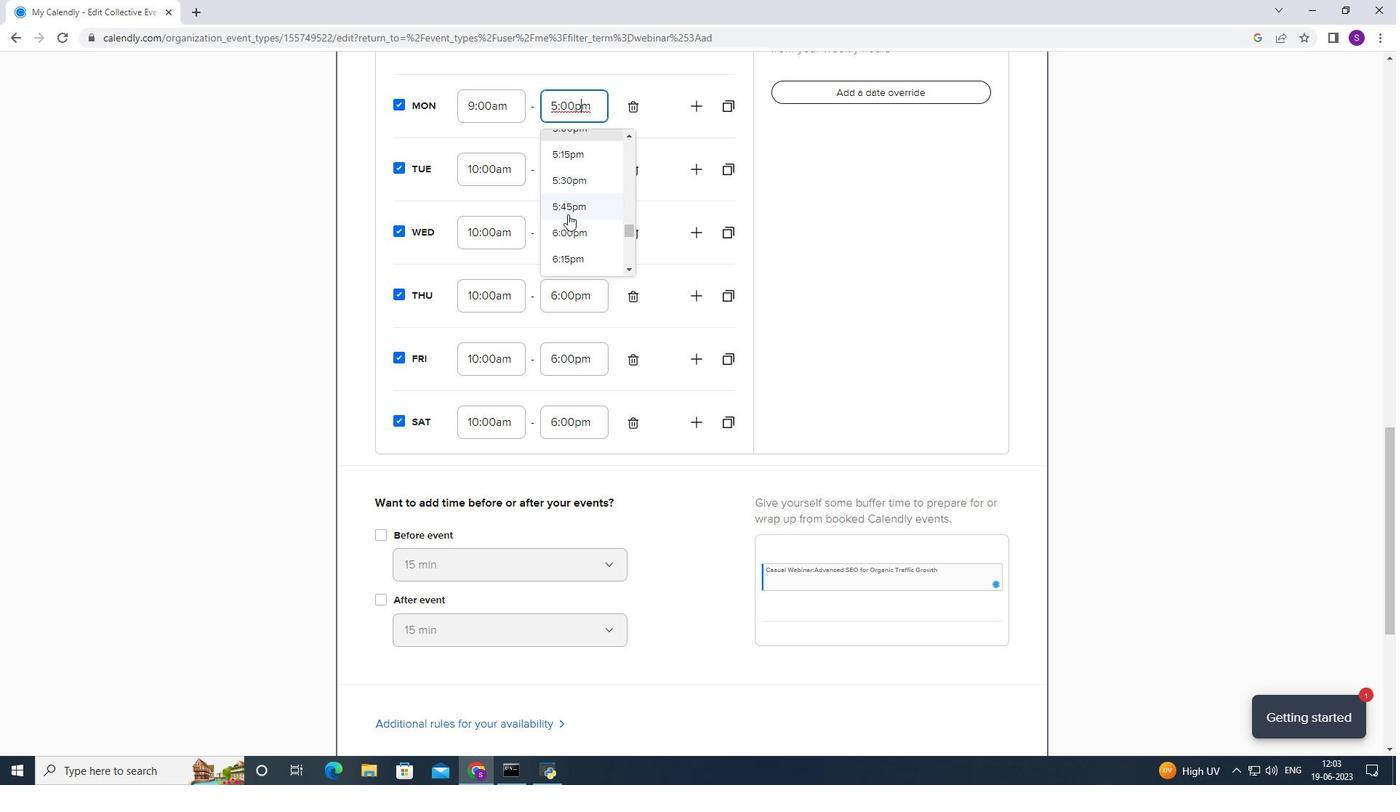 
Action: Mouse scrolled (556, 202) with delta (0, 0)
Screenshot: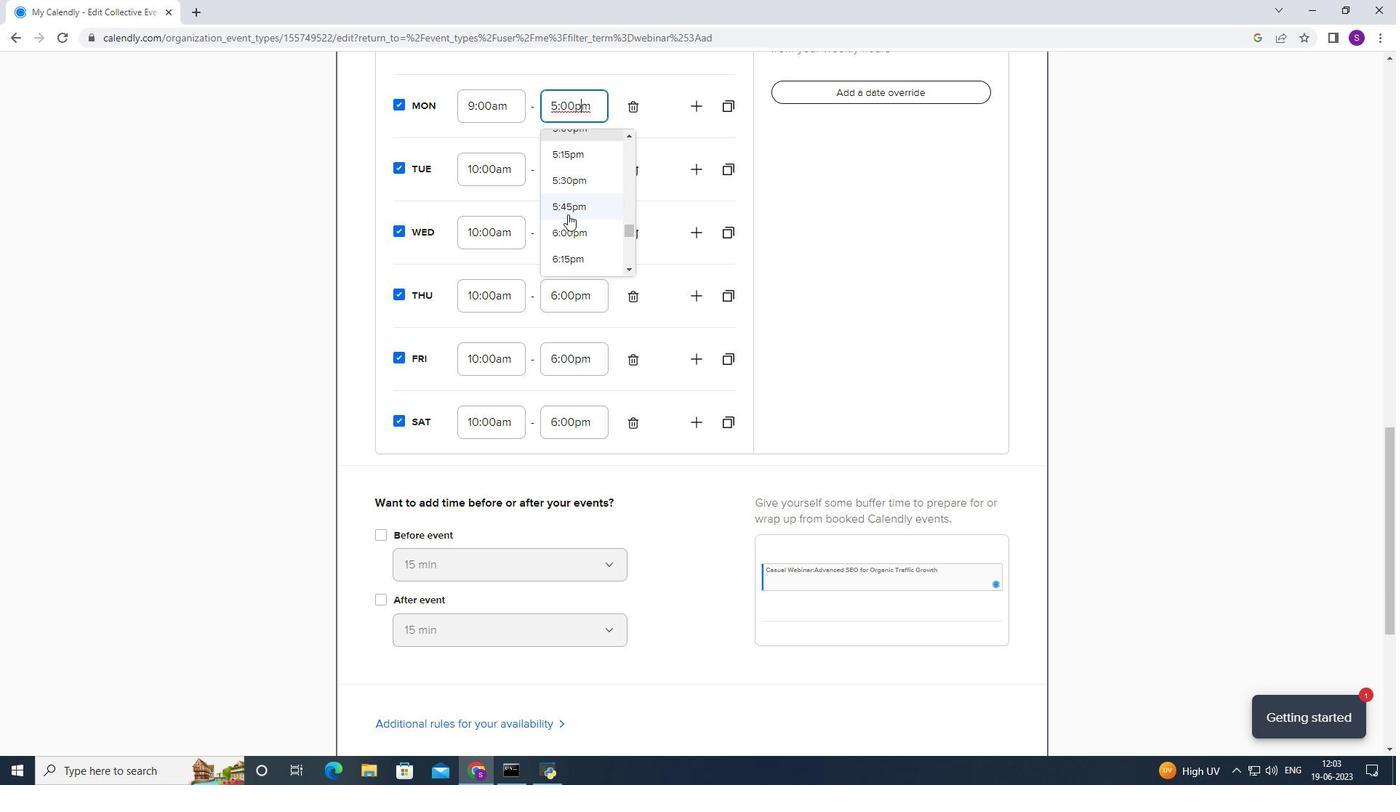 
Action: Mouse moved to (549, 264)
Screenshot: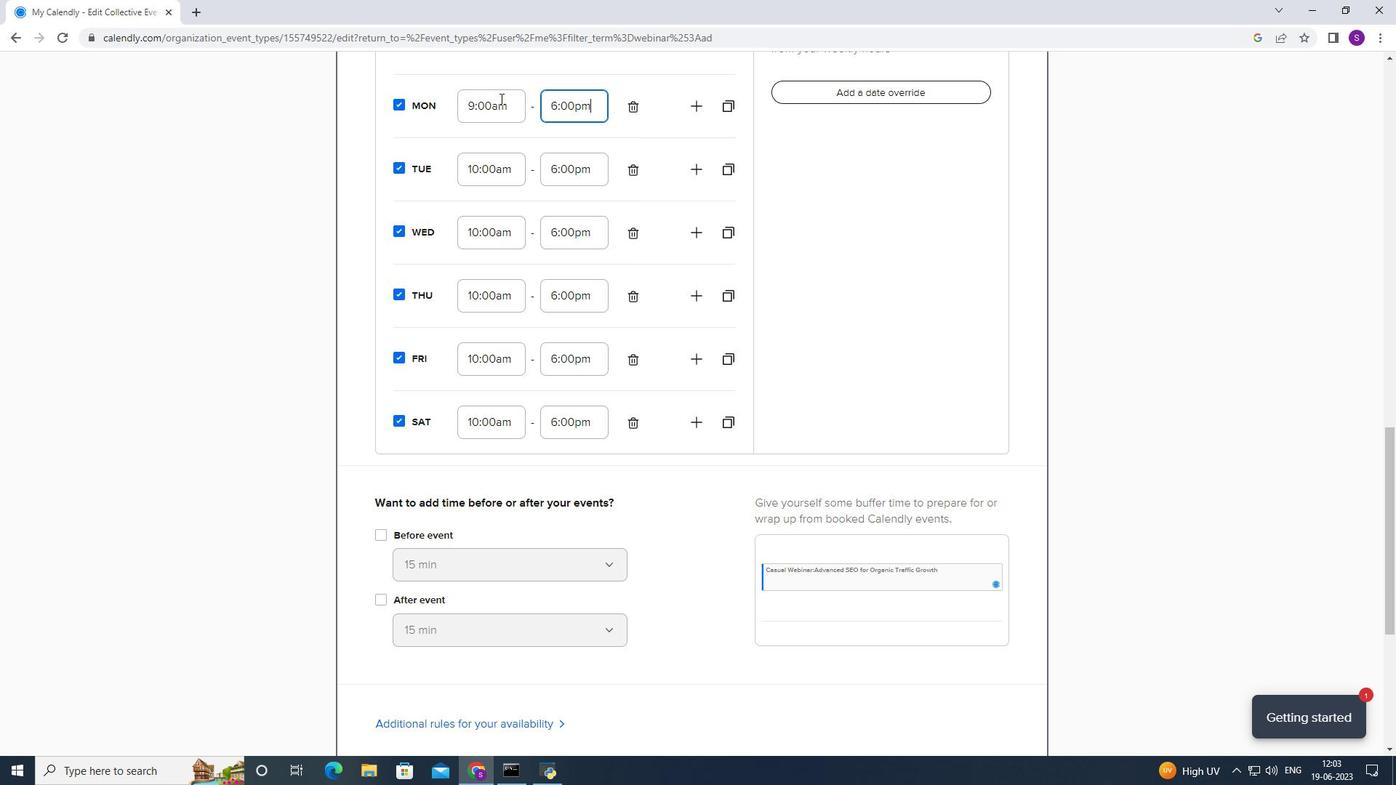 
Action: Mouse pressed left at (549, 264)
Screenshot: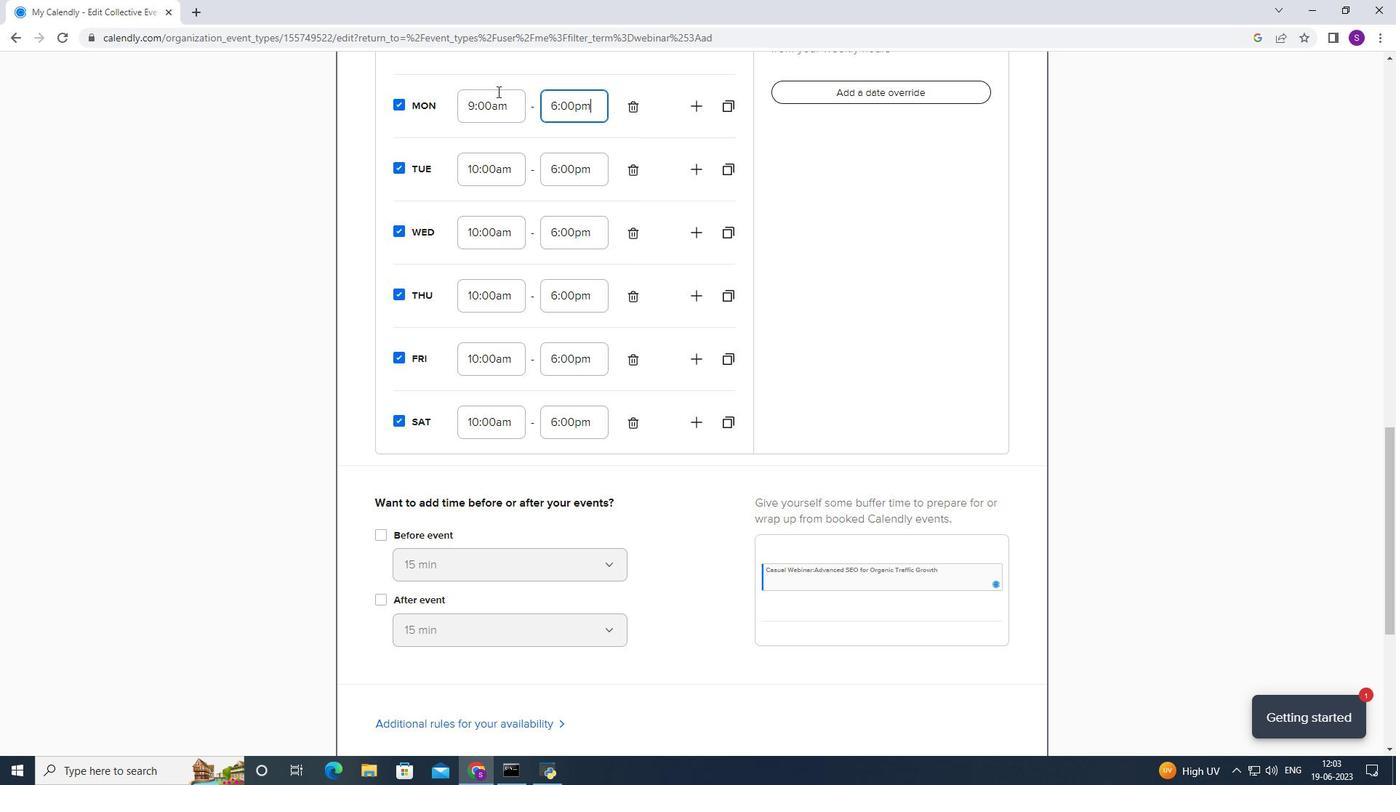 
Action: Mouse moved to (516, 118)
Screenshot: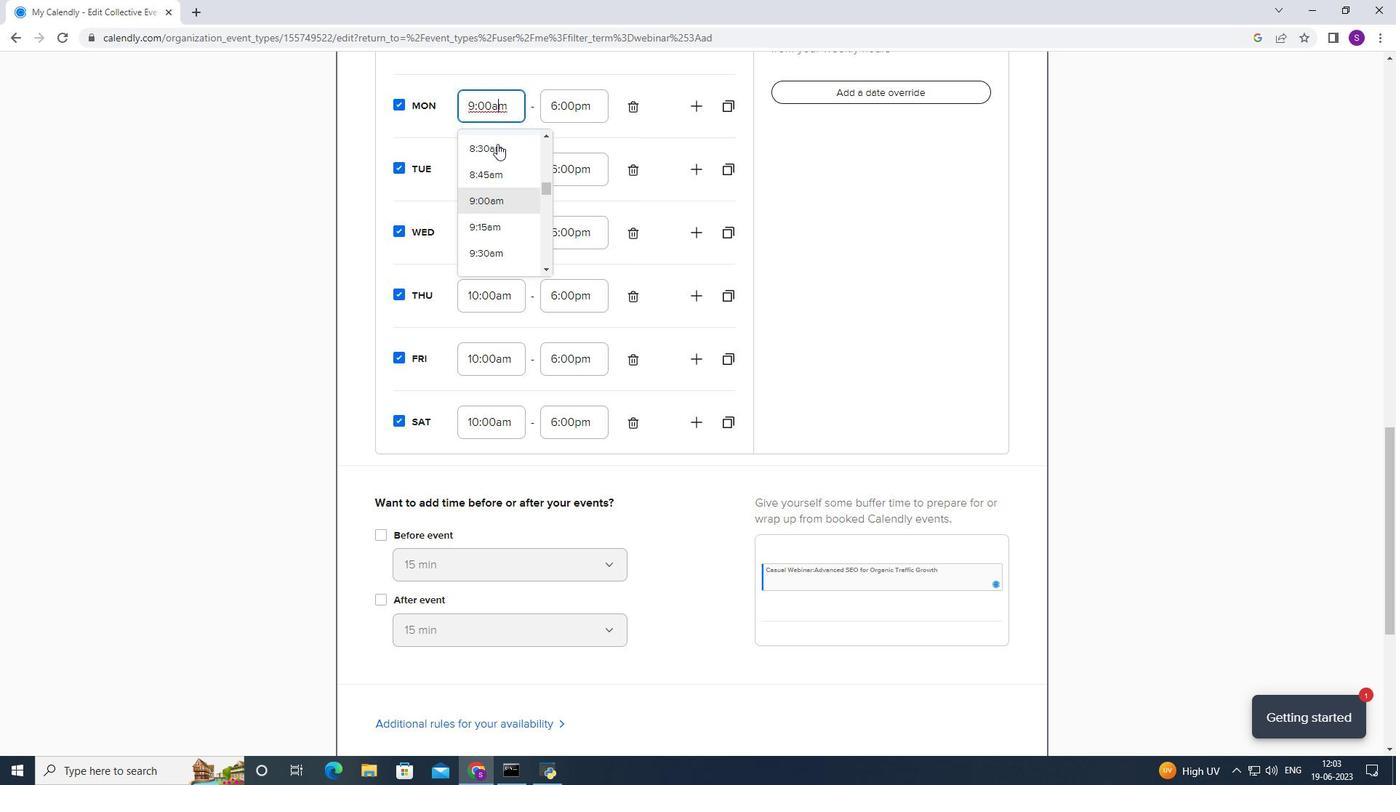 
Action: Mouse pressed left at (516, 118)
Screenshot: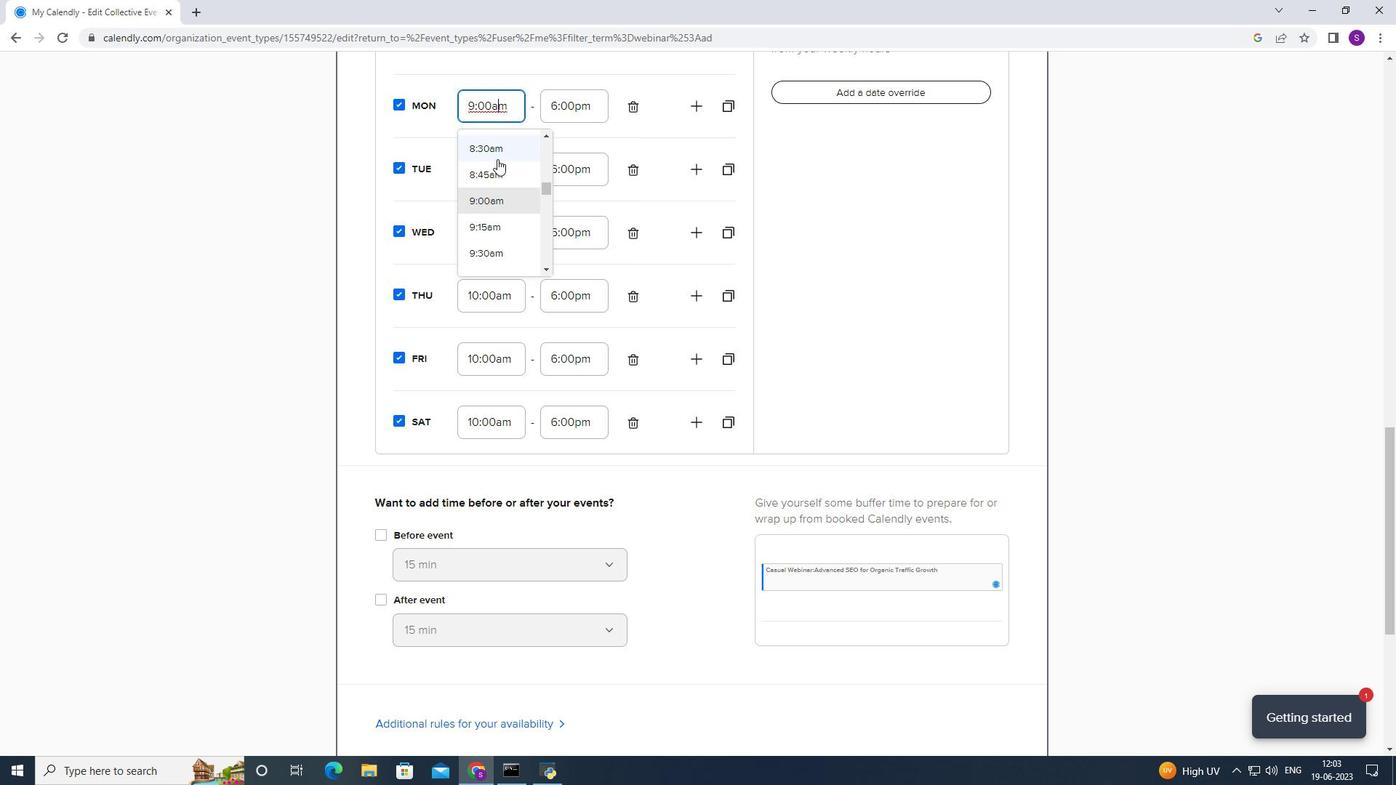 
Action: Mouse moved to (514, 227)
Screenshot: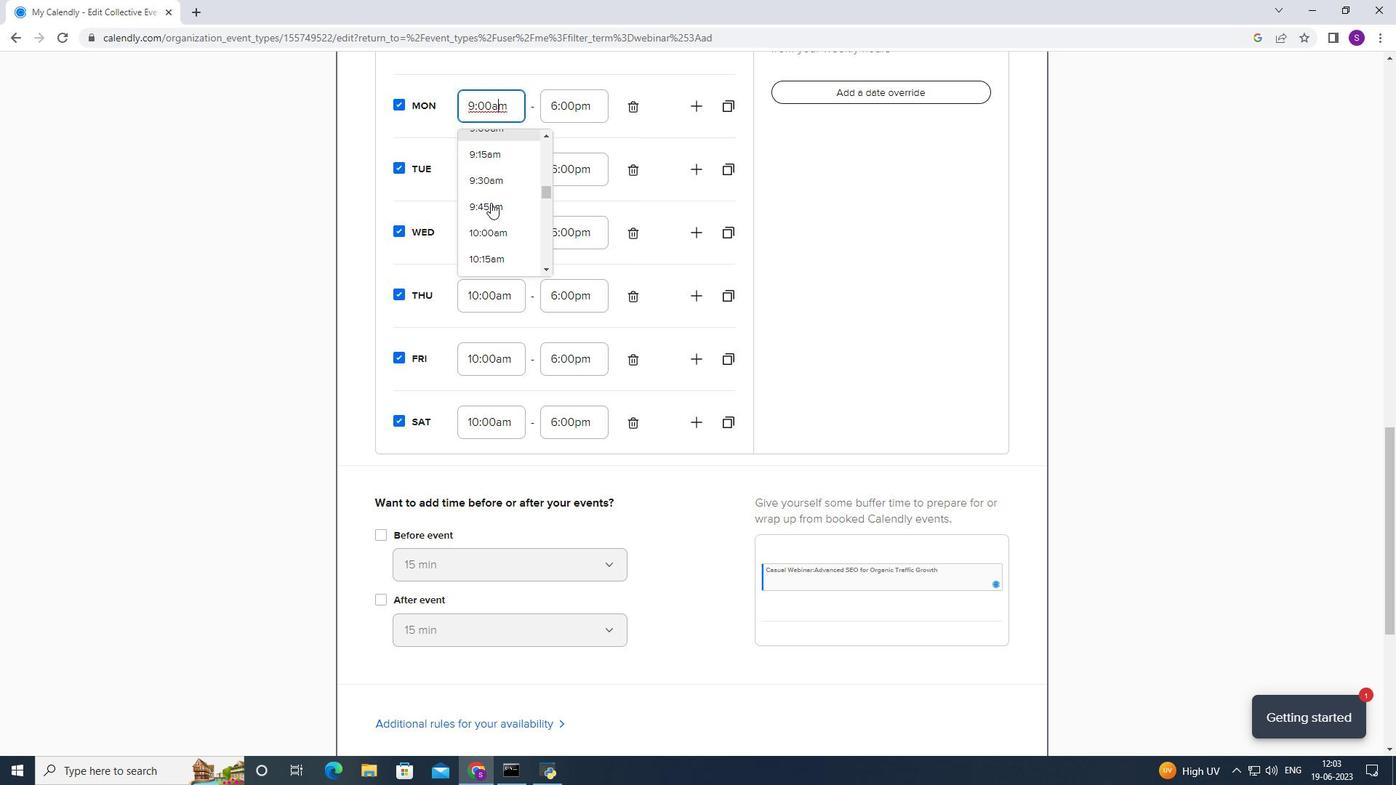 
Action: Mouse scrolled (514, 226) with delta (0, 0)
Screenshot: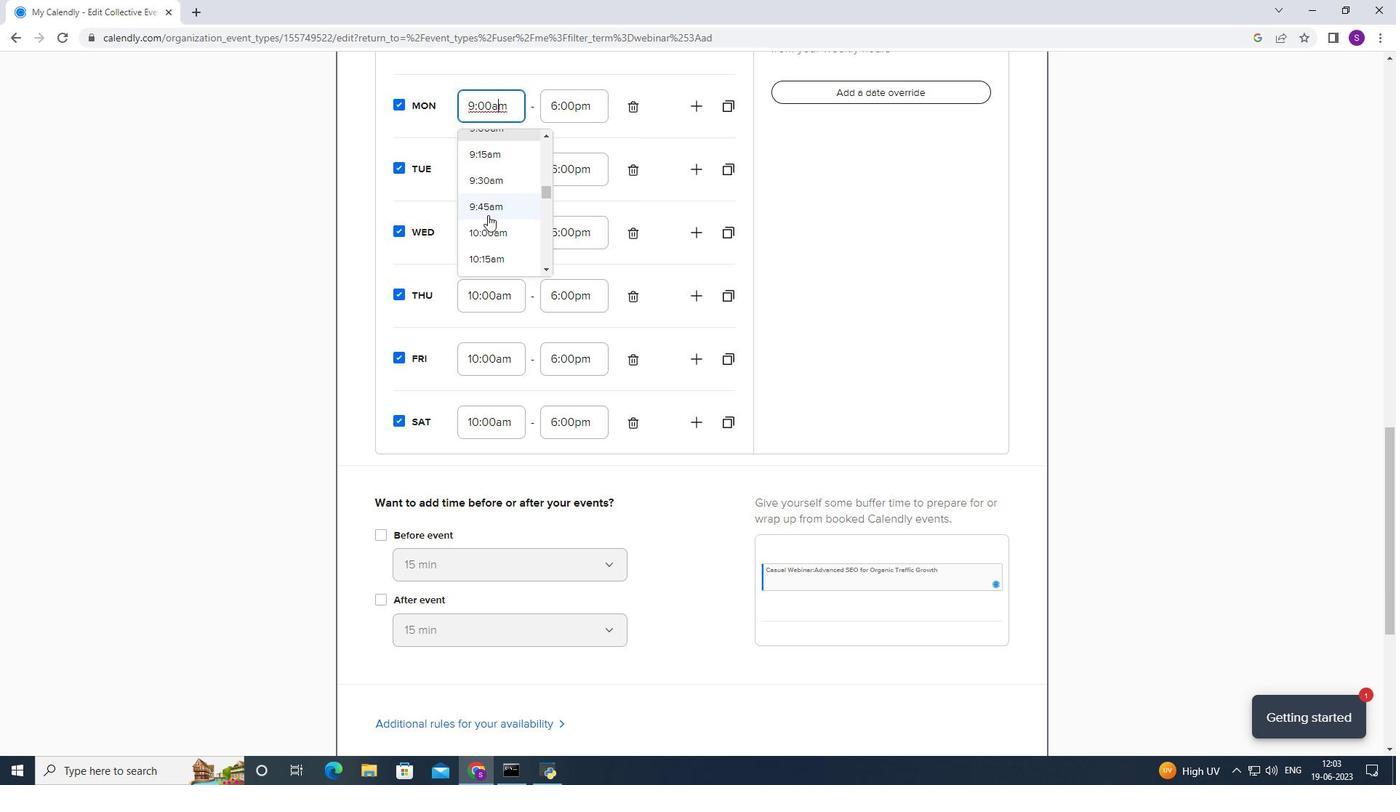 
Action: Mouse moved to (509, 255)
Screenshot: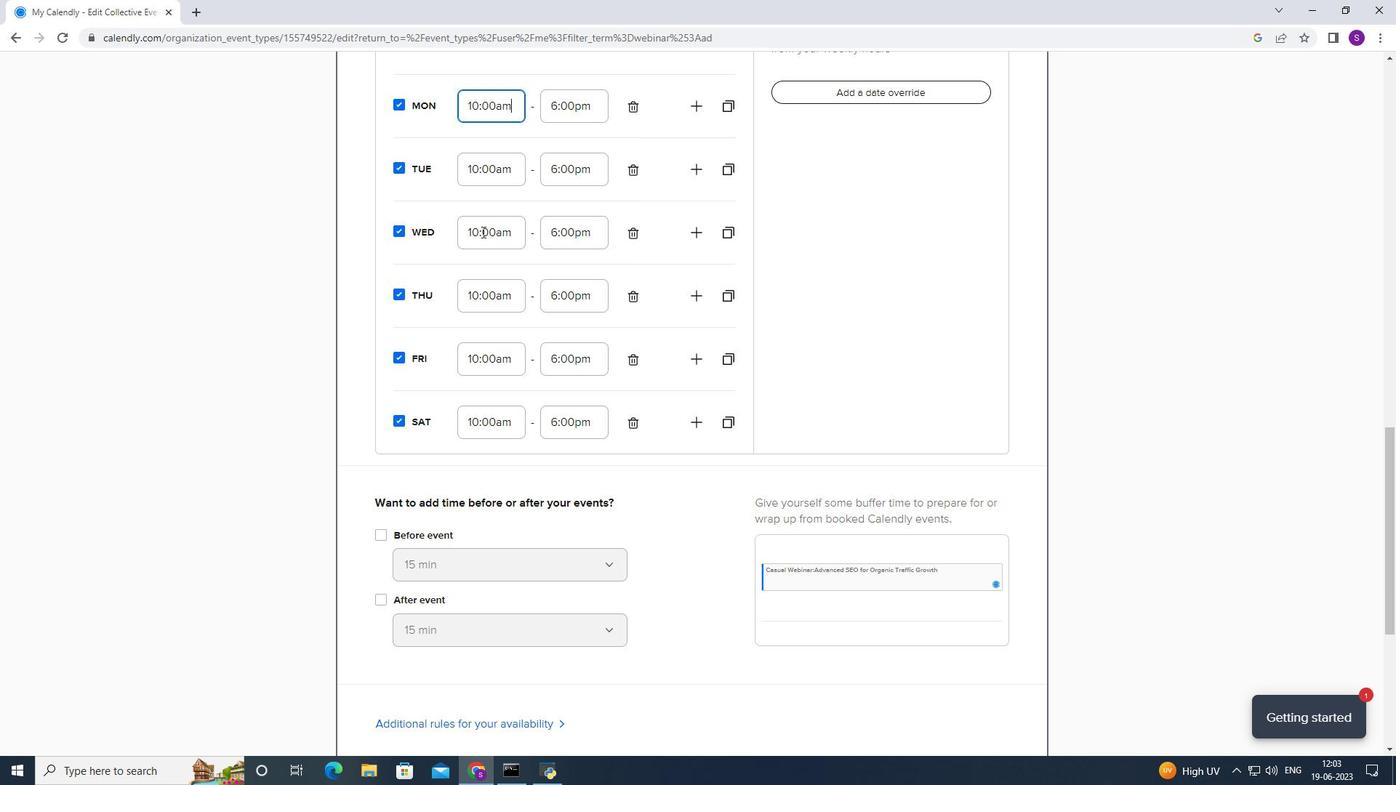 
Action: Mouse pressed left at (509, 255)
Screenshot: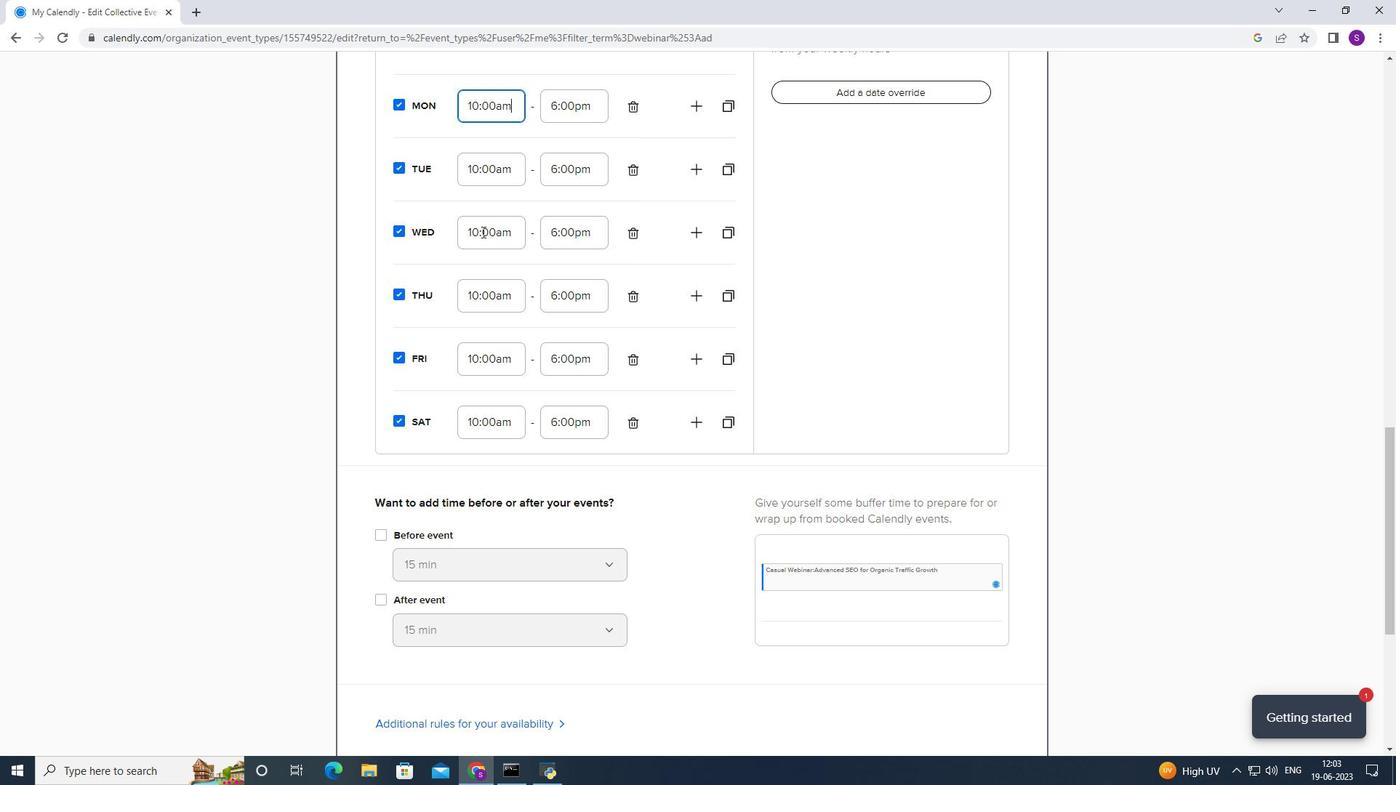 
Action: Mouse scrolled (509, 255) with delta (0, 0)
Screenshot: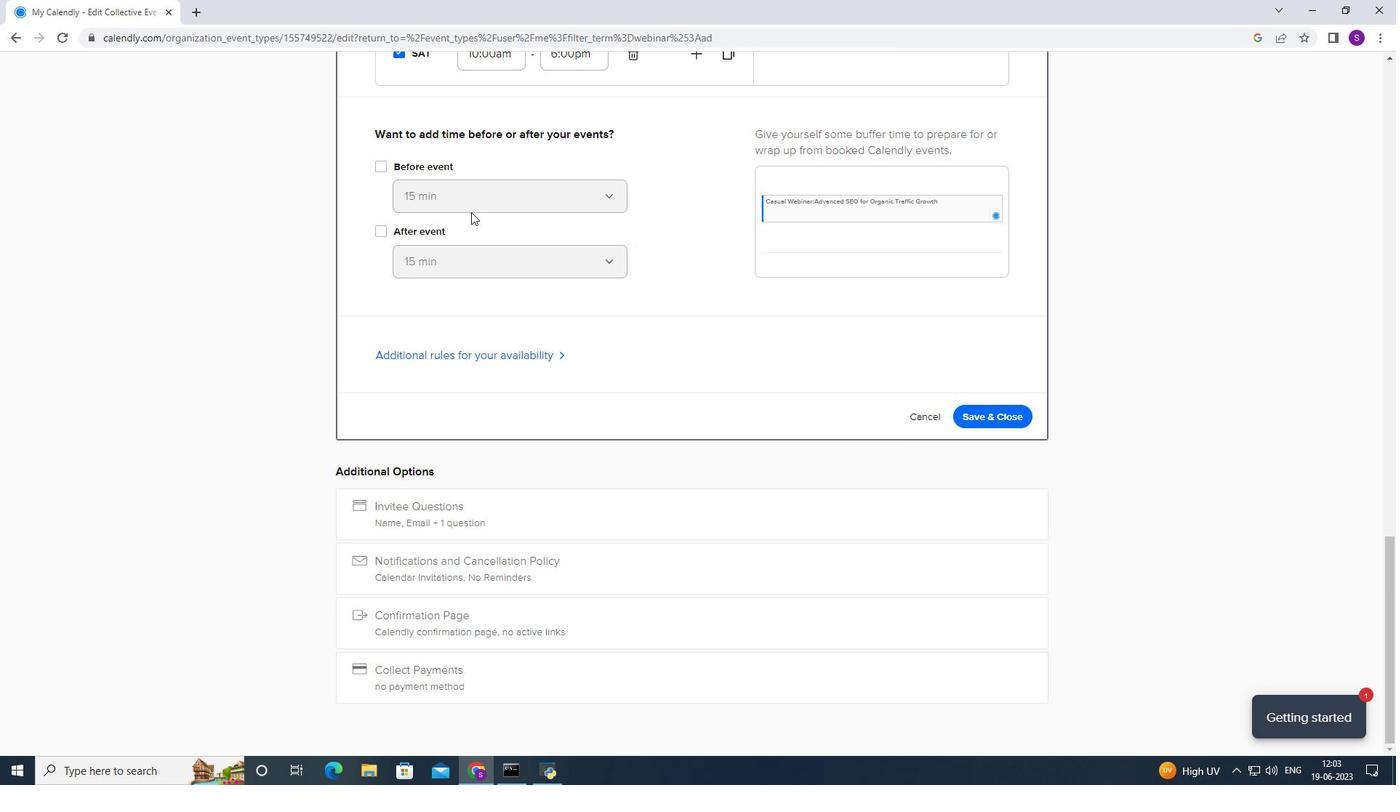 
Action: Mouse scrolled (509, 255) with delta (0, 0)
Screenshot: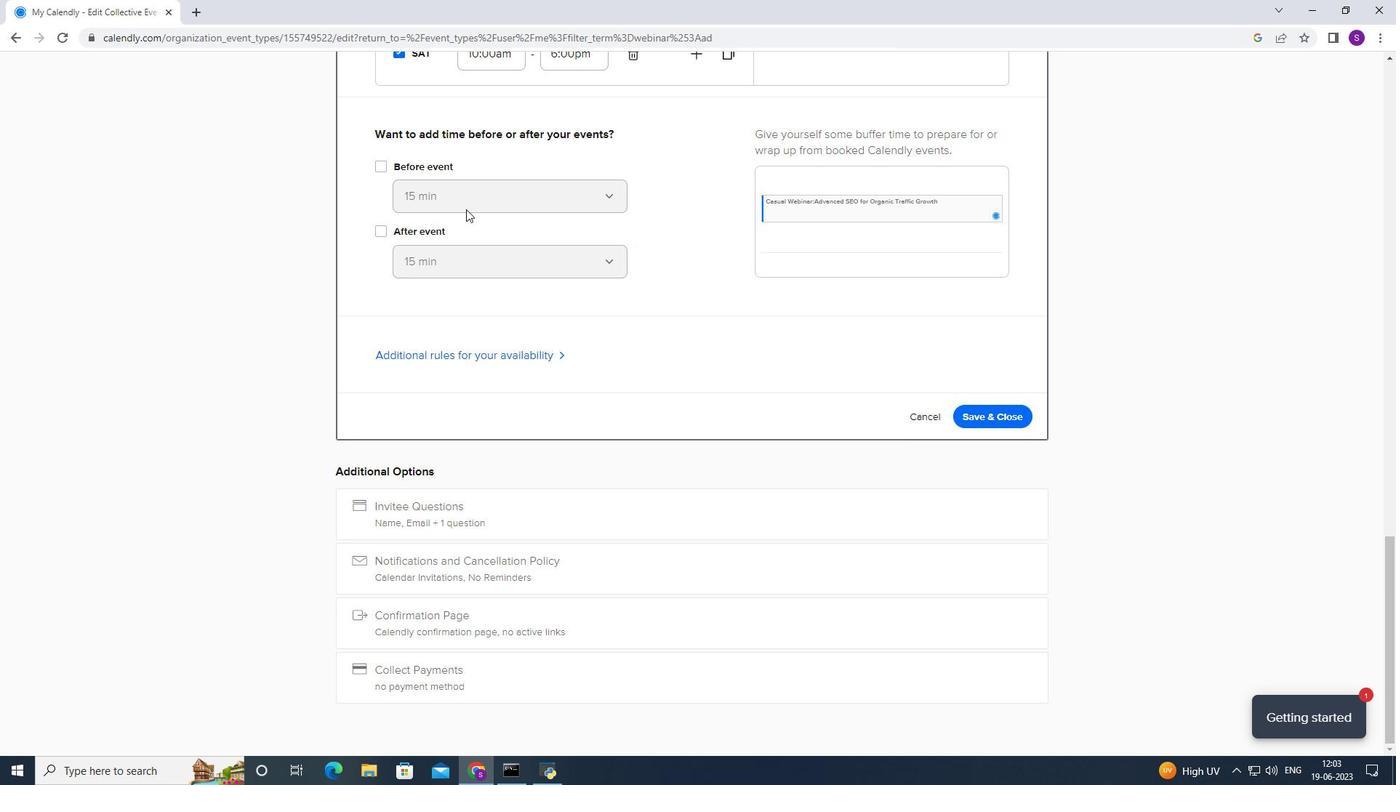 
Action: Mouse scrolled (509, 255) with delta (0, 0)
Screenshot: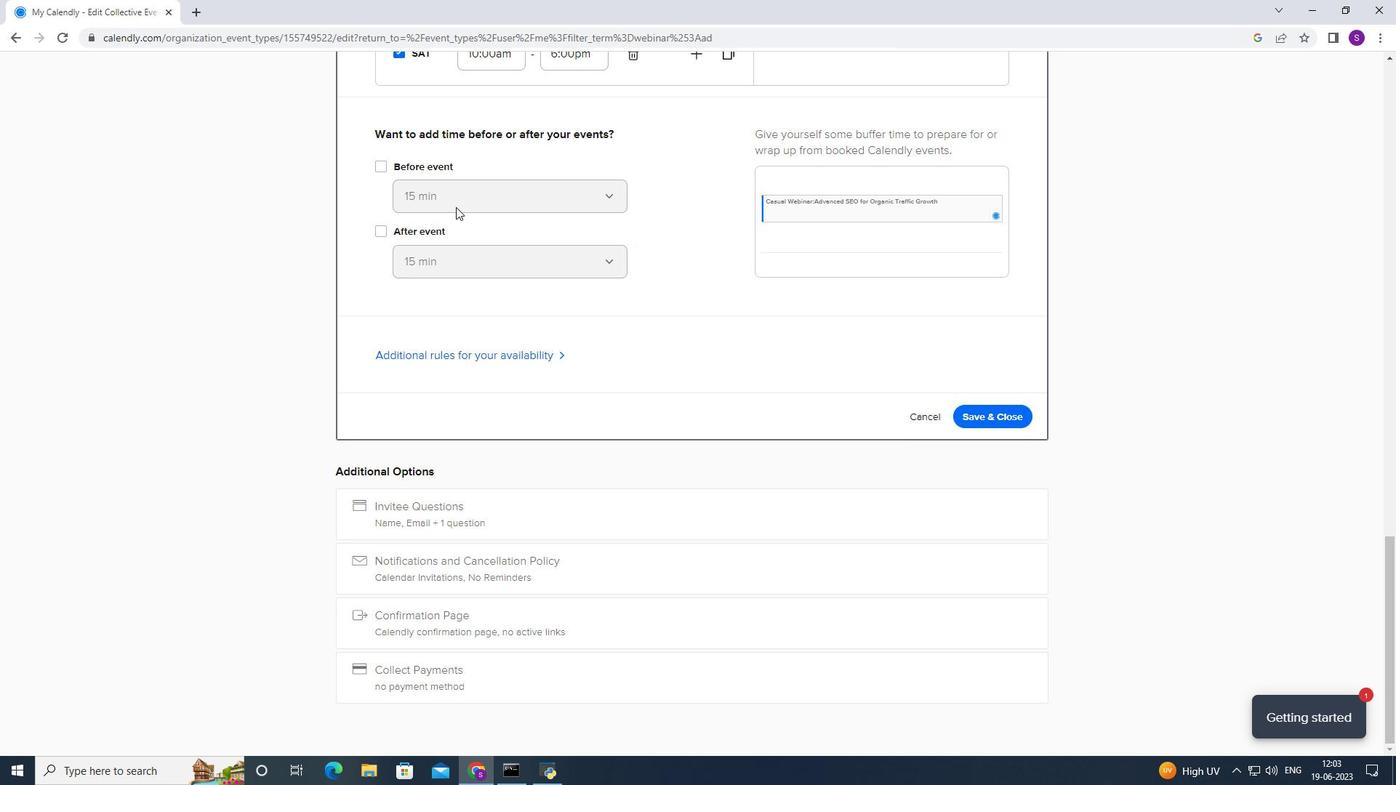 
Action: Mouse scrolled (509, 255) with delta (0, 0)
Screenshot: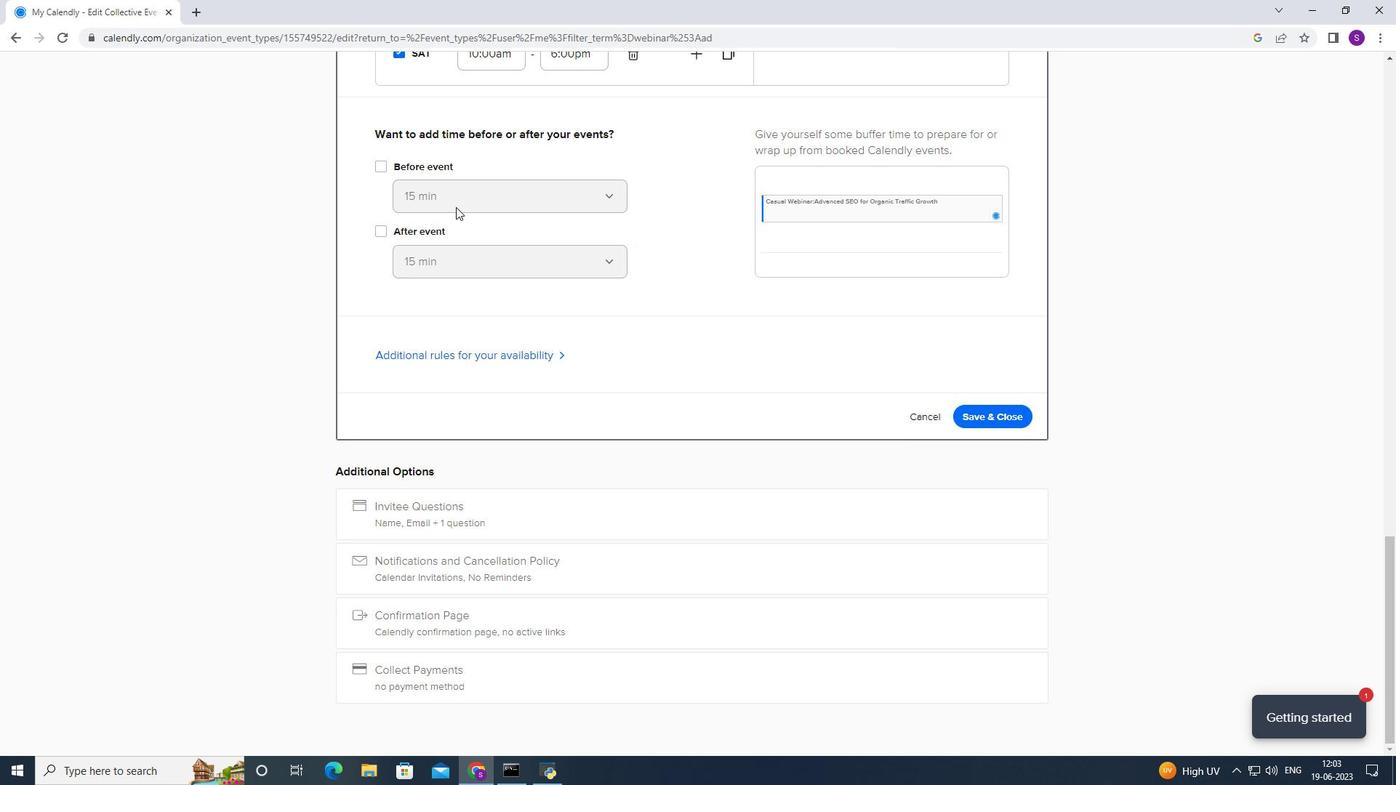 
Action: Mouse scrolled (509, 255) with delta (0, 0)
Screenshot: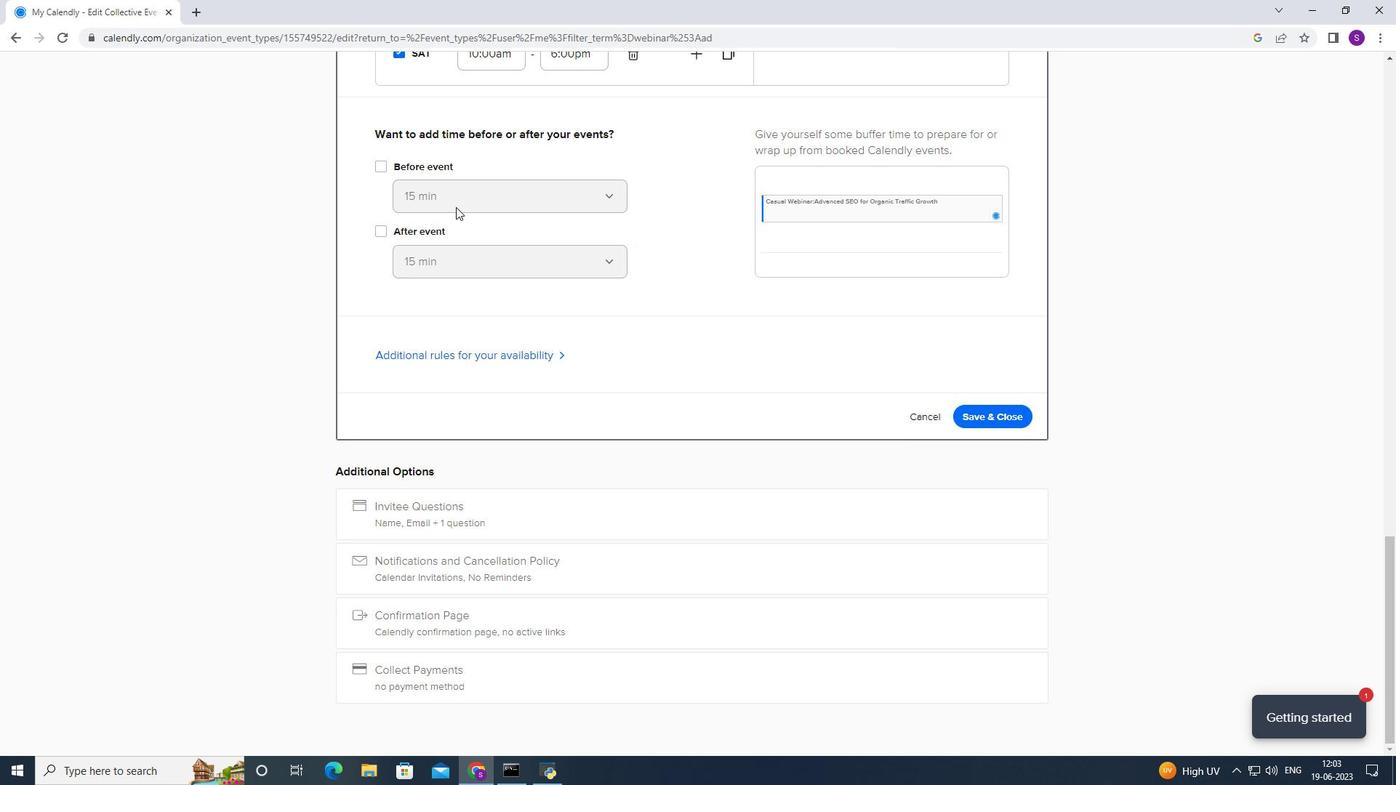 
Action: Mouse scrolled (509, 255) with delta (0, 0)
Screenshot: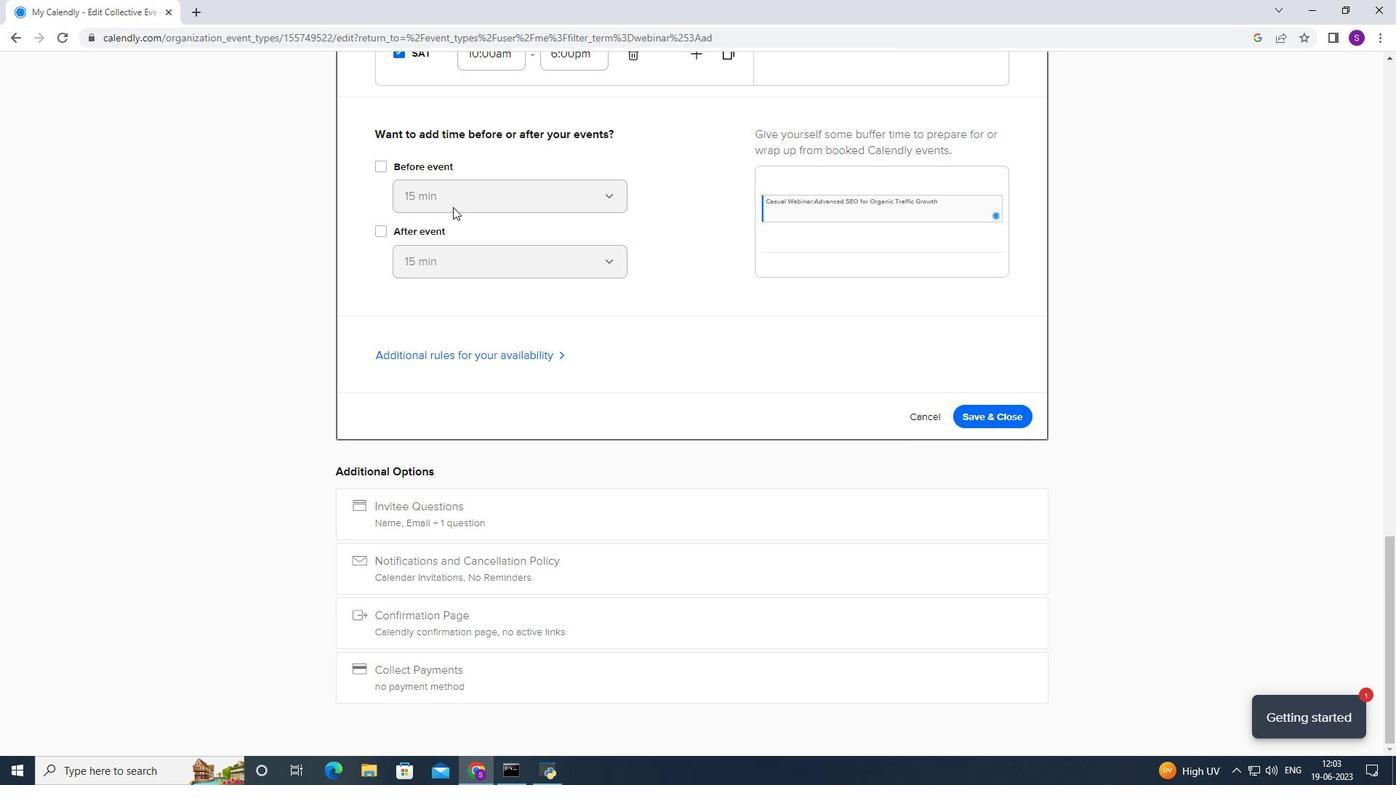 
Action: Mouse moved to (456, 191)
Screenshot: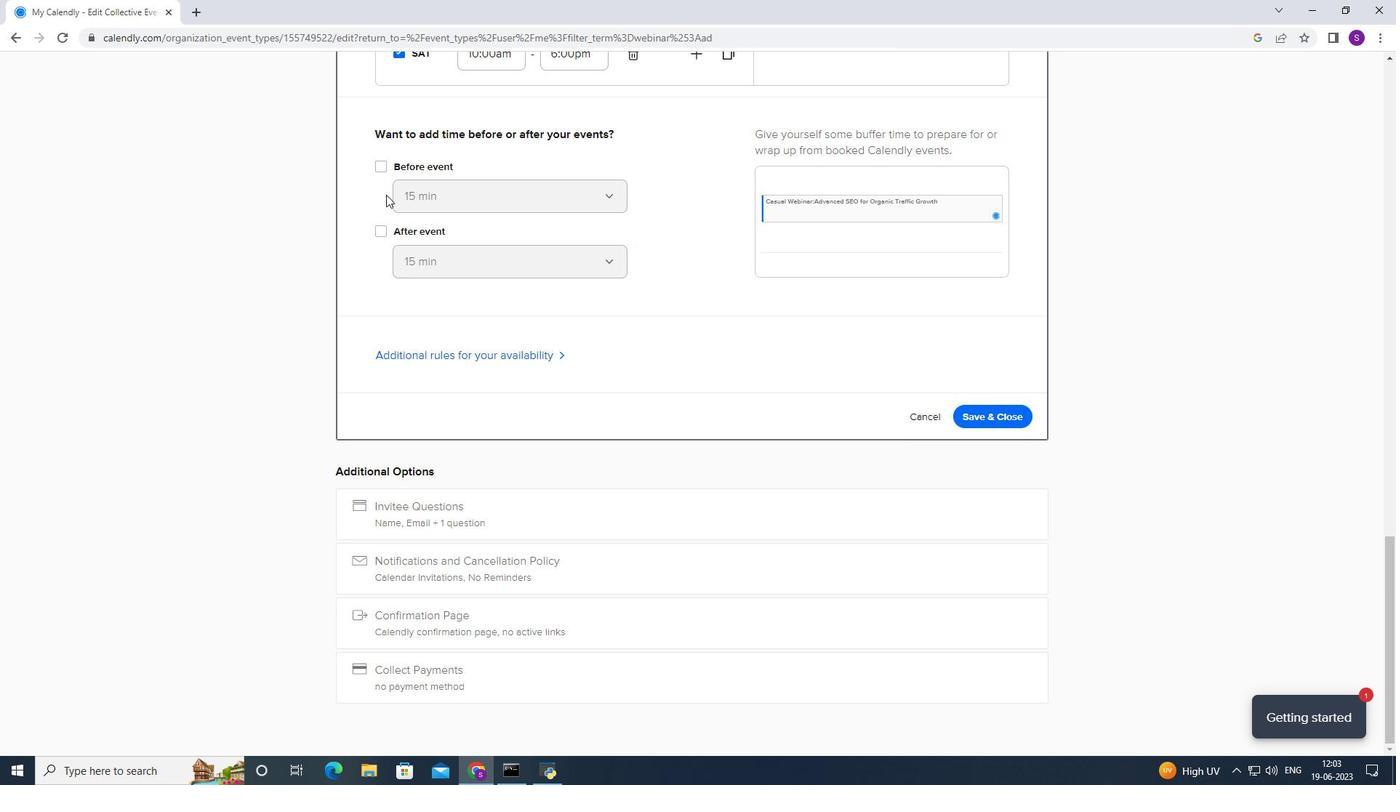 
Action: Mouse pressed left at (456, 191)
Screenshot: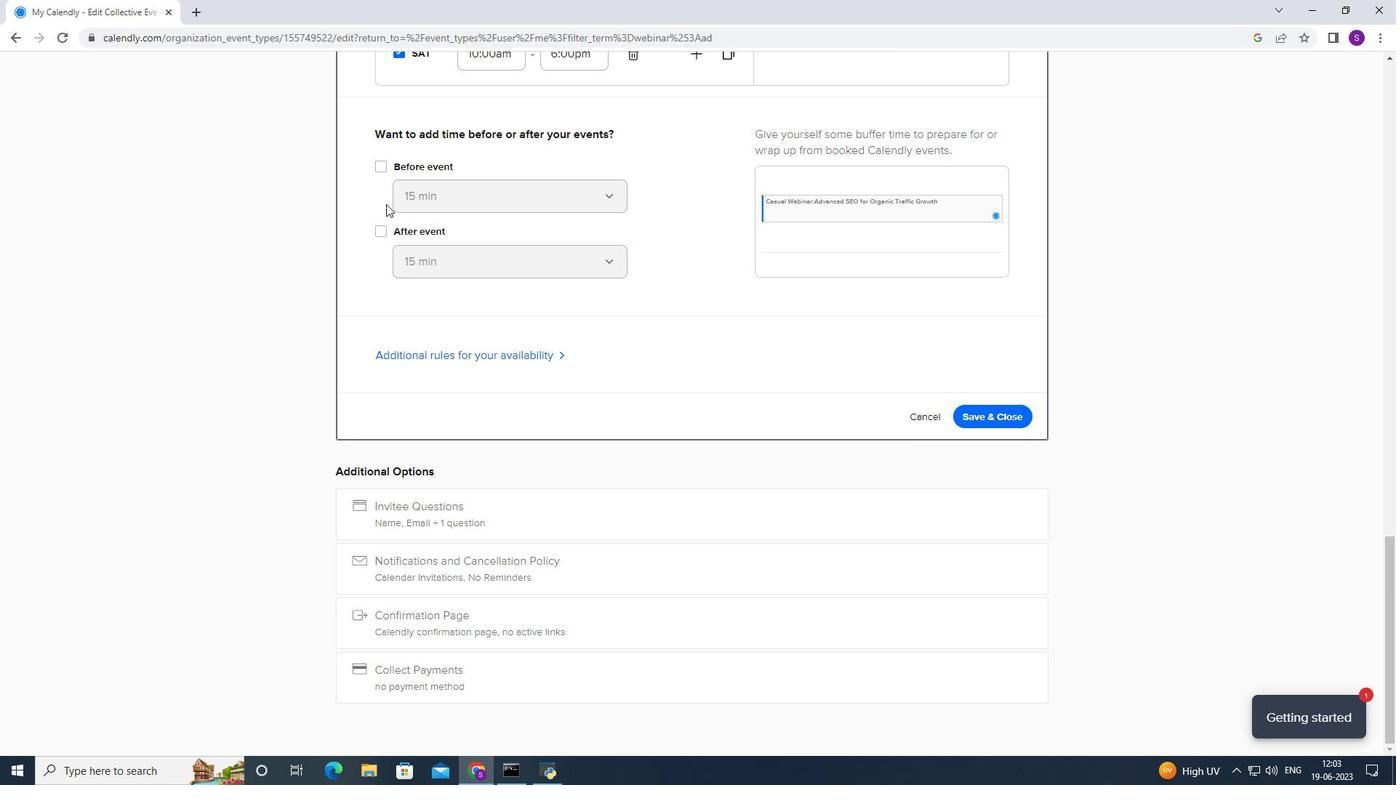 
Action: Mouse moved to (457, 197)
Screenshot: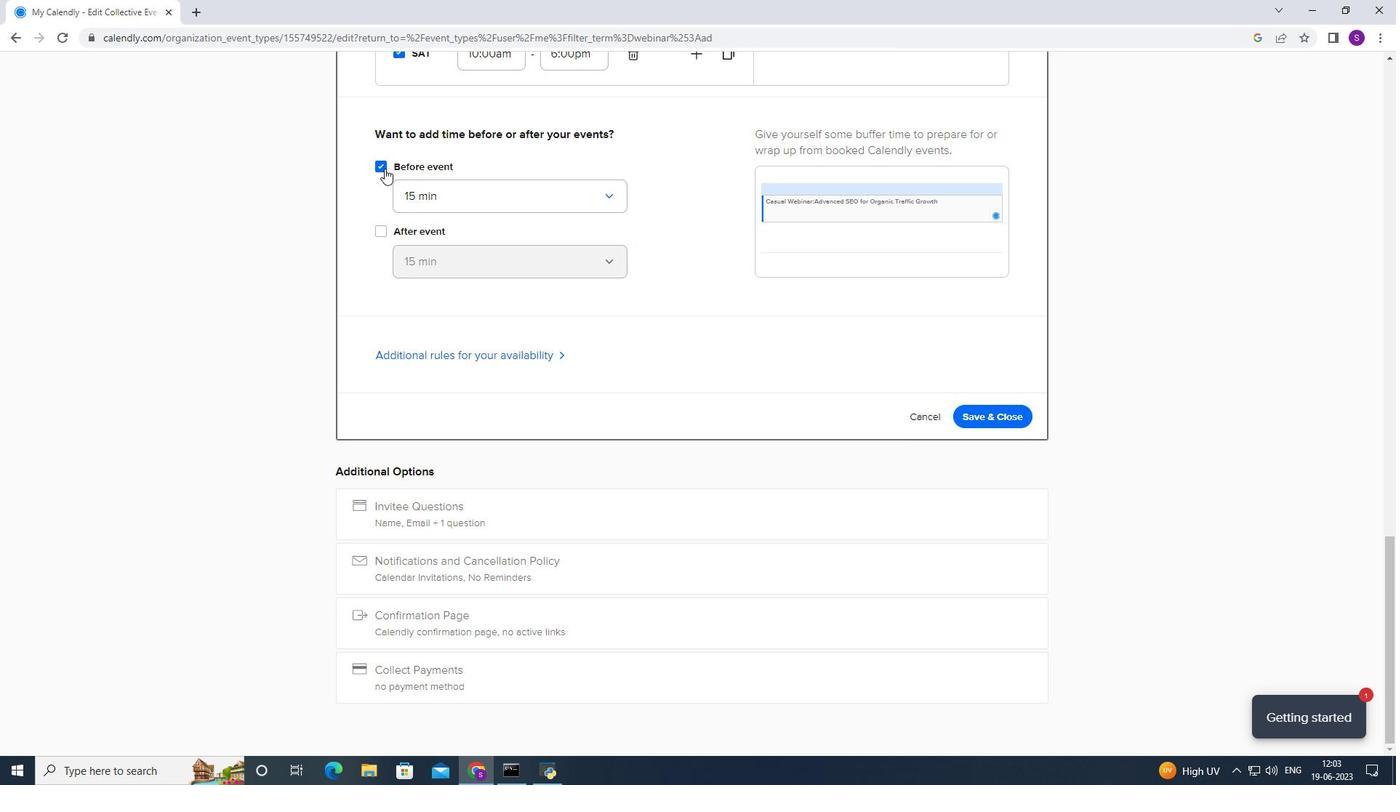 
Action: Mouse pressed left at (457, 197)
Screenshot: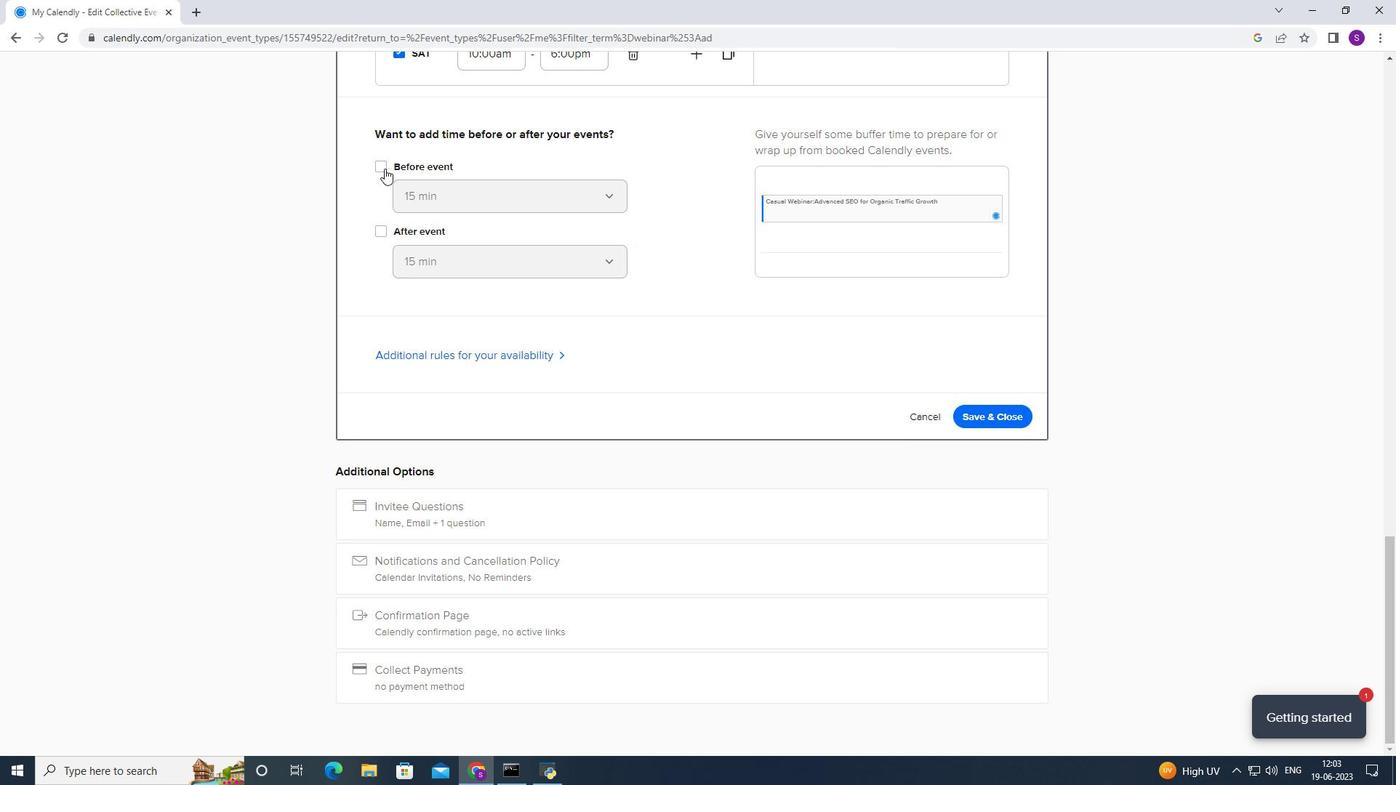 
Action: Mouse moved to (461, 194)
Screenshot: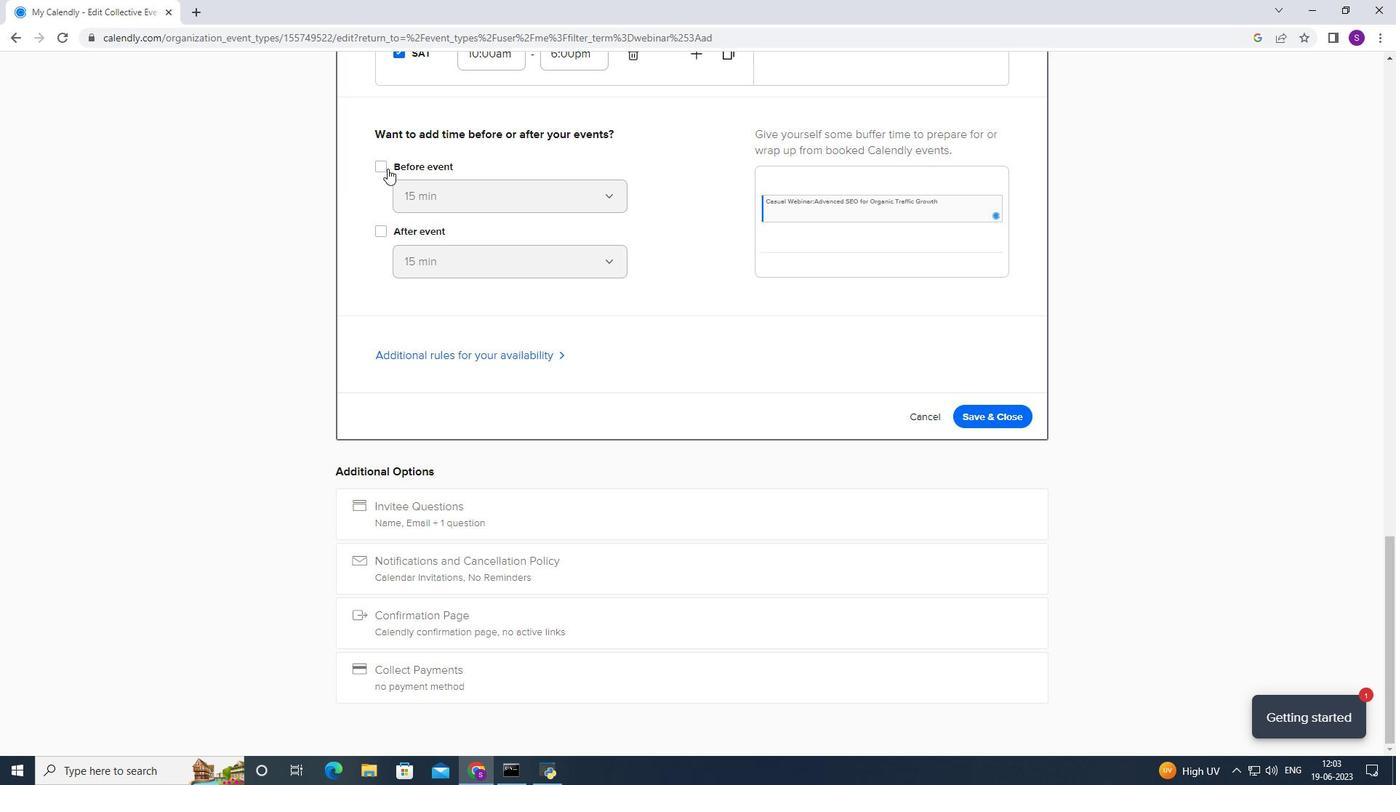 
Action: Mouse pressed left at (461, 194)
Screenshot: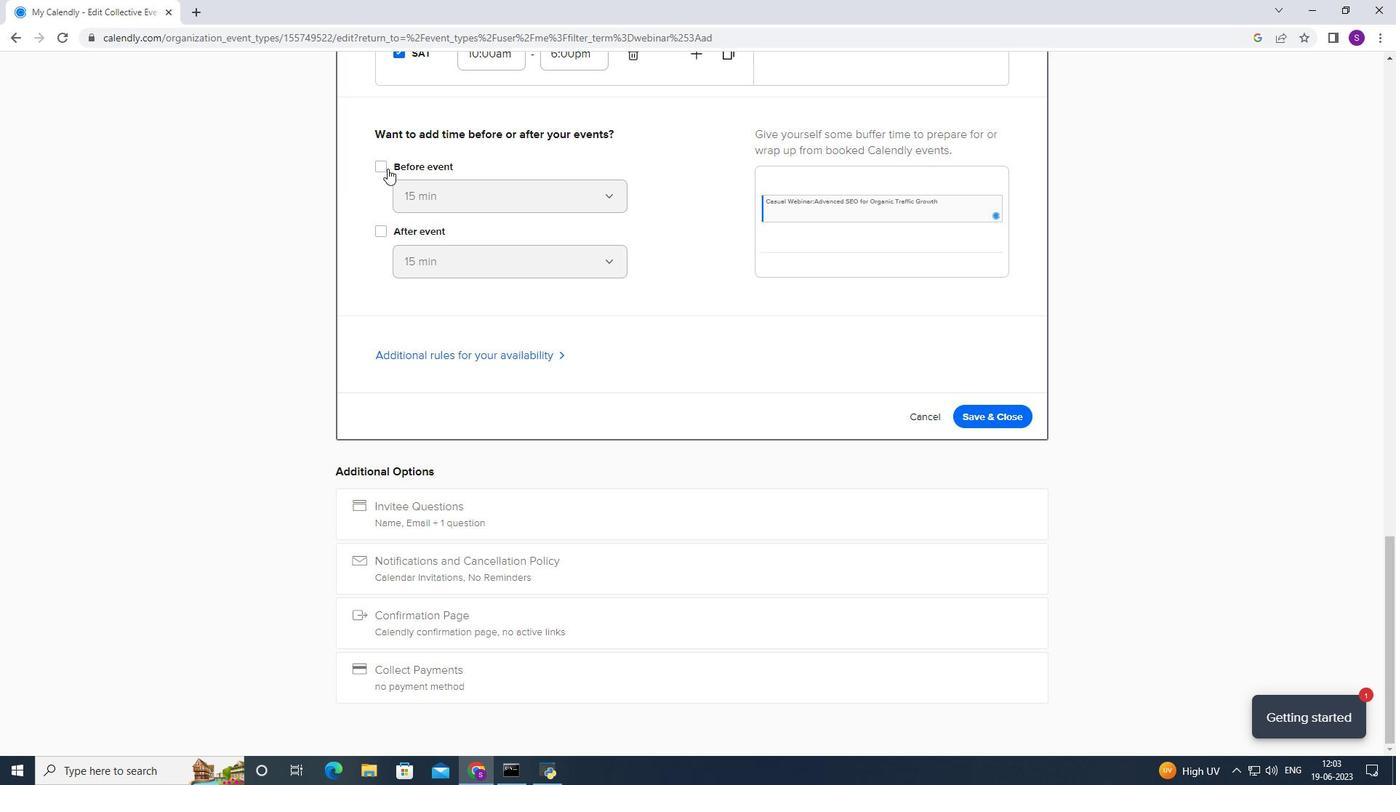 
Action: Mouse moved to (463, 194)
Screenshot: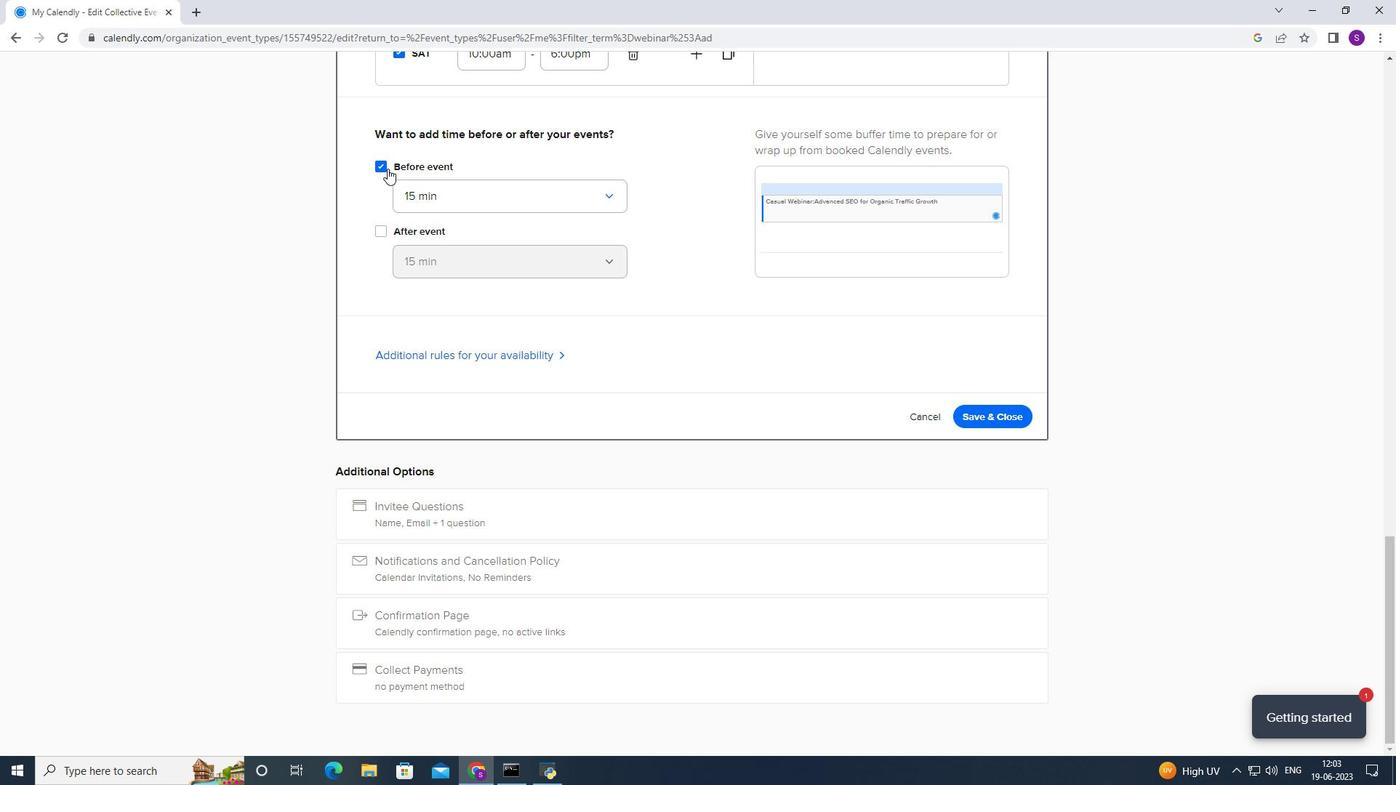 
Action: Mouse pressed left at (463, 194)
Screenshot: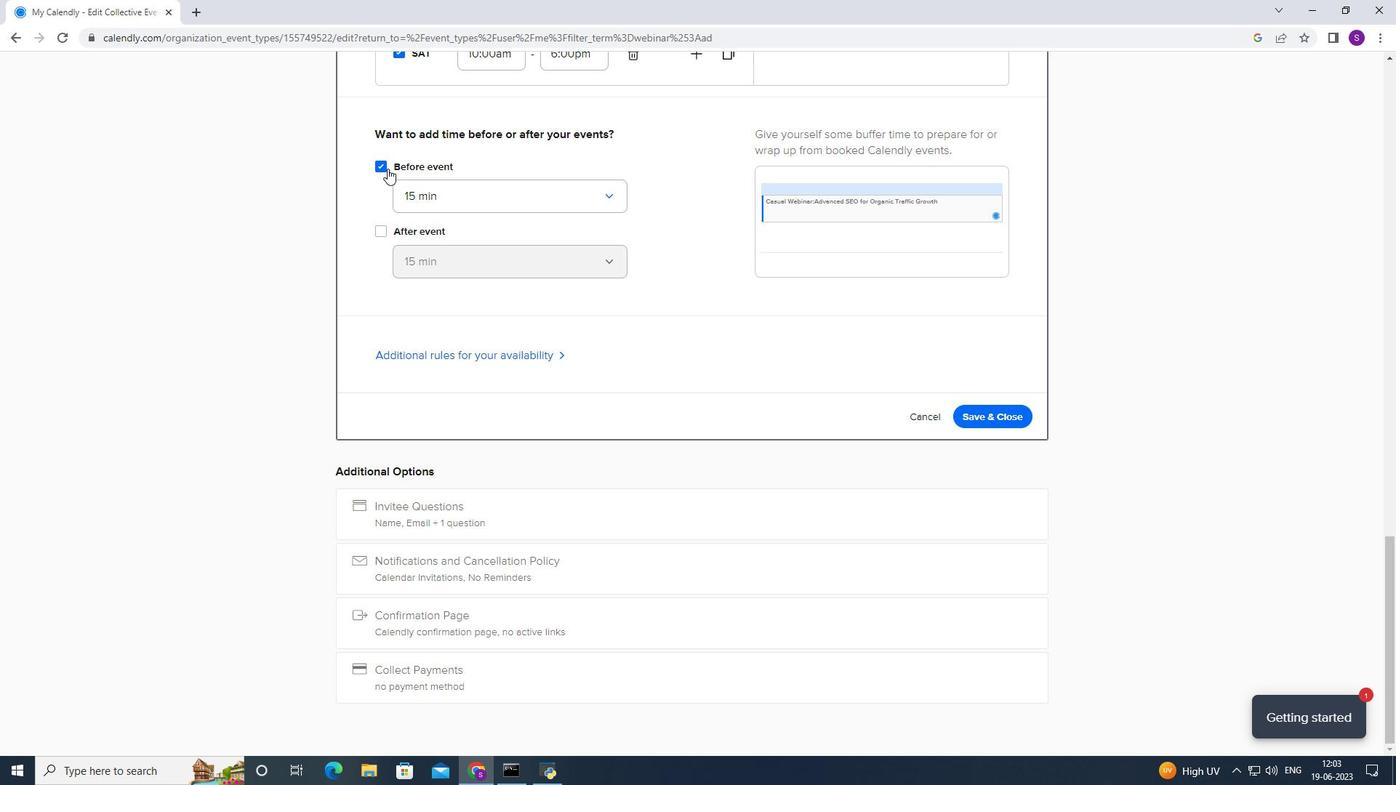 
Action: Mouse moved to (480, 222)
Screenshot: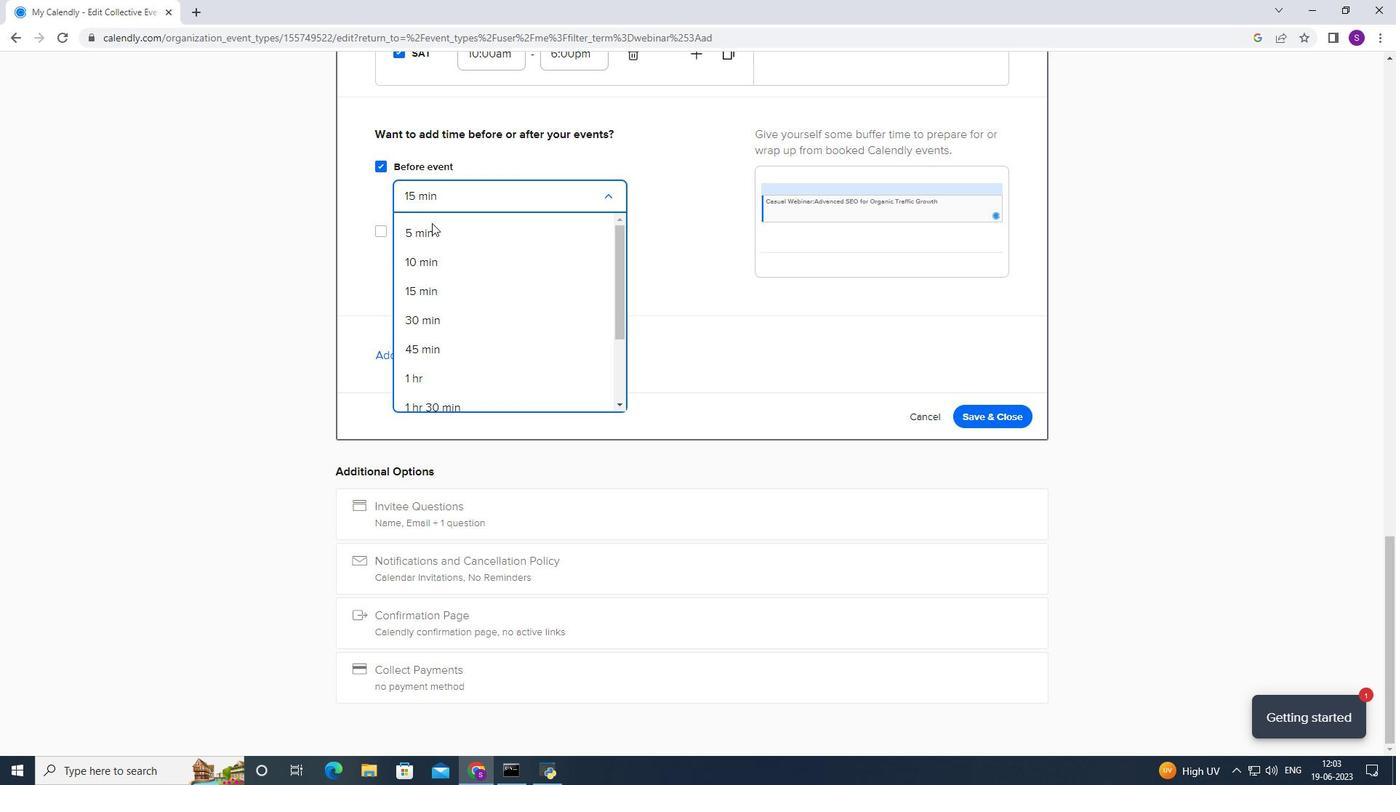 
Action: Mouse pressed left at (480, 222)
Screenshot: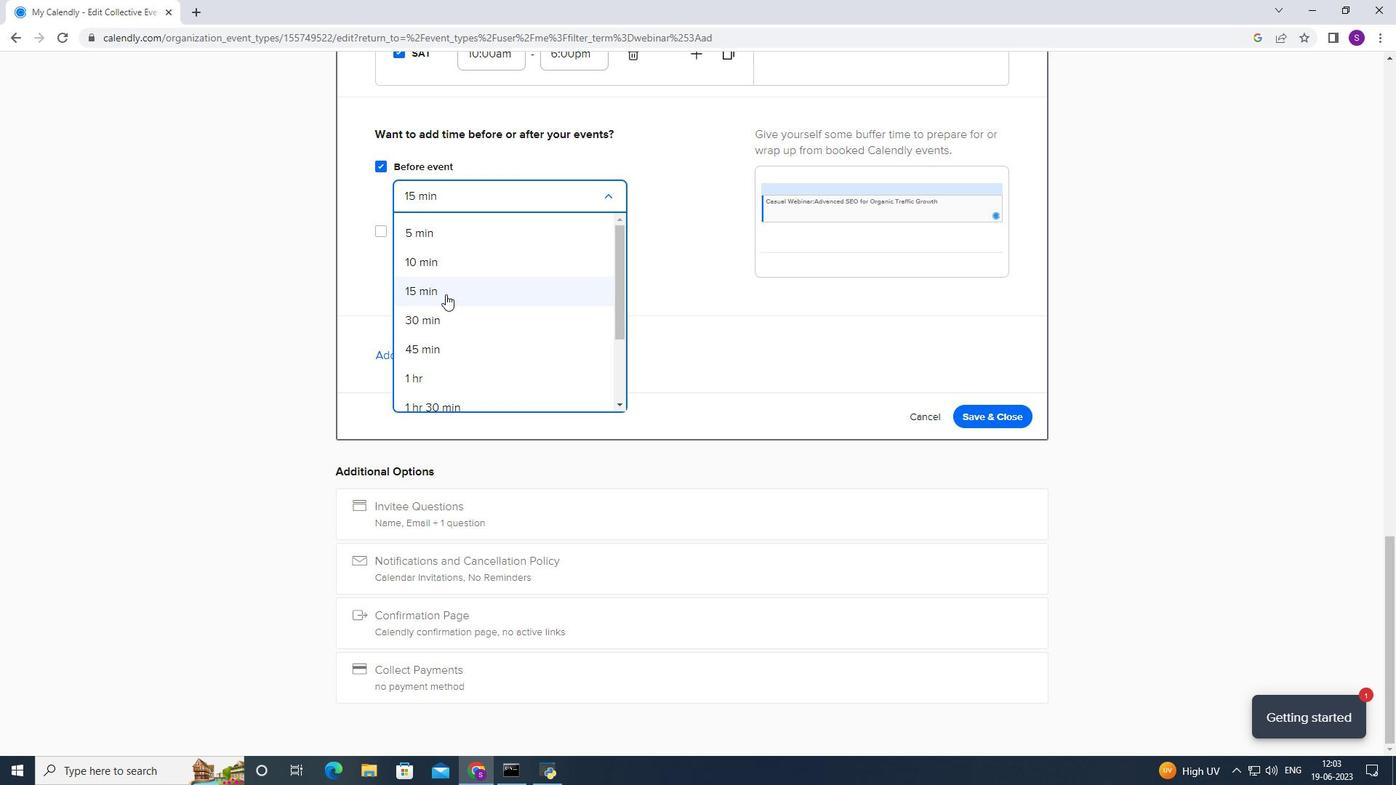 
Action: Mouse moved to (492, 295)
Screenshot: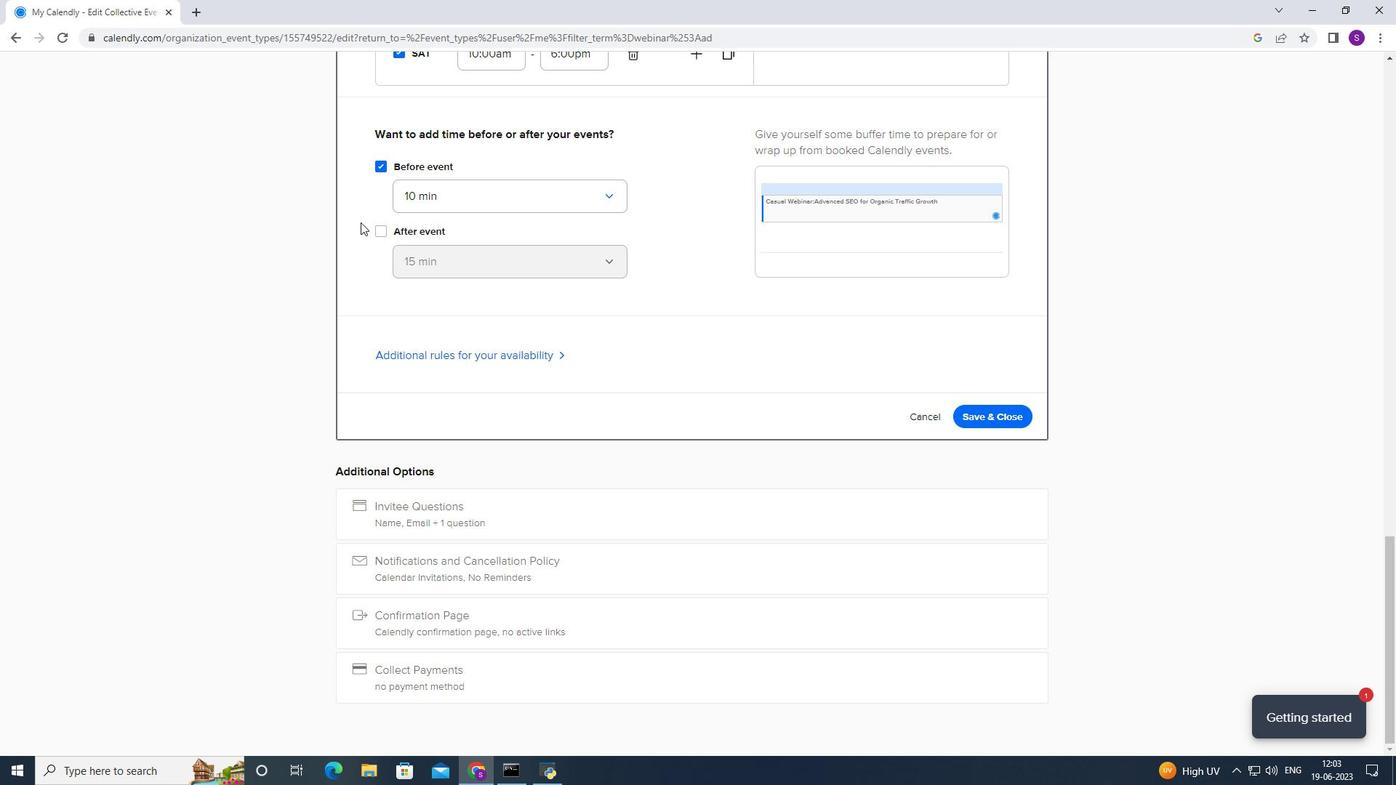 
Action: Mouse pressed left at (492, 295)
Screenshot: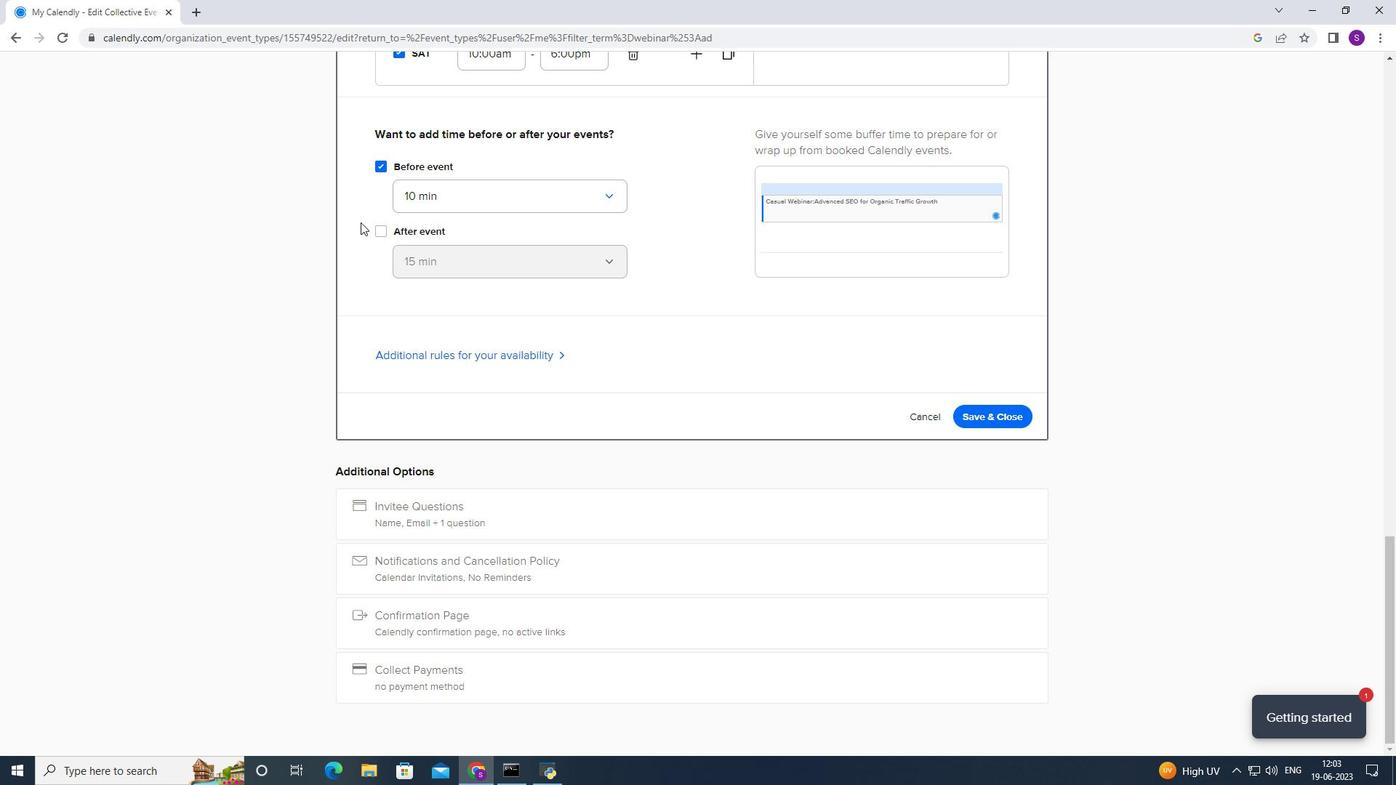 
Action: Mouse moved to (457, 256)
Screenshot: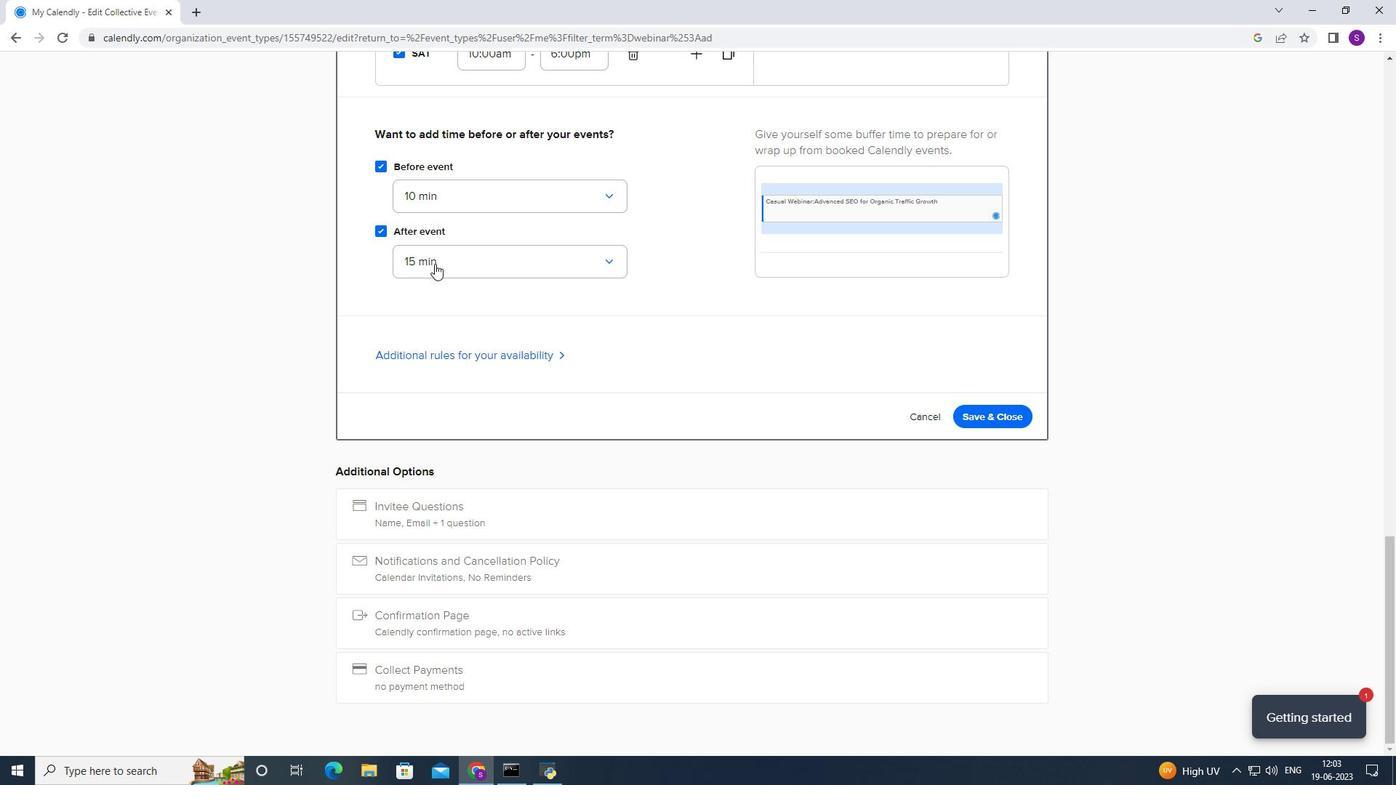 
Action: Mouse pressed left at (457, 256)
Screenshot: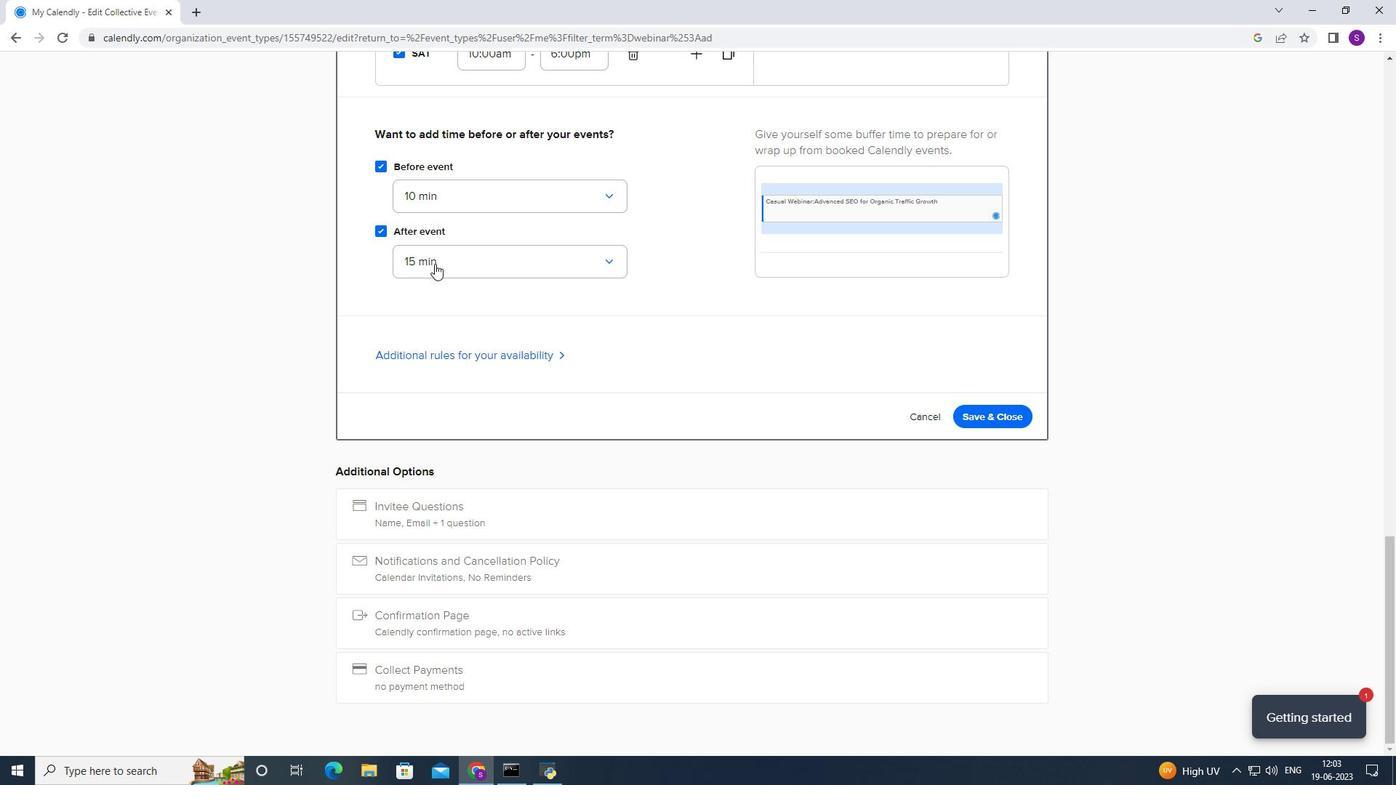 
Action: Mouse moved to (486, 287)
Screenshot: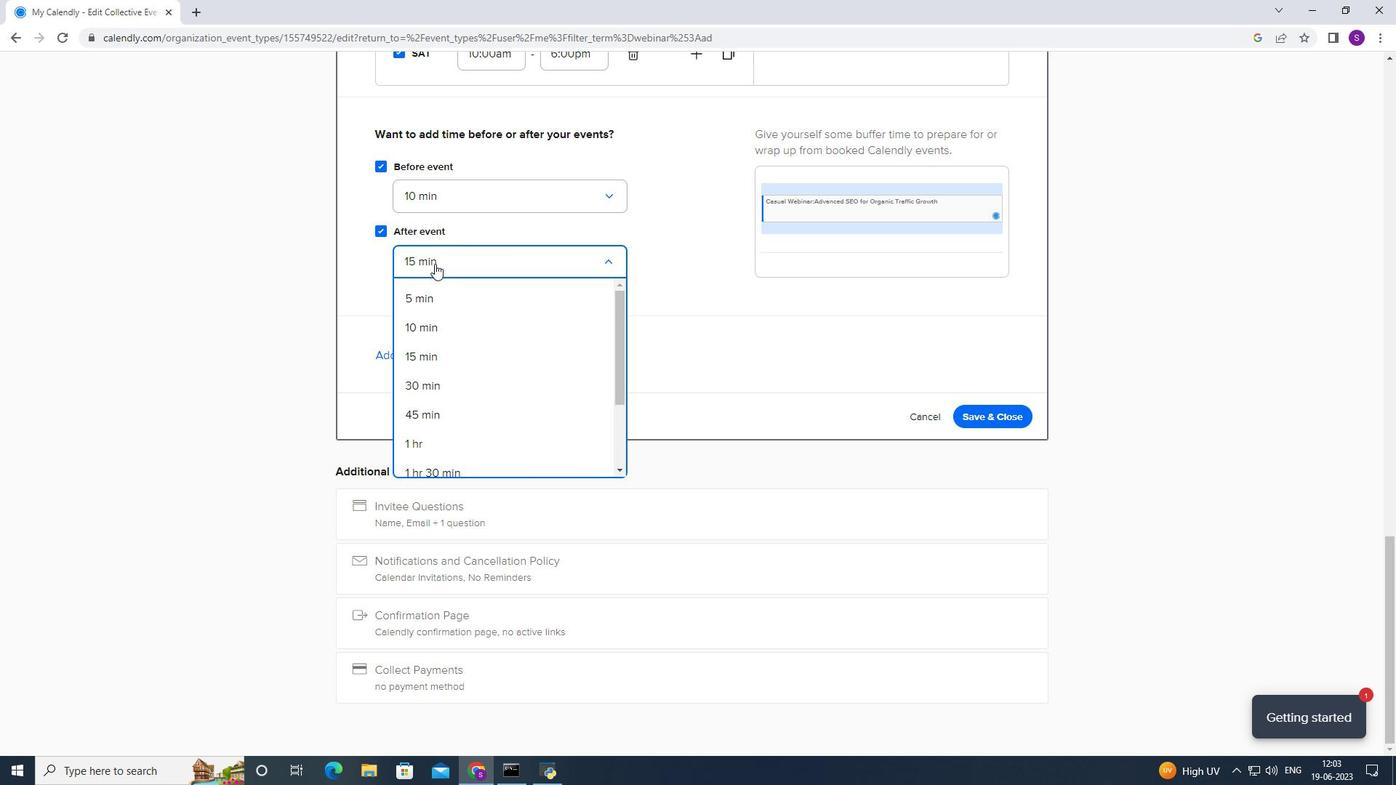 
Action: Mouse pressed left at (486, 287)
Screenshot: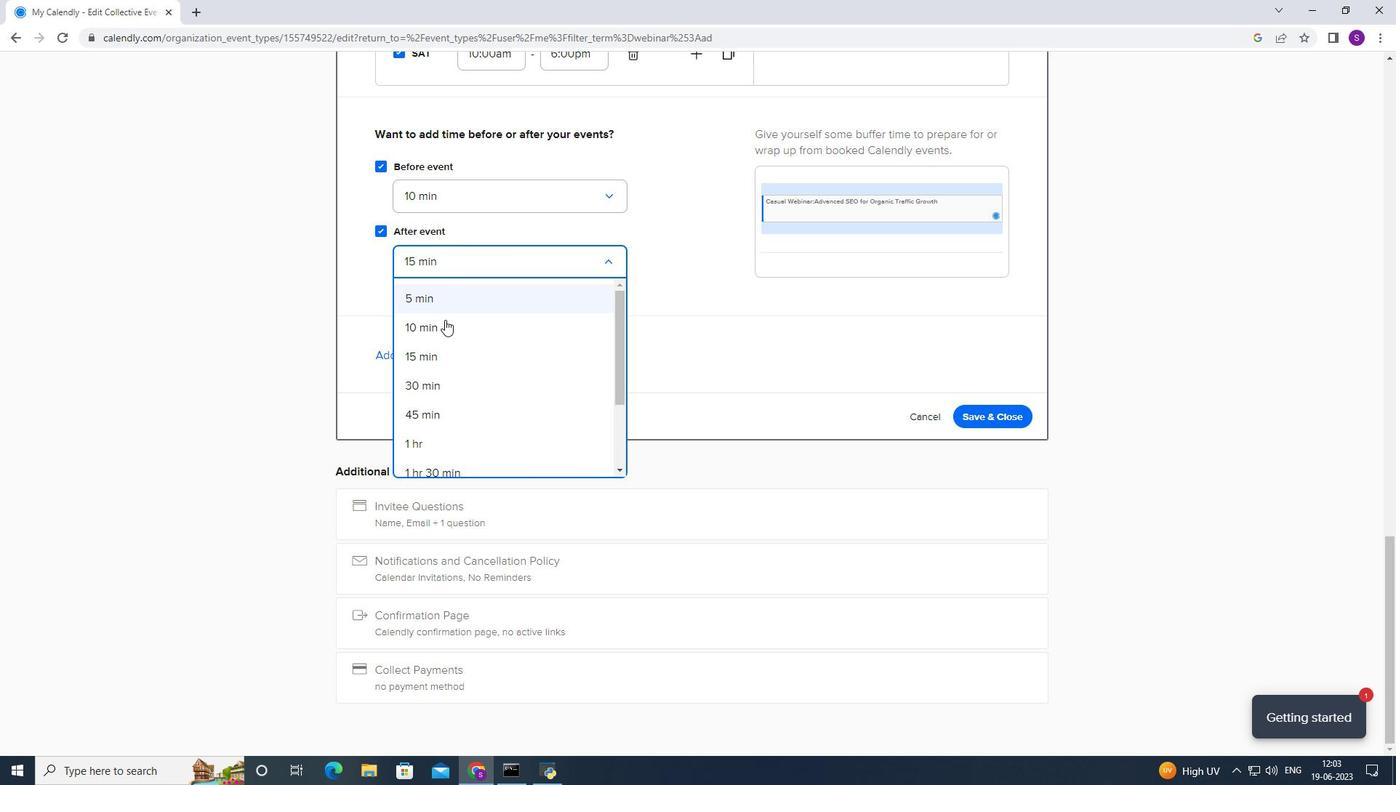 
Action: Mouse moved to (490, 335)
Screenshot: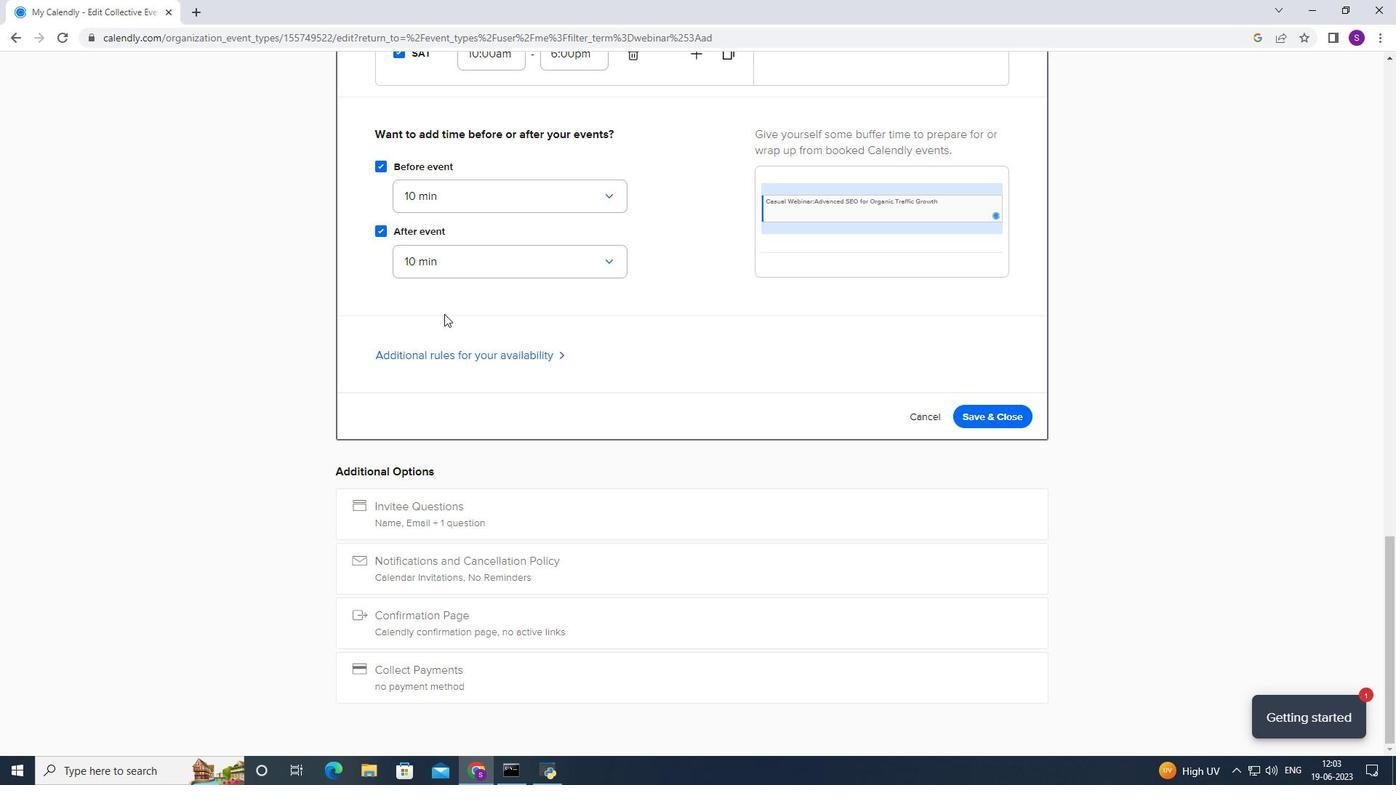 
Action: Mouse pressed left at (490, 335)
Screenshot: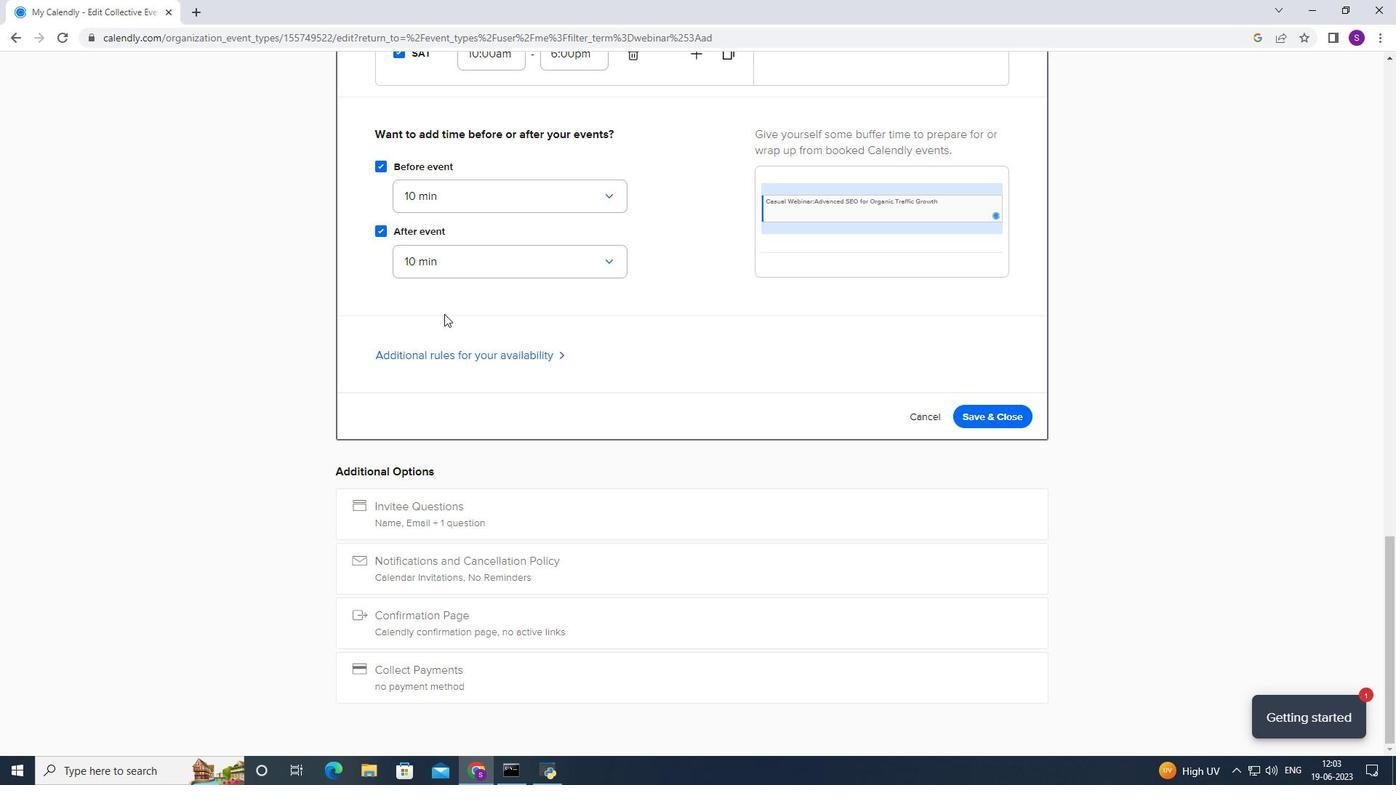 
Action: Mouse moved to (490, 335)
Screenshot: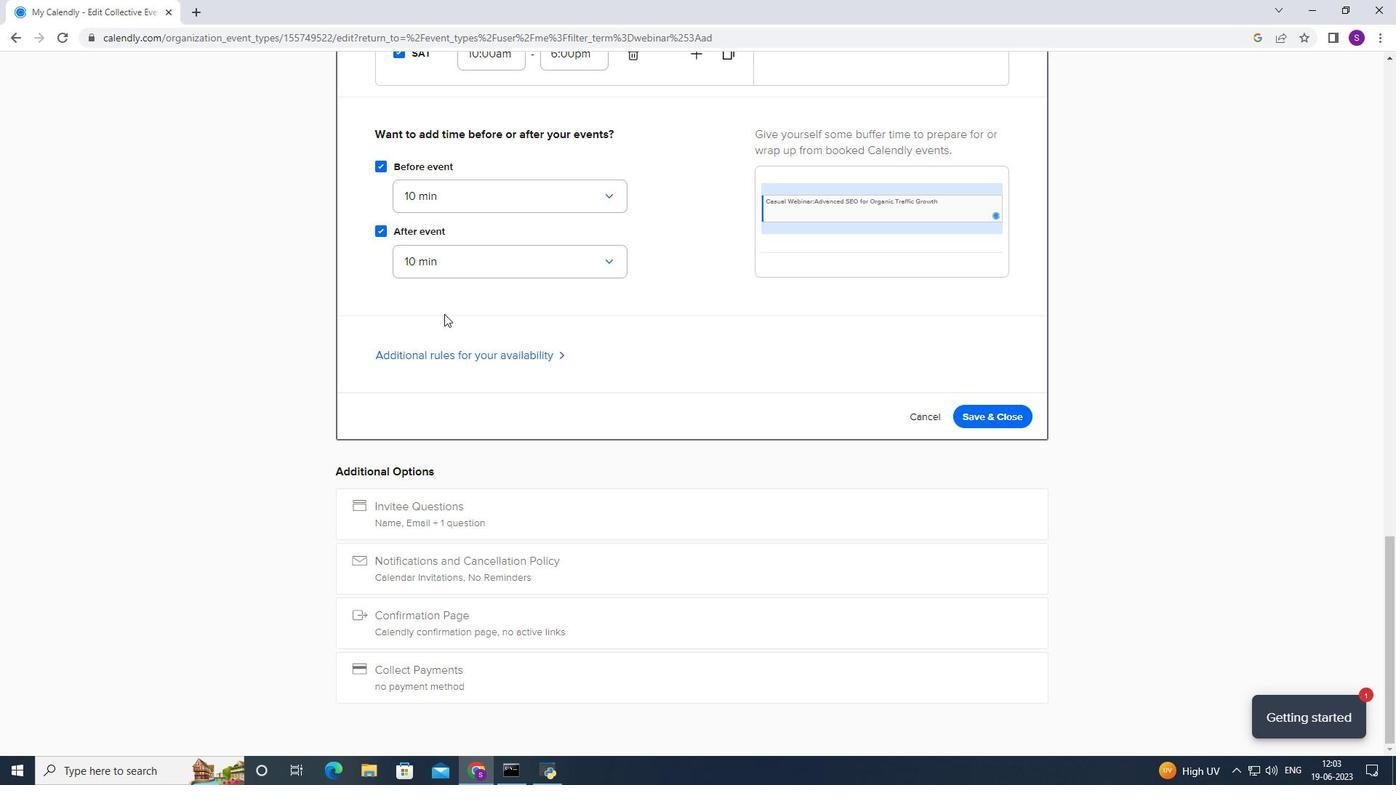 
Action: Mouse scrolled (490, 335) with delta (0, 0)
Screenshot: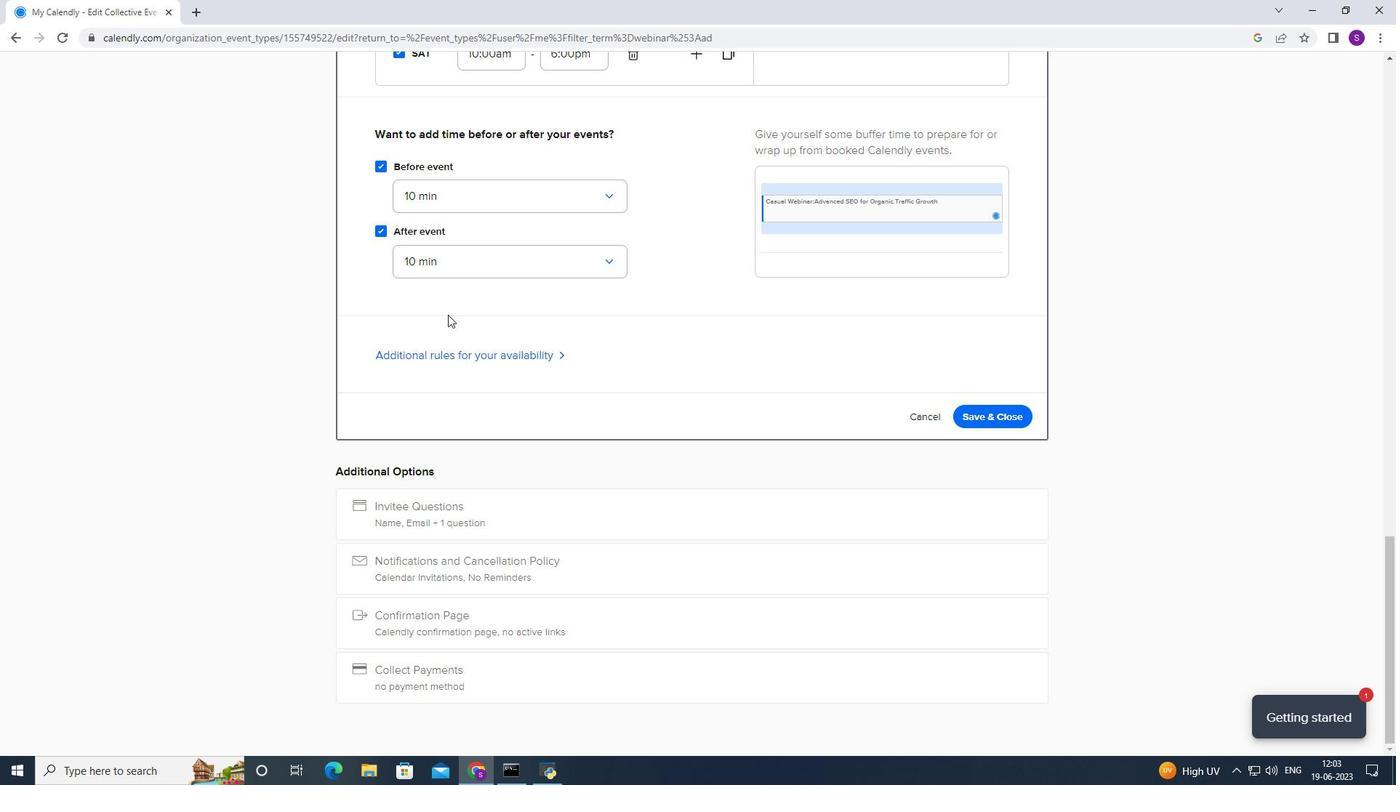 
Action: Mouse scrolled (490, 335) with delta (0, 0)
Screenshot: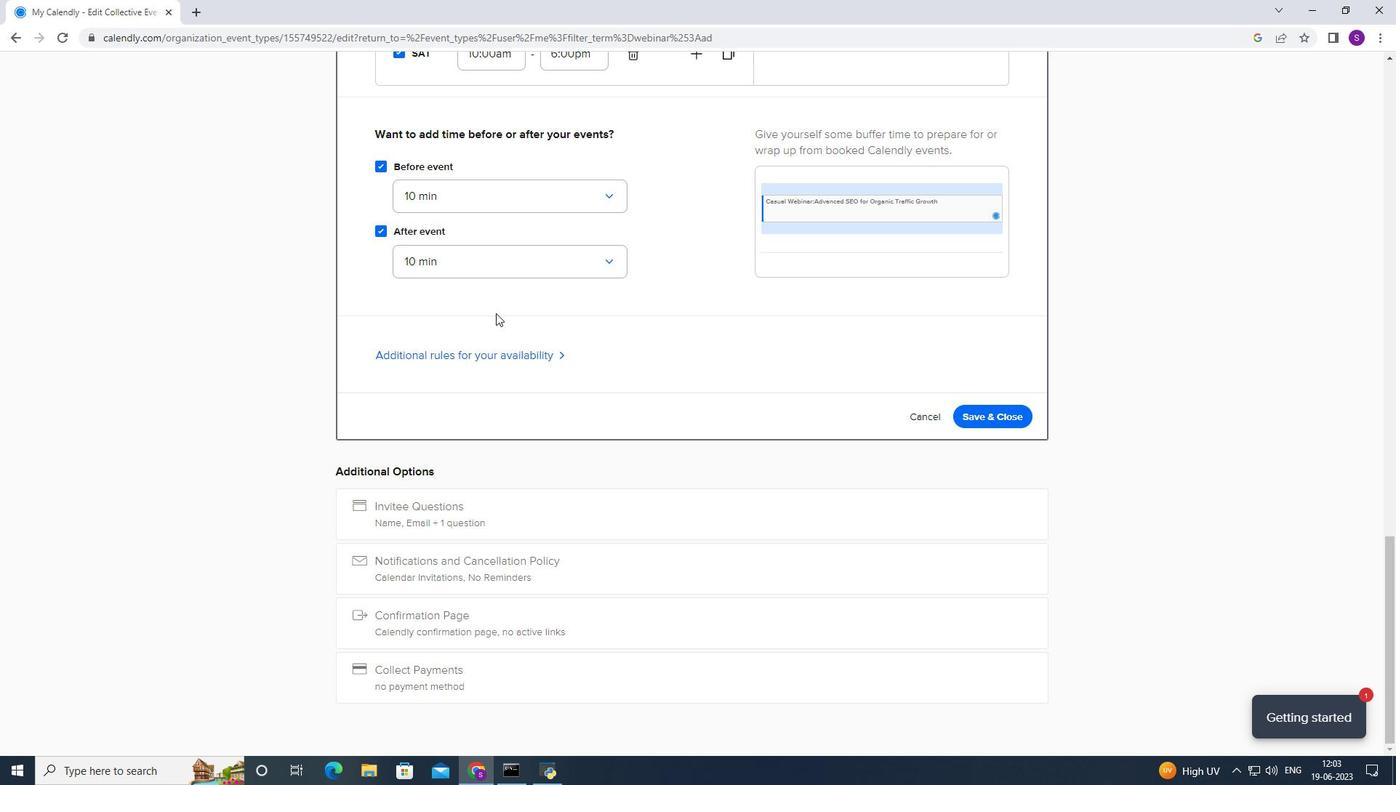 
Action: Mouse scrolled (490, 335) with delta (0, 0)
Screenshot: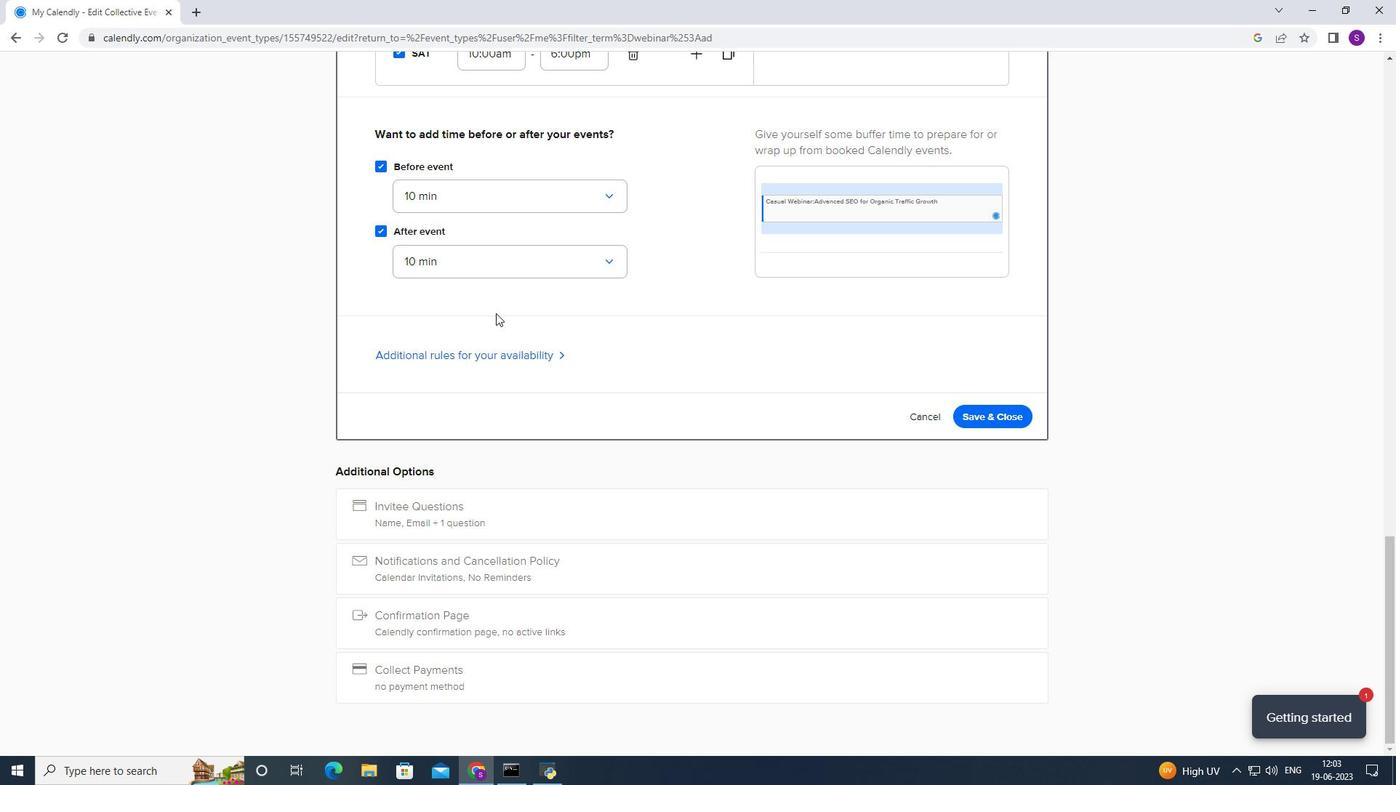 
Action: Mouse moved to (534, 371)
Screenshot: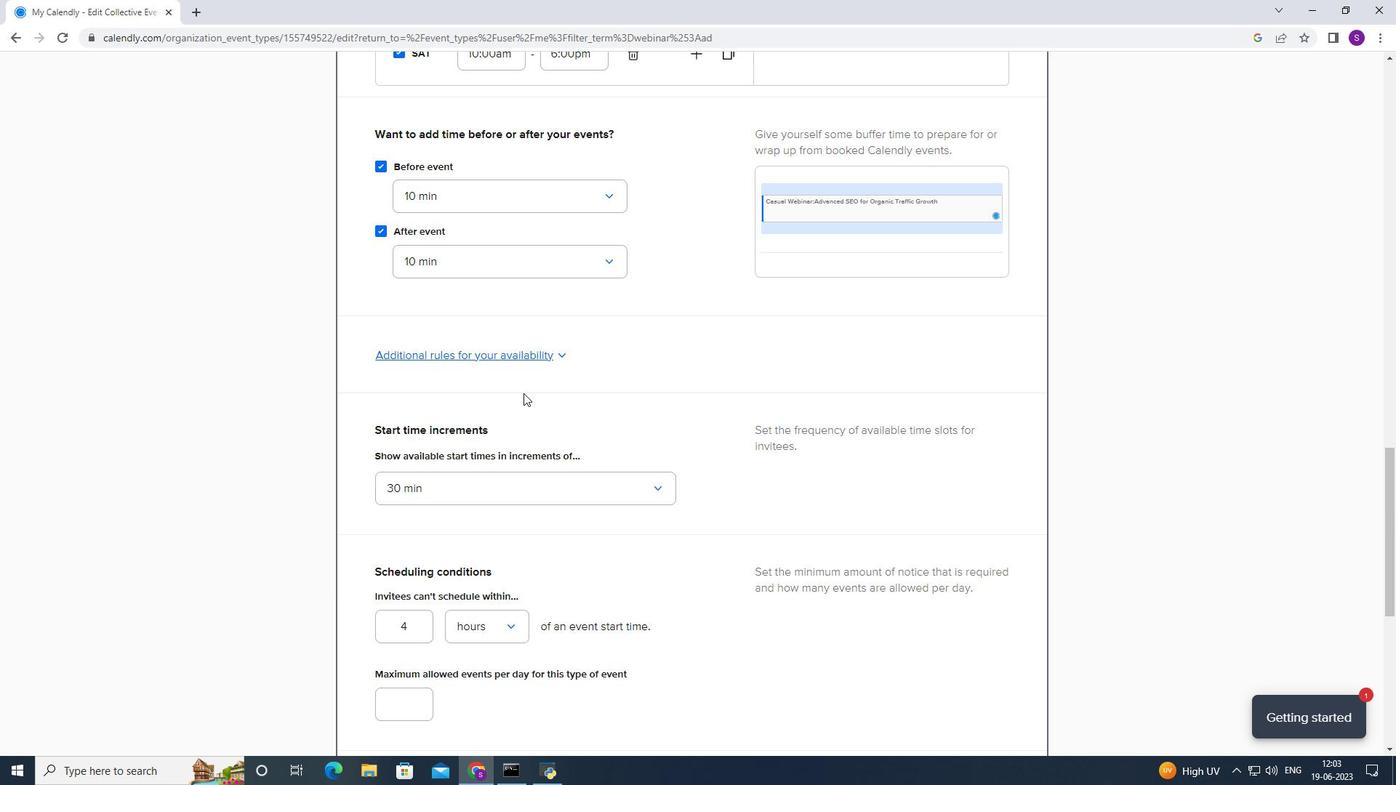 
Action: Mouse pressed left at (534, 371)
Screenshot: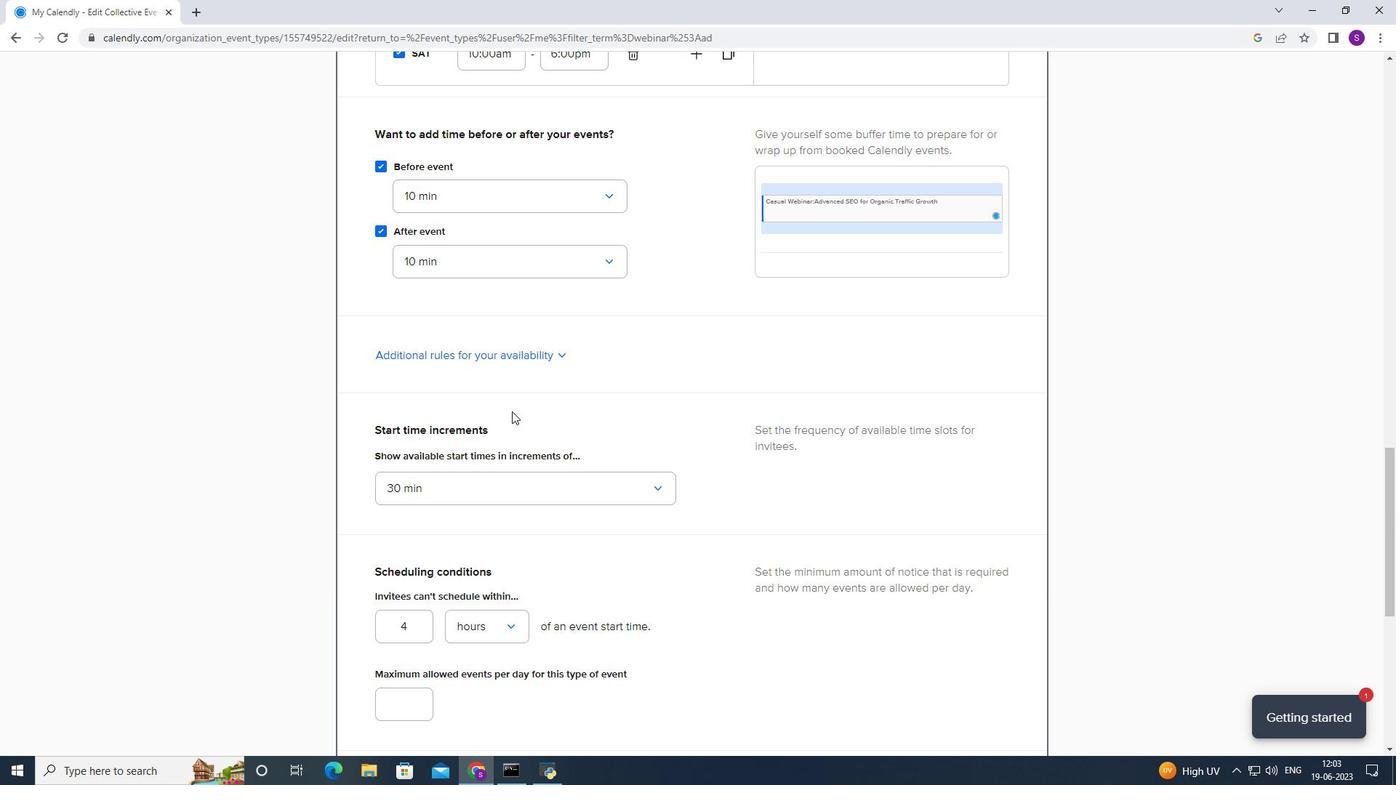 
Action: Mouse moved to (503, 502)
Screenshot: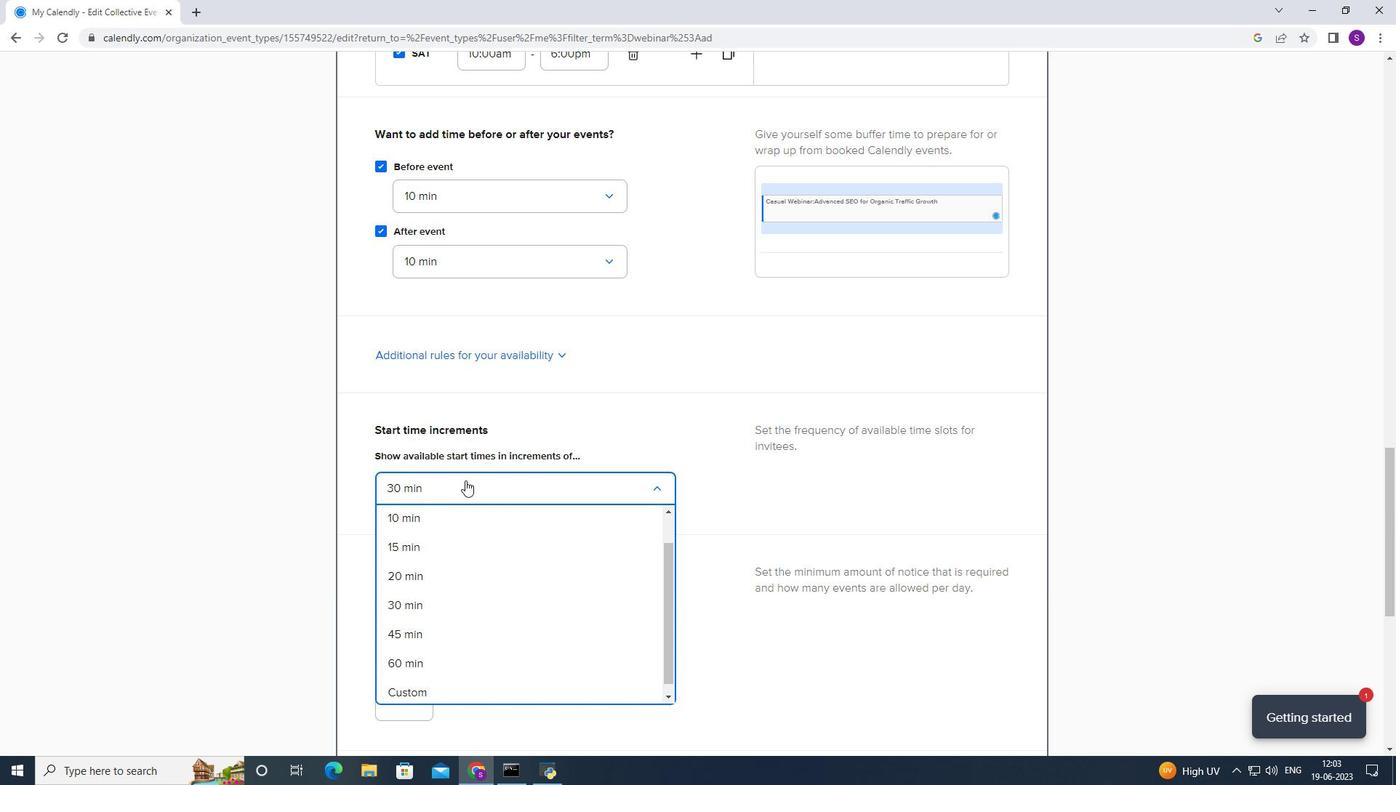 
Action: Mouse pressed left at (503, 502)
Screenshot: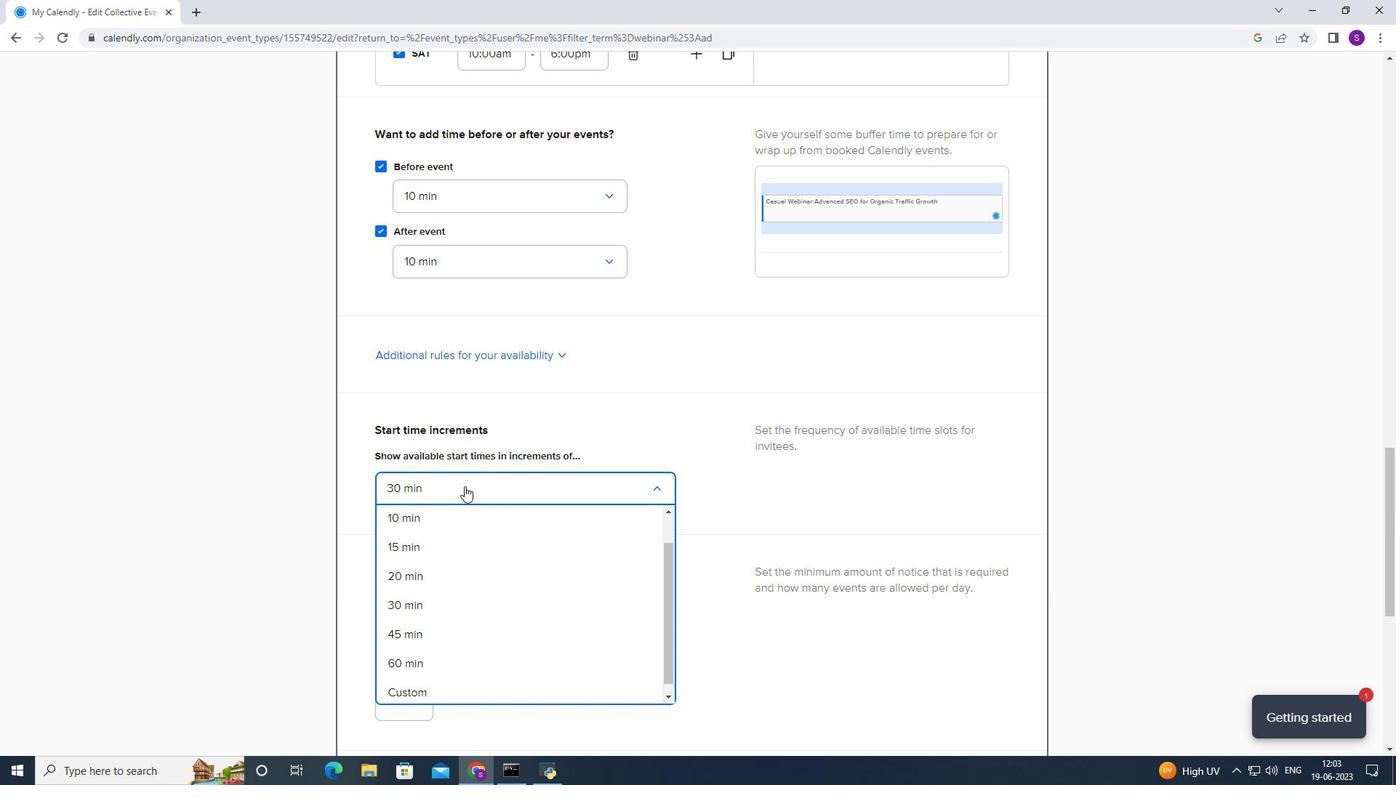 
Action: Mouse moved to (495, 578)
Screenshot: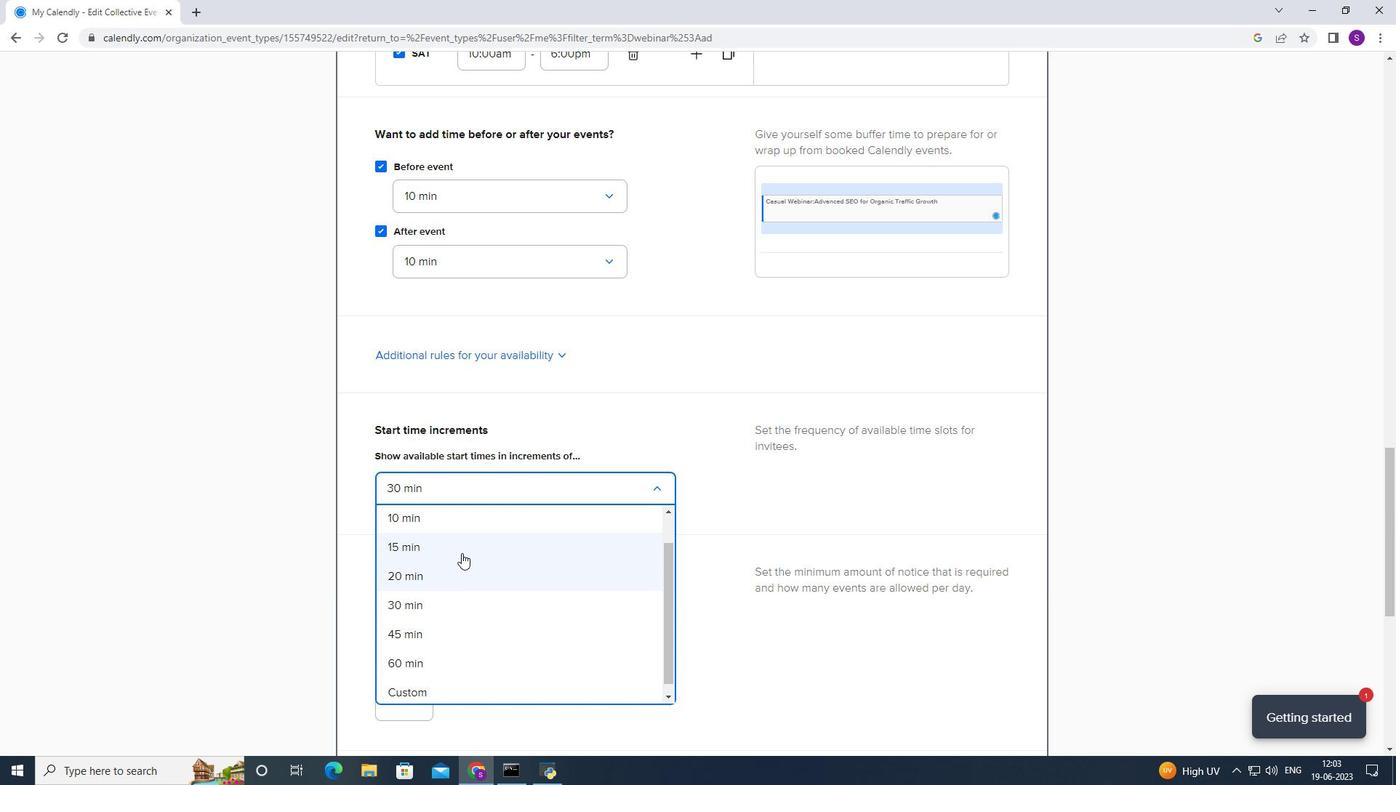 
Action: Mouse pressed left at (495, 578)
Screenshot: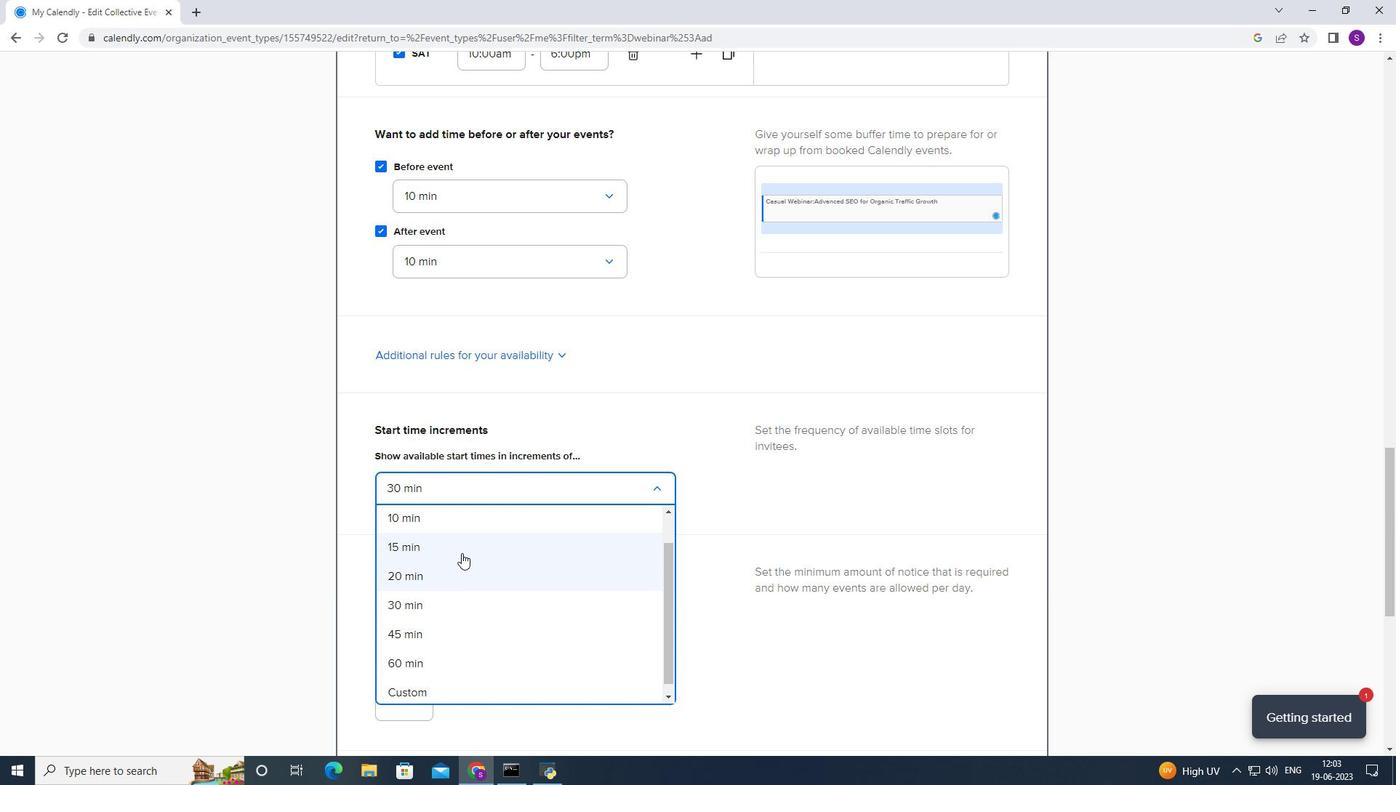
Action: Mouse moved to (499, 570)
Screenshot: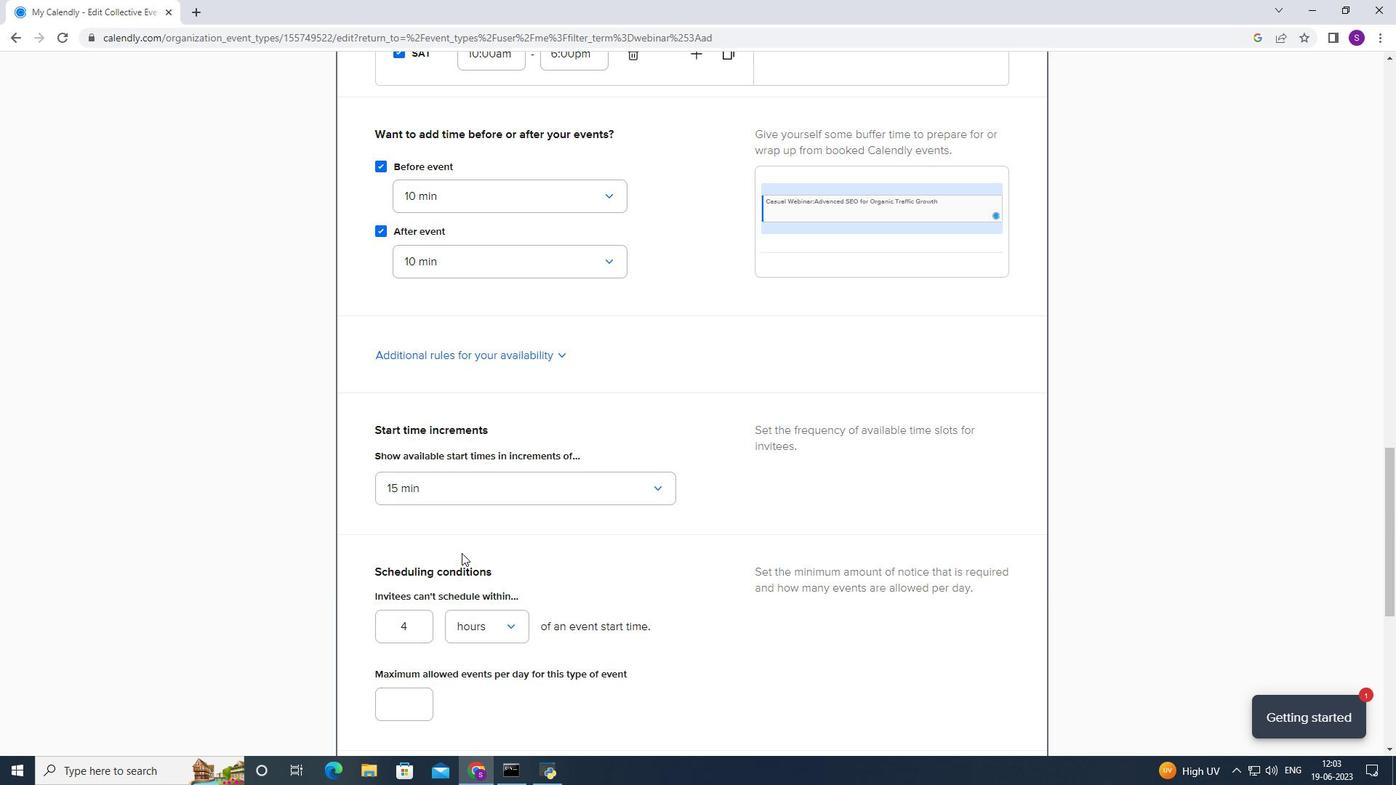 
Action: Mouse pressed left at (499, 570)
Screenshot: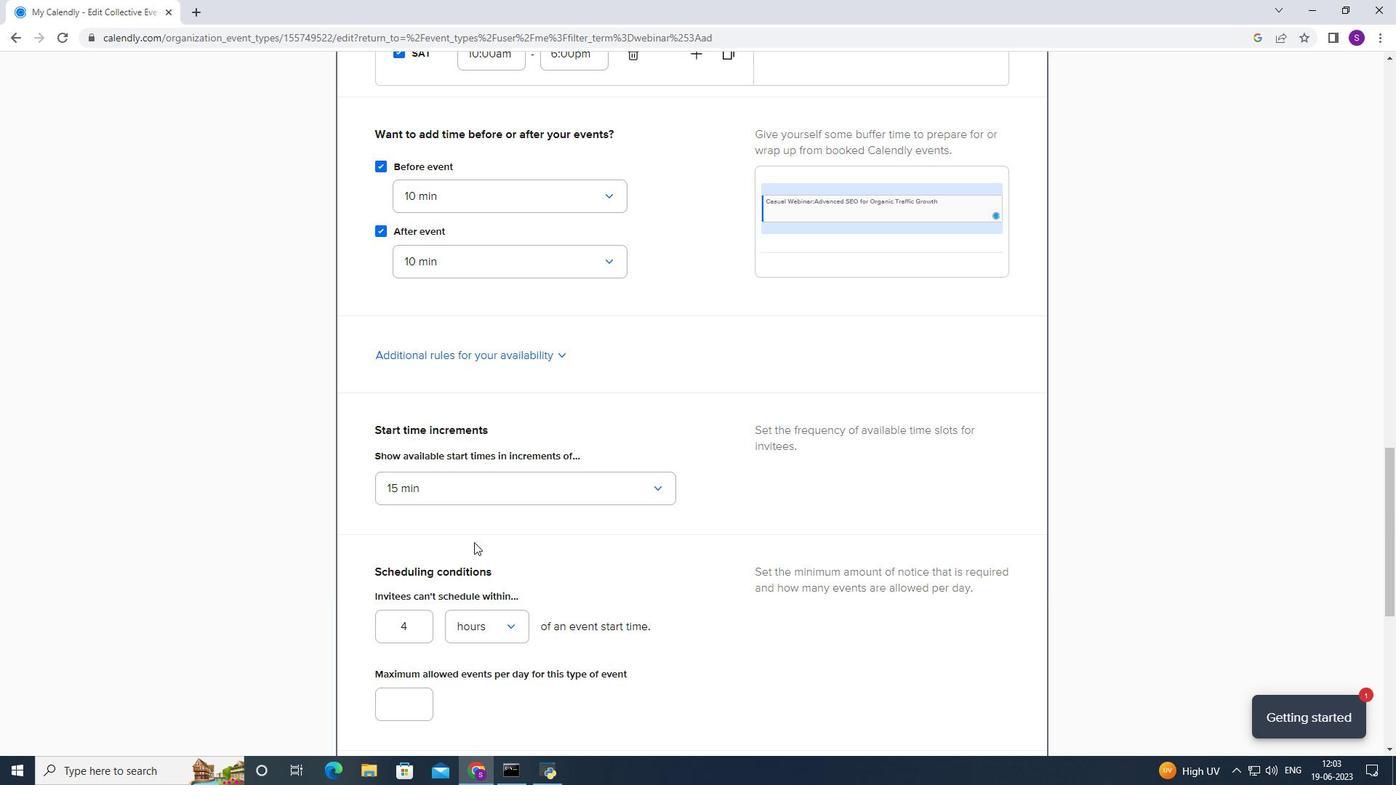 
Action: Mouse moved to (505, 558)
Screenshot: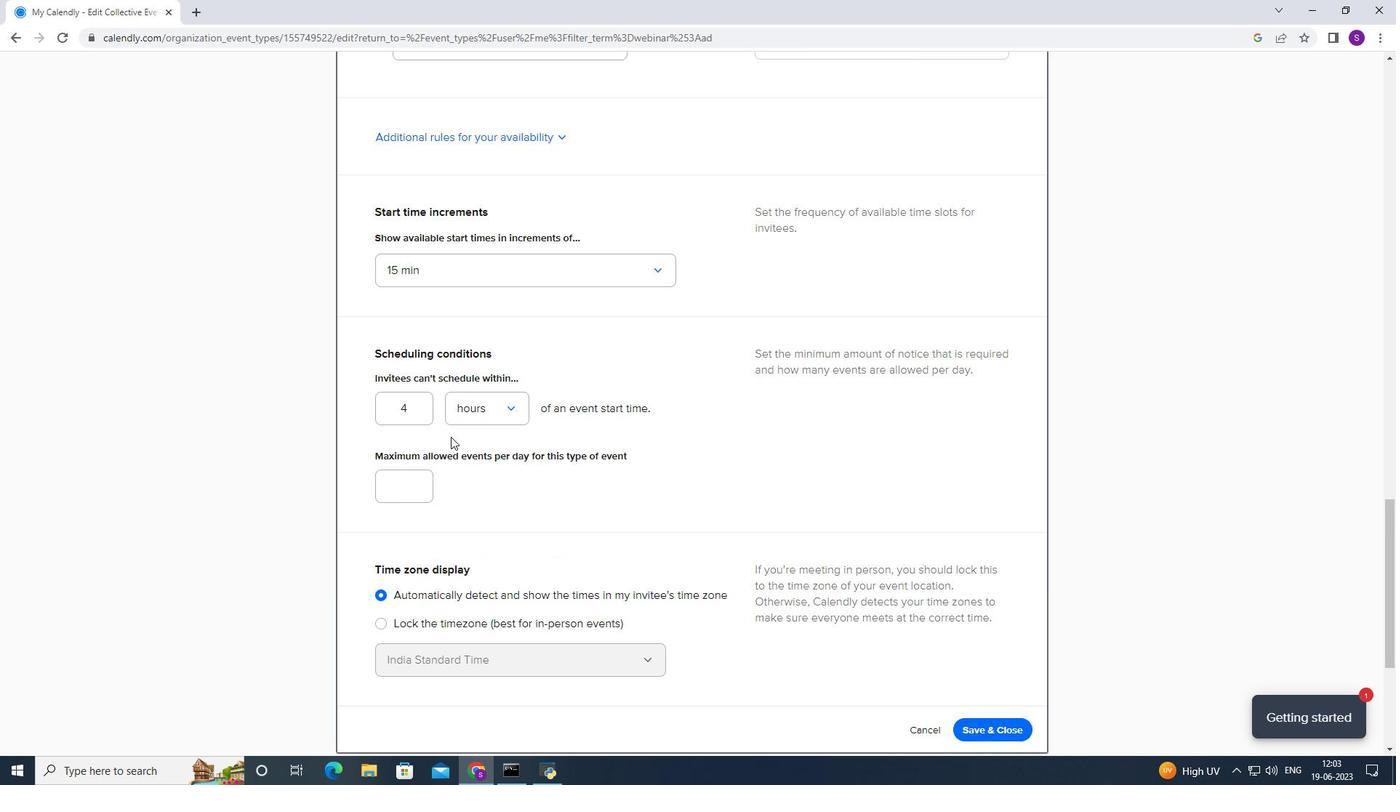 
Action: Mouse scrolled (505, 557) with delta (0, 0)
Screenshot: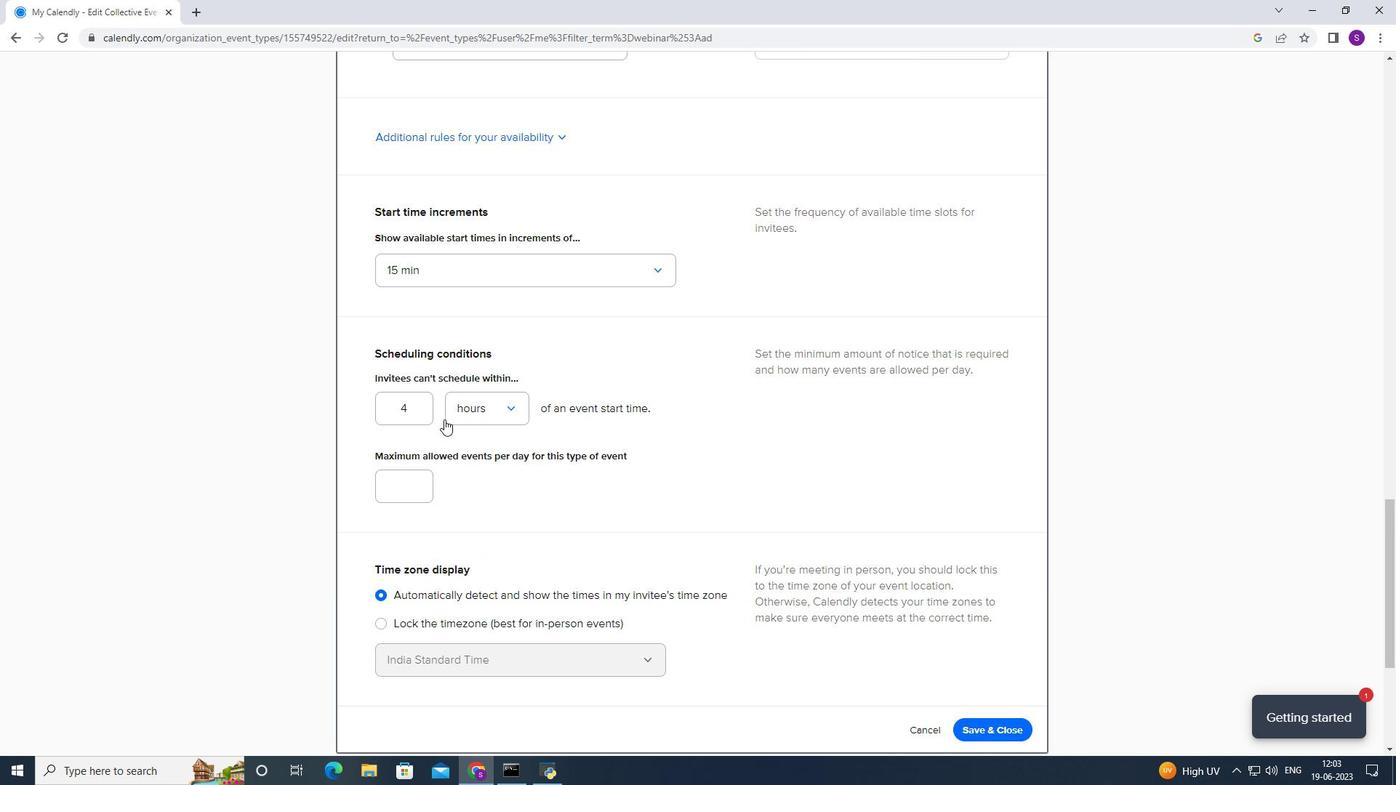 
Action: Mouse scrolled (505, 557) with delta (0, 0)
Screenshot: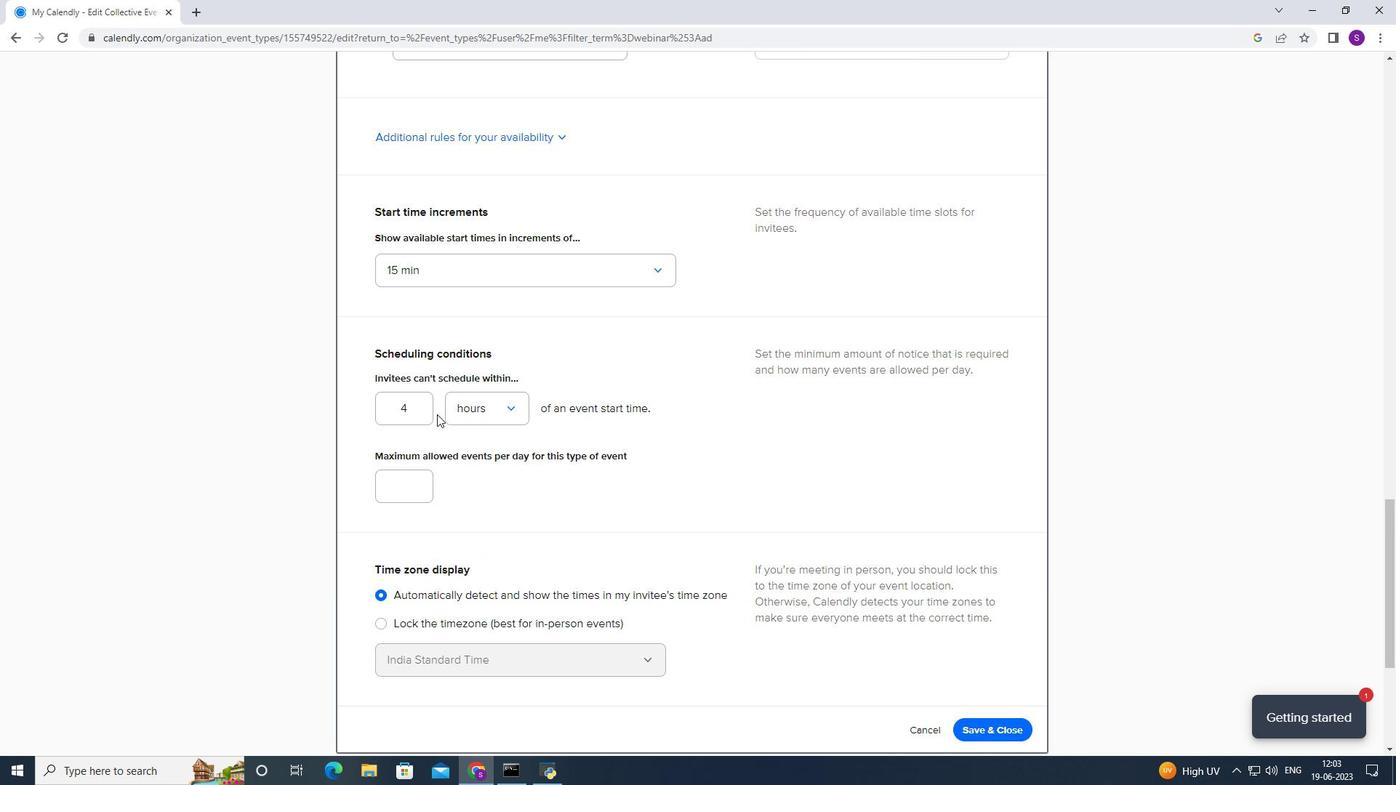 
Action: Mouse scrolled (505, 557) with delta (0, 0)
Screenshot: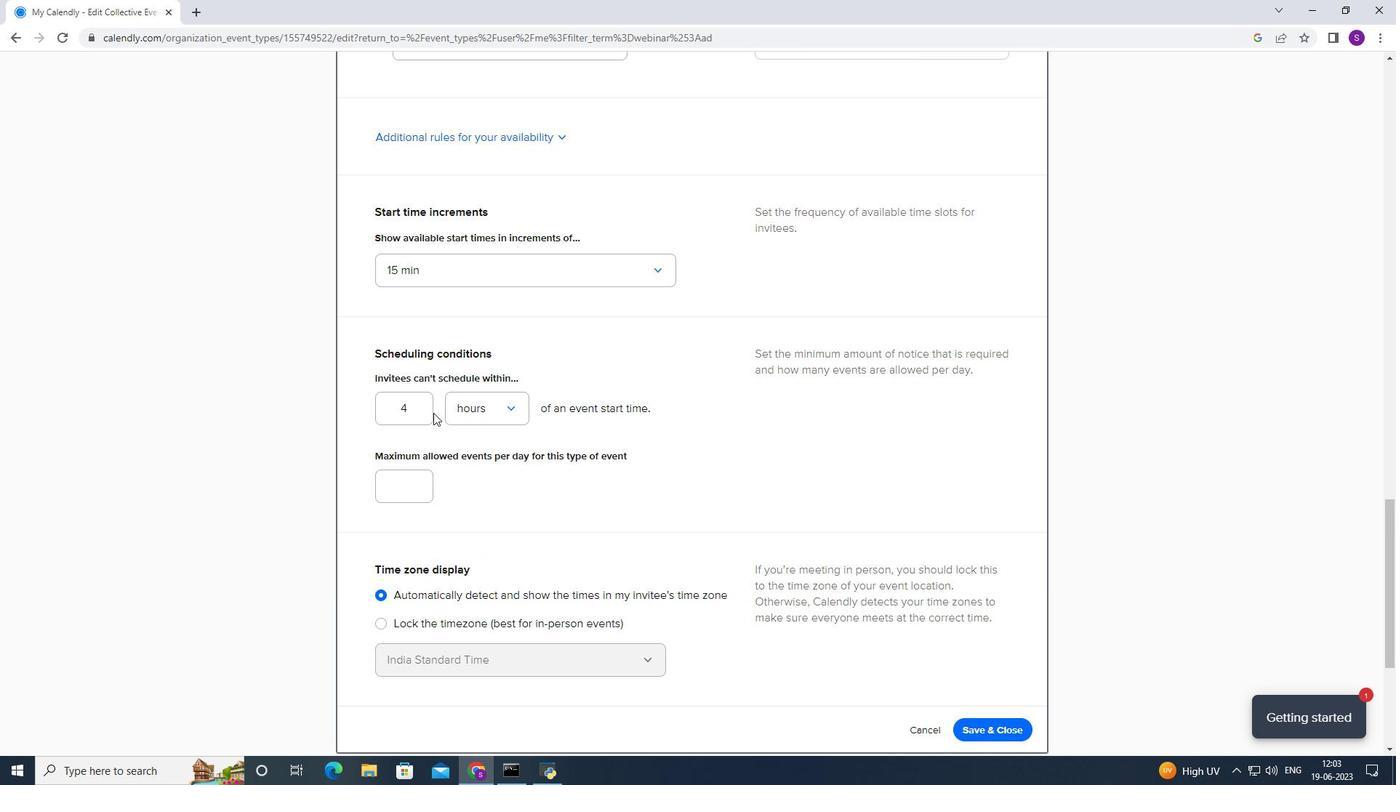 
Action: Mouse moved to (484, 433)
Screenshot: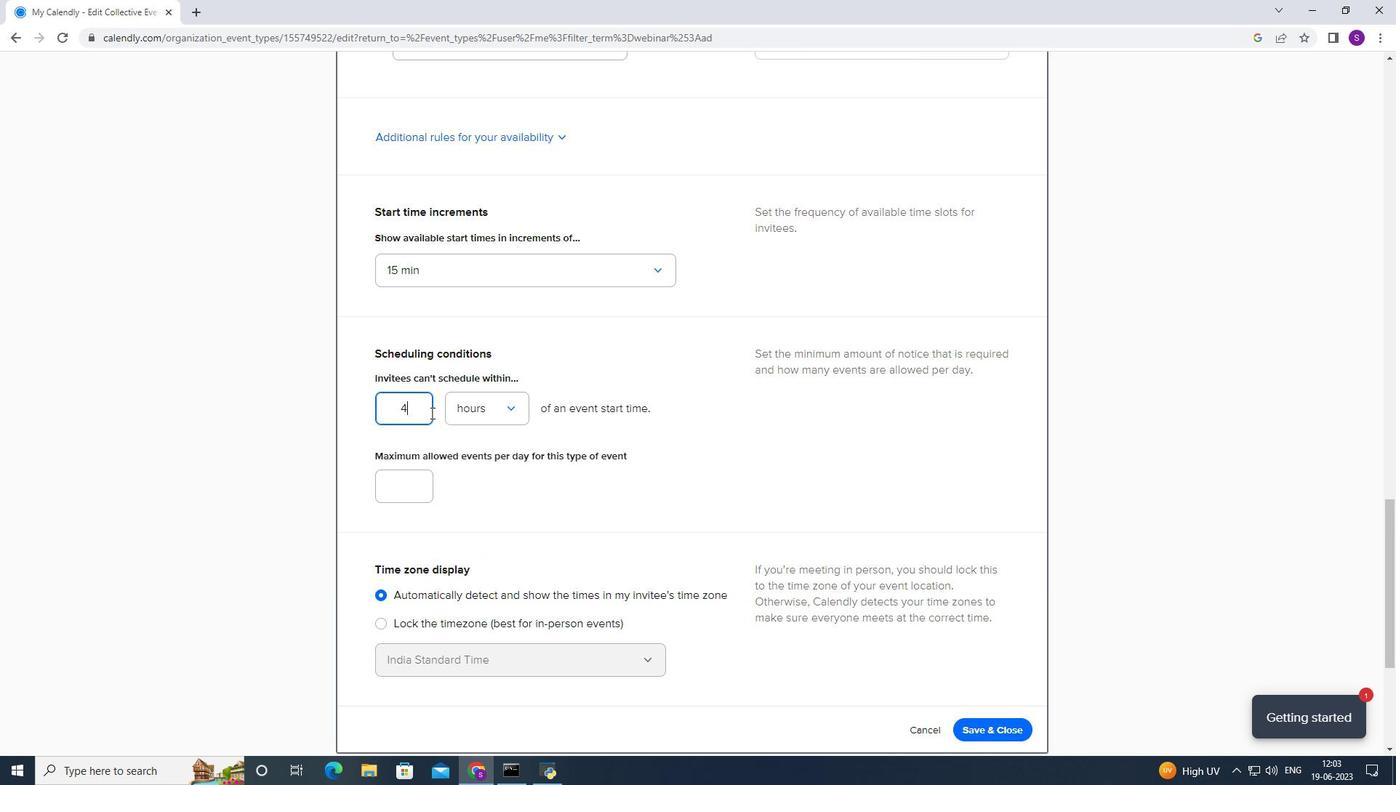 
Action: Mouse pressed left at (484, 433)
Screenshot: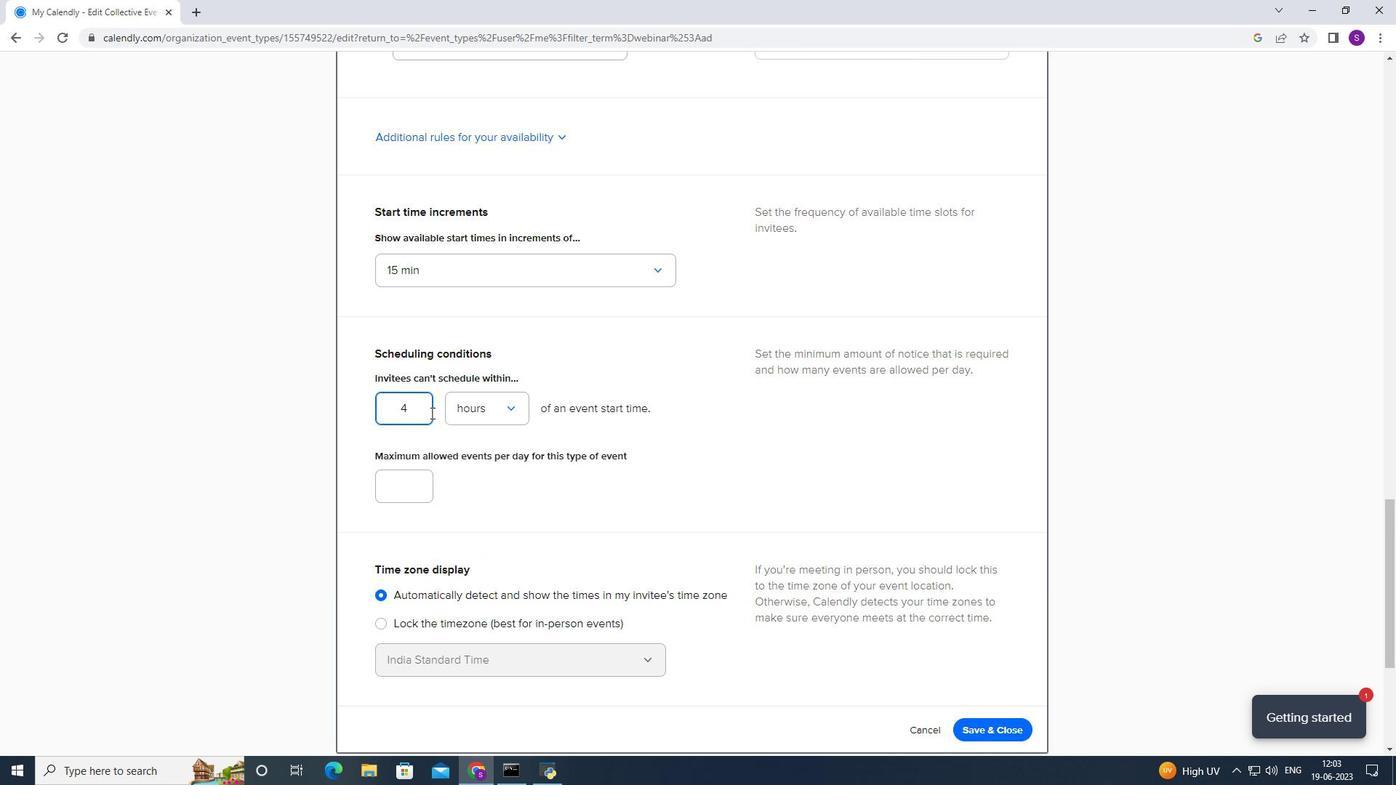 
Action: Mouse moved to (484, 433)
Screenshot: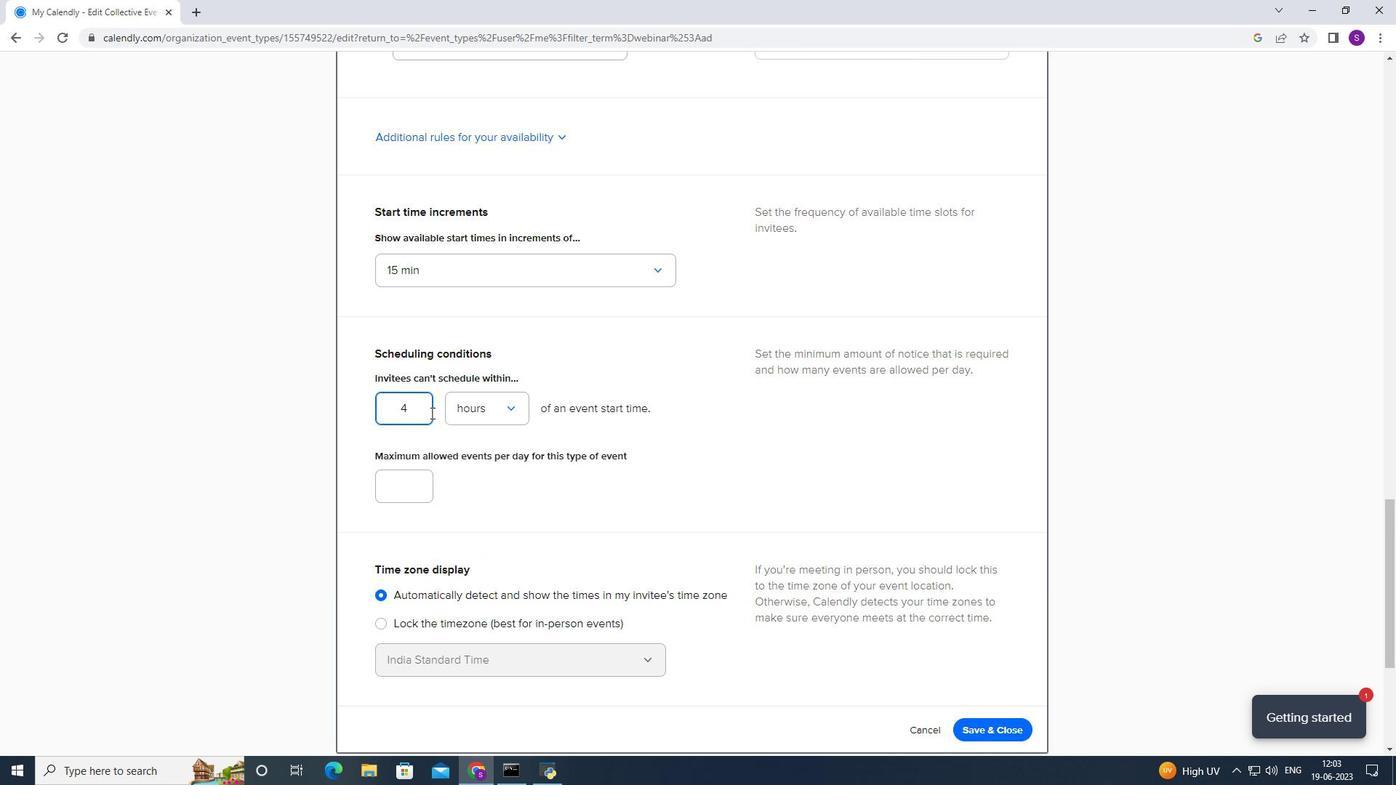 
Action: Key pressed <Key.backspace>45
Screenshot: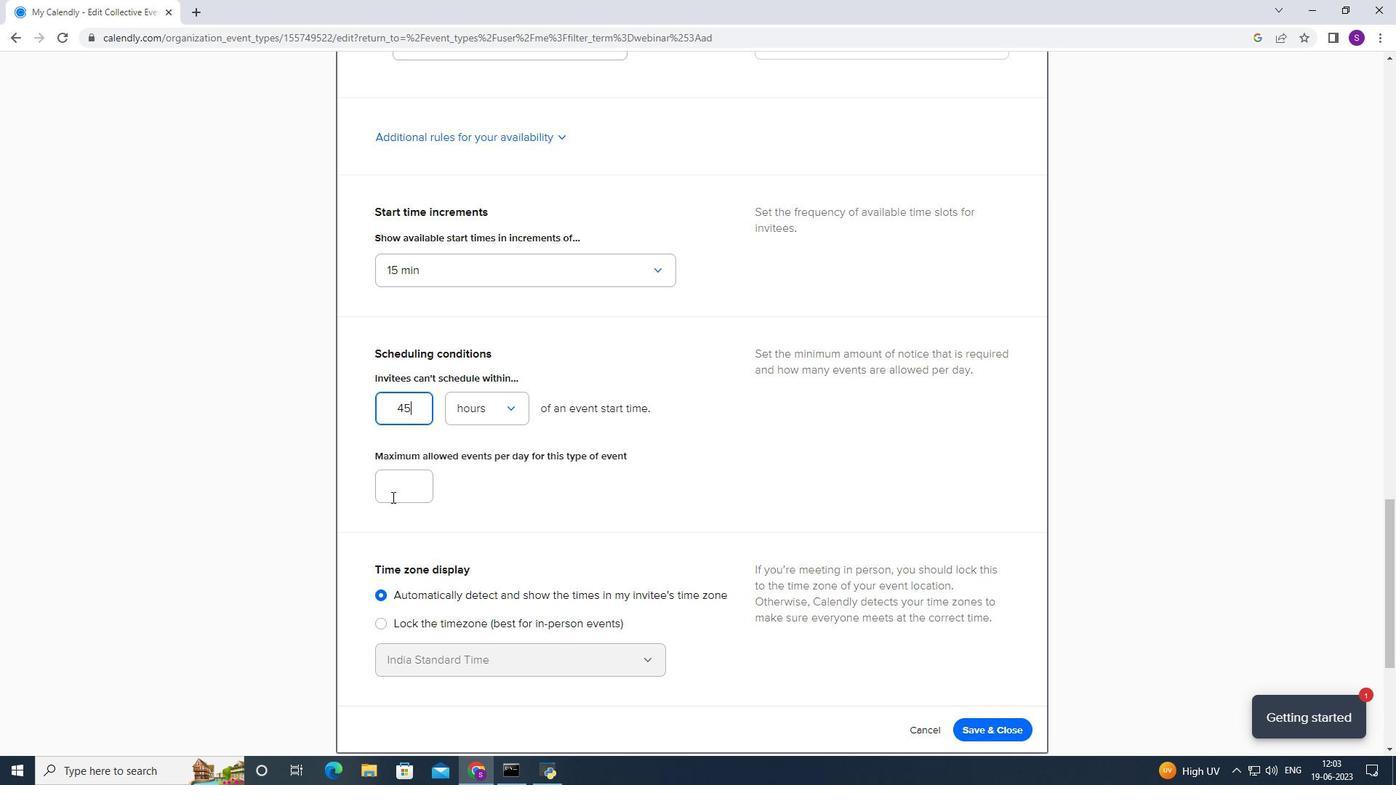 
Action: Mouse moved to (465, 515)
Screenshot: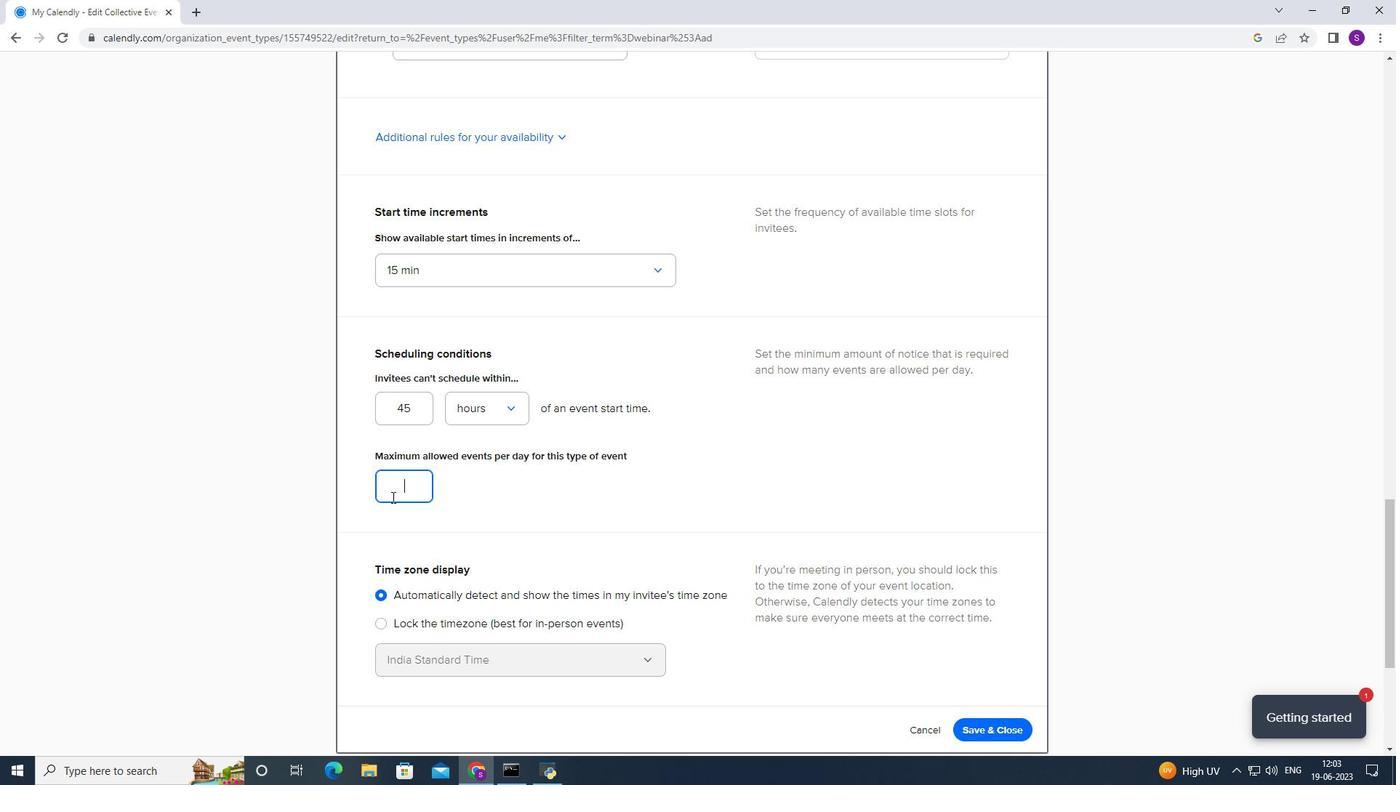 
Action: Mouse pressed left at (465, 515)
Screenshot: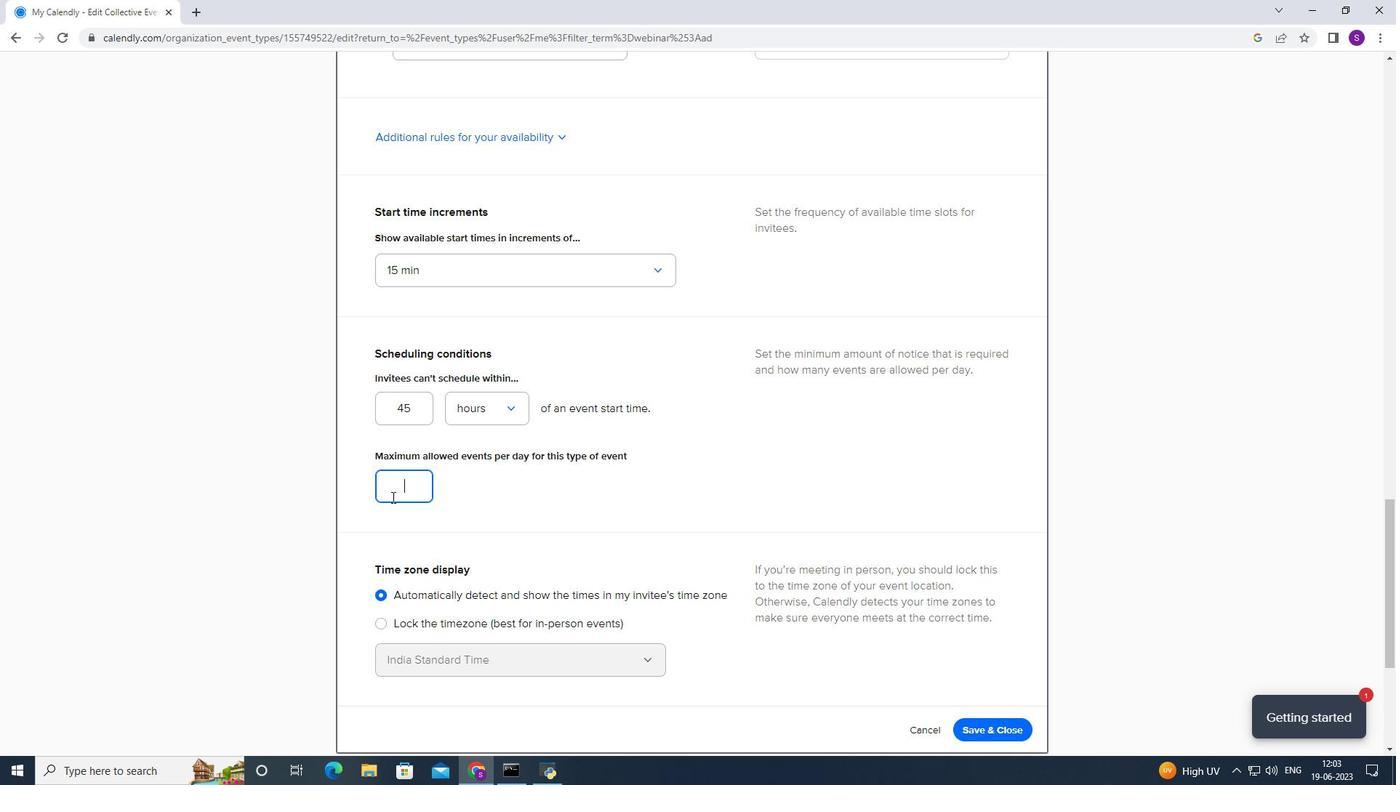 
Action: Key pressed 2
Screenshot: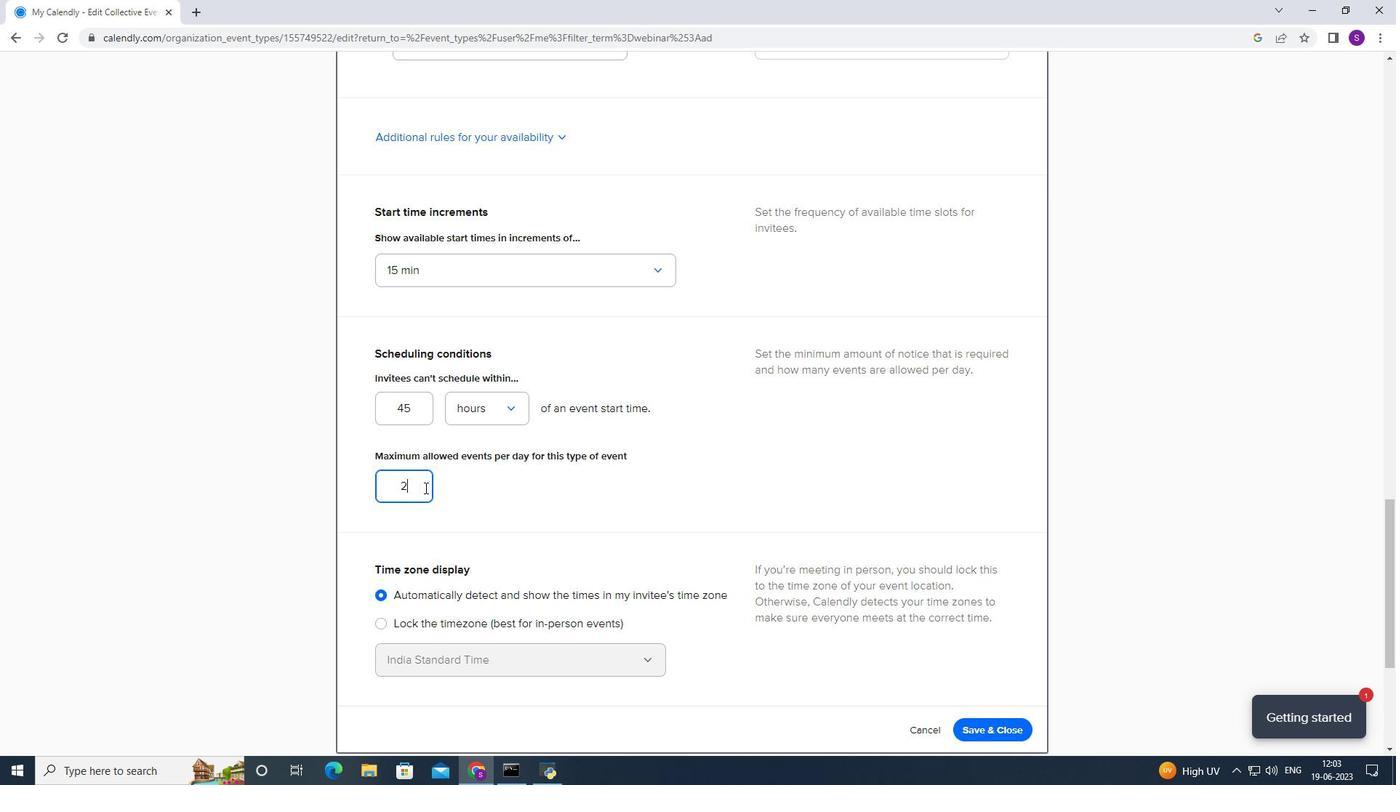 
Action: Mouse moved to (481, 506)
Screenshot: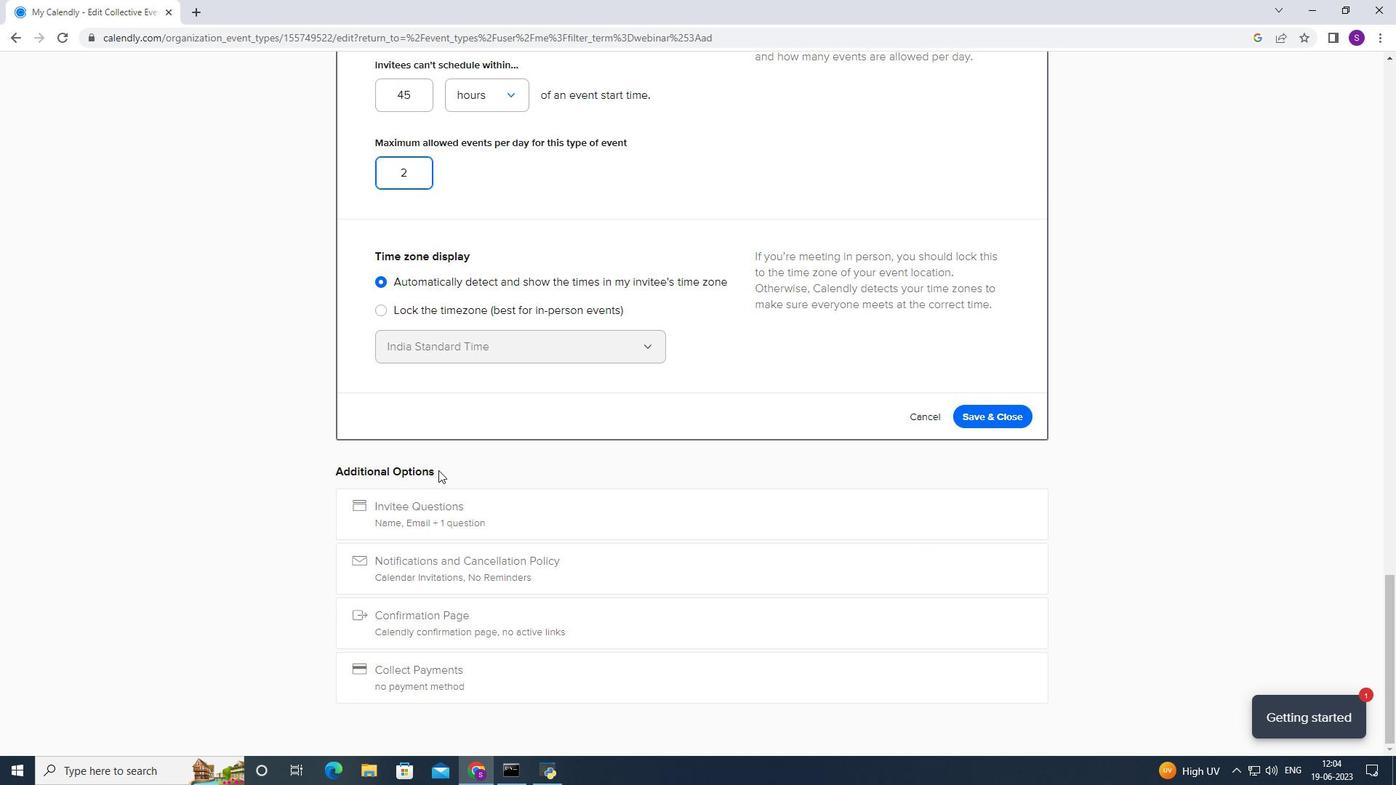 
Action: Mouse scrolled (481, 505) with delta (0, 0)
Screenshot: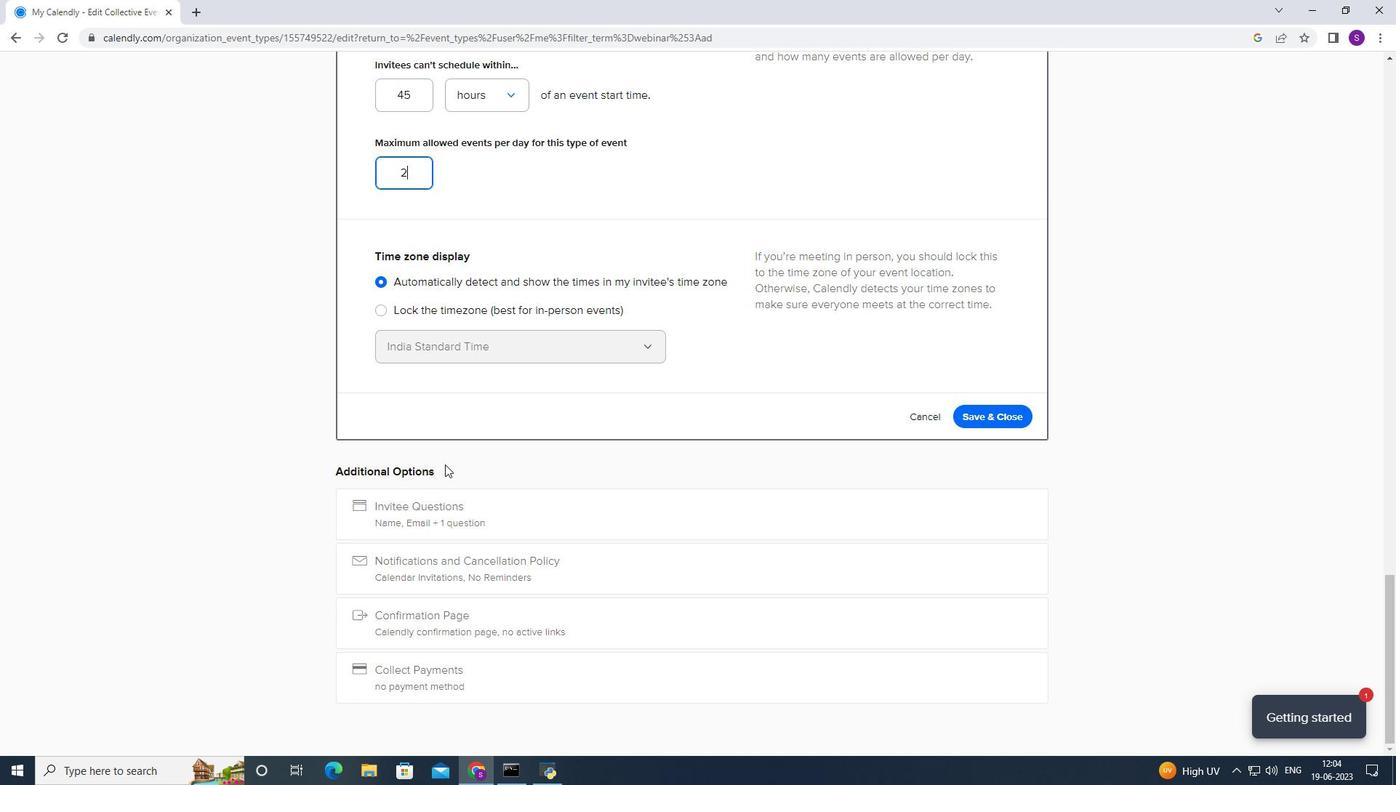 
Action: Mouse scrolled (481, 505) with delta (0, 0)
Screenshot: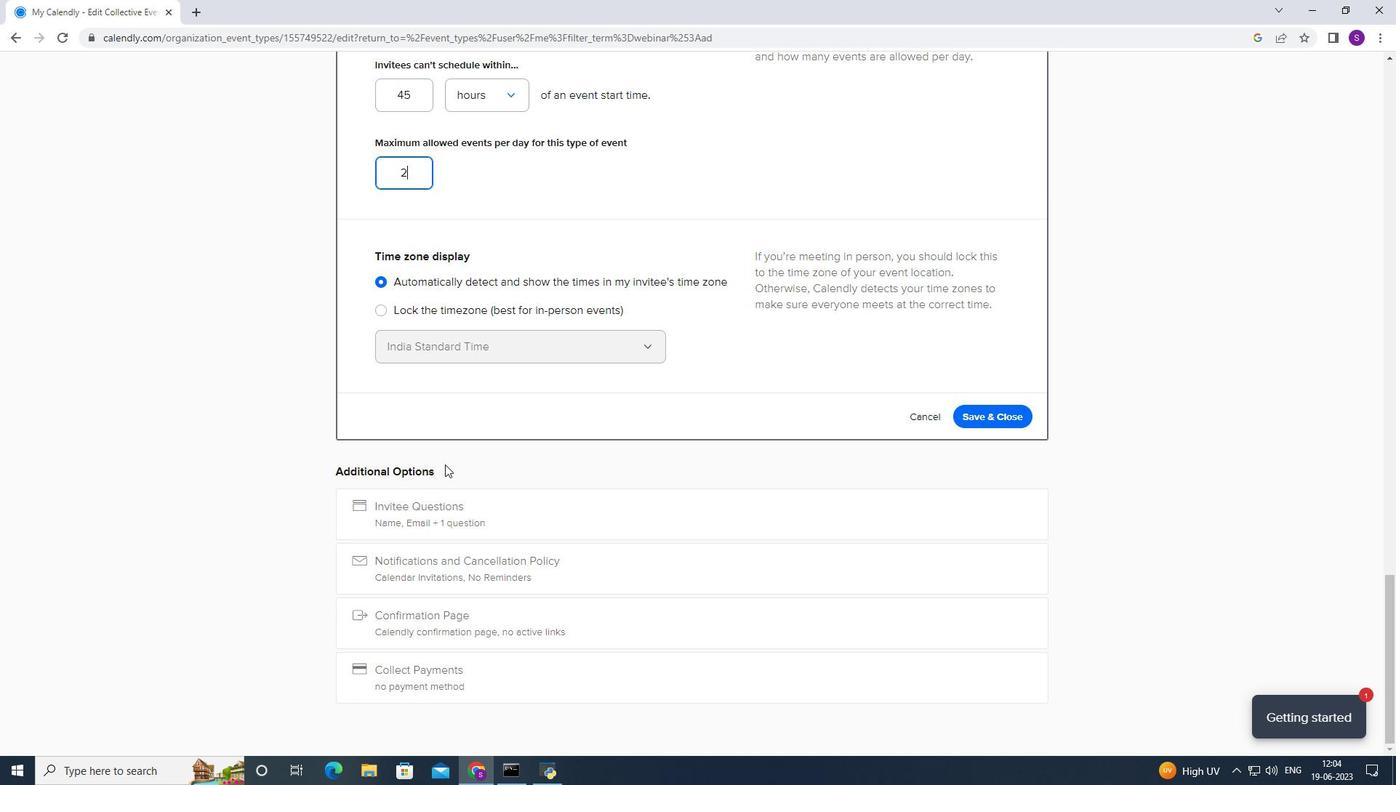 
Action: Mouse scrolled (481, 505) with delta (0, 0)
Screenshot: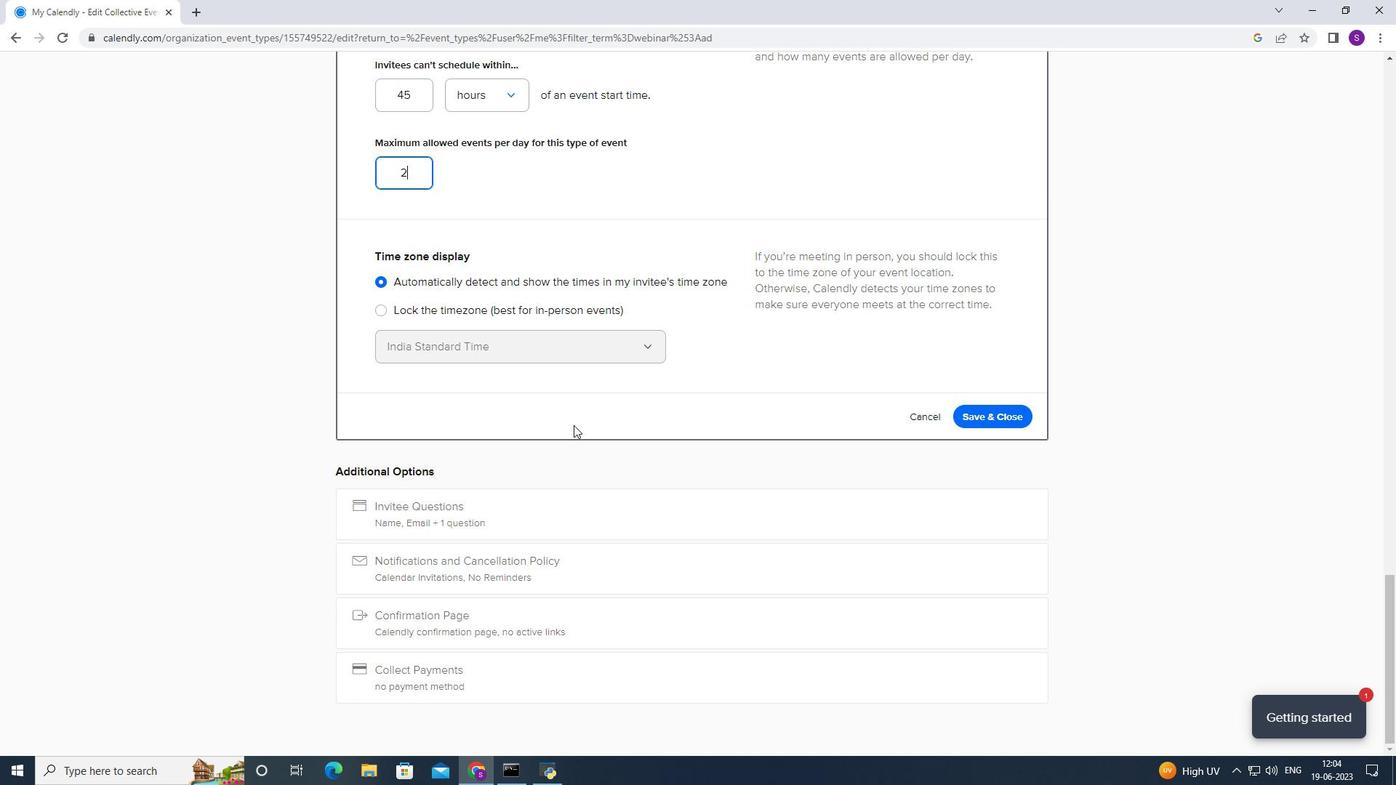 
Action: Mouse scrolled (481, 505) with delta (0, 0)
Screenshot: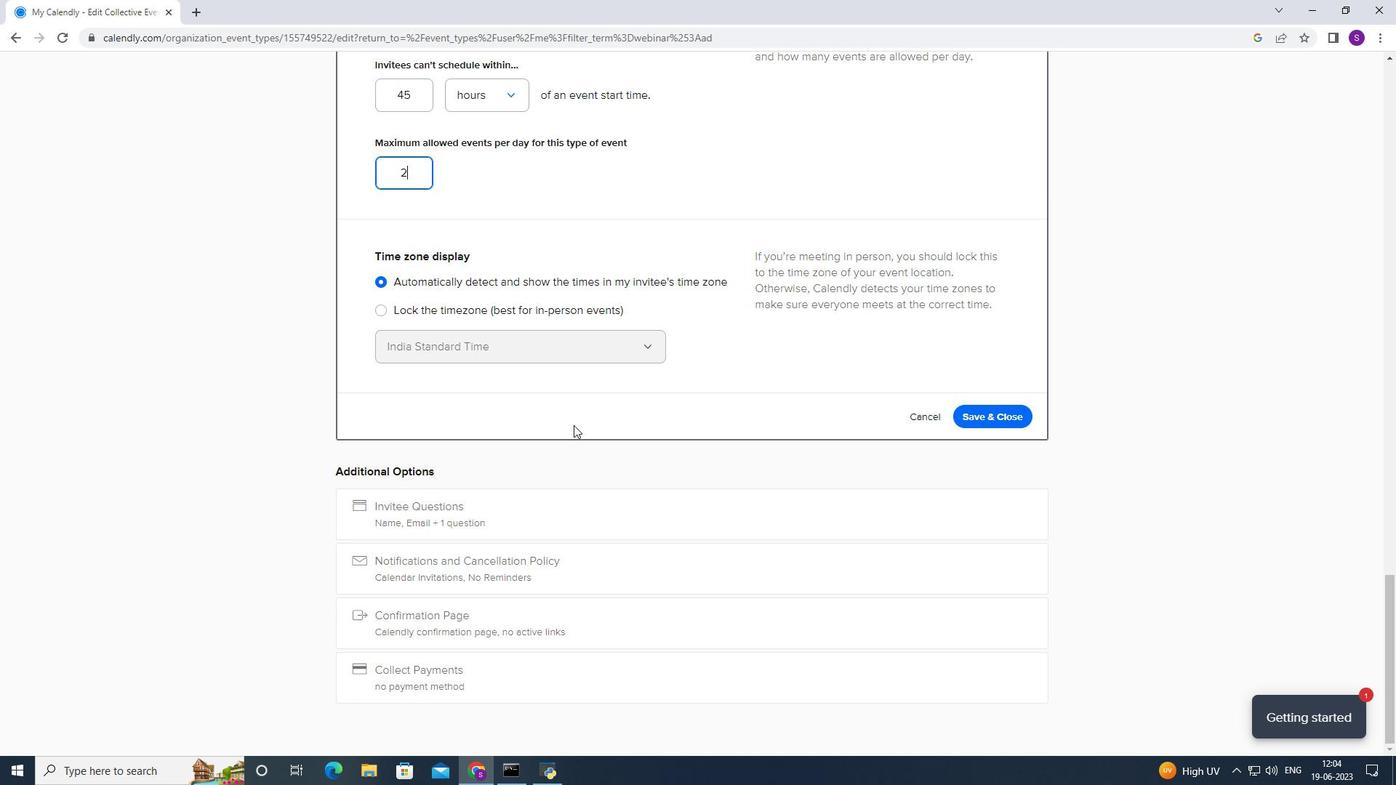 
Action: Mouse scrolled (481, 505) with delta (0, 0)
Screenshot: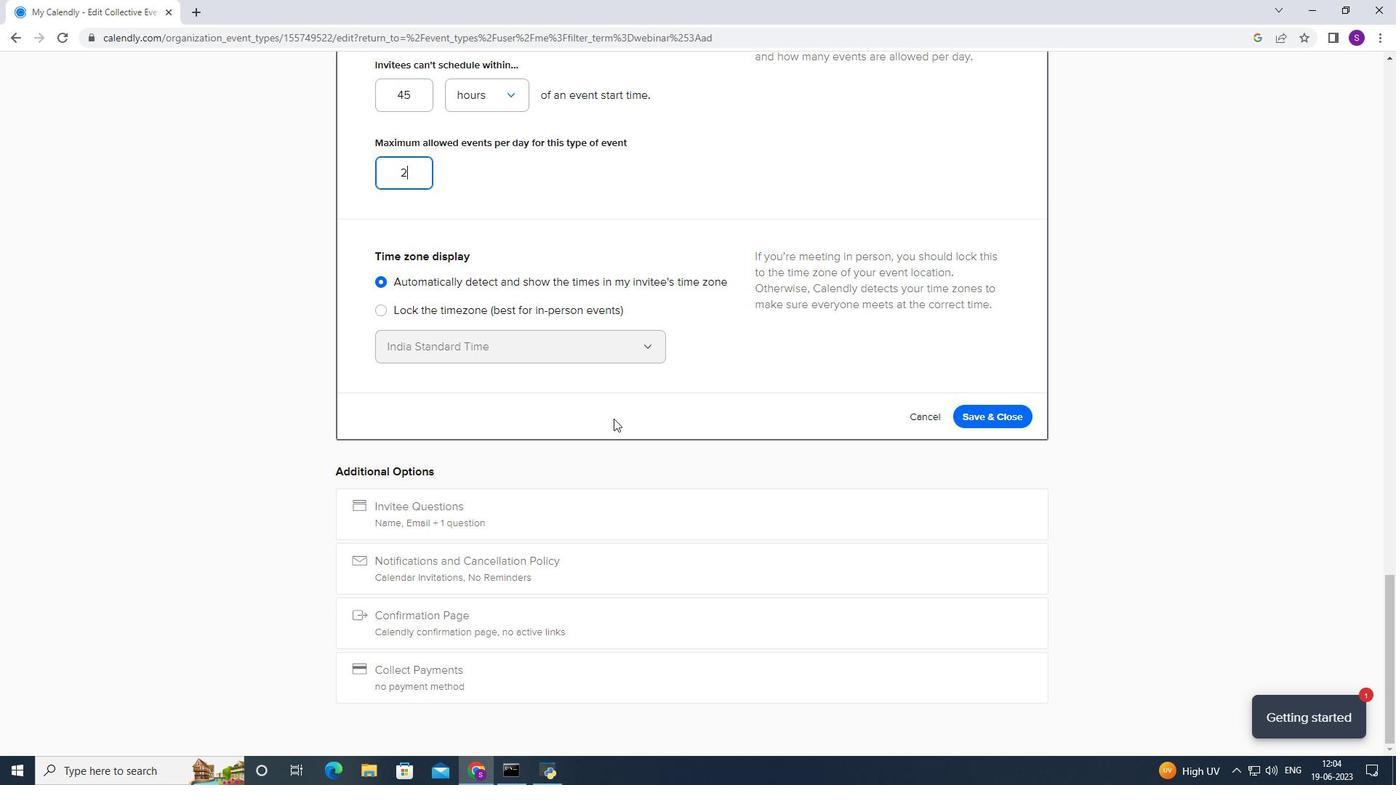 
Action: Mouse scrolled (481, 505) with delta (0, 0)
Screenshot: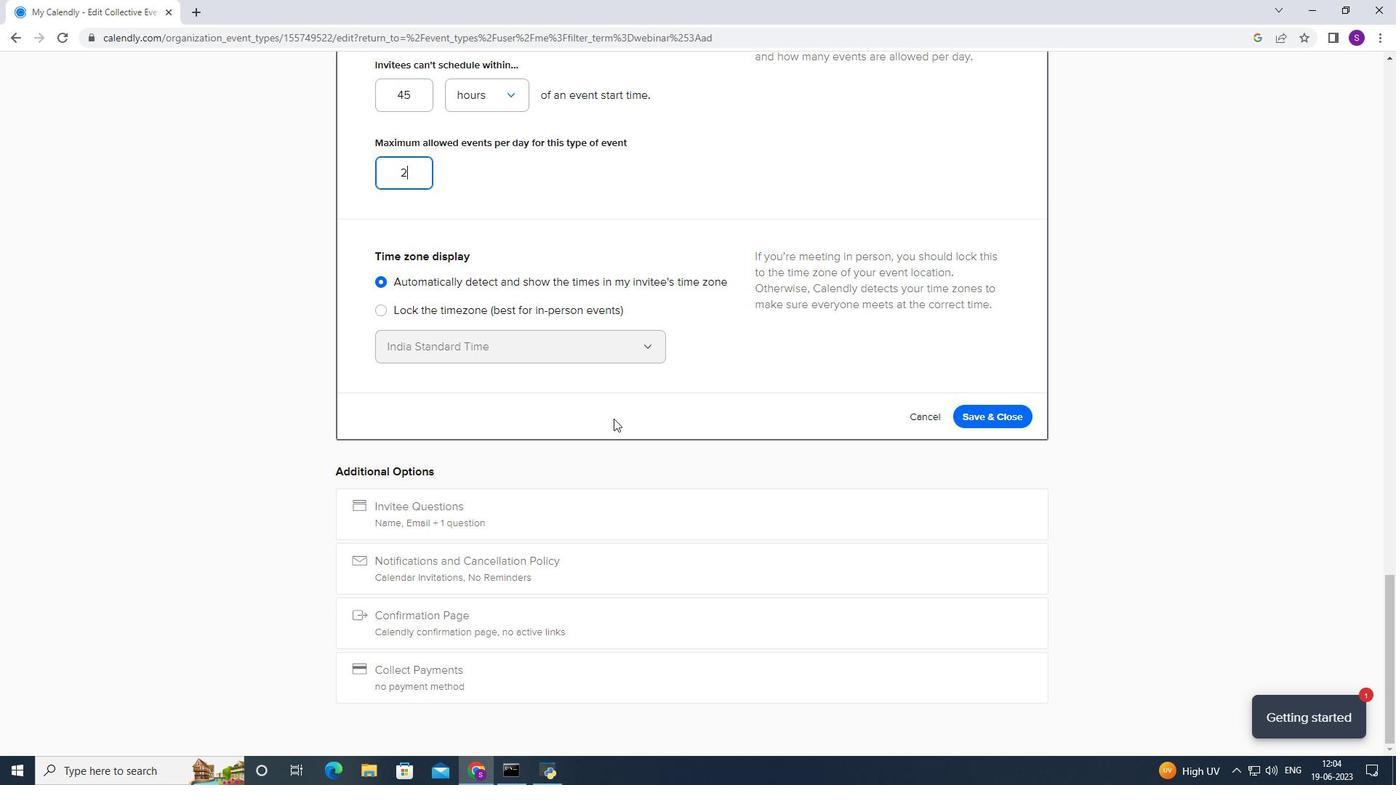 
Action: Mouse scrolled (481, 505) with delta (0, 0)
Screenshot: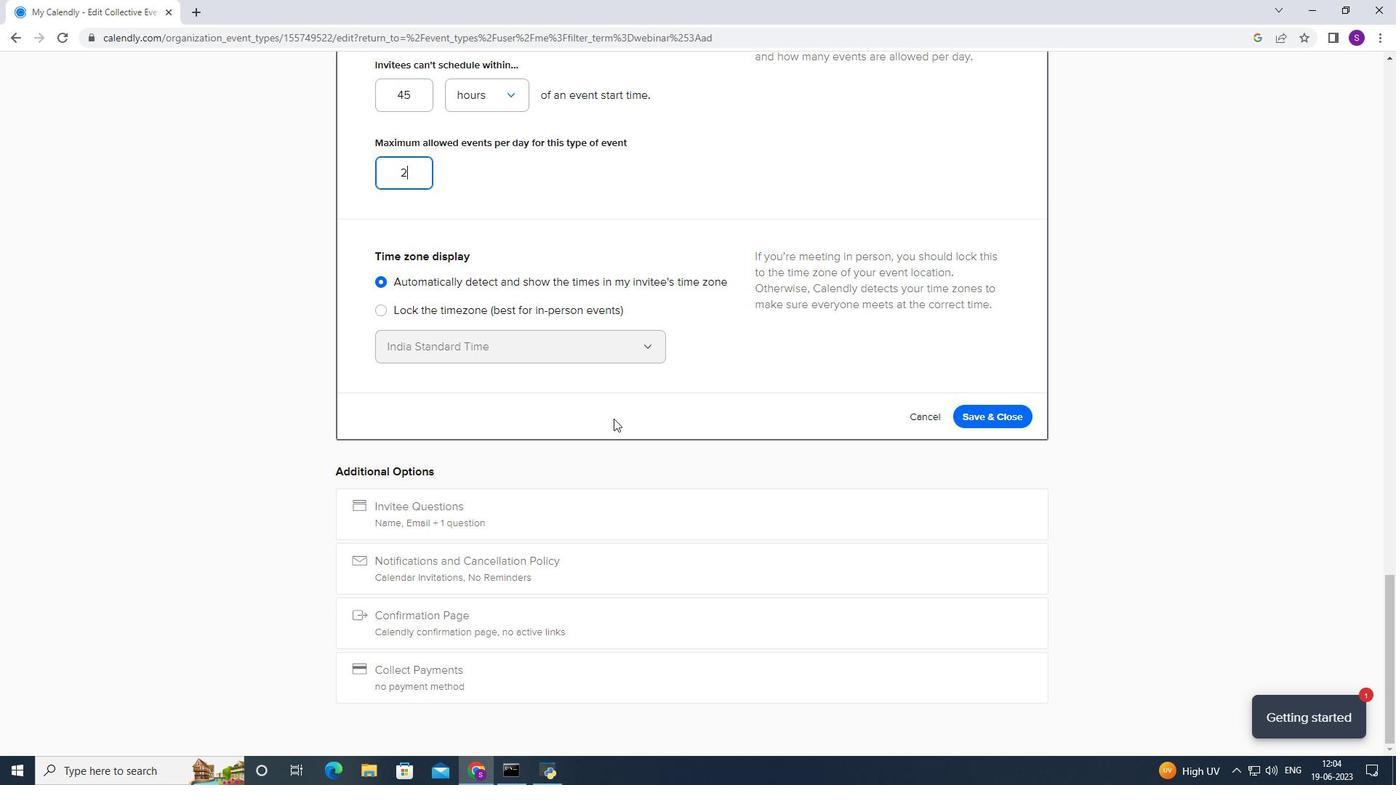 
Action: Mouse moved to (749, 444)
Screenshot: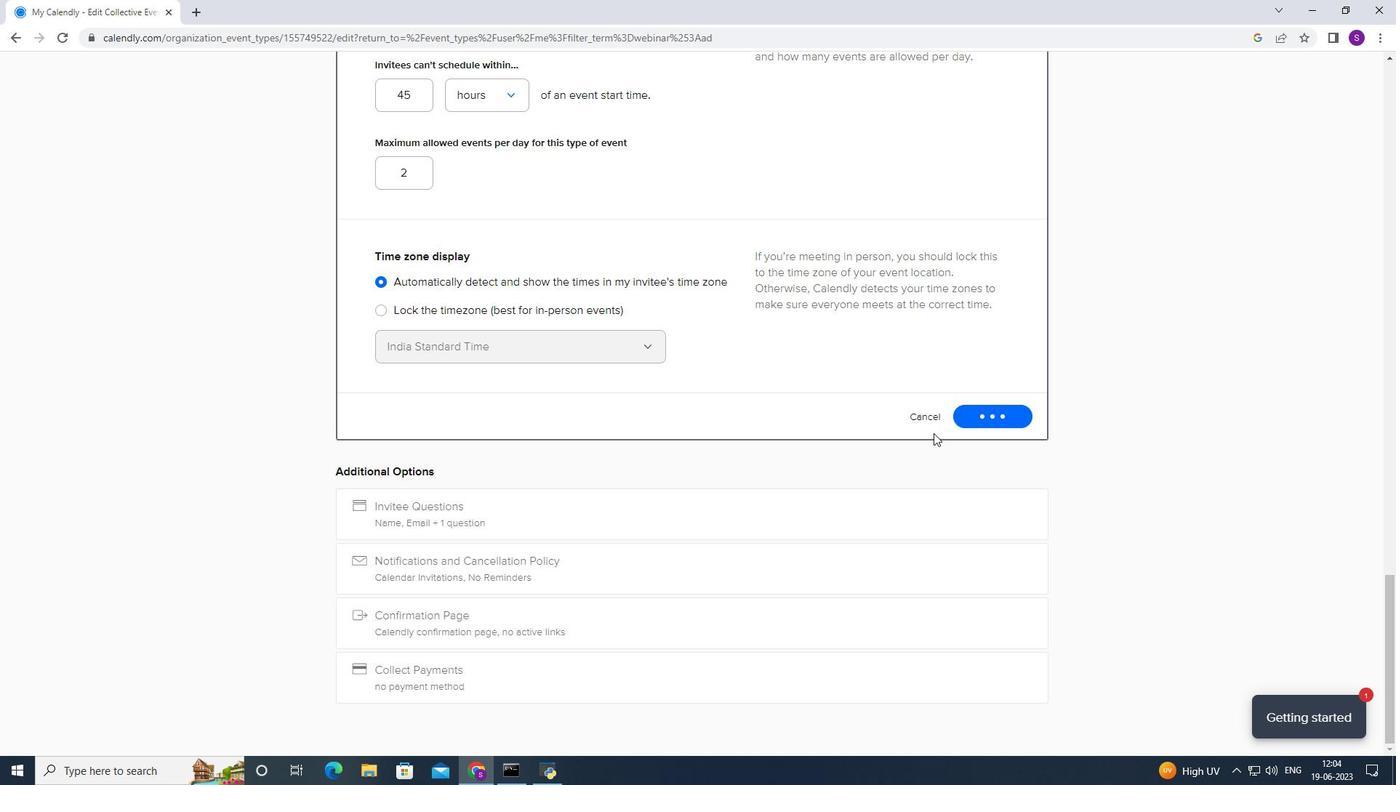 
Action: Mouse pressed left at (749, 444)
Screenshot: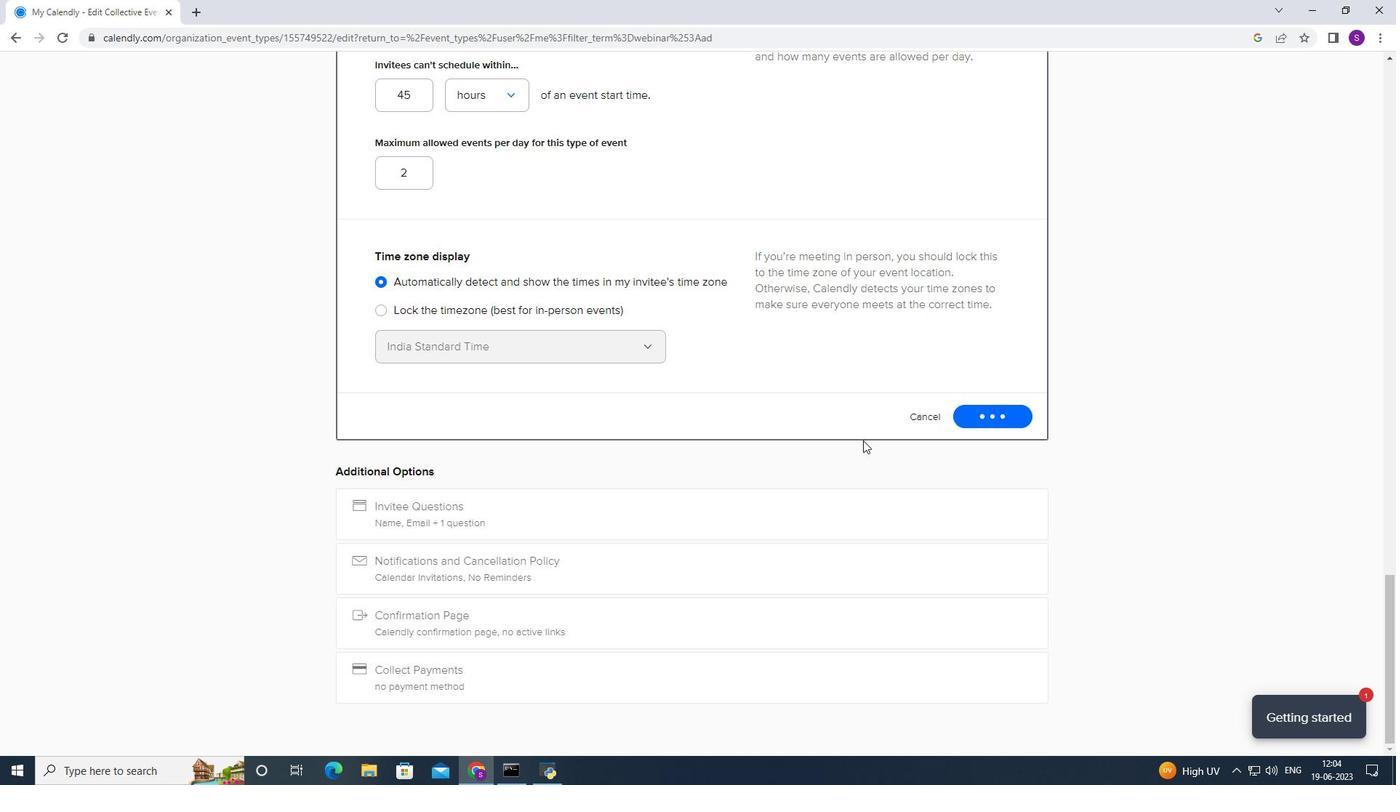 
Action: Mouse moved to (495, 460)
Screenshot: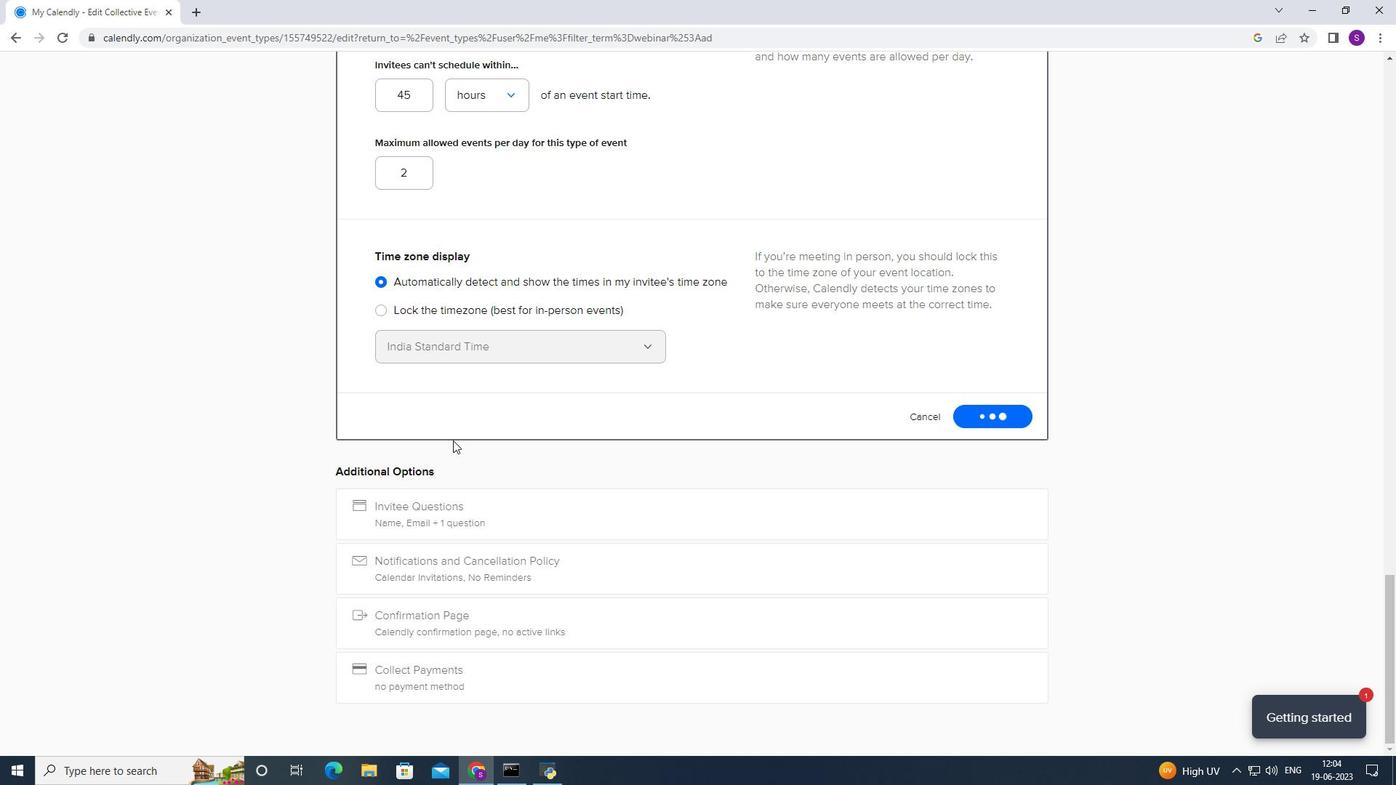 
Action: Mouse scrolled (495, 460) with delta (0, 0)
Screenshot: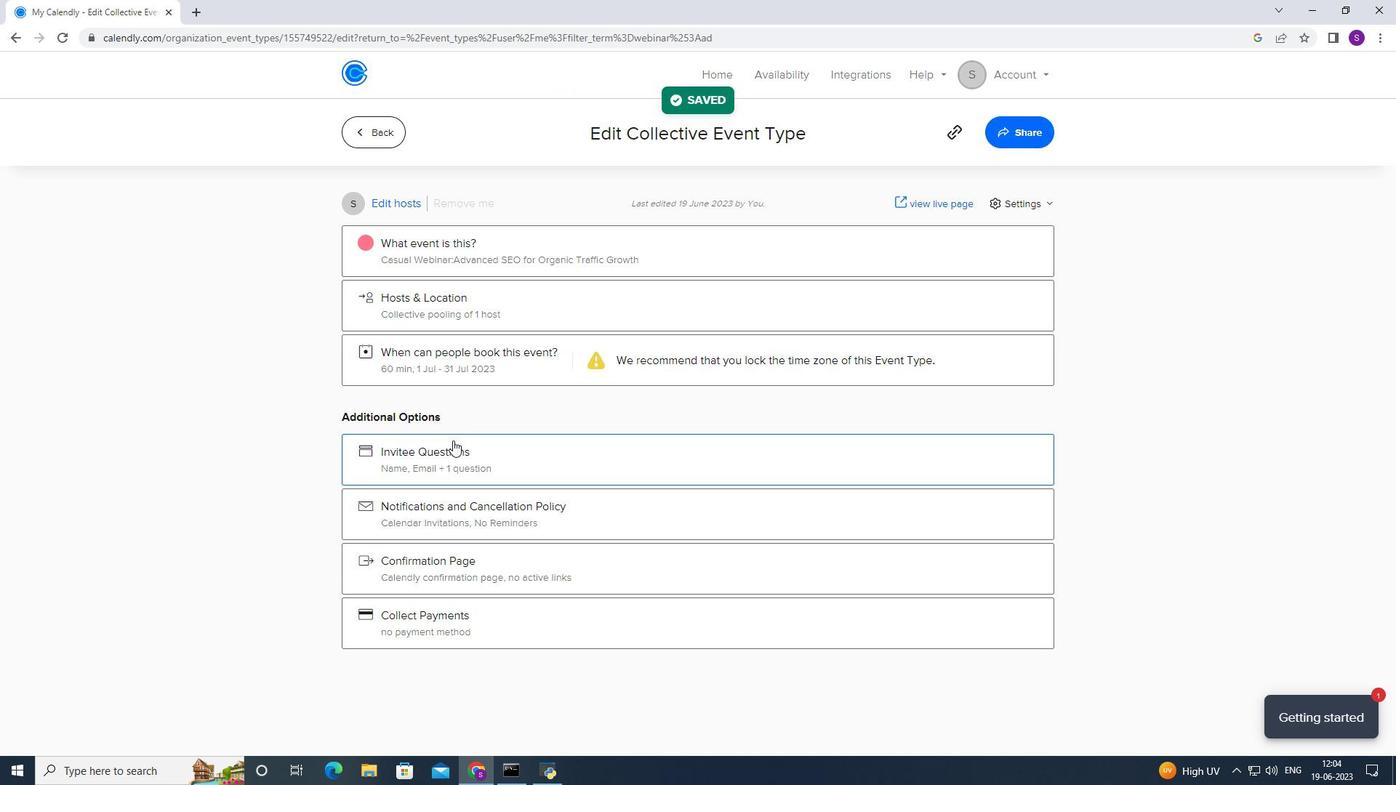
Action: Mouse scrolled (495, 460) with delta (0, 0)
Screenshot: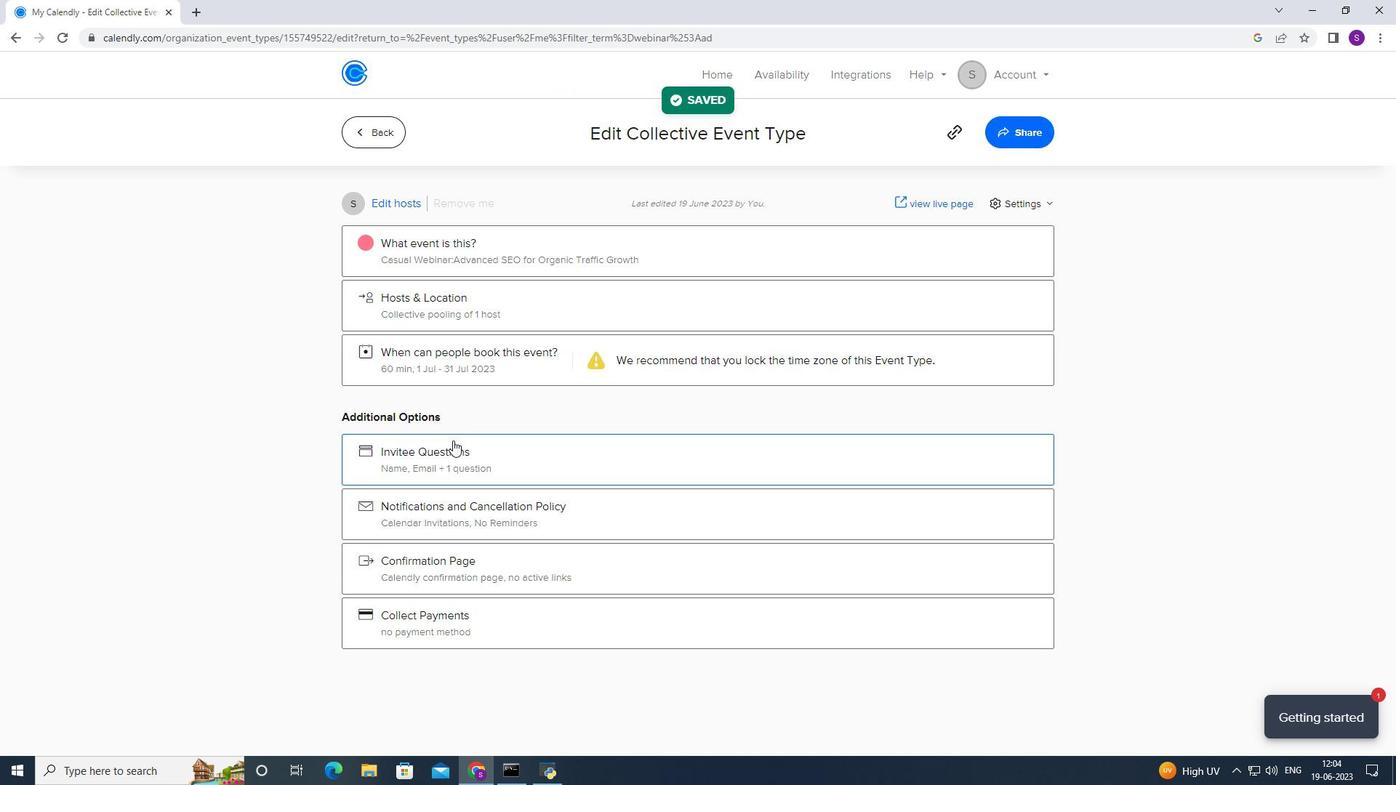 
Action: Mouse scrolled (495, 460) with delta (0, 0)
Screenshot: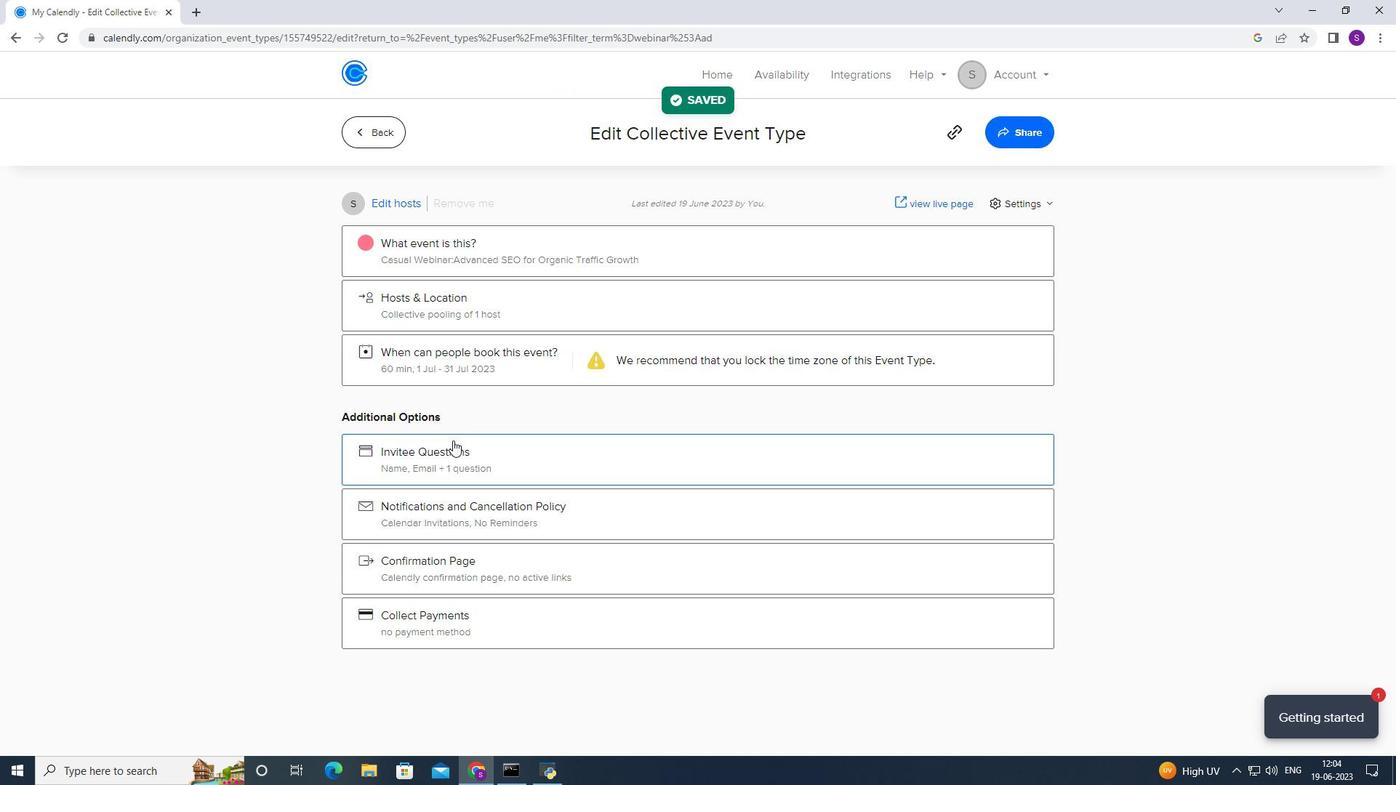 
Action: Mouse scrolled (495, 460) with delta (0, 0)
Screenshot: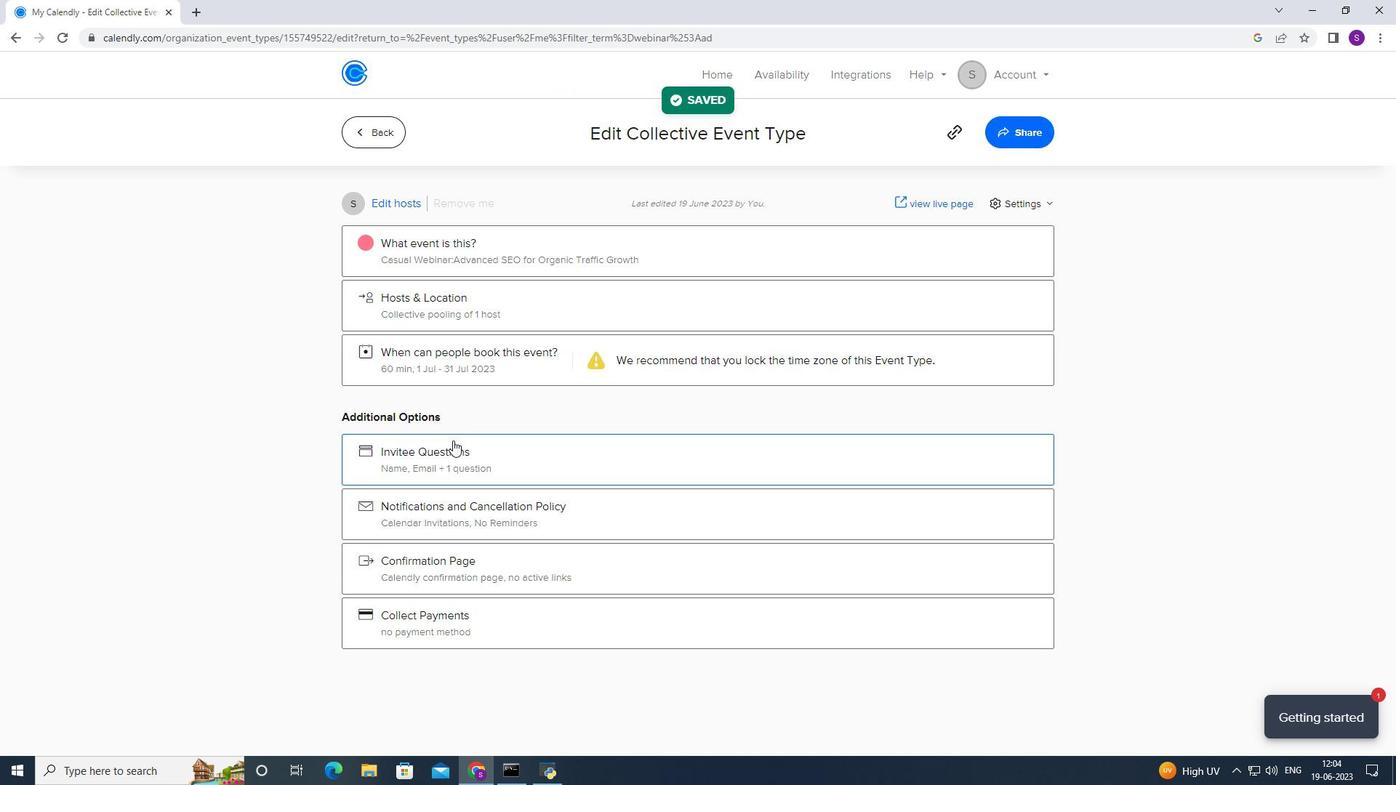 
